 Task: Select the prompt option in the unusual line terminators.
Action: Mouse moved to (20, 622)
Screenshot: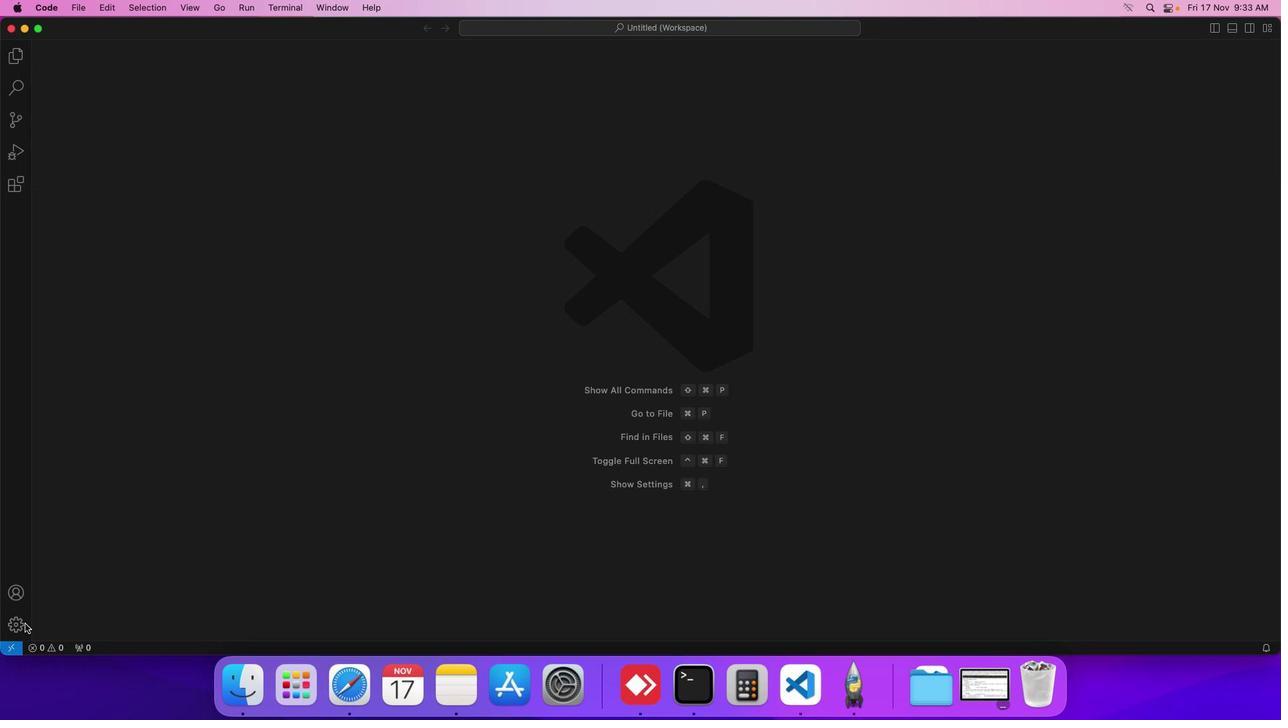 
Action: Mouse pressed left at (20, 622)
Screenshot: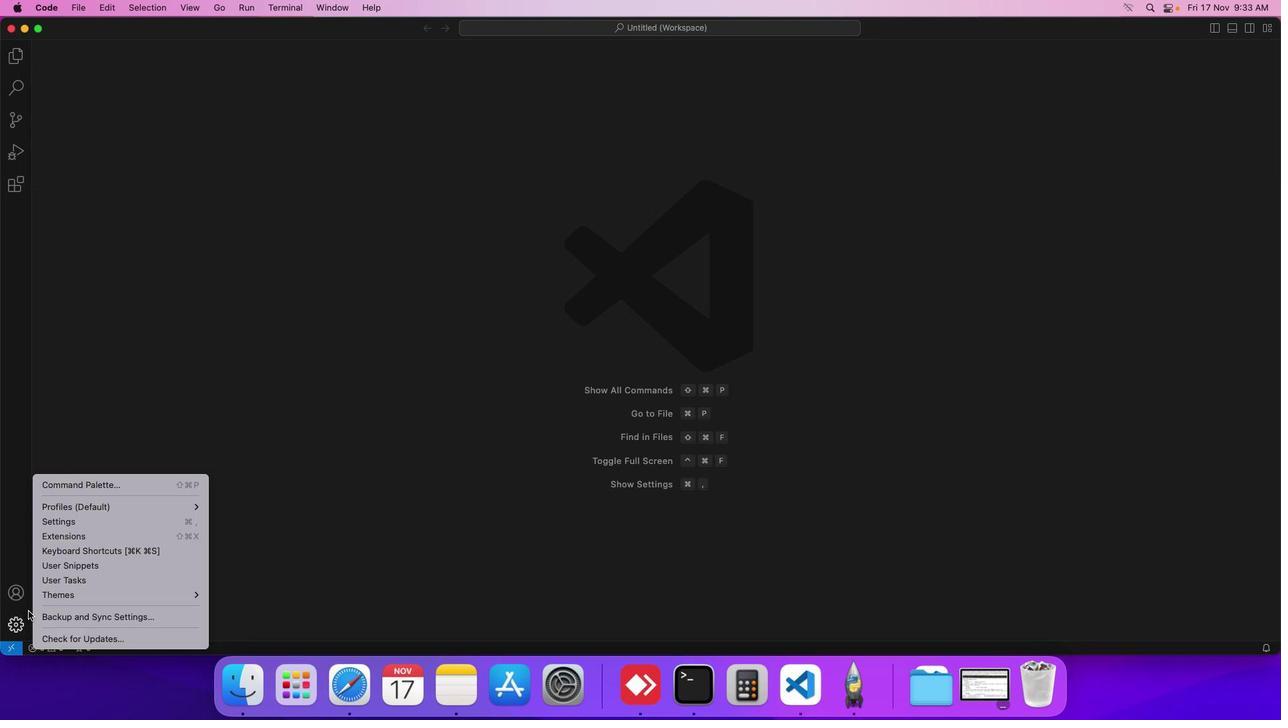 
Action: Mouse moved to (54, 519)
Screenshot: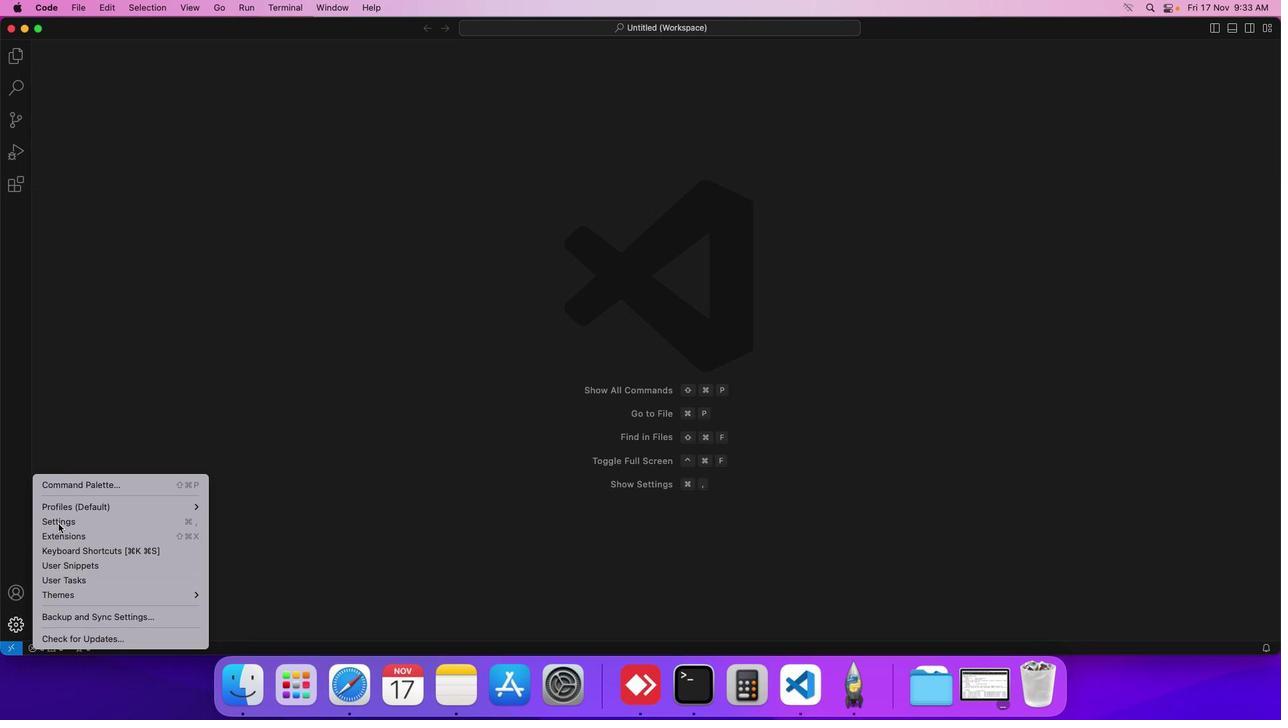 
Action: Mouse pressed left at (54, 519)
Screenshot: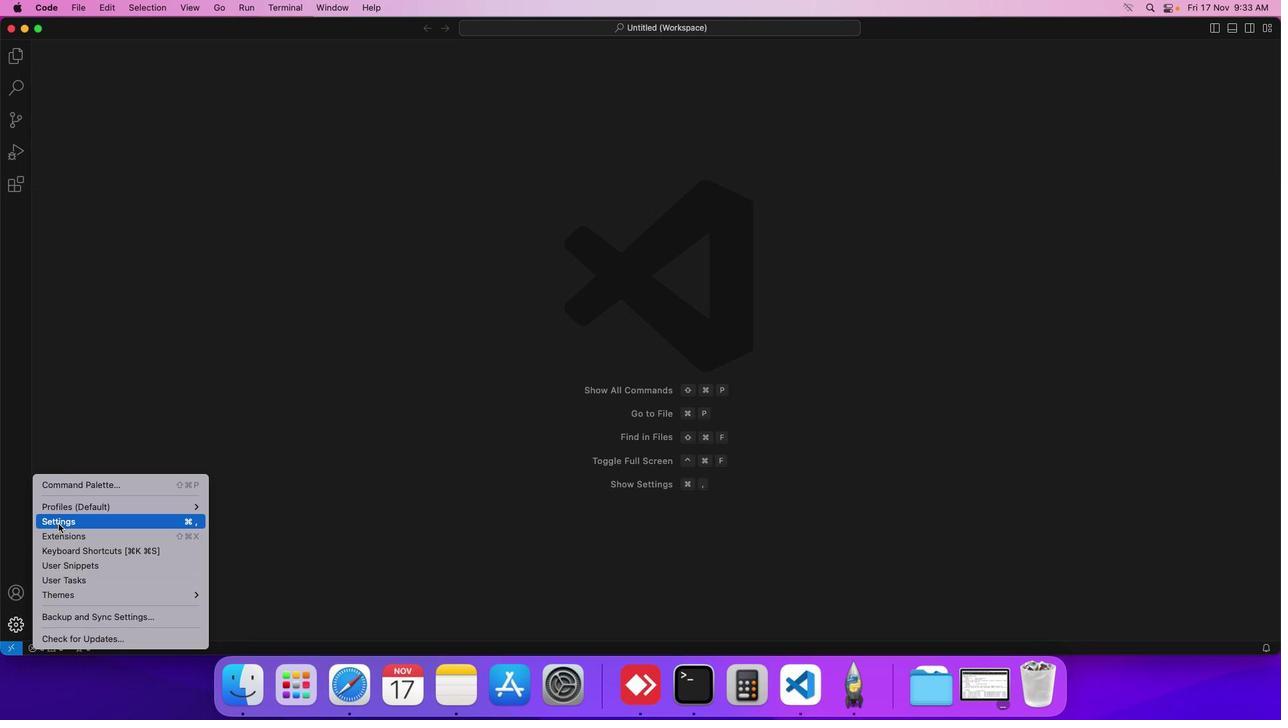 
Action: Mouse moved to (325, 100)
Screenshot: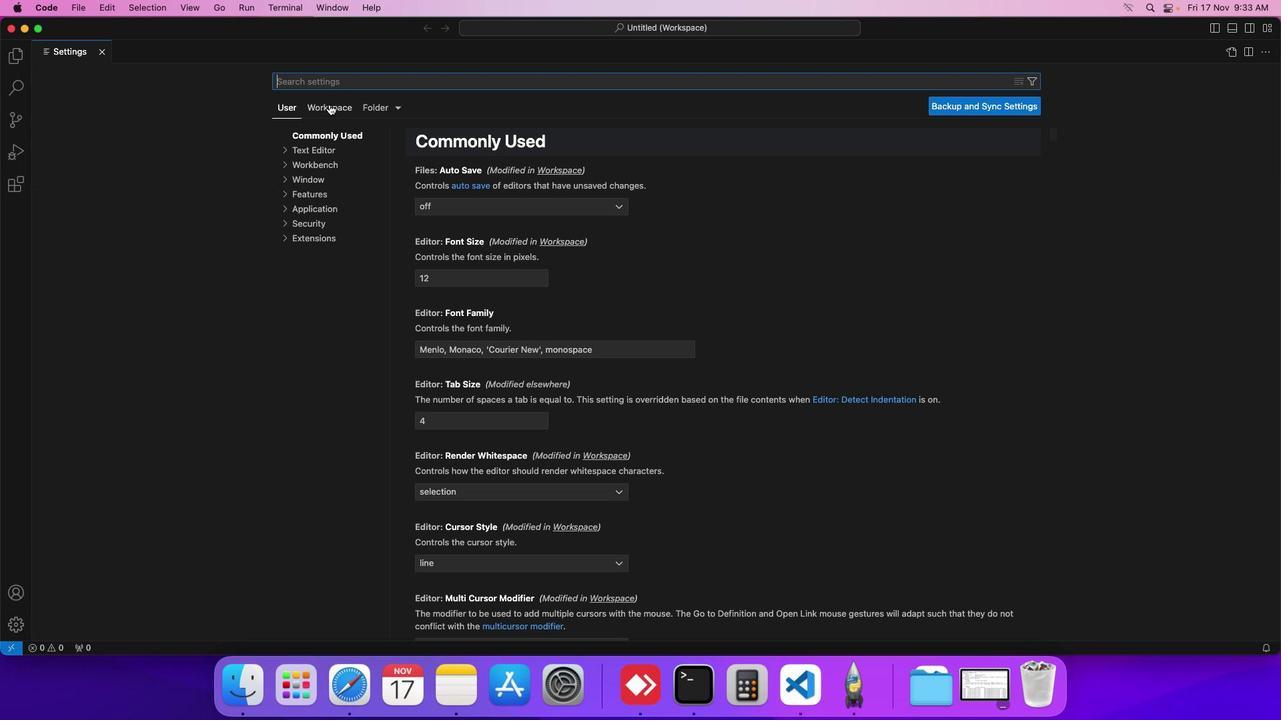 
Action: Mouse pressed left at (325, 100)
Screenshot: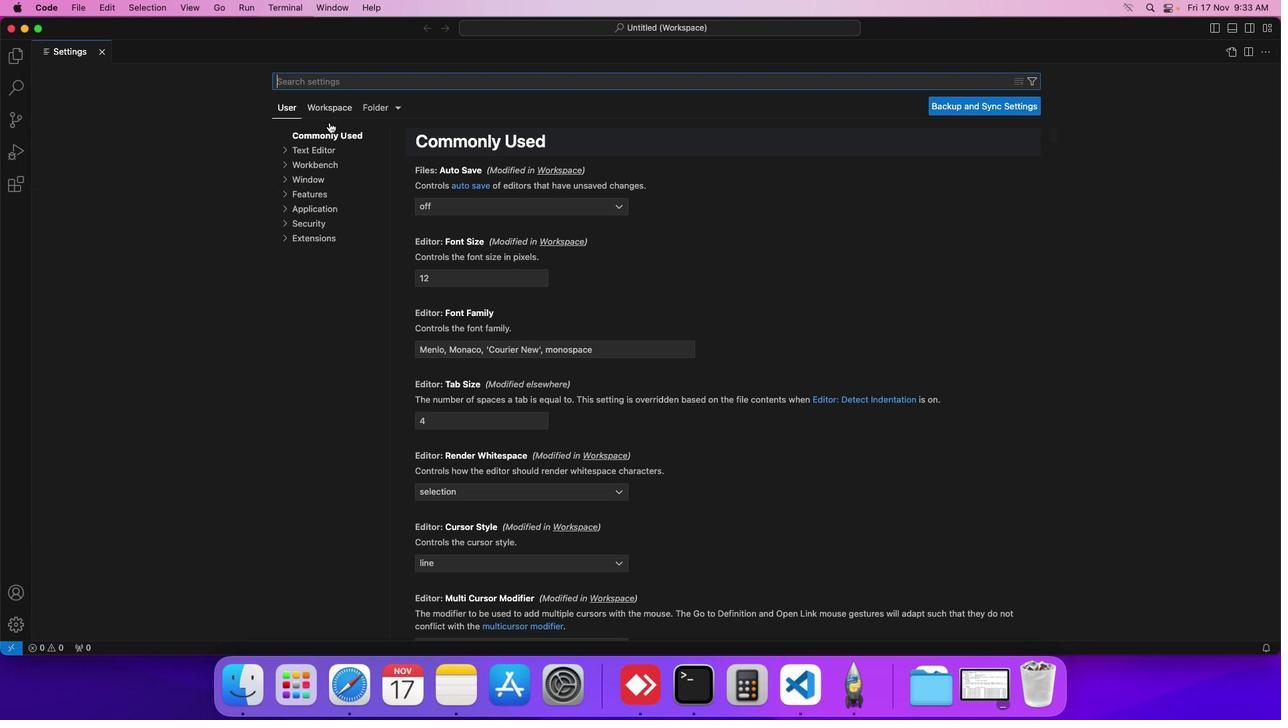 
Action: Mouse moved to (321, 142)
Screenshot: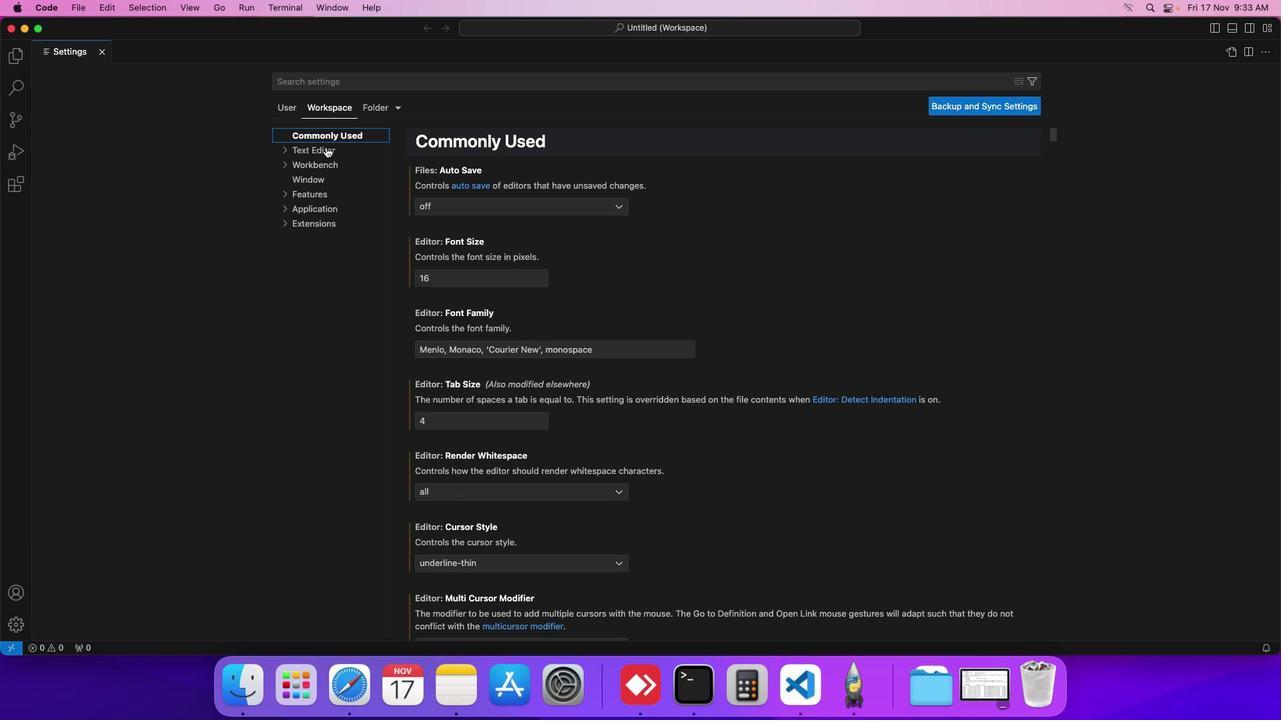
Action: Mouse pressed left at (321, 142)
Screenshot: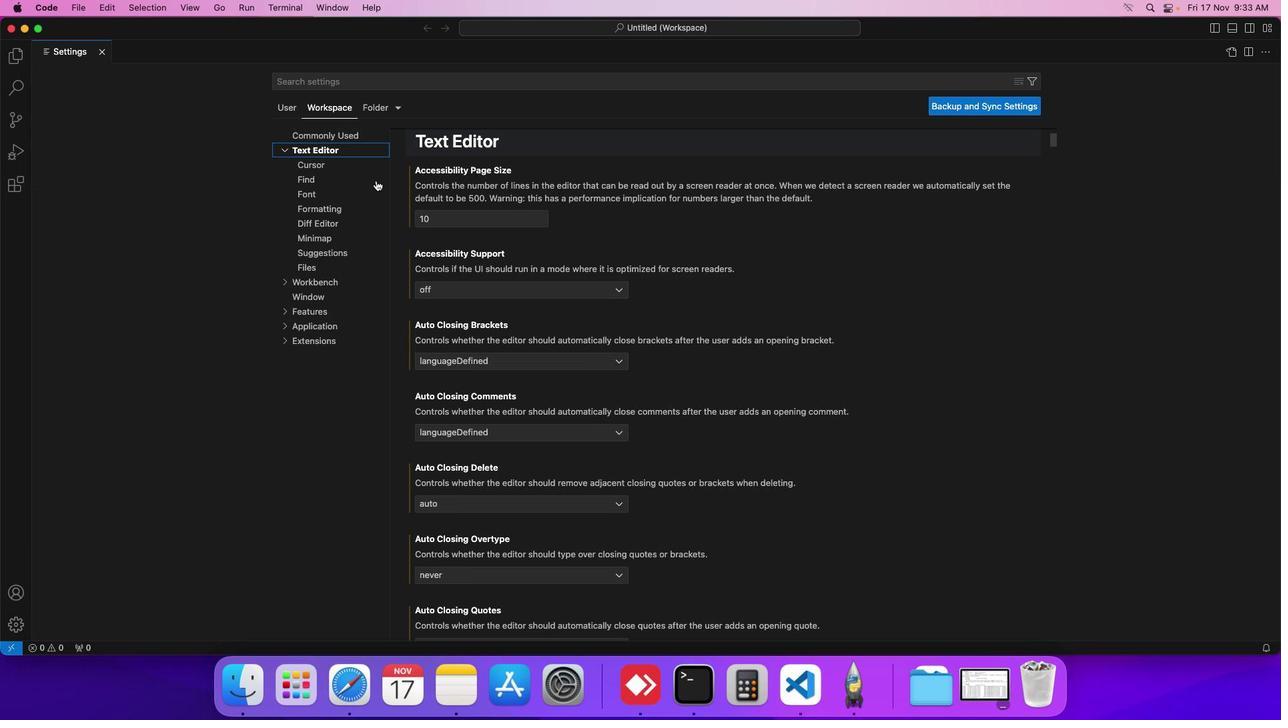 
Action: Mouse moved to (454, 385)
Screenshot: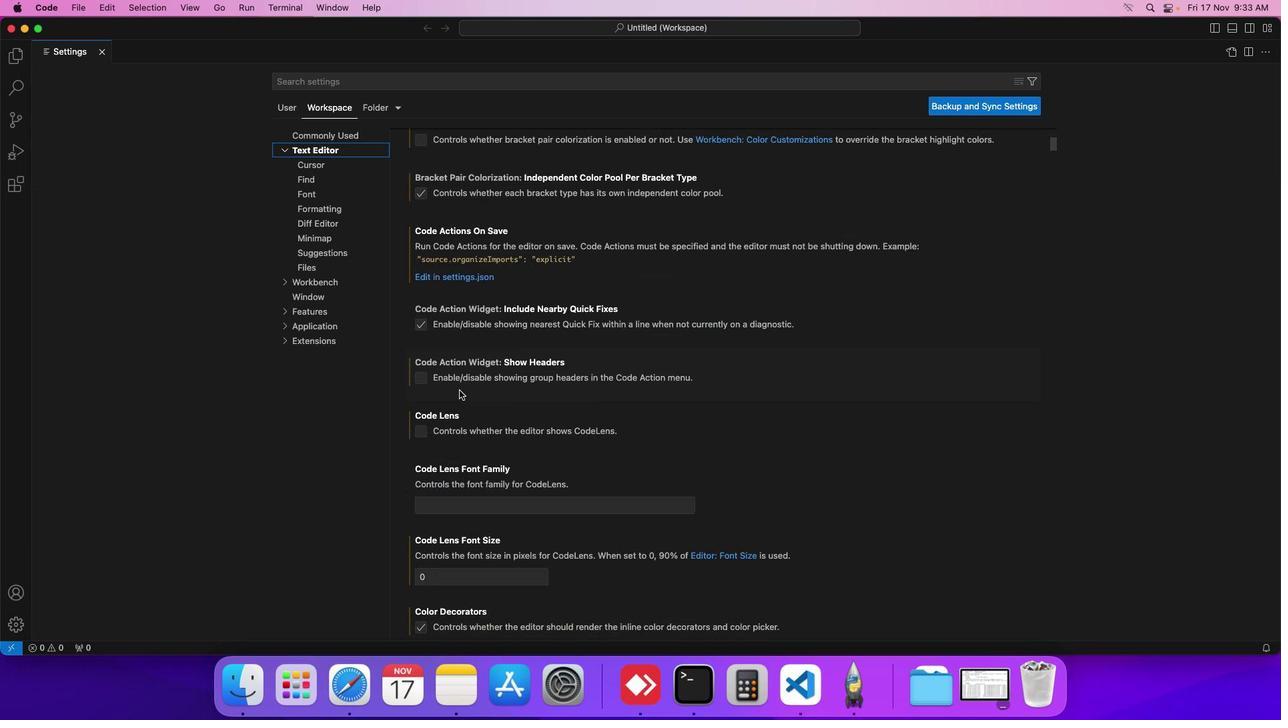 
Action: Mouse scrolled (454, 385) with delta (-4, -4)
Screenshot: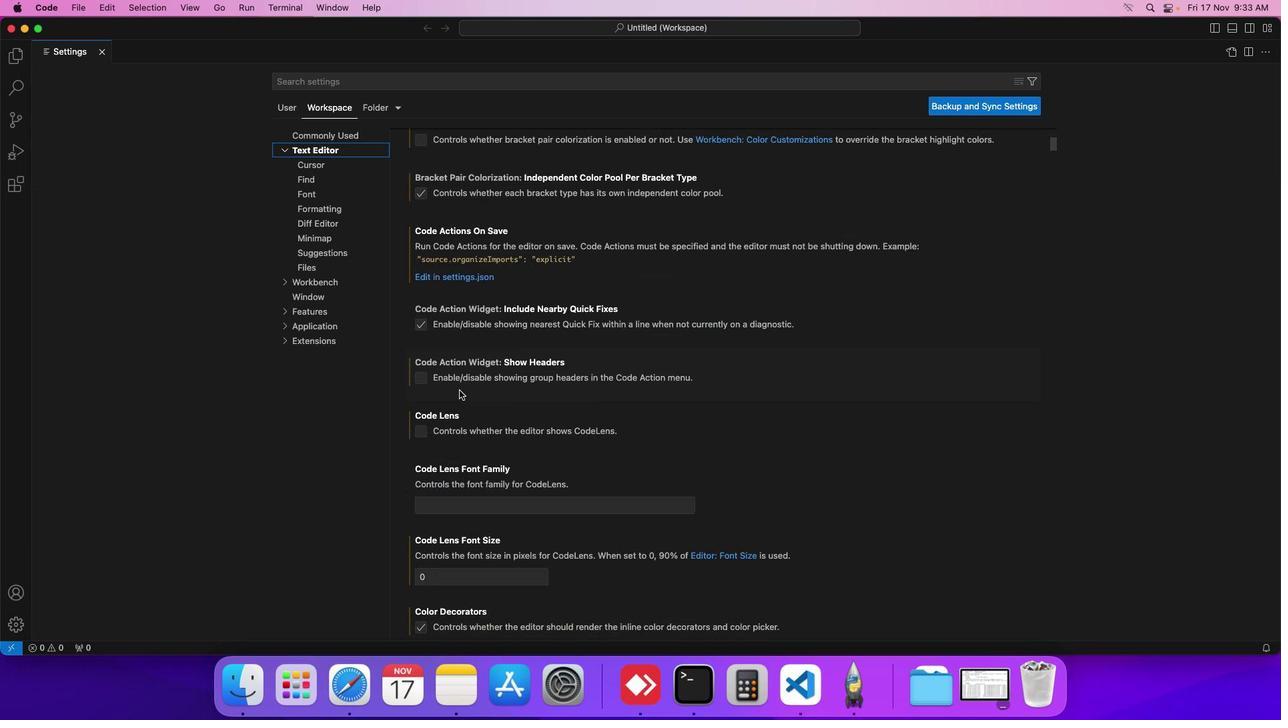 
Action: Mouse moved to (454, 385)
Screenshot: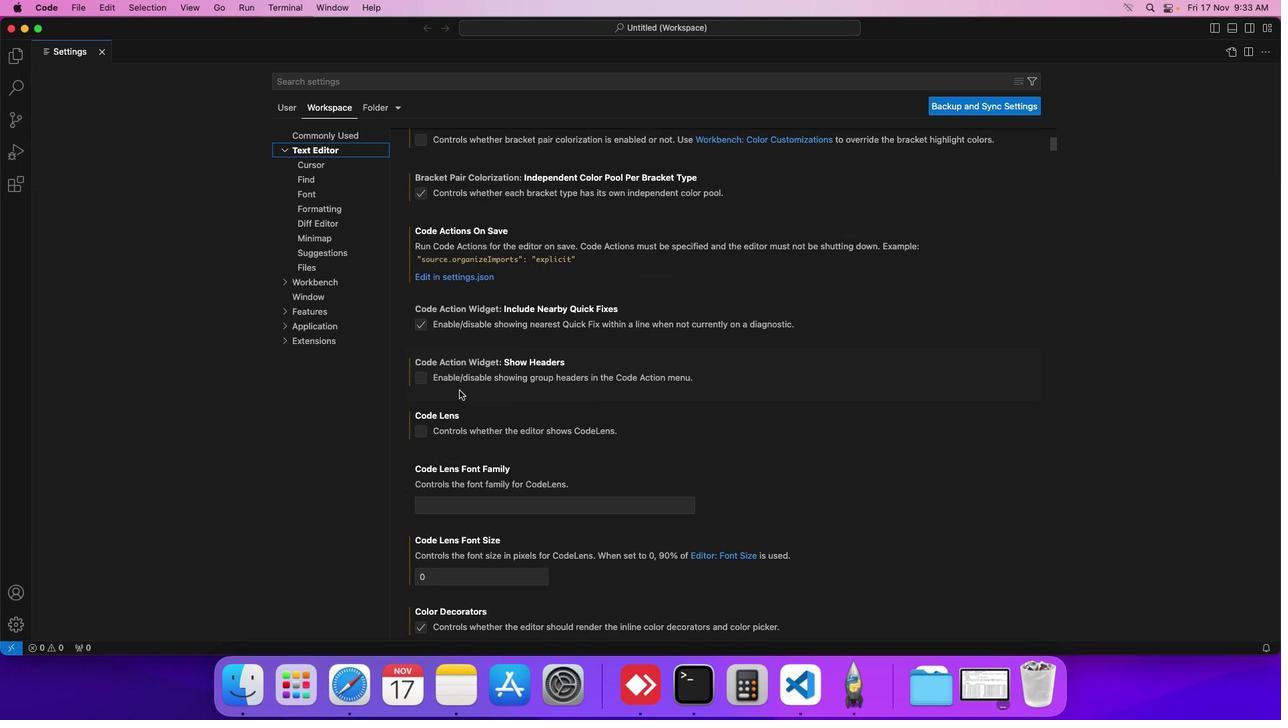 
Action: Mouse scrolled (454, 385) with delta (-4, -4)
Screenshot: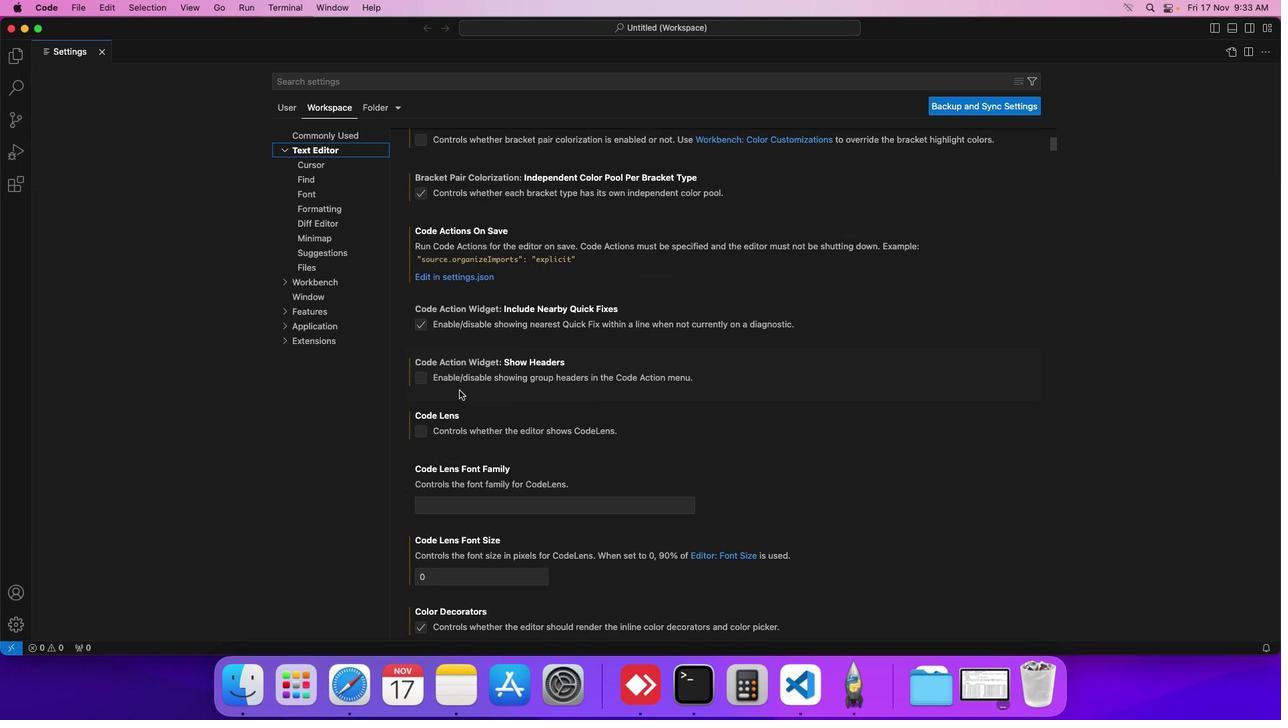
Action: Mouse moved to (454, 385)
Screenshot: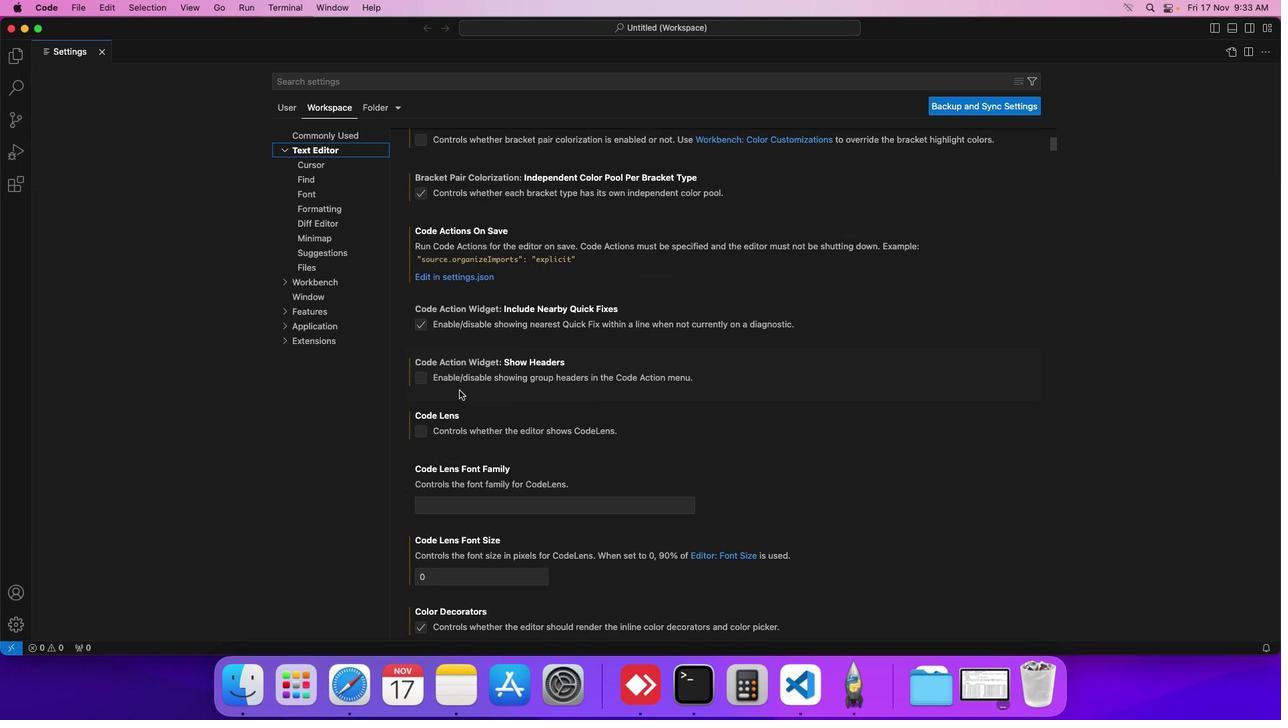 
Action: Mouse scrolled (454, 385) with delta (-4, -6)
Screenshot: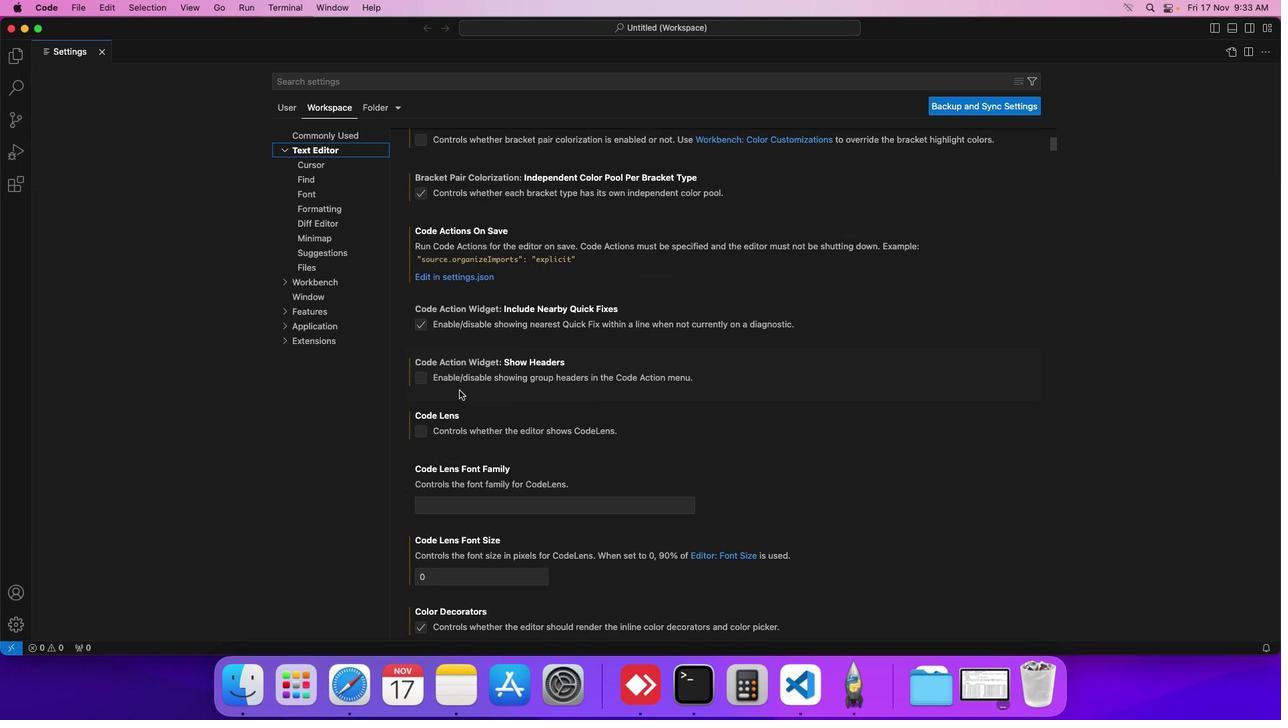 
Action: Mouse moved to (454, 385)
Screenshot: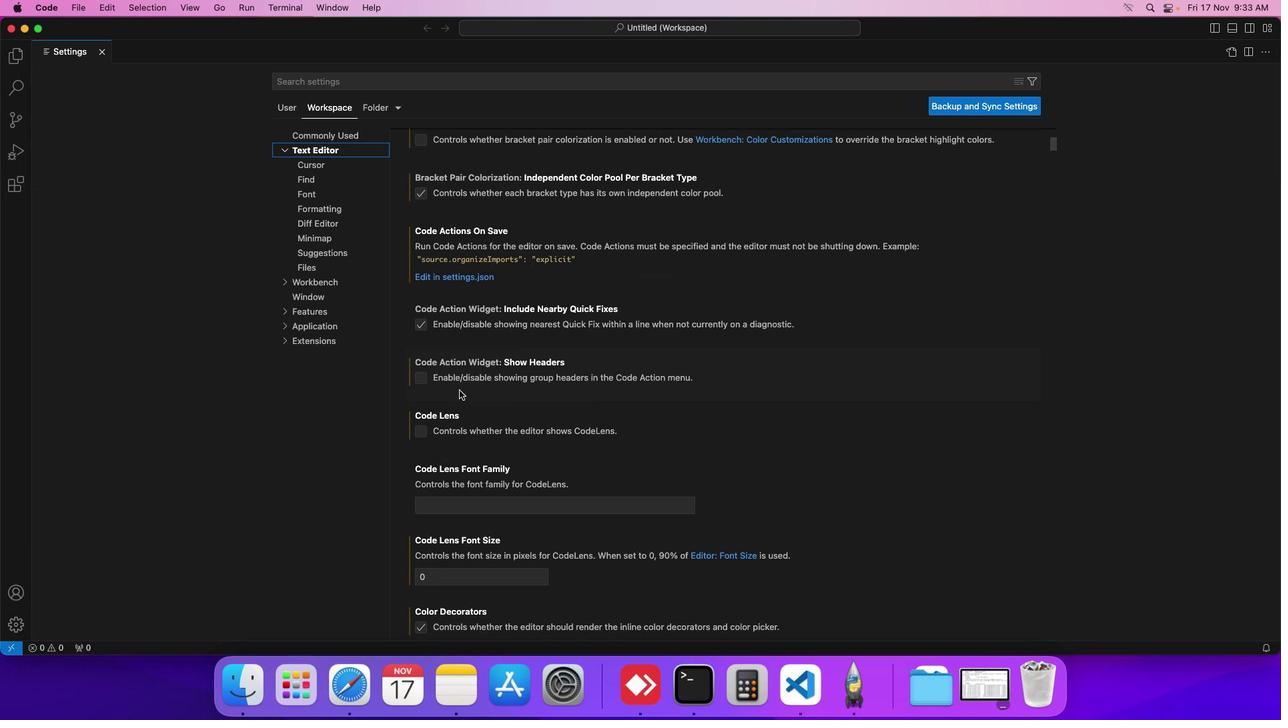
Action: Mouse scrolled (454, 385) with delta (-4, -7)
Screenshot: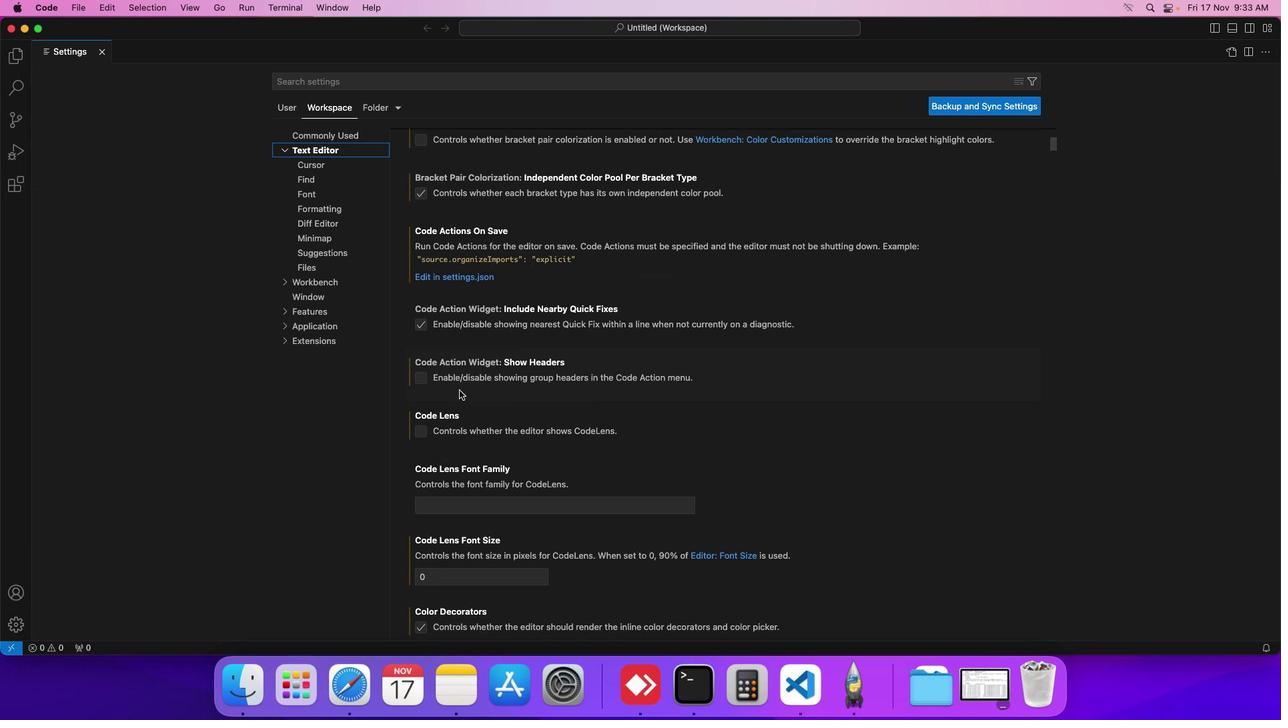 
Action: Mouse moved to (454, 385)
Screenshot: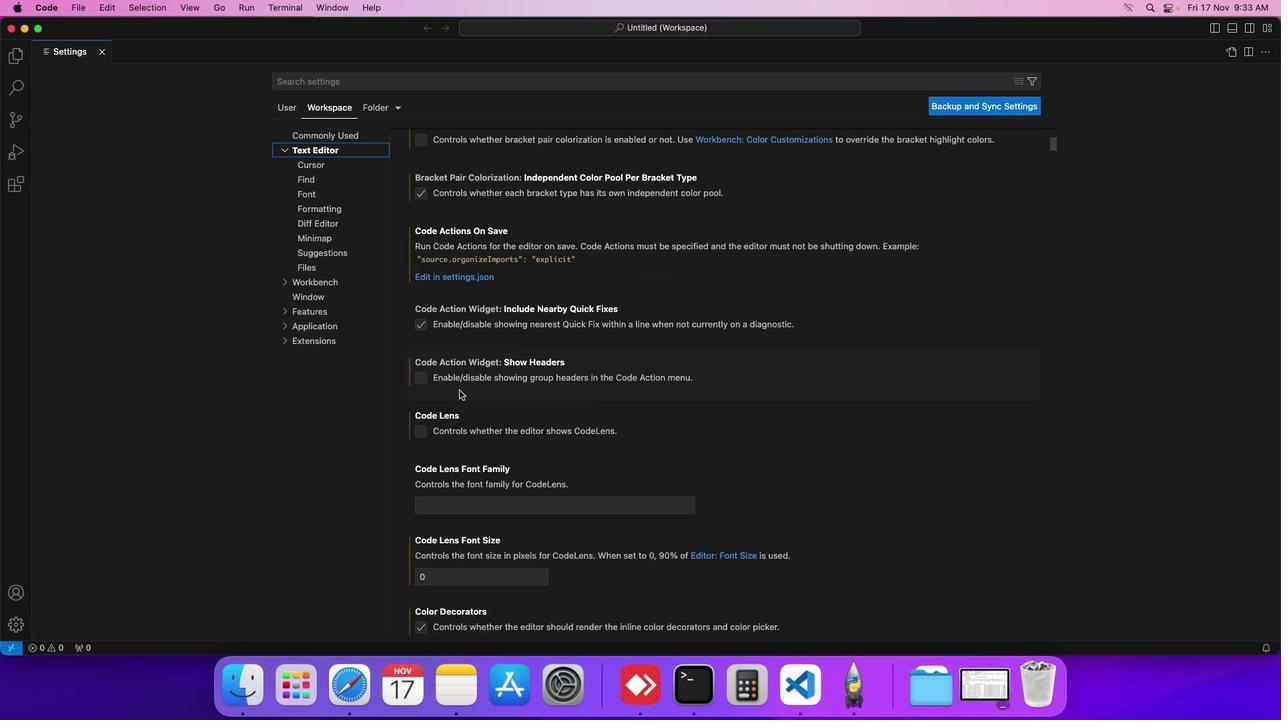 
Action: Mouse scrolled (454, 385) with delta (-4, -7)
Screenshot: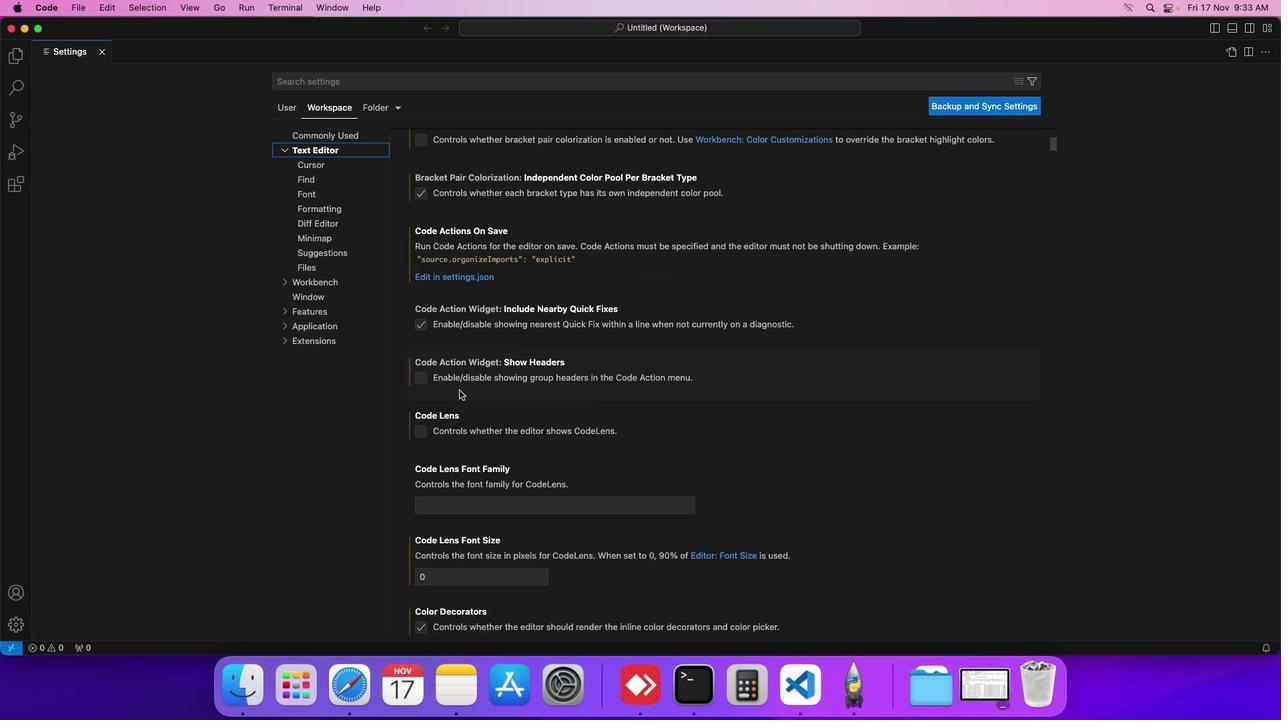 
Action: Mouse scrolled (454, 385) with delta (-4, -8)
Screenshot: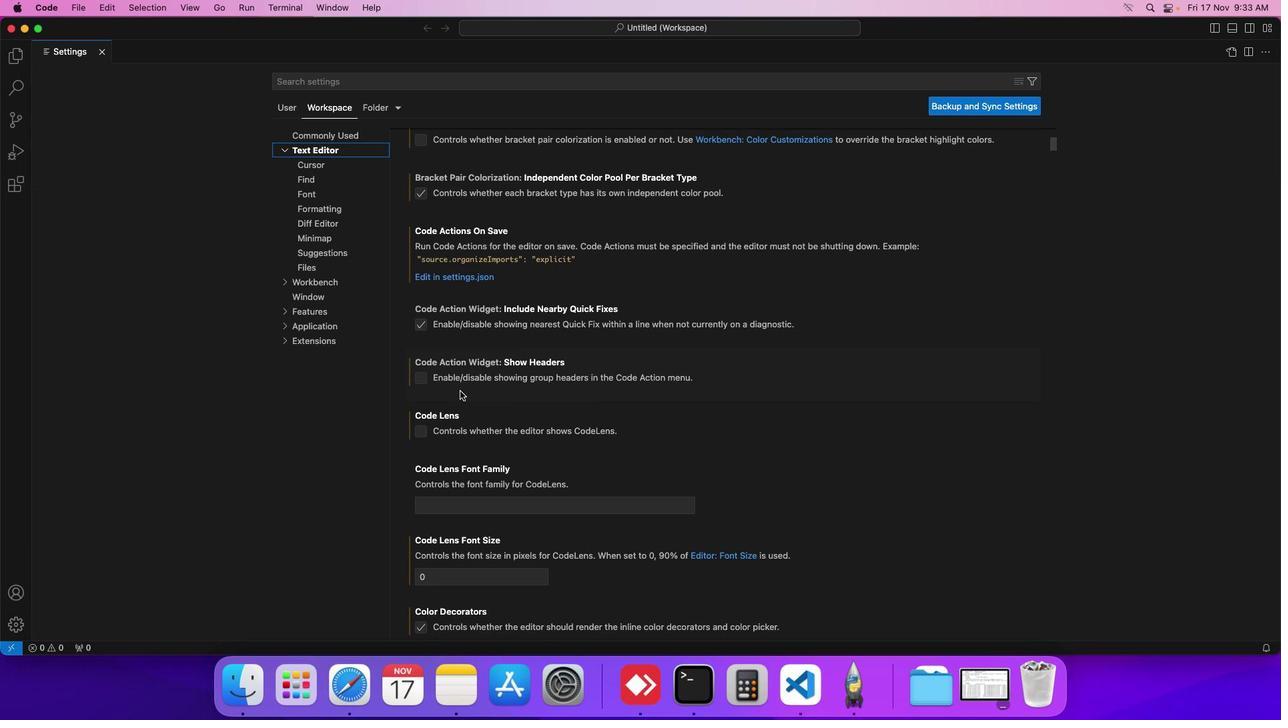 
Action: Mouse moved to (455, 387)
Screenshot: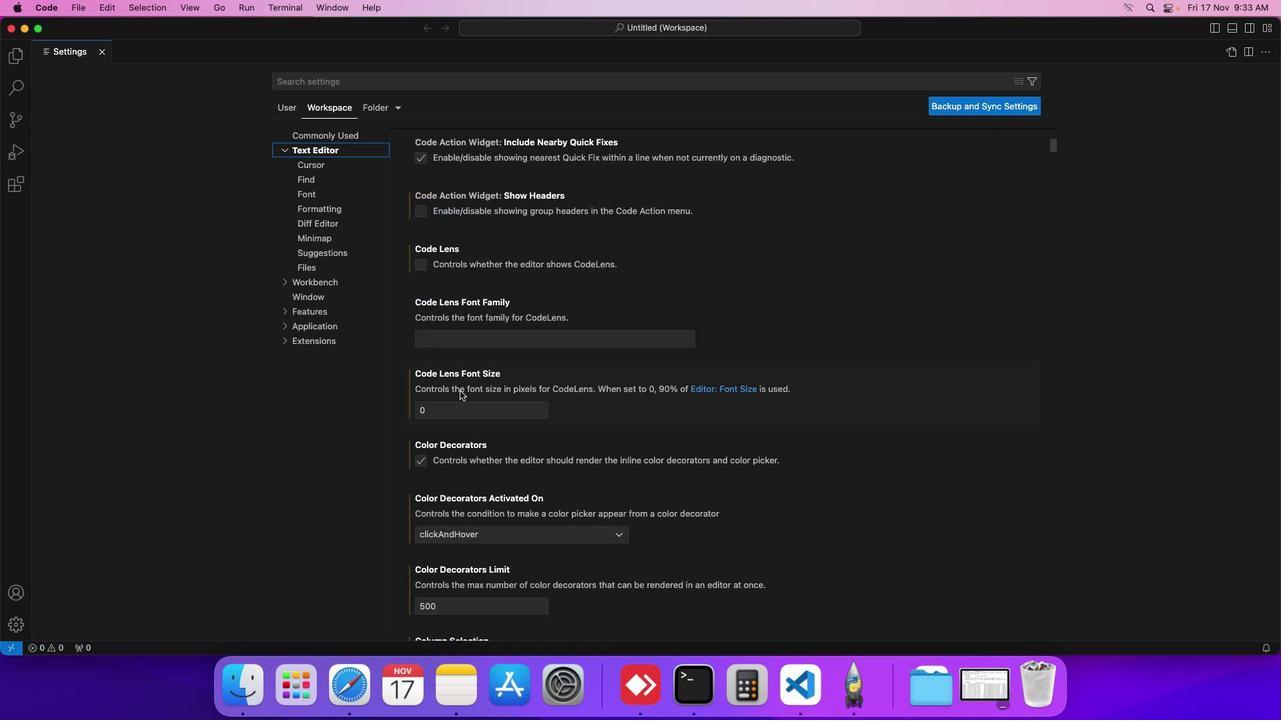 
Action: Mouse scrolled (455, 387) with delta (-4, -4)
Screenshot: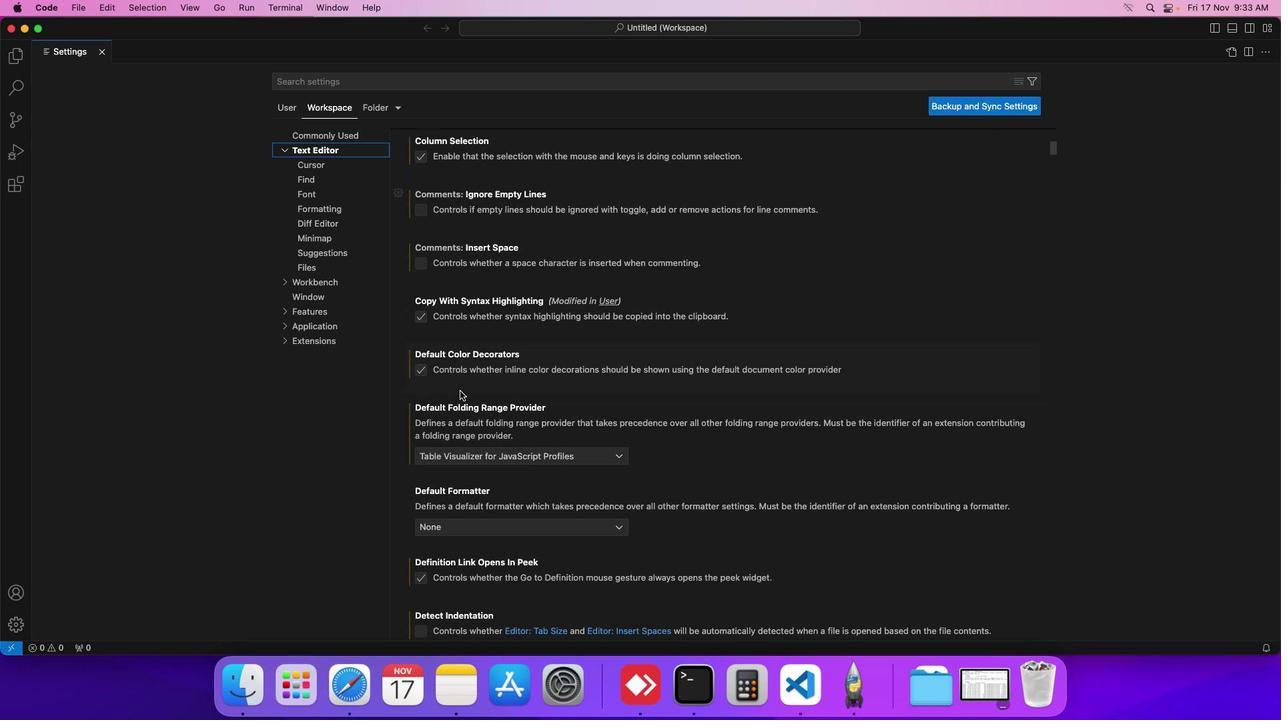 
Action: Mouse scrolled (455, 387) with delta (-4, -4)
Screenshot: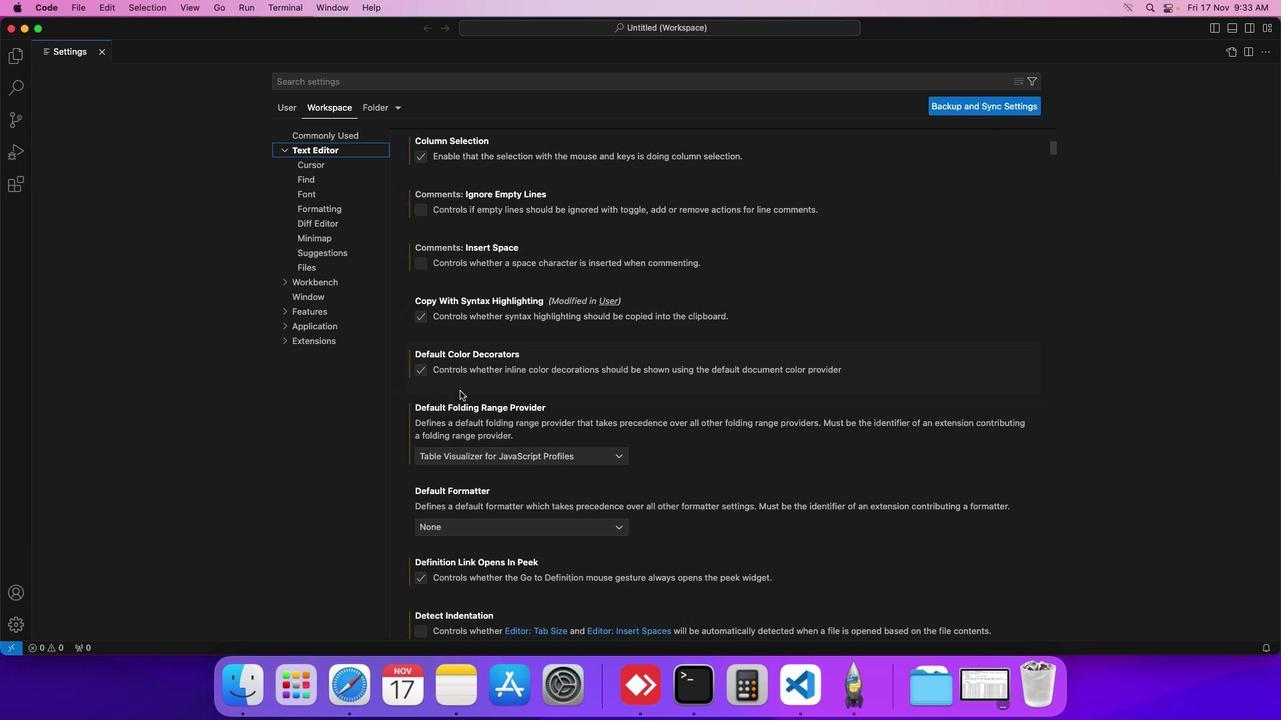 
Action: Mouse scrolled (455, 387) with delta (-4, -6)
Screenshot: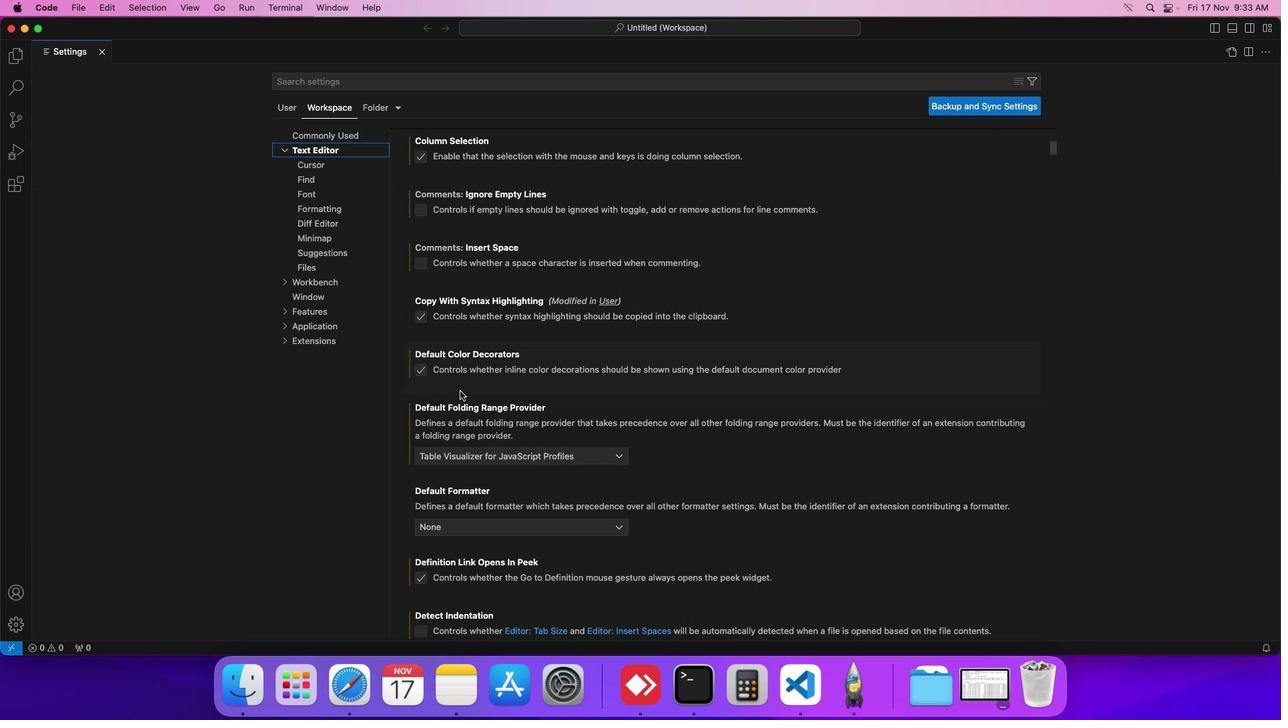 
Action: Mouse scrolled (455, 387) with delta (-4, -6)
Screenshot: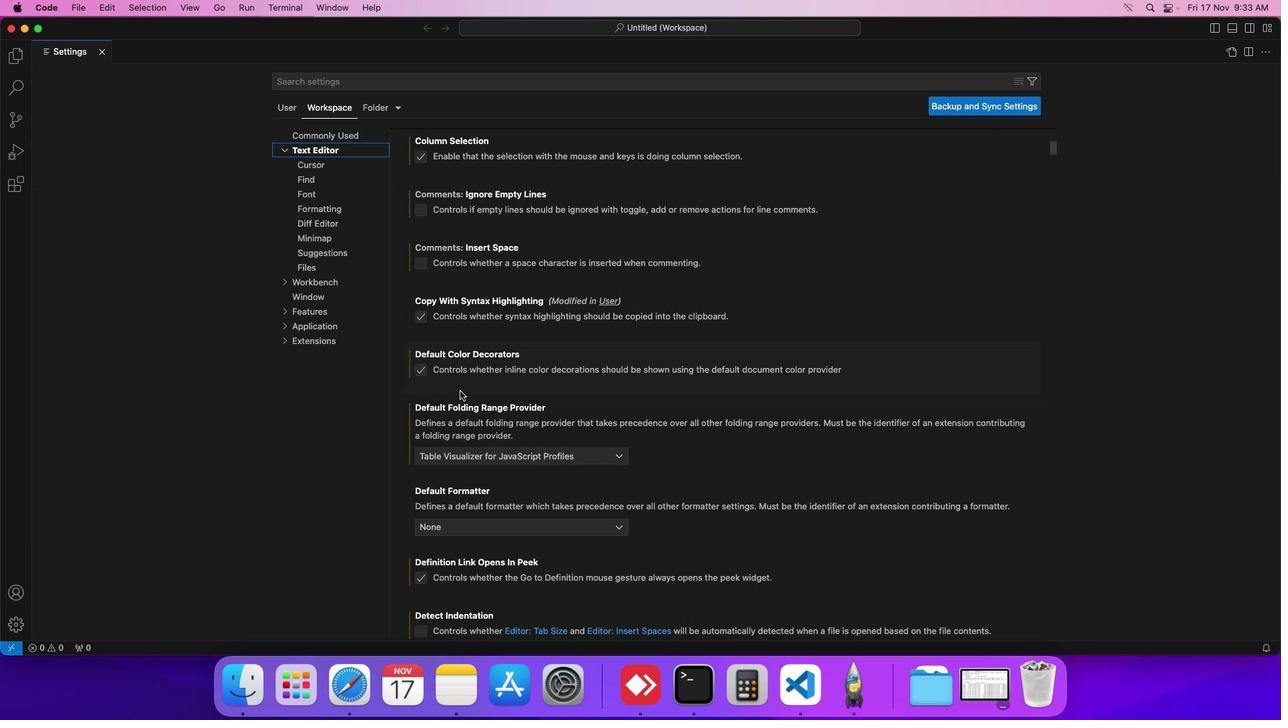 
Action: Mouse scrolled (455, 387) with delta (-4, -7)
Screenshot: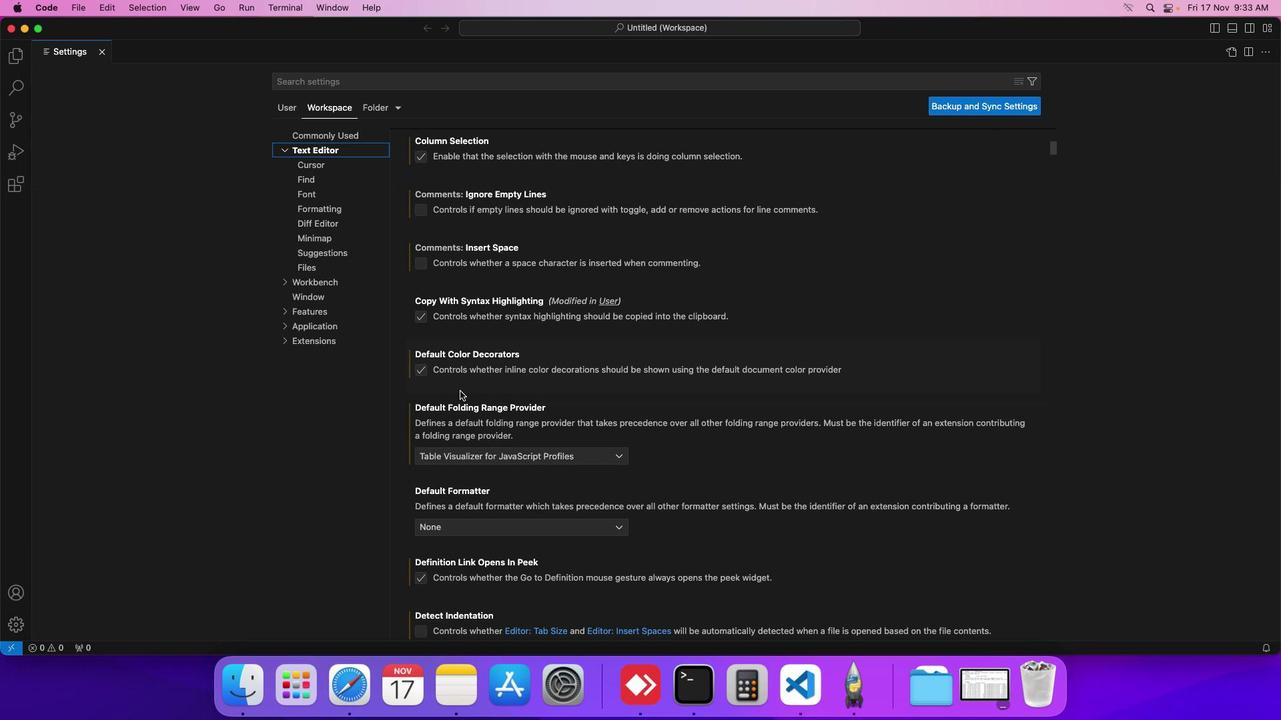 
Action: Mouse scrolled (455, 387) with delta (-4, -8)
Screenshot: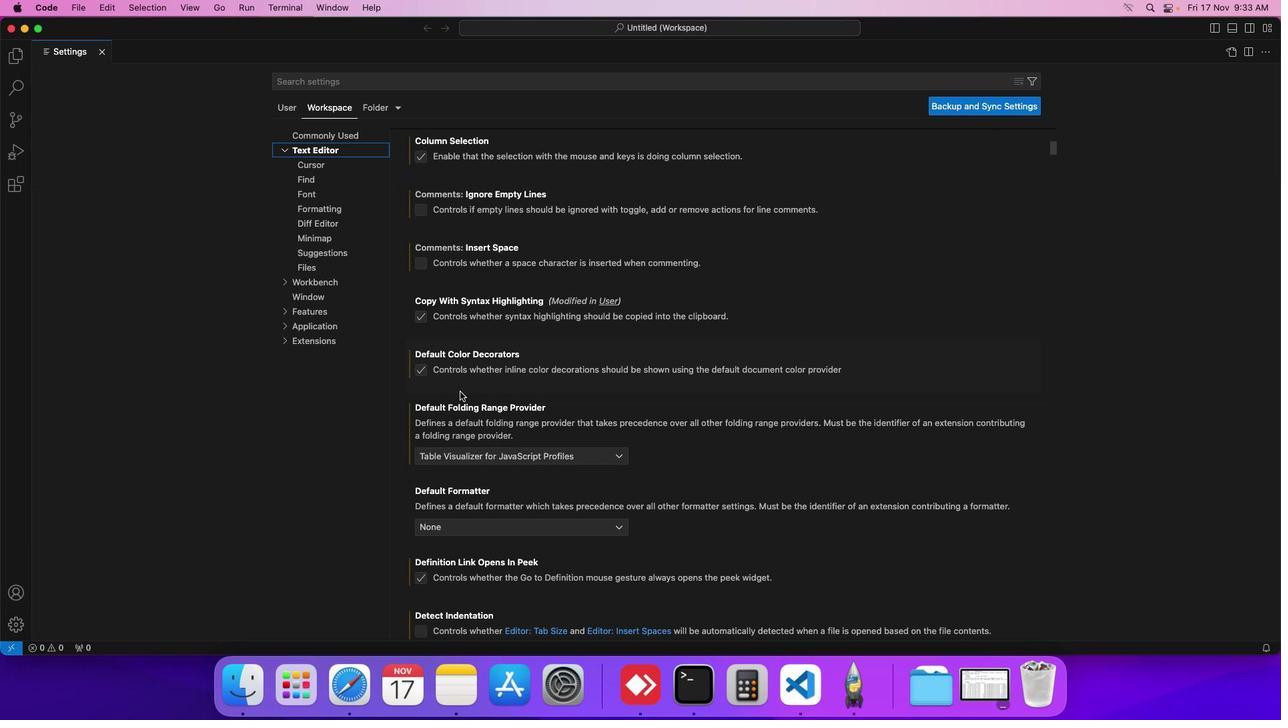 
Action: Mouse moved to (455, 387)
Screenshot: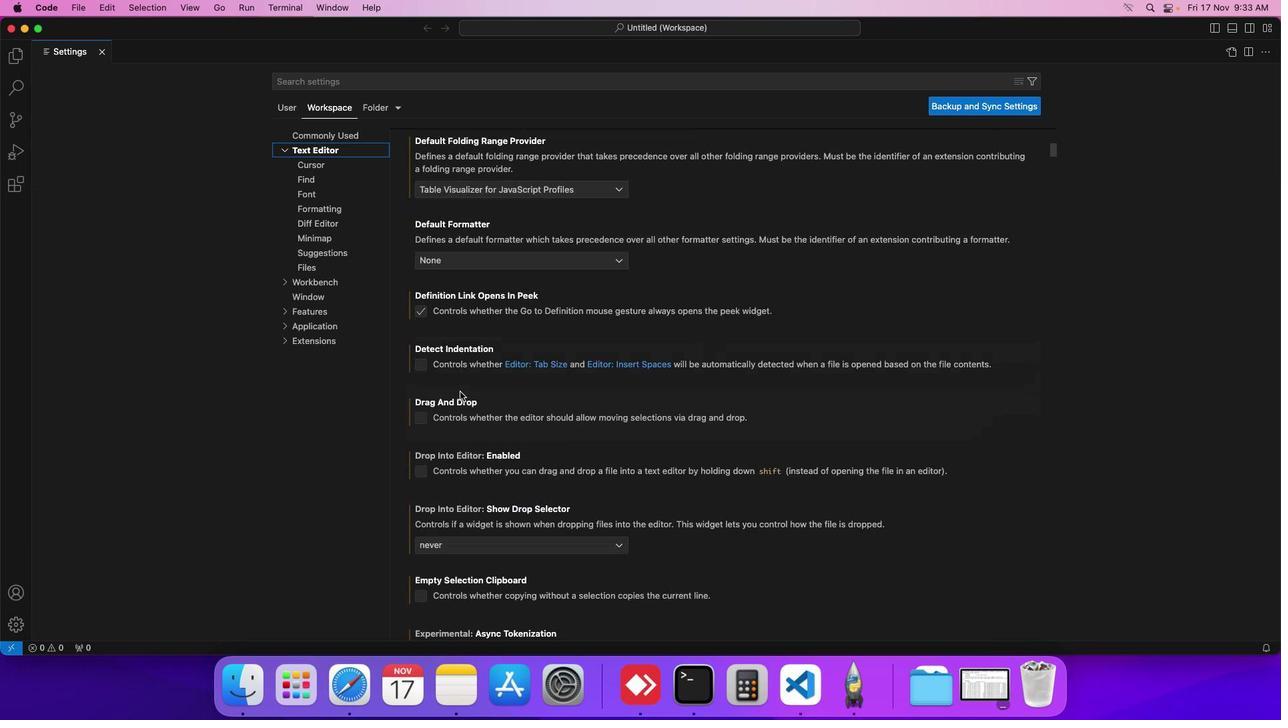 
Action: Mouse scrolled (455, 387) with delta (-4, -4)
Screenshot: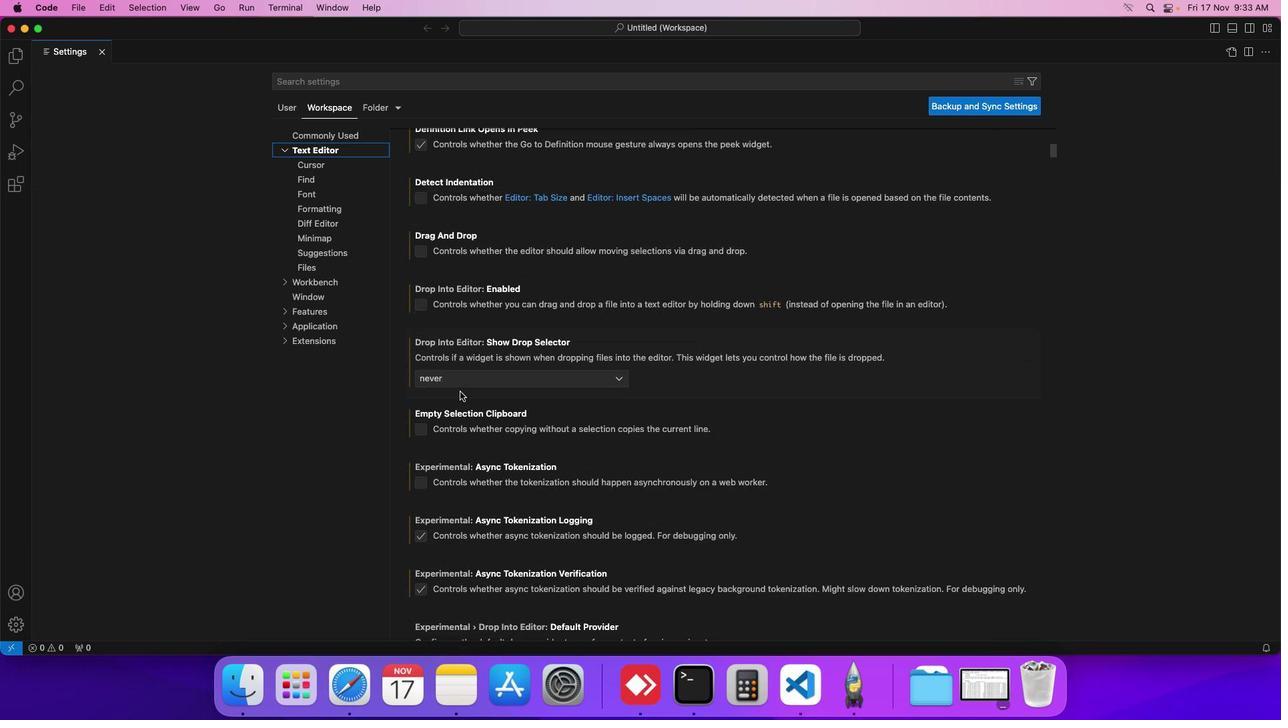 
Action: Mouse scrolled (455, 387) with delta (-4, -4)
Screenshot: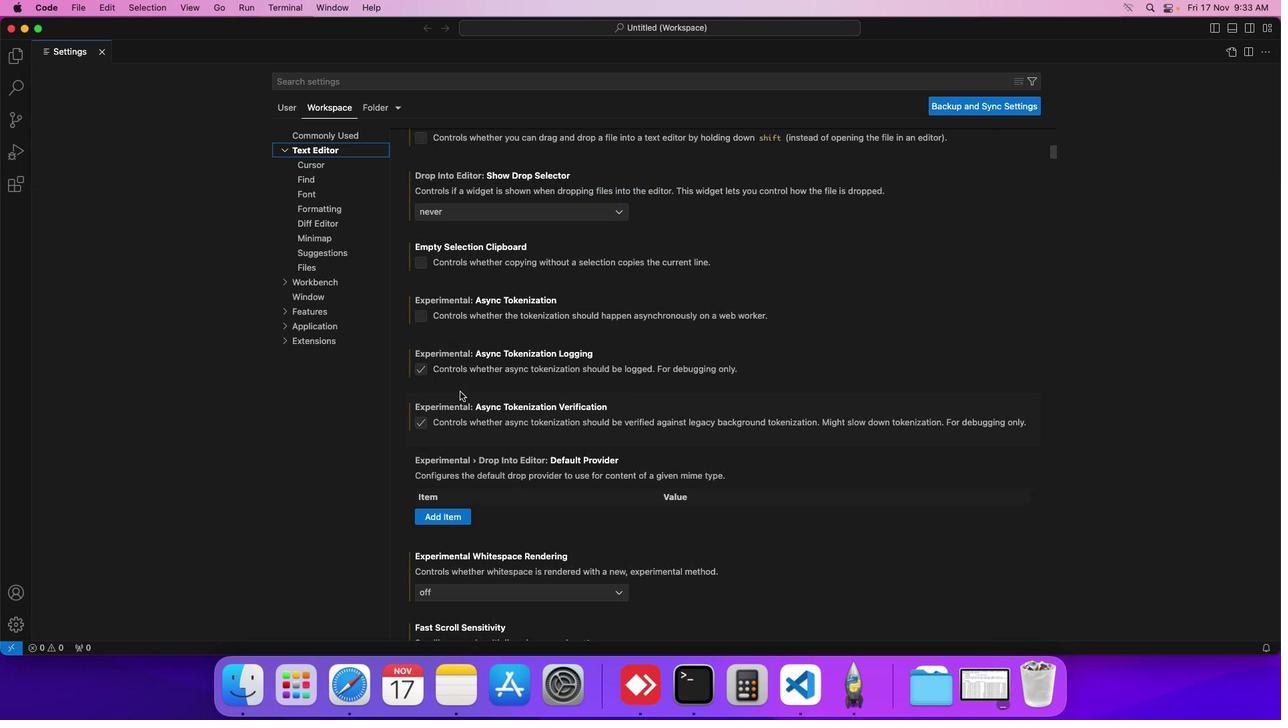 
Action: Mouse scrolled (455, 387) with delta (-4, -5)
Screenshot: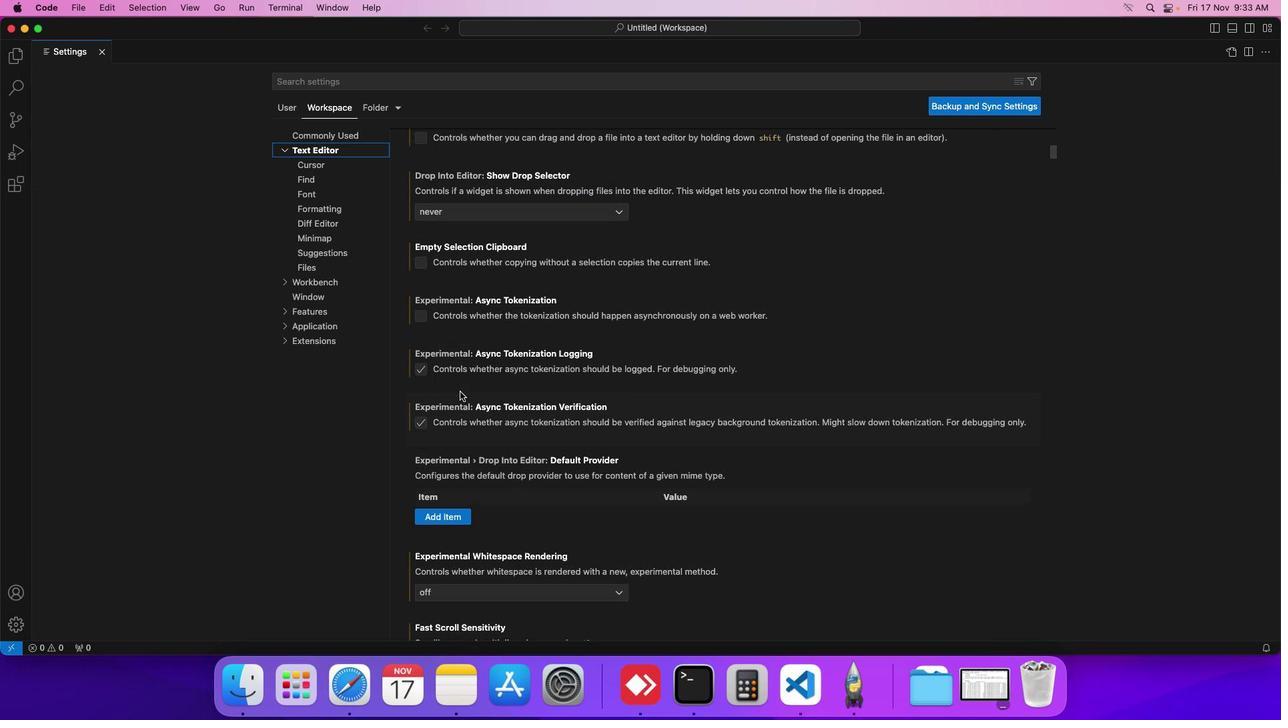 
Action: Mouse scrolled (455, 387) with delta (-4, -6)
Screenshot: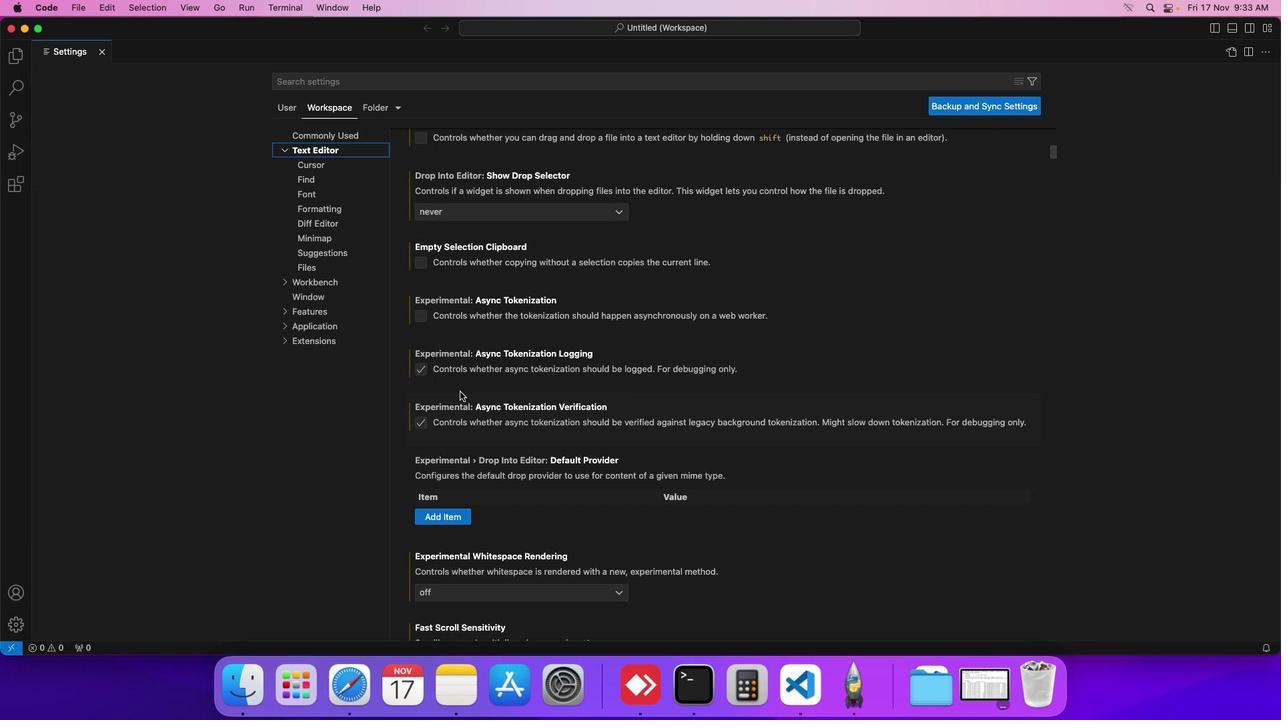 
Action: Mouse scrolled (455, 387) with delta (-4, -7)
Screenshot: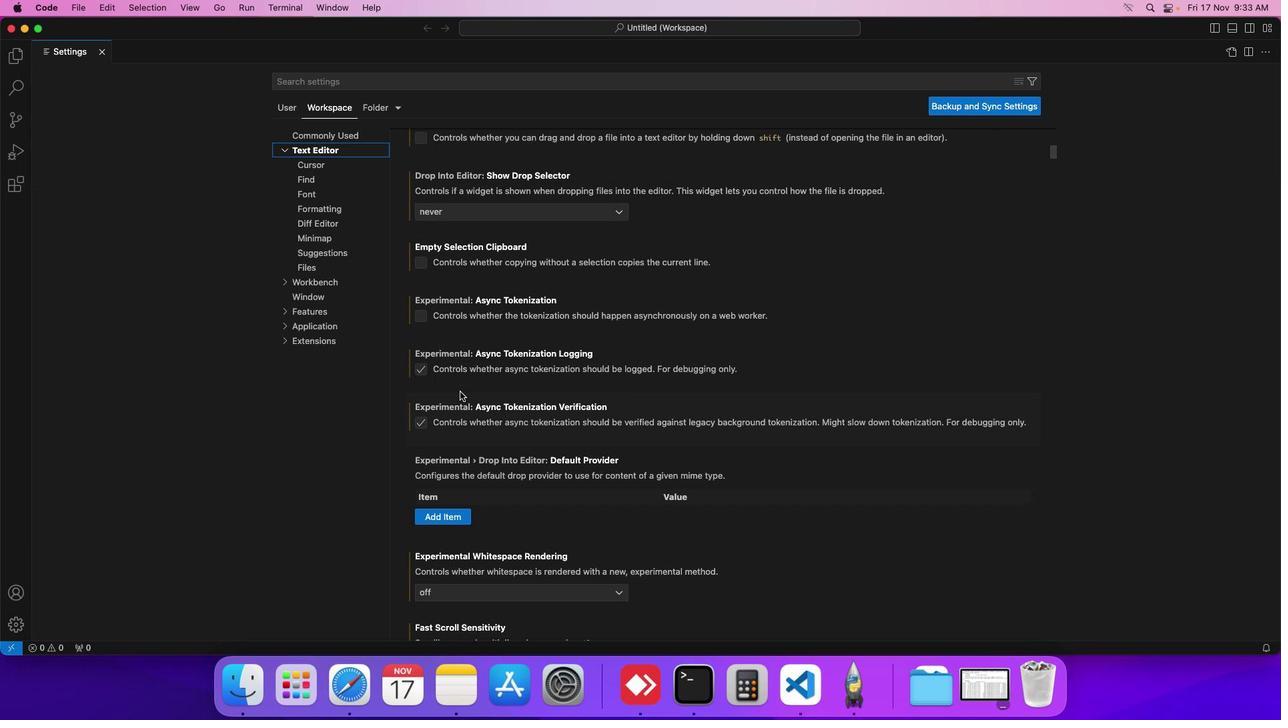 
Action: Mouse scrolled (455, 387) with delta (-4, -7)
Screenshot: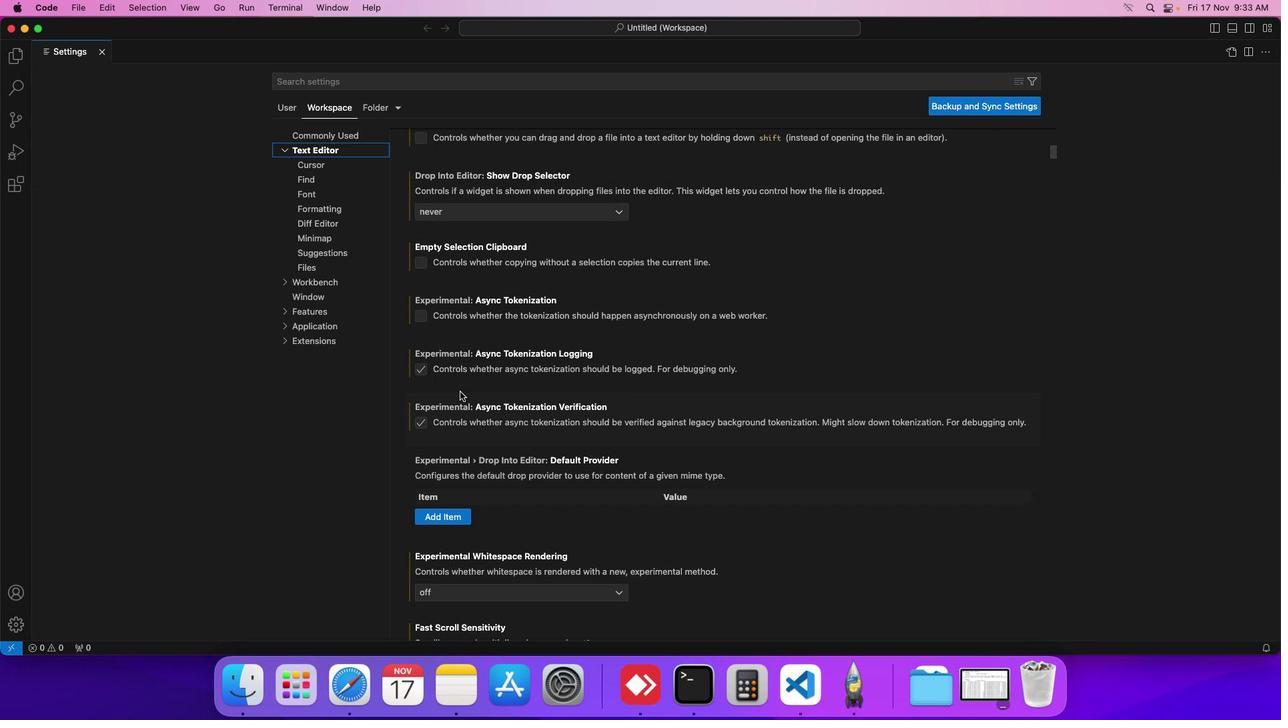 
Action: Mouse scrolled (455, 387) with delta (-4, -4)
Screenshot: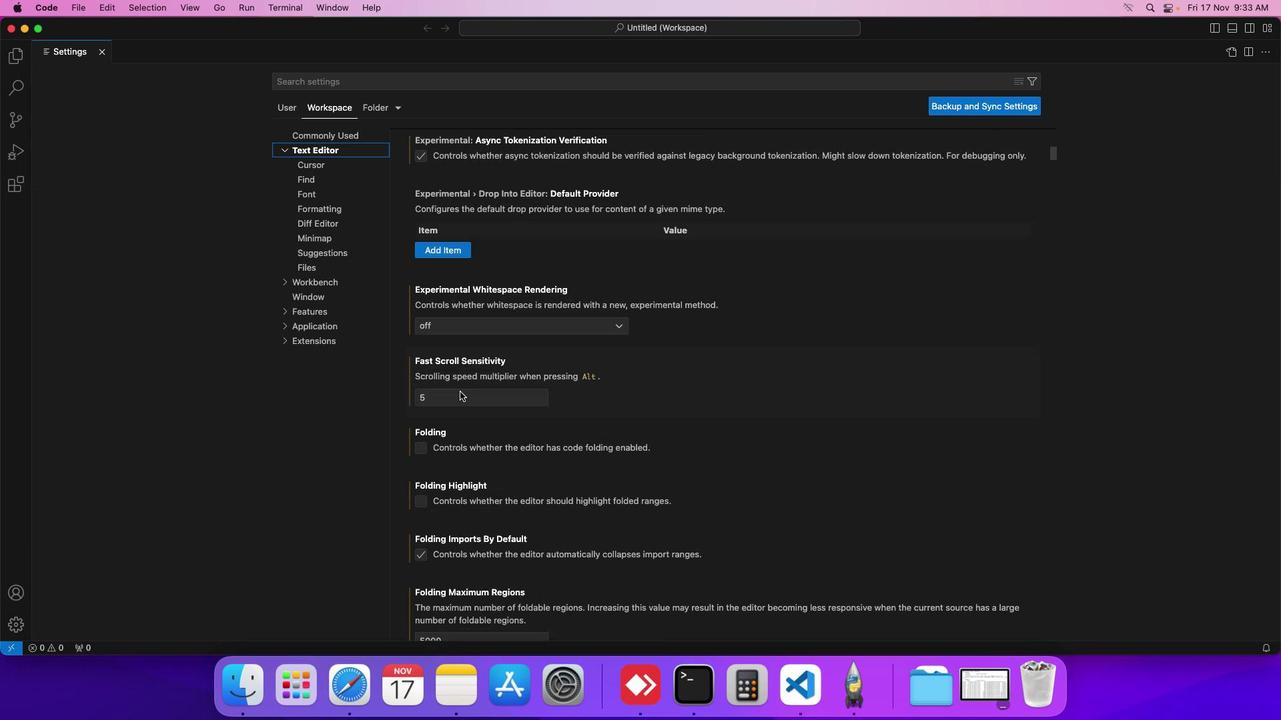 
Action: Mouse scrolled (455, 387) with delta (-4, -4)
Screenshot: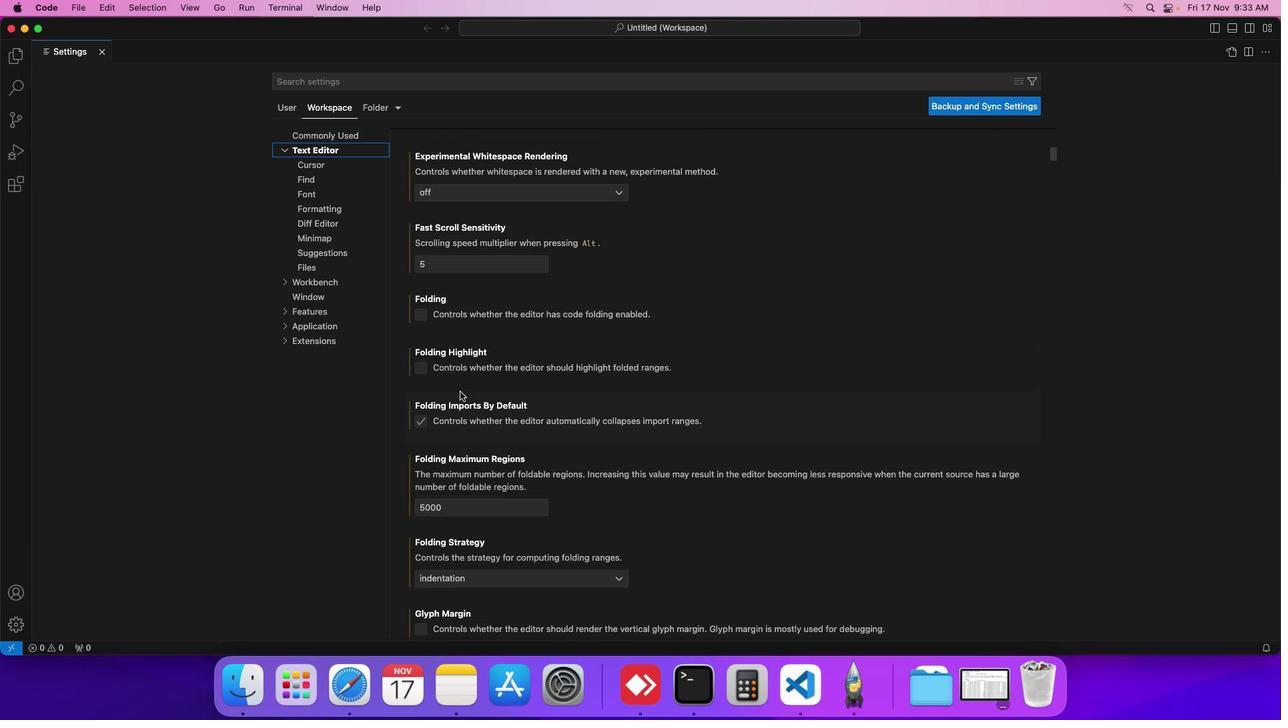 
Action: Mouse scrolled (455, 387) with delta (-4, -5)
Screenshot: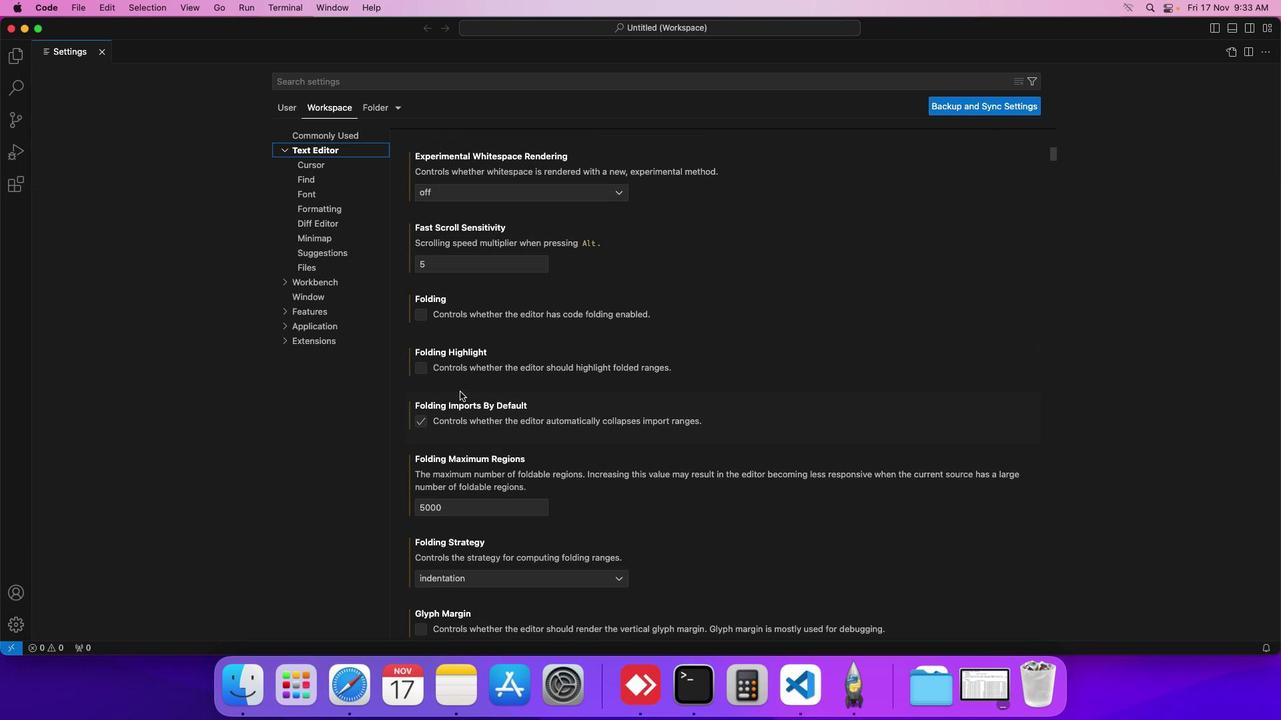 
Action: Mouse scrolled (455, 387) with delta (-4, -6)
Screenshot: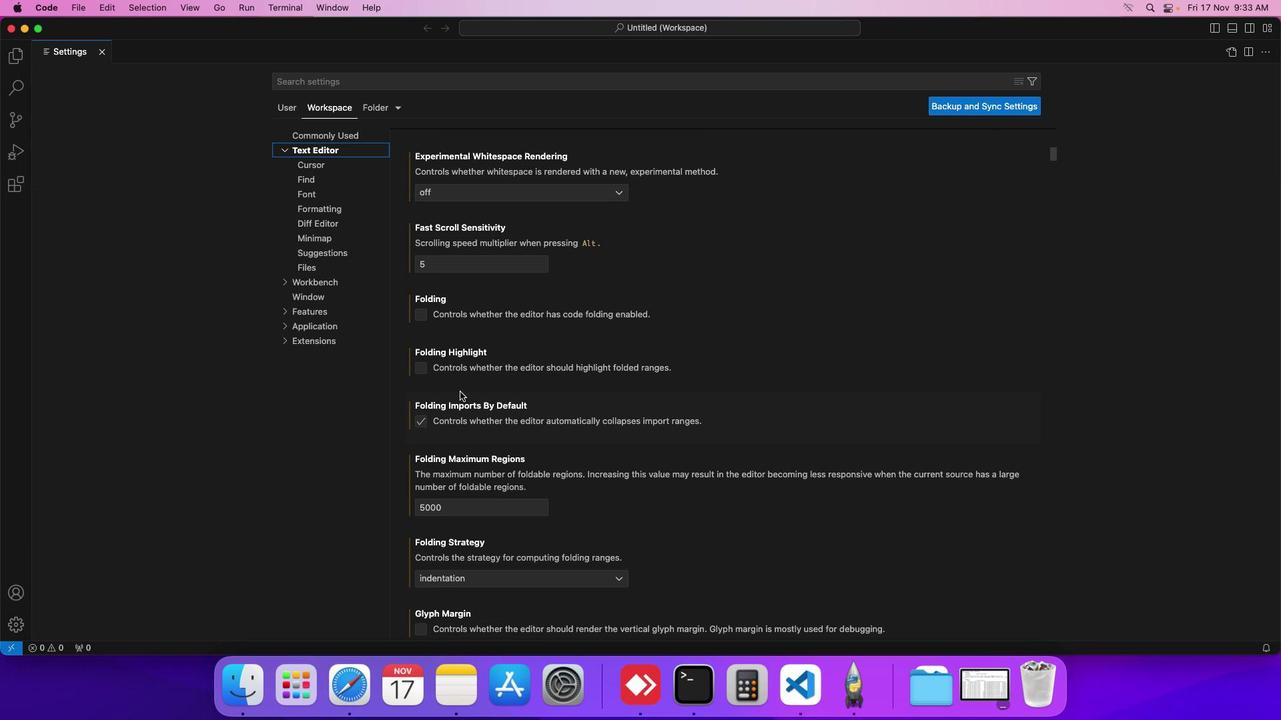
Action: Mouse scrolled (455, 387) with delta (-4, -6)
Screenshot: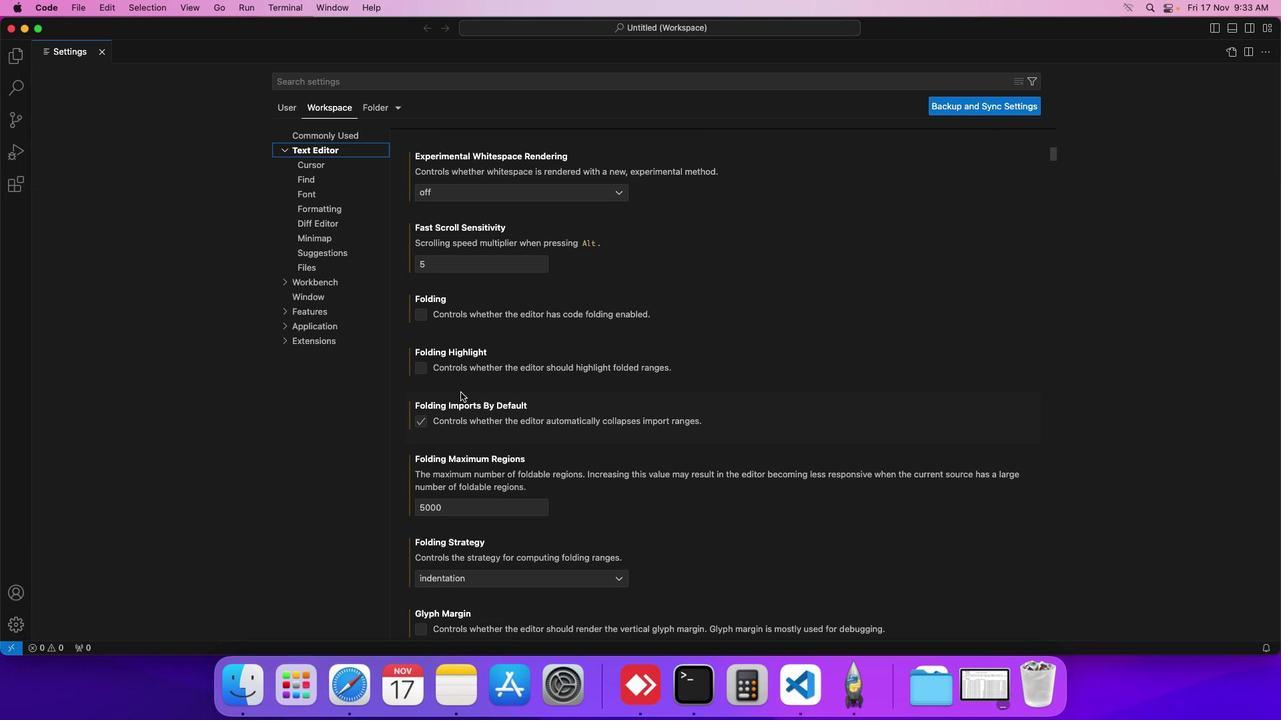
Action: Mouse moved to (455, 388)
Screenshot: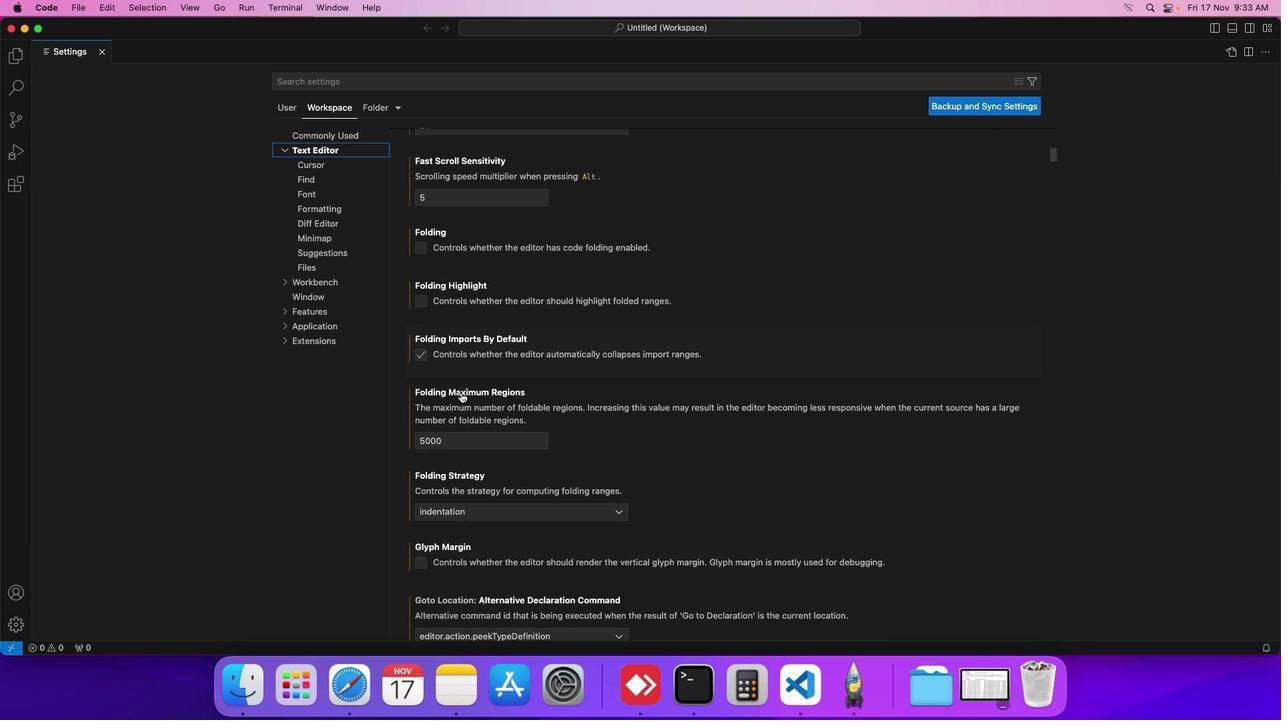 
Action: Mouse scrolled (455, 388) with delta (-4, -4)
Screenshot: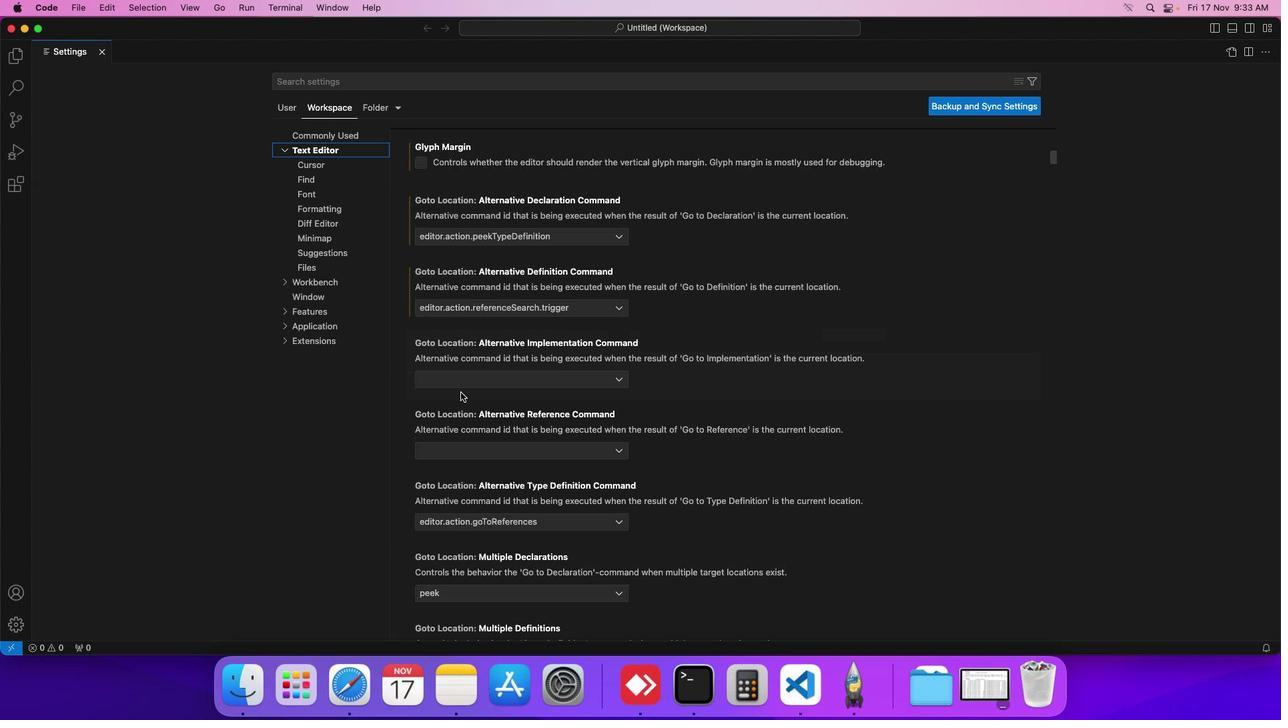 
Action: Mouse scrolled (455, 388) with delta (-4, -4)
Screenshot: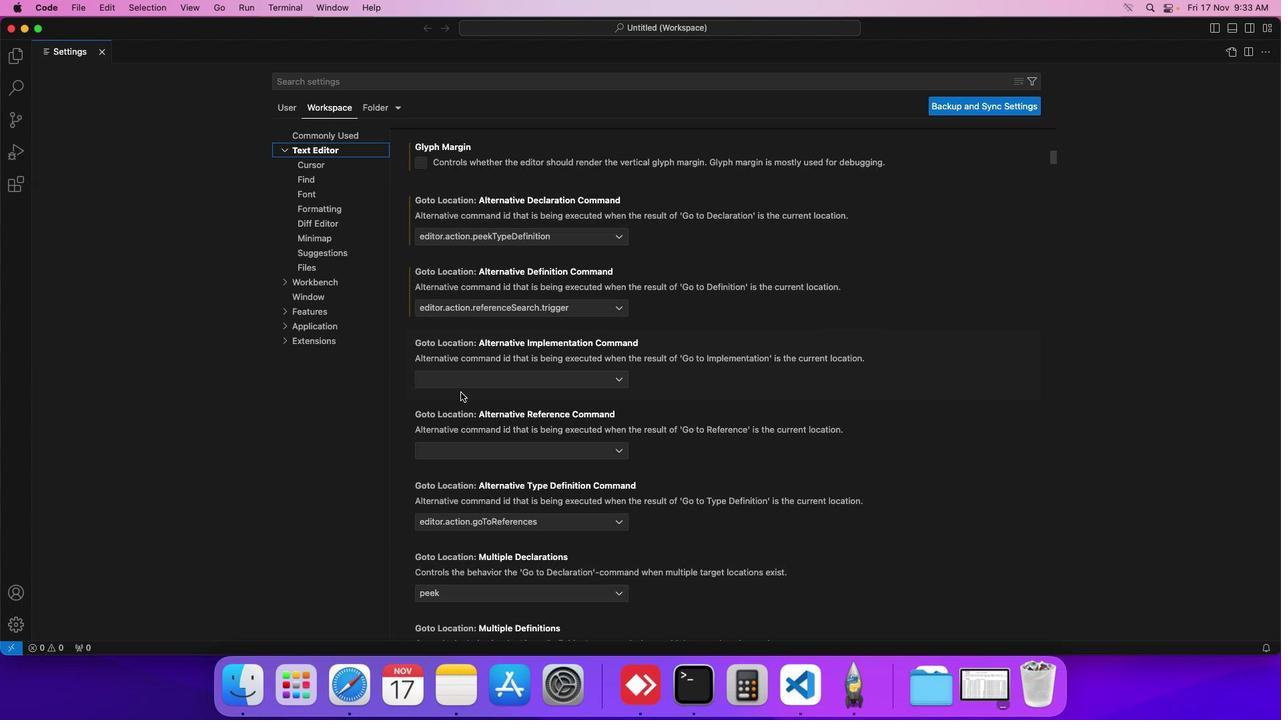 
Action: Mouse scrolled (455, 388) with delta (-4, -6)
Screenshot: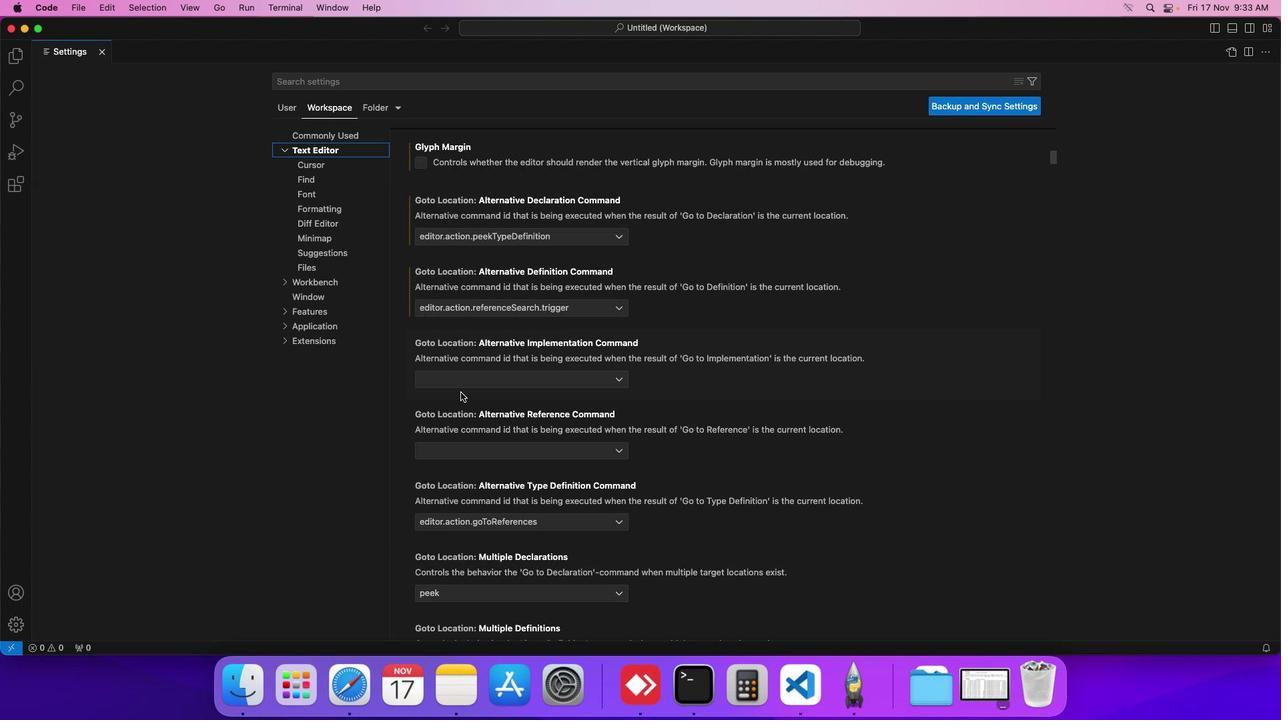 
Action: Mouse scrolled (455, 388) with delta (-4, -6)
Screenshot: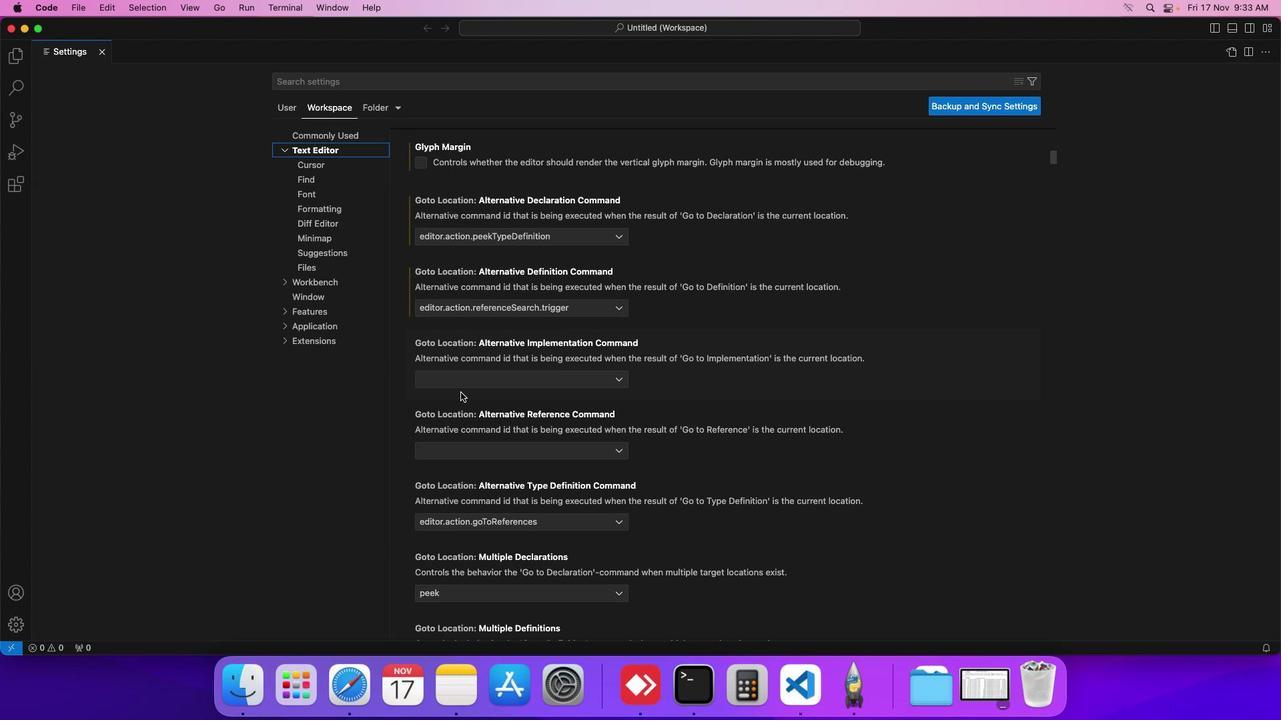 
Action: Mouse scrolled (455, 388) with delta (-4, -7)
Screenshot: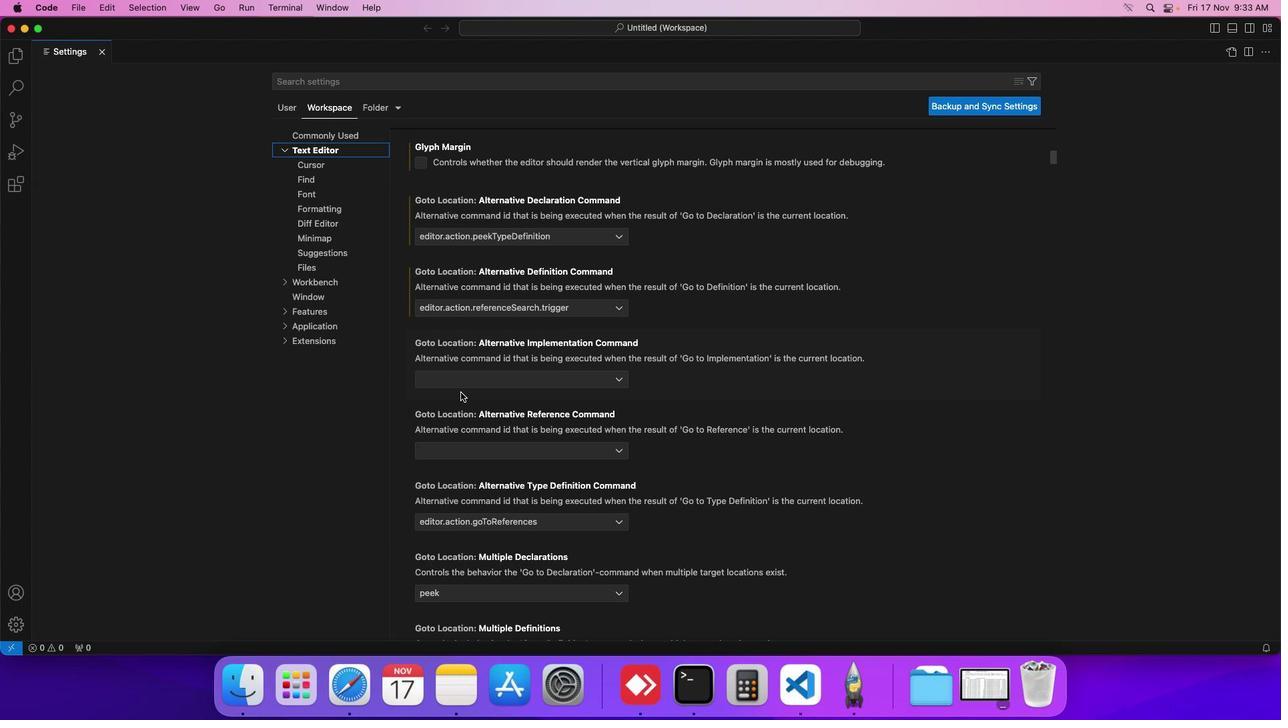 
Action: Mouse moved to (456, 388)
Screenshot: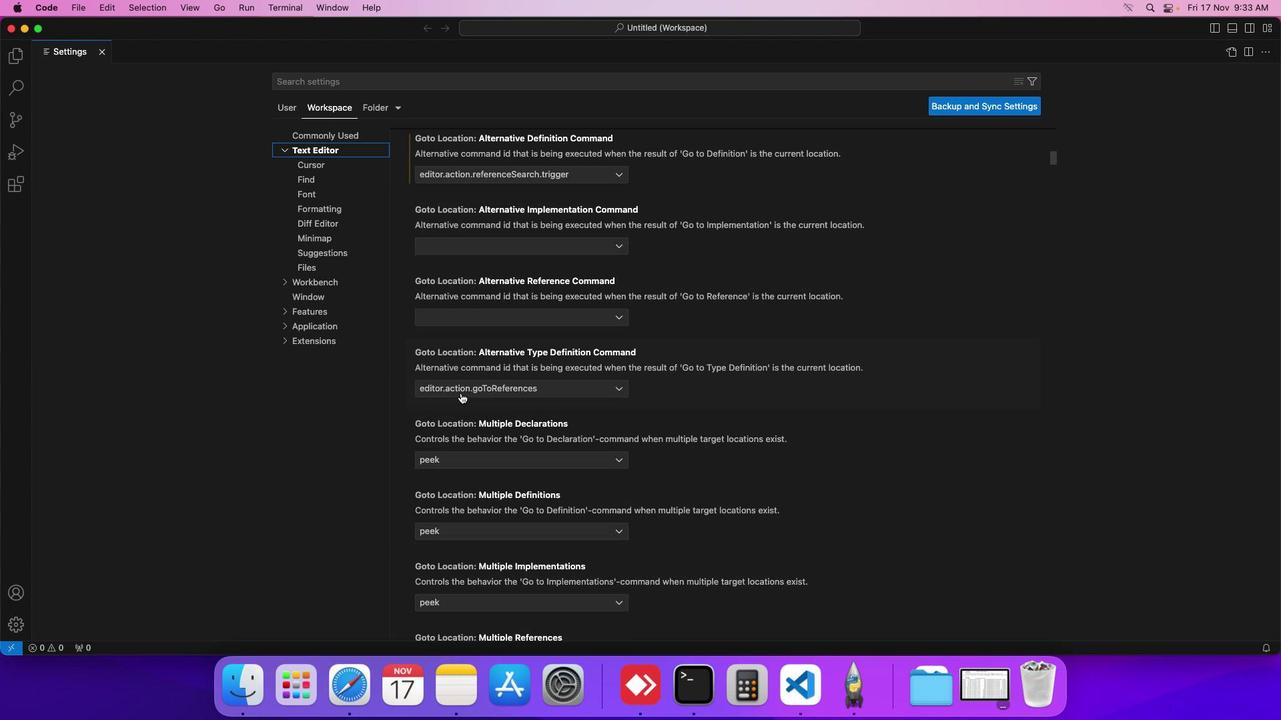 
Action: Mouse scrolled (456, 388) with delta (-4, -4)
Screenshot: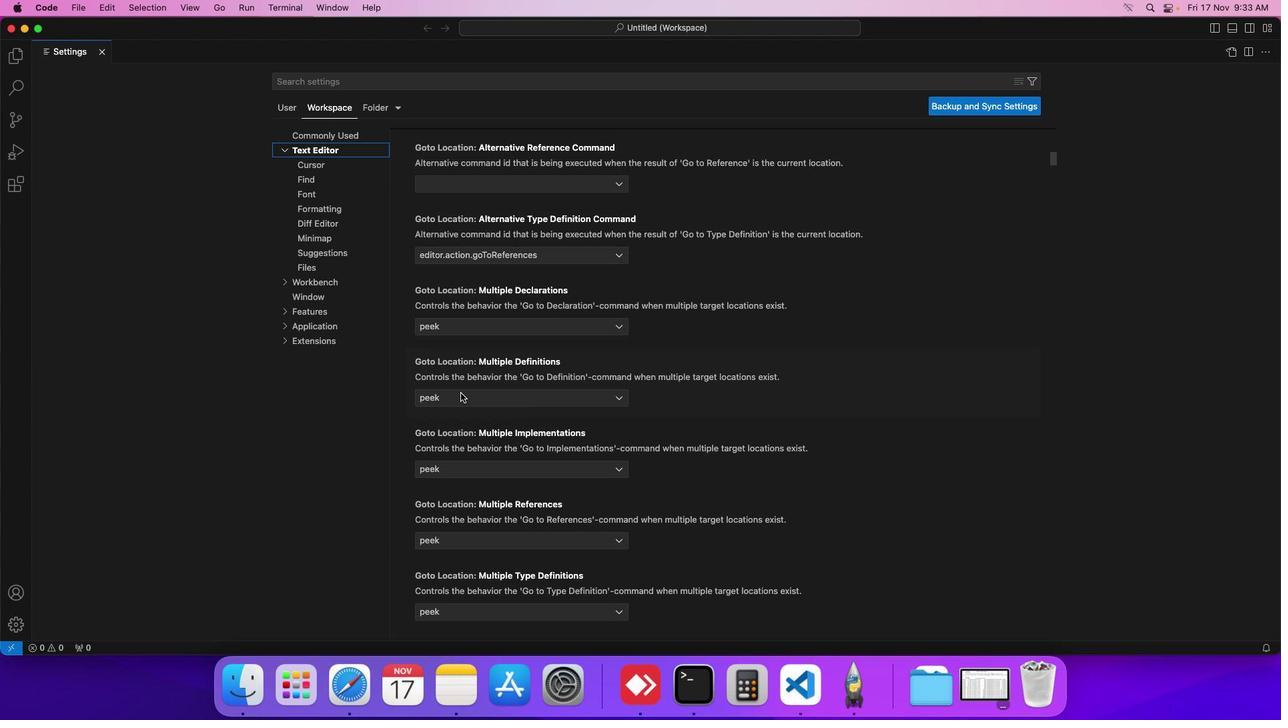 
Action: Mouse scrolled (456, 388) with delta (-4, -4)
Screenshot: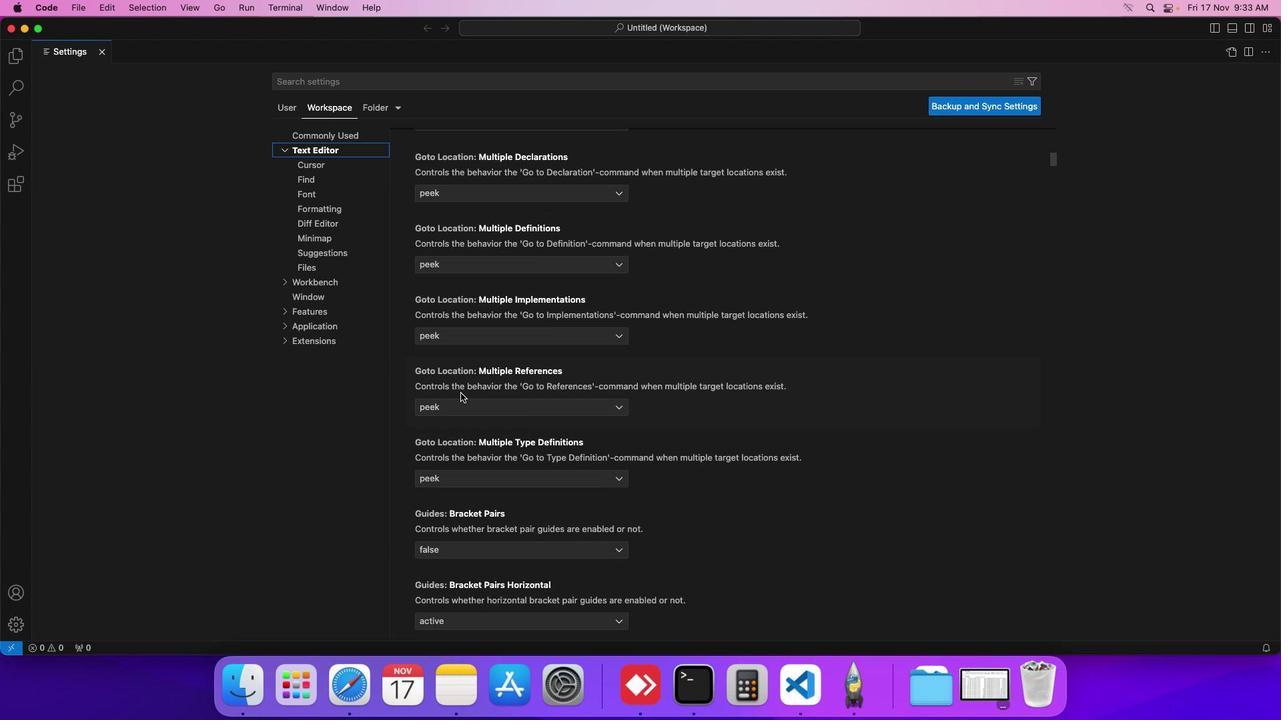 
Action: Mouse scrolled (456, 388) with delta (-4, -5)
Screenshot: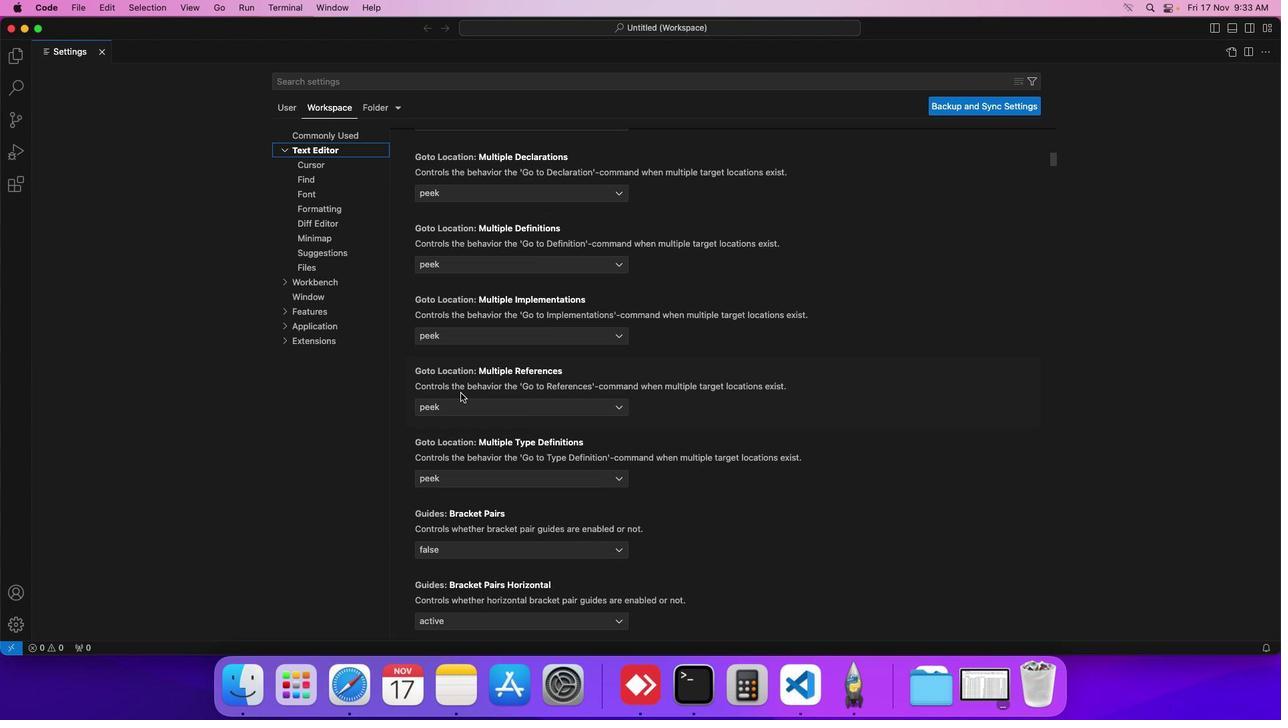 
Action: Mouse scrolled (456, 388) with delta (-4, -6)
Screenshot: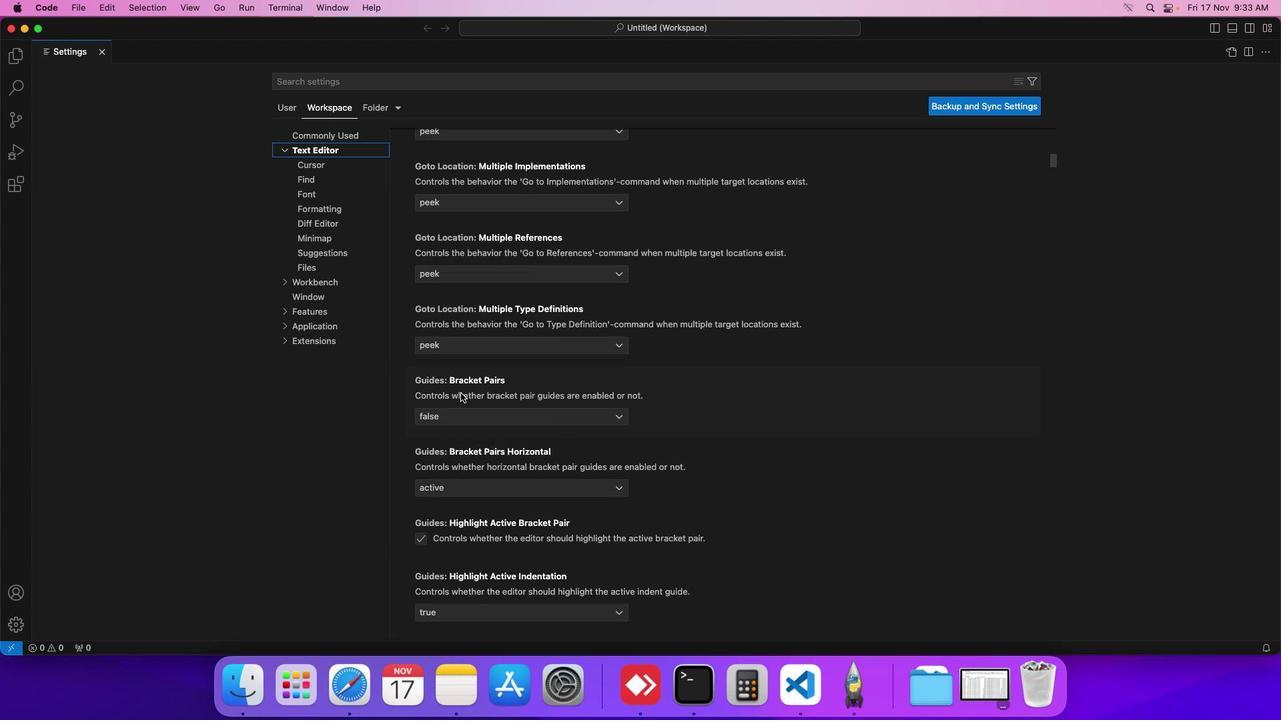 
Action: Mouse scrolled (456, 388) with delta (-4, -6)
Screenshot: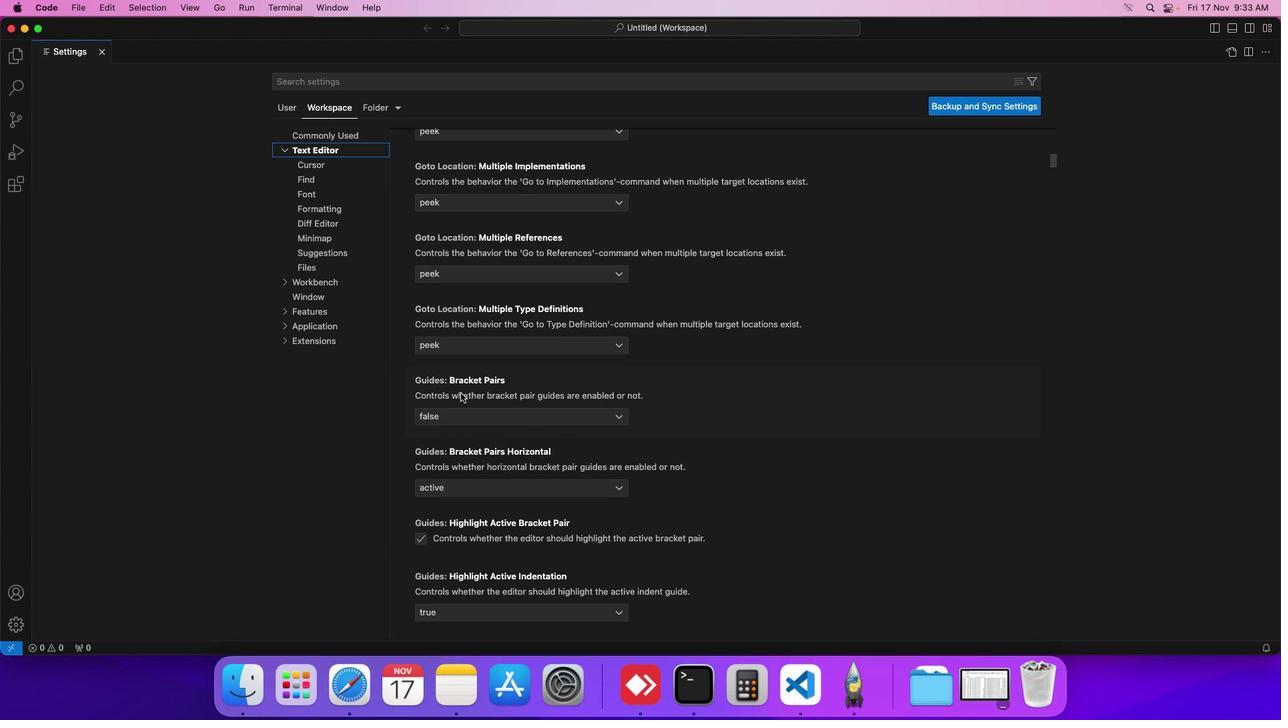 
Action: Mouse scrolled (456, 388) with delta (-4, -6)
Screenshot: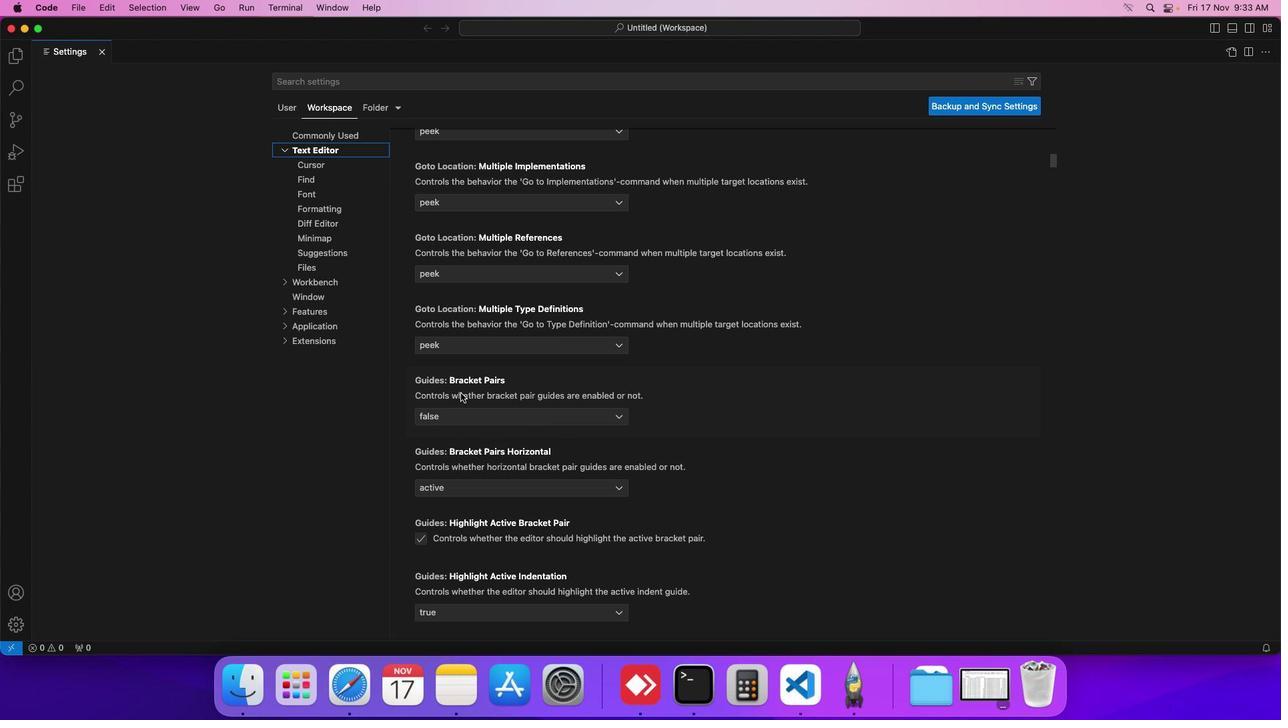 
Action: Mouse moved to (457, 388)
Screenshot: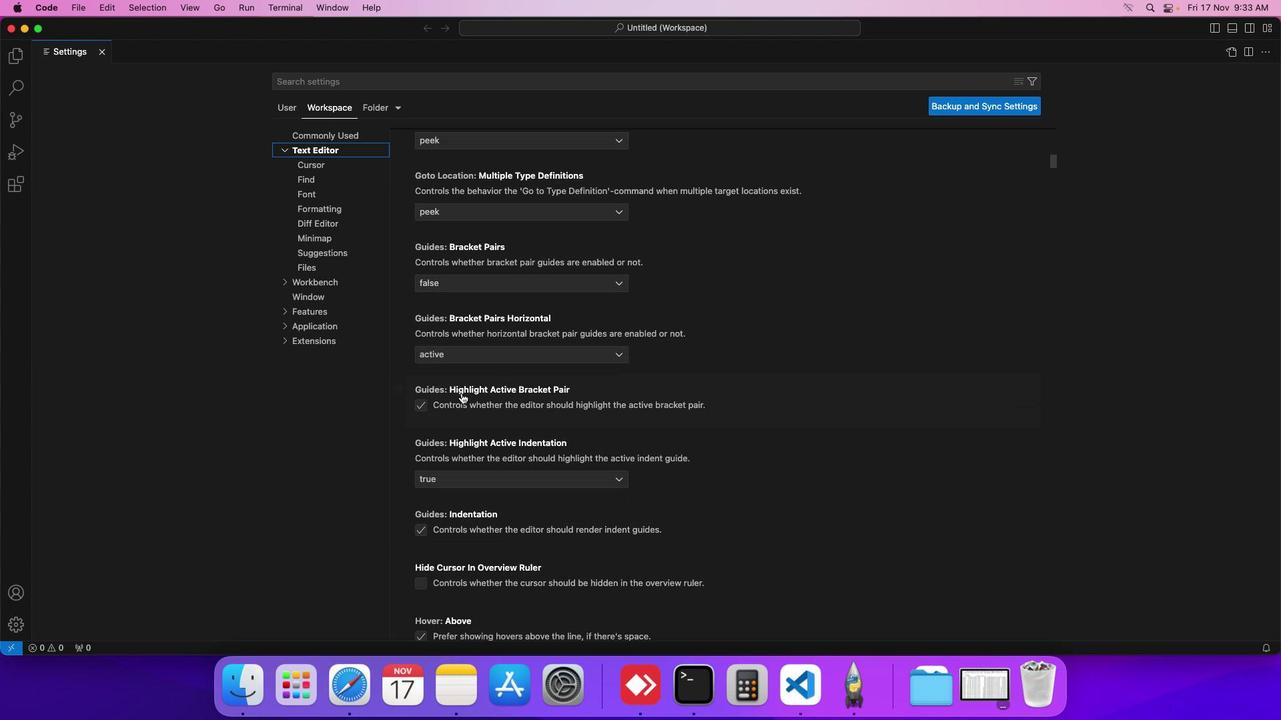 
Action: Mouse scrolled (457, 388) with delta (-4, -4)
Screenshot: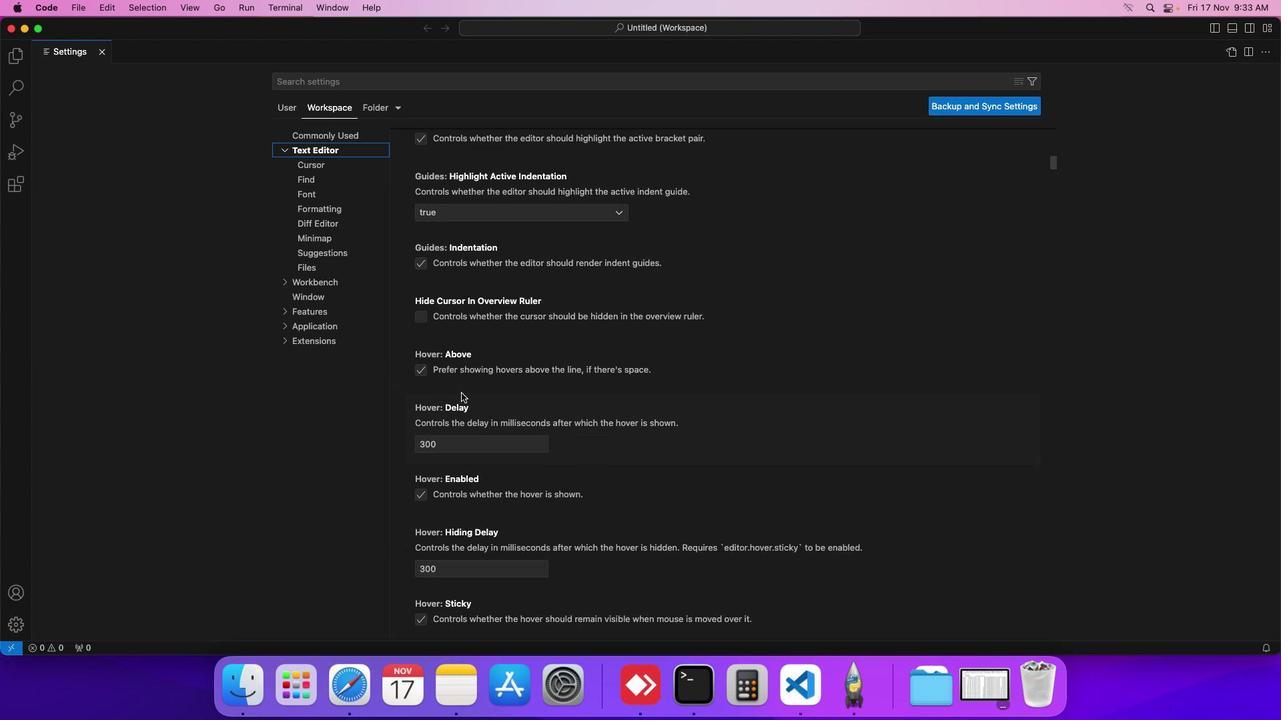 
Action: Mouse moved to (457, 388)
Screenshot: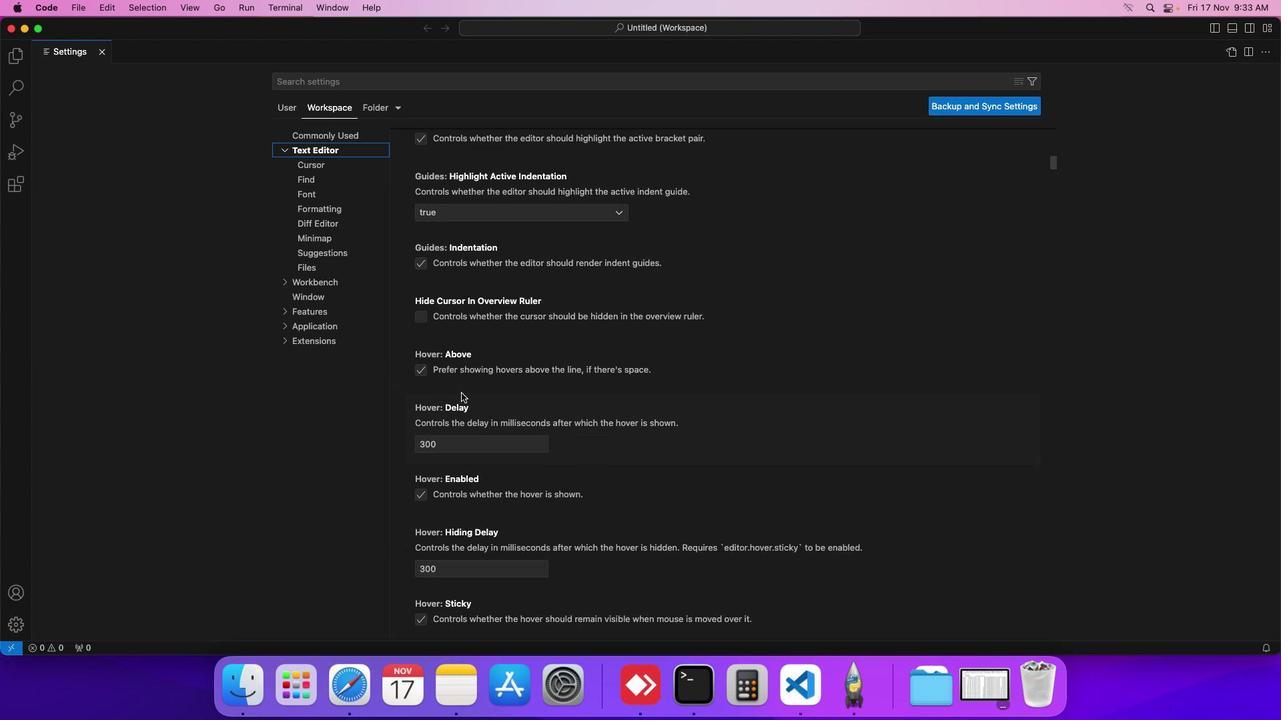 
Action: Mouse scrolled (457, 388) with delta (-4, -4)
Screenshot: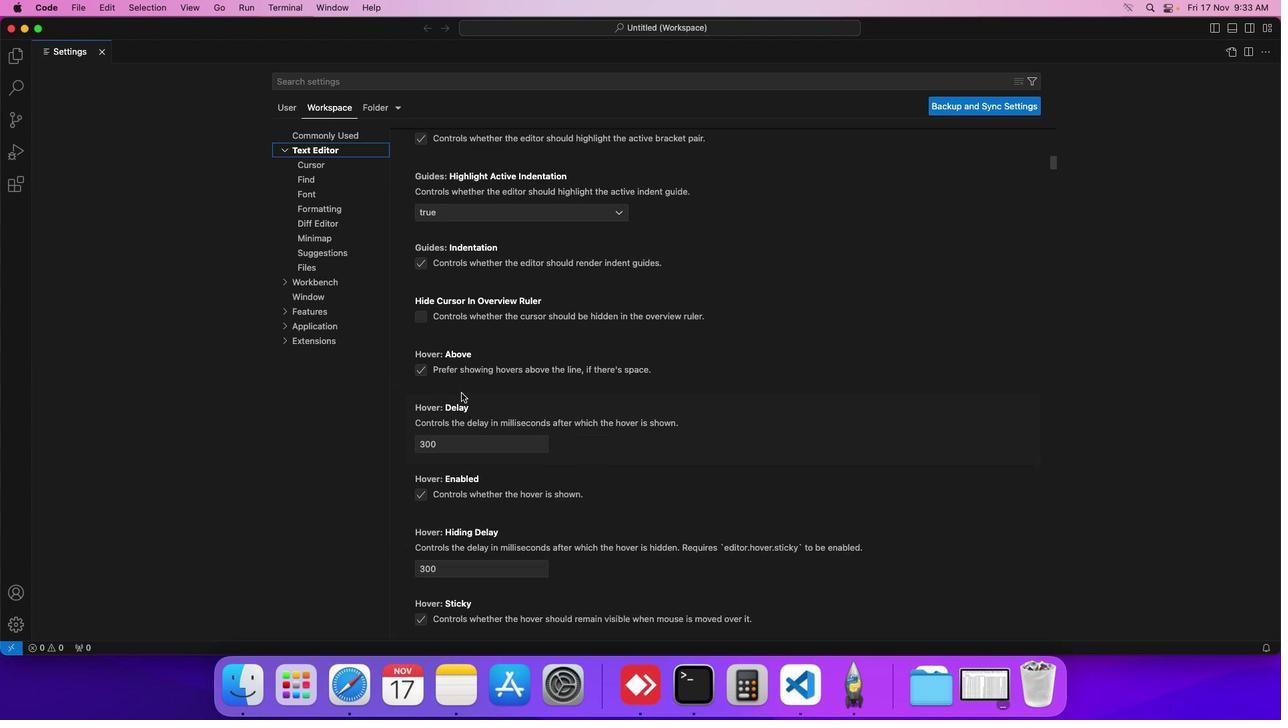 
Action: Mouse moved to (457, 389)
Screenshot: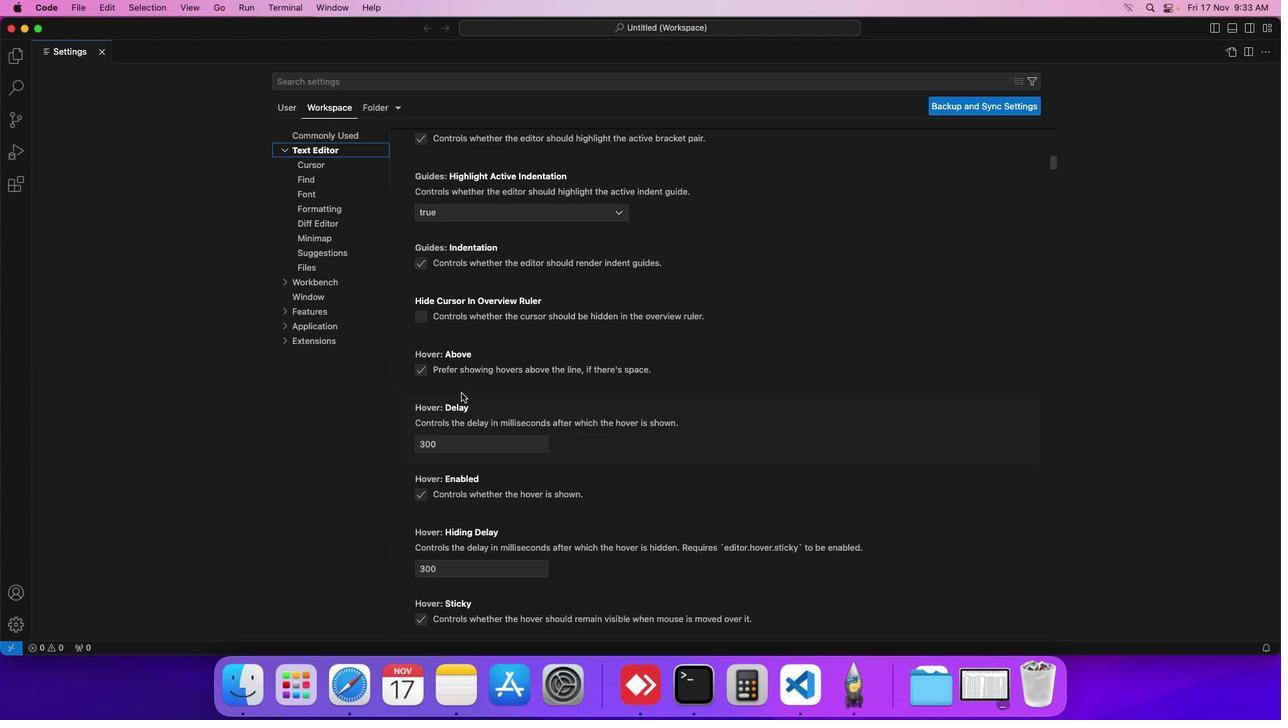 
Action: Mouse scrolled (457, 389) with delta (-4, -5)
Screenshot: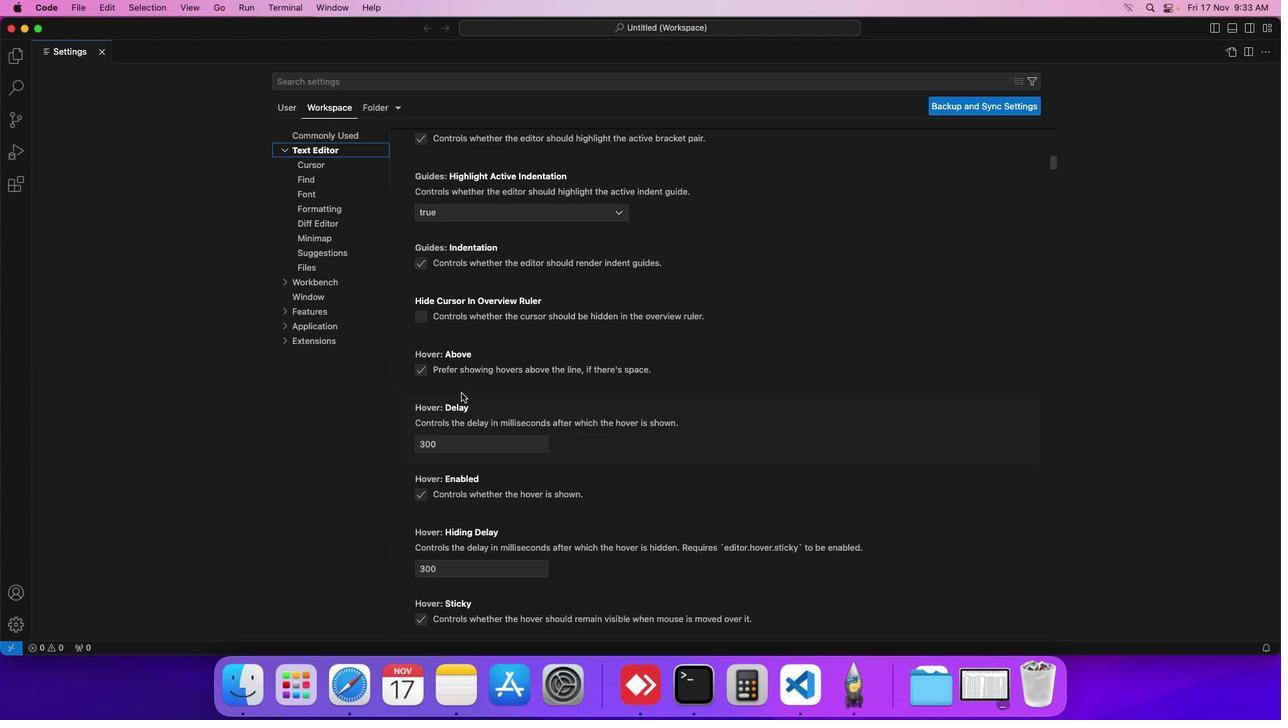 
Action: Mouse scrolled (457, 389) with delta (-4, -6)
Screenshot: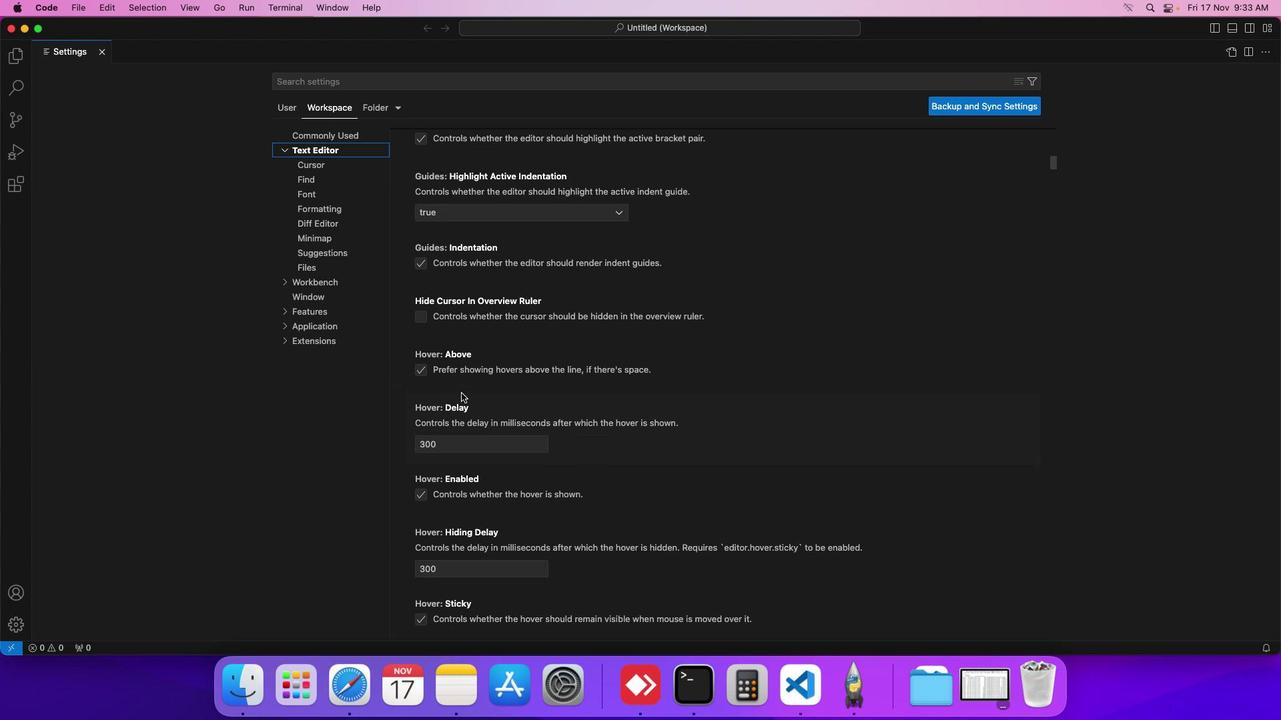 
Action: Mouse scrolled (457, 389) with delta (-4, -6)
Screenshot: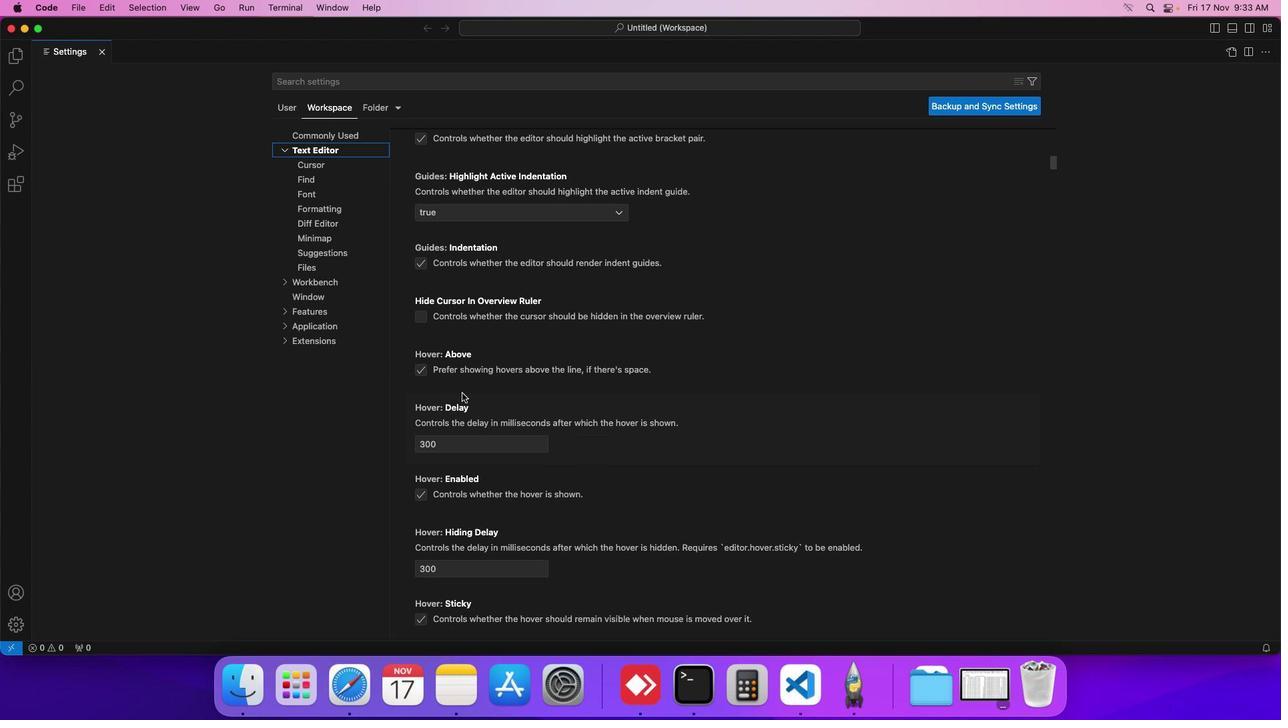 
Action: Mouse moved to (457, 389)
Screenshot: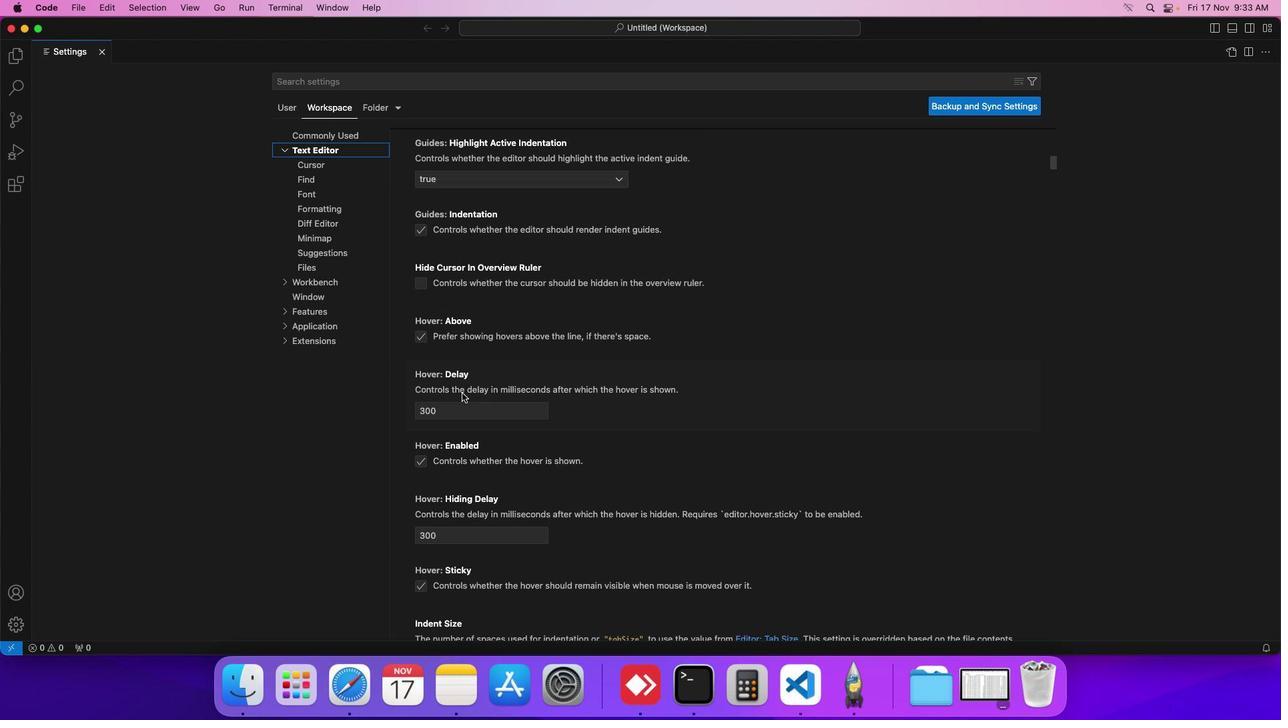 
Action: Mouse scrolled (457, 389) with delta (-4, -4)
Screenshot: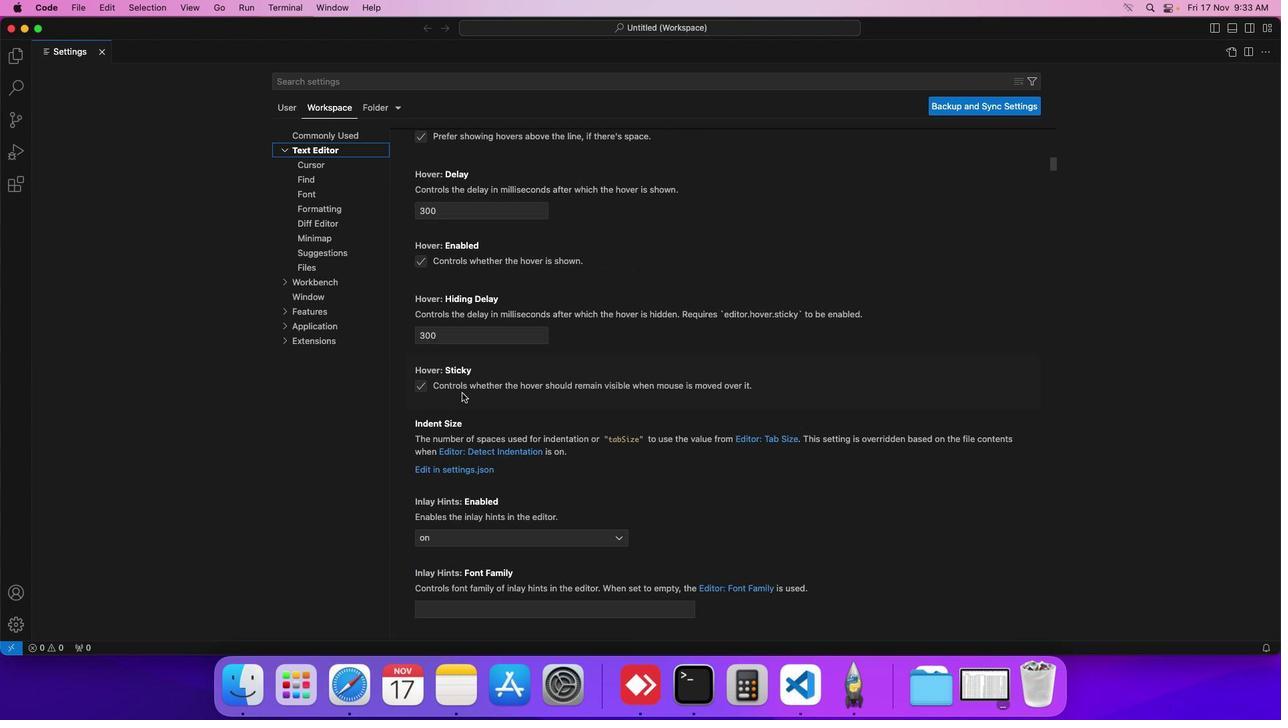 
Action: Mouse scrolled (457, 389) with delta (-4, -4)
Screenshot: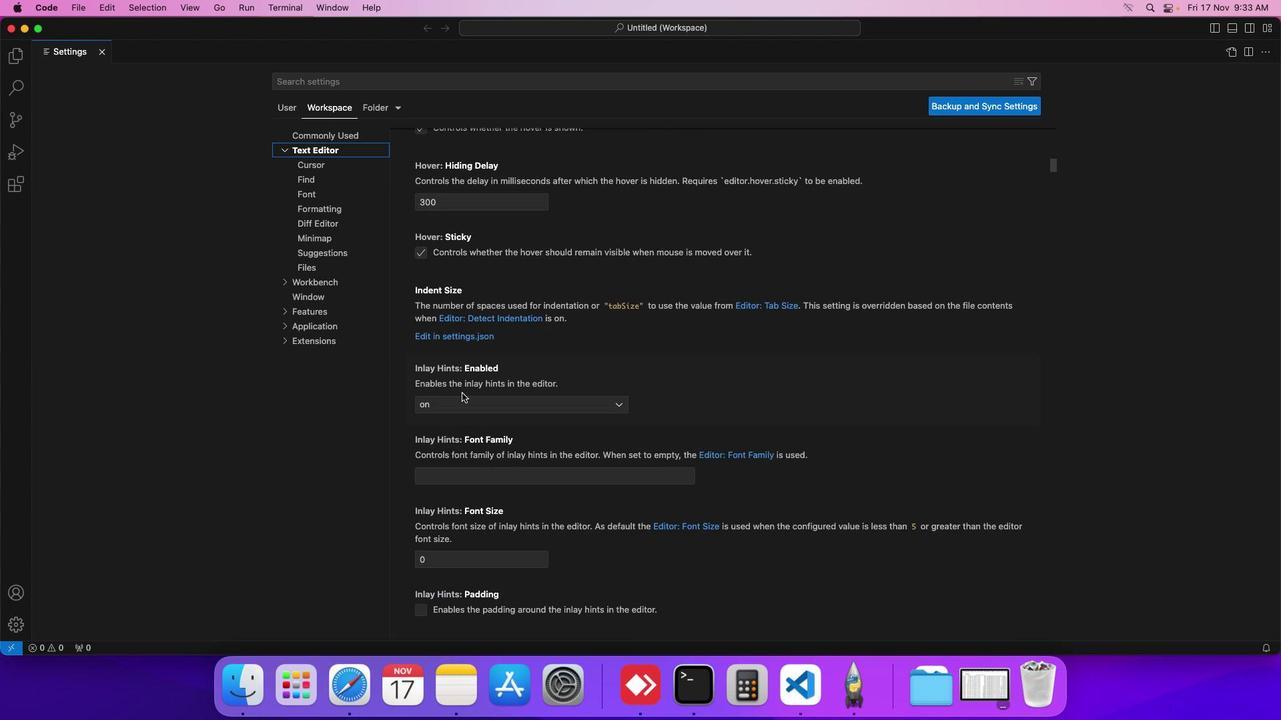 
Action: Mouse scrolled (457, 389) with delta (-4, -5)
Screenshot: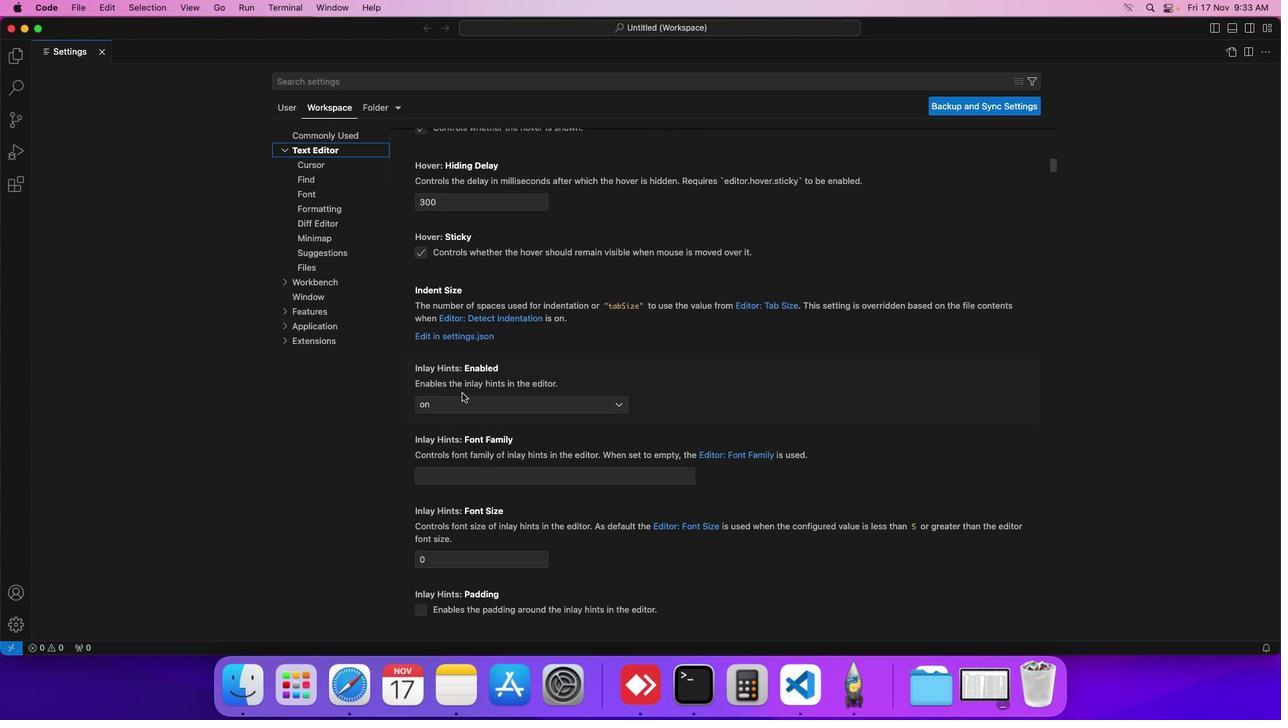 
Action: Mouse scrolled (457, 389) with delta (-4, -6)
Screenshot: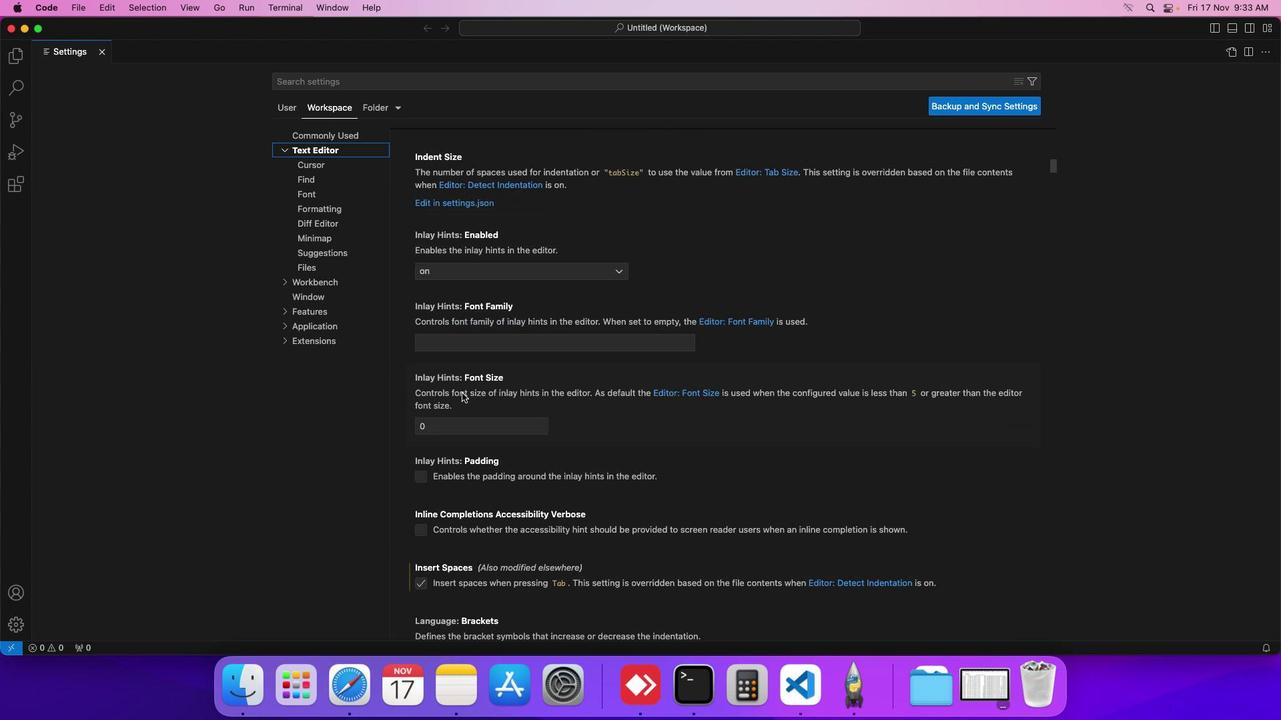 
Action: Mouse scrolled (457, 389) with delta (-4, -6)
Screenshot: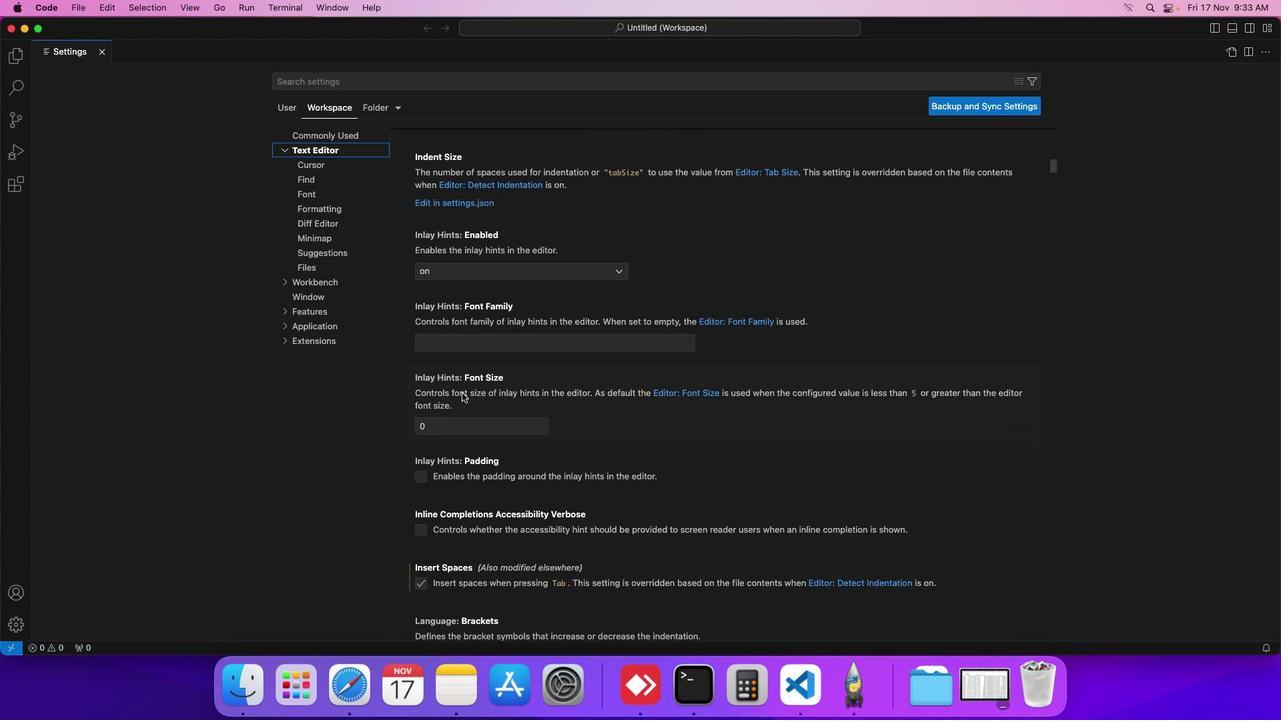 
Action: Mouse scrolled (457, 389) with delta (-4, -6)
Screenshot: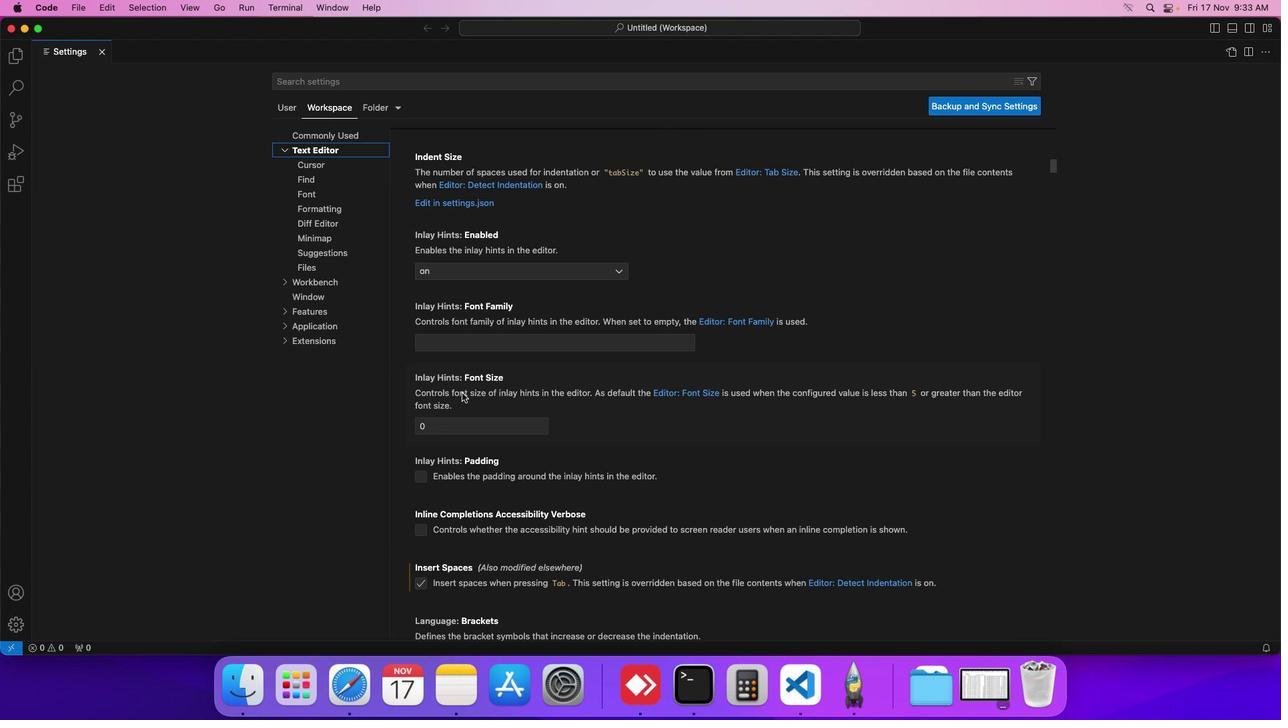 
Action: Mouse scrolled (457, 389) with delta (-4, -4)
Screenshot: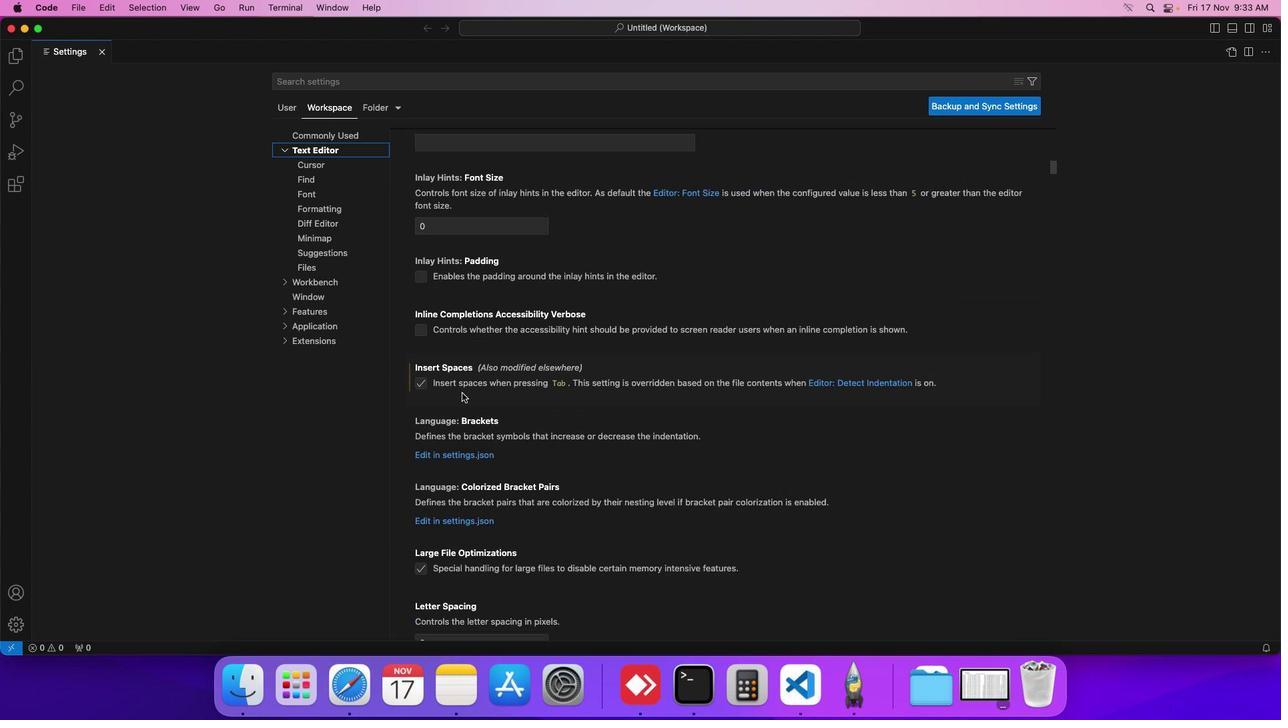 
Action: Mouse scrolled (457, 389) with delta (-4, -4)
Screenshot: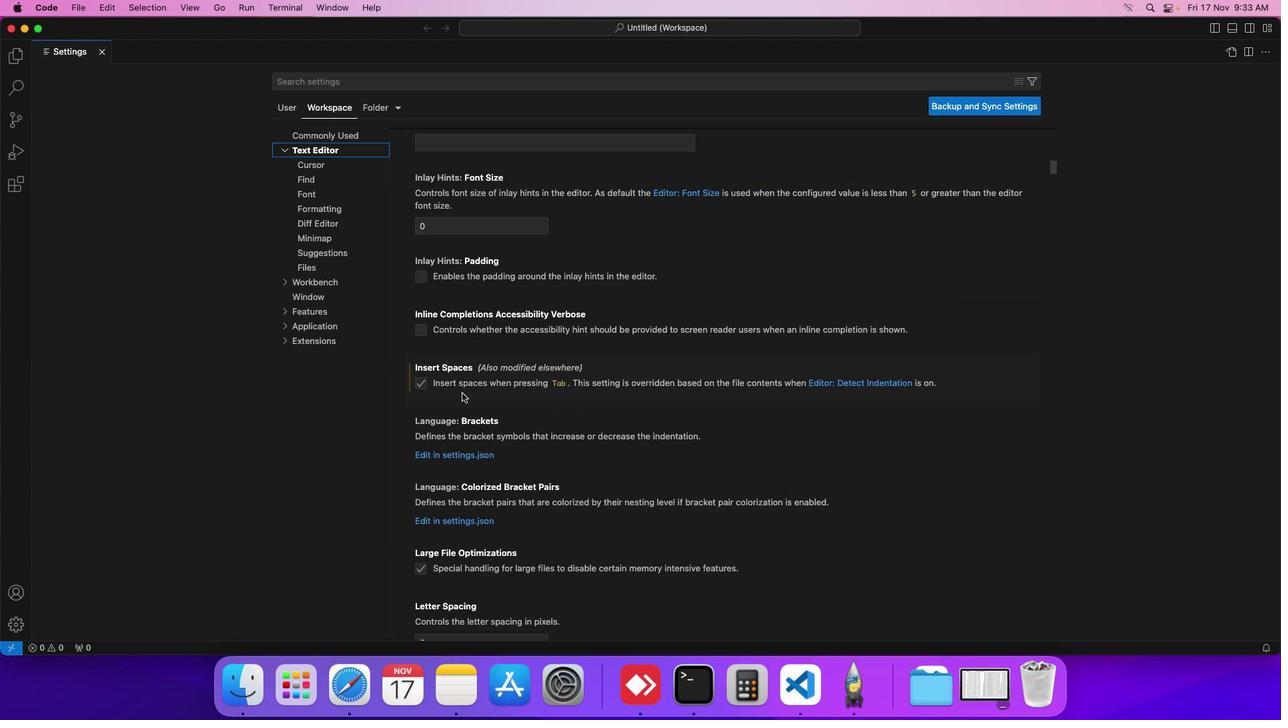 
Action: Mouse scrolled (457, 389) with delta (-4, -5)
Screenshot: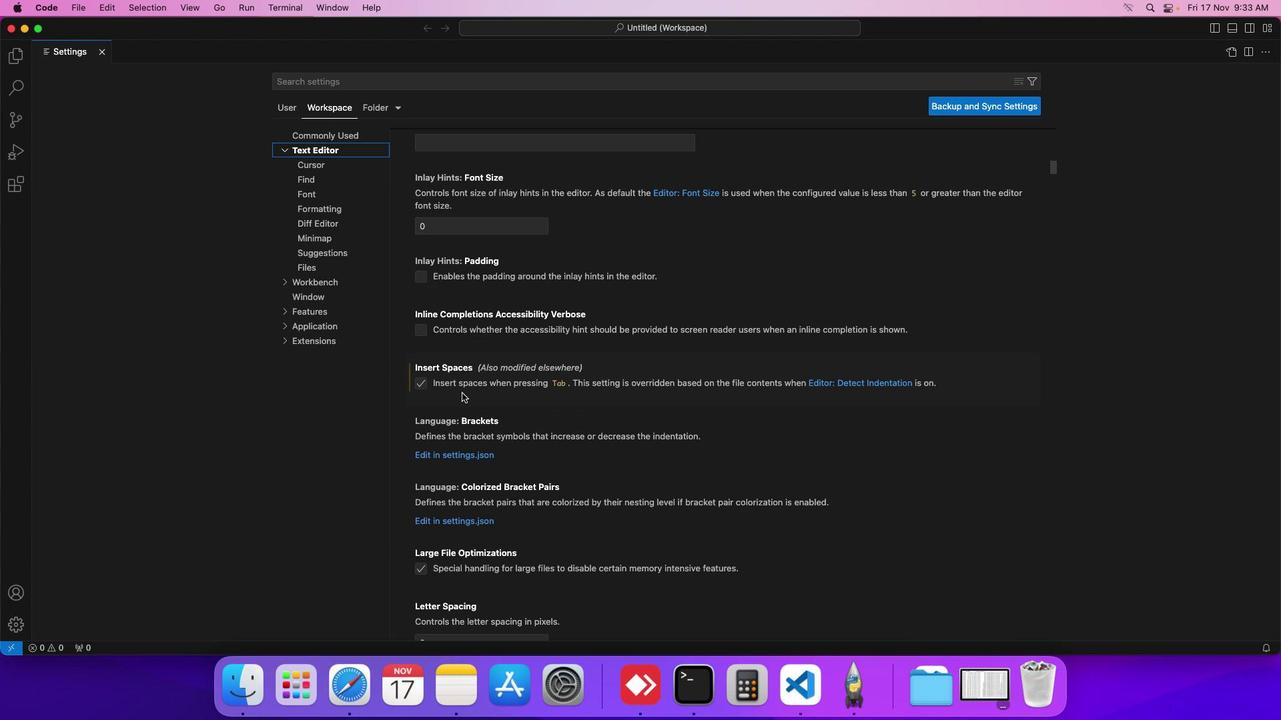 
Action: Mouse scrolled (457, 389) with delta (-4, -5)
Screenshot: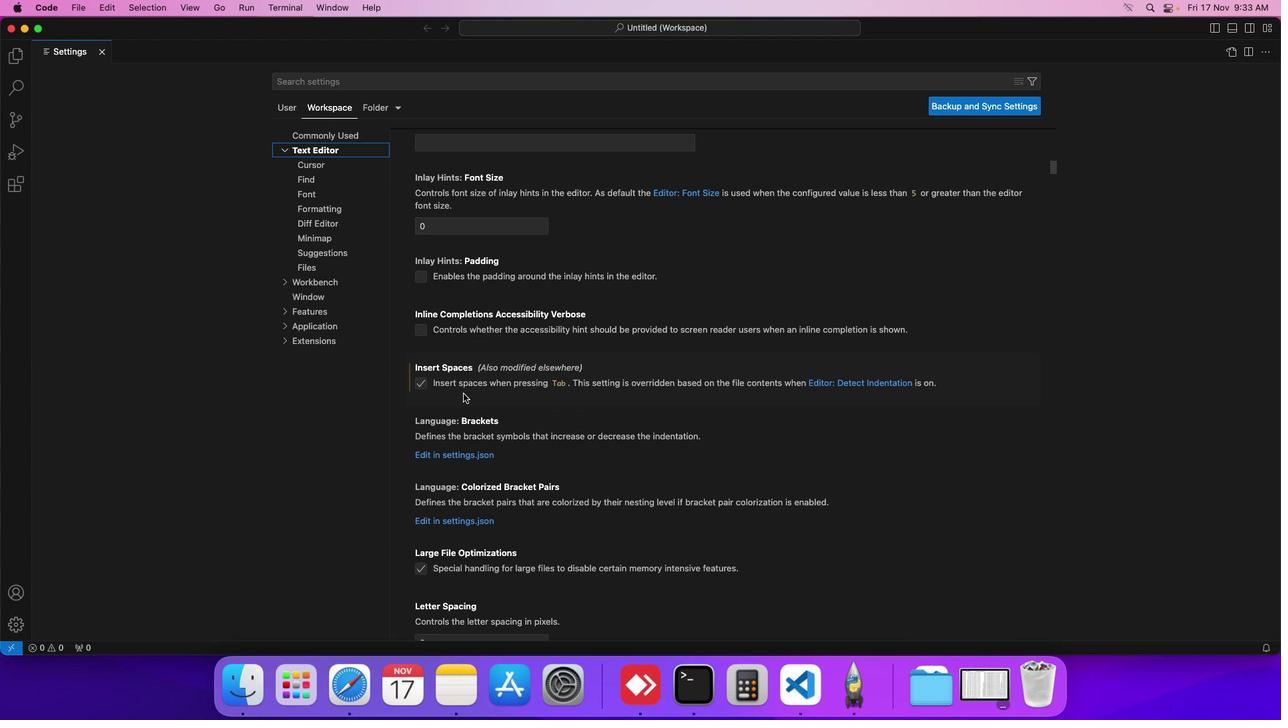
Action: Mouse moved to (458, 389)
Screenshot: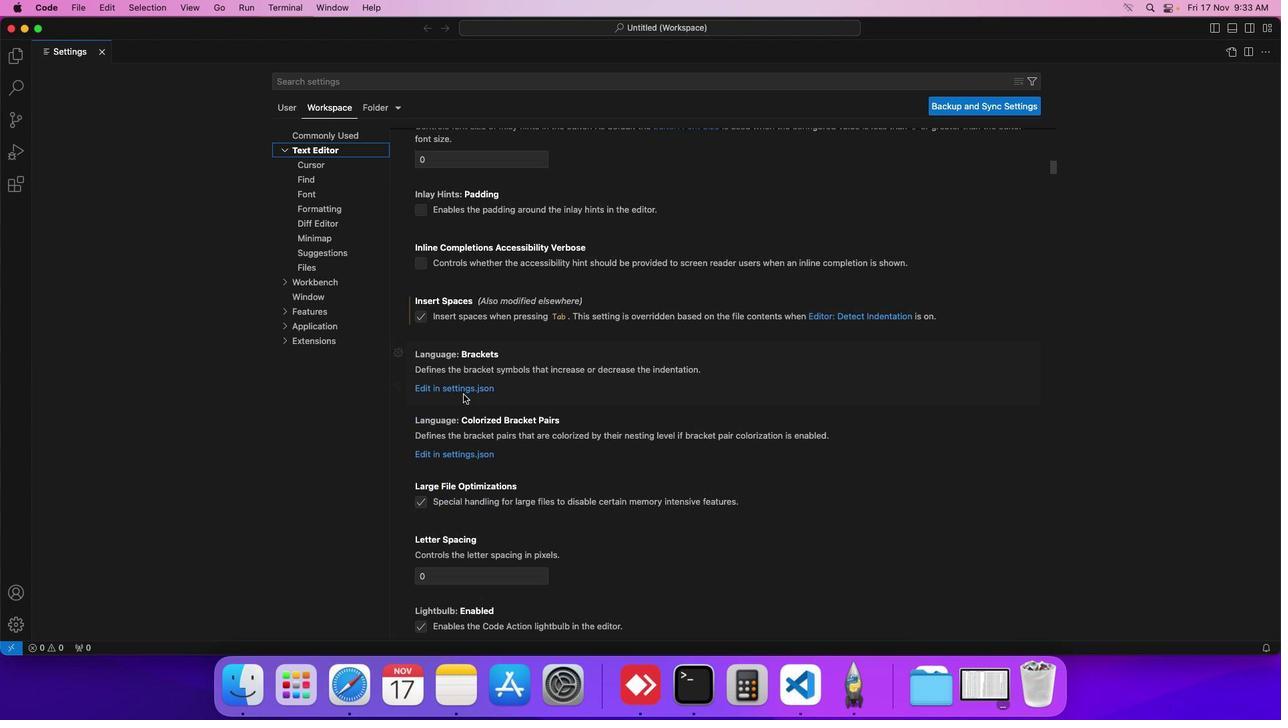 
Action: Mouse scrolled (458, 389) with delta (-4, -4)
Screenshot: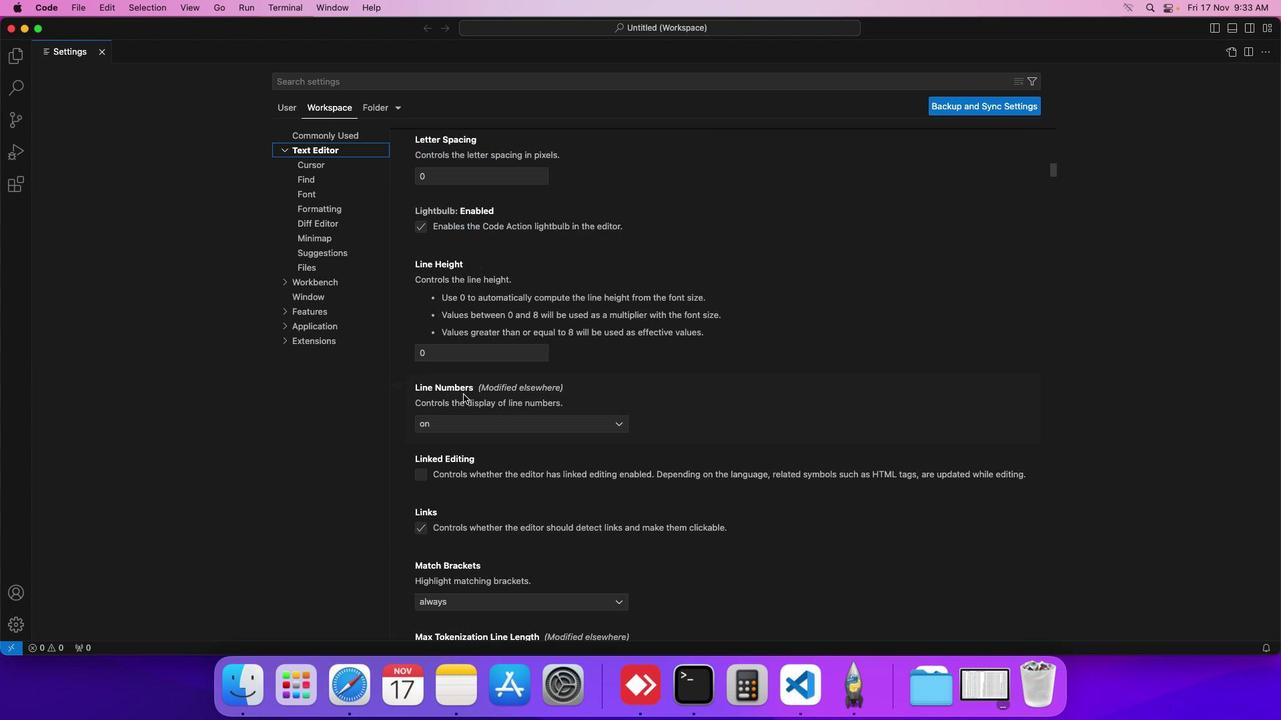 
Action: Mouse scrolled (458, 389) with delta (-4, -4)
Screenshot: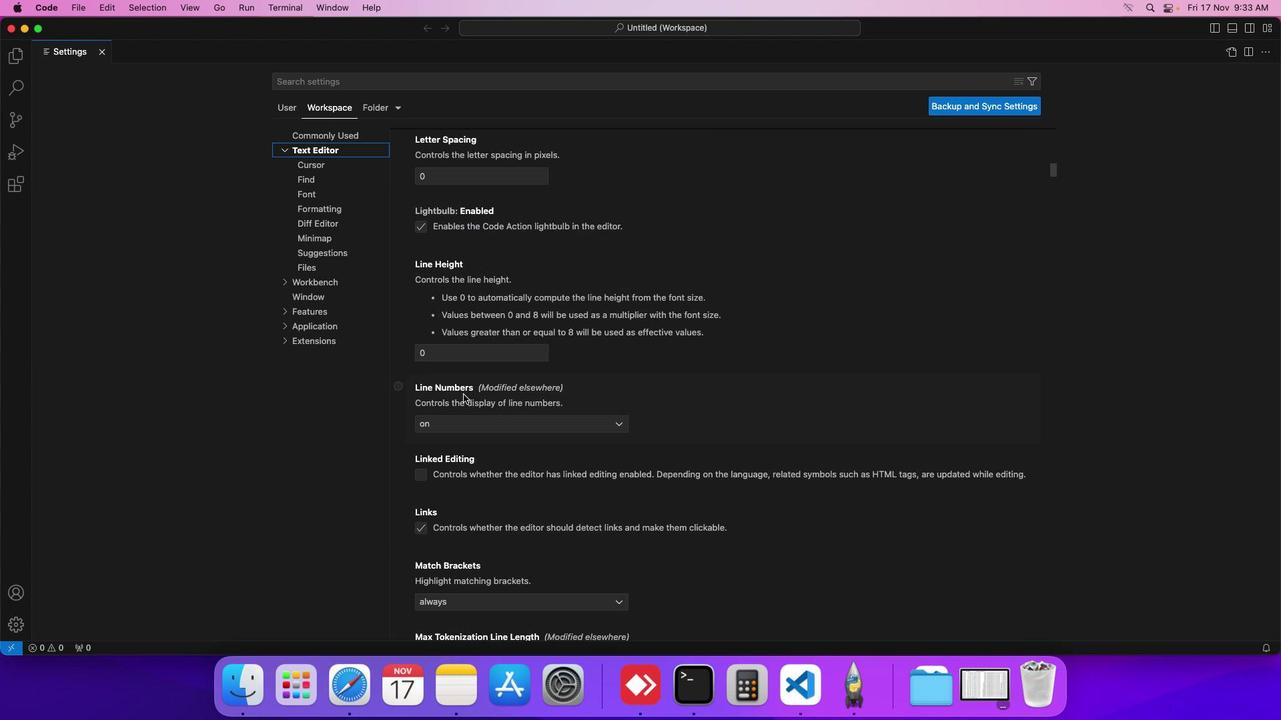 
Action: Mouse scrolled (458, 389) with delta (-4, -6)
Screenshot: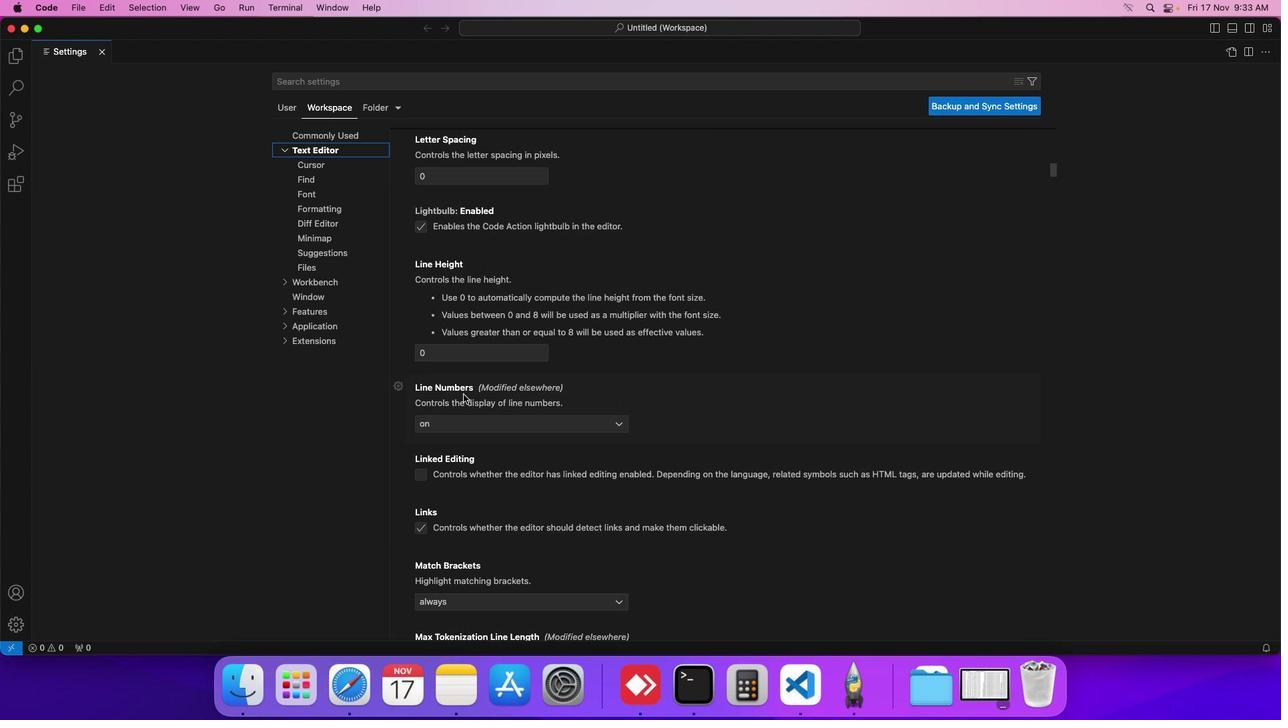 
Action: Mouse scrolled (458, 389) with delta (-4, -6)
Screenshot: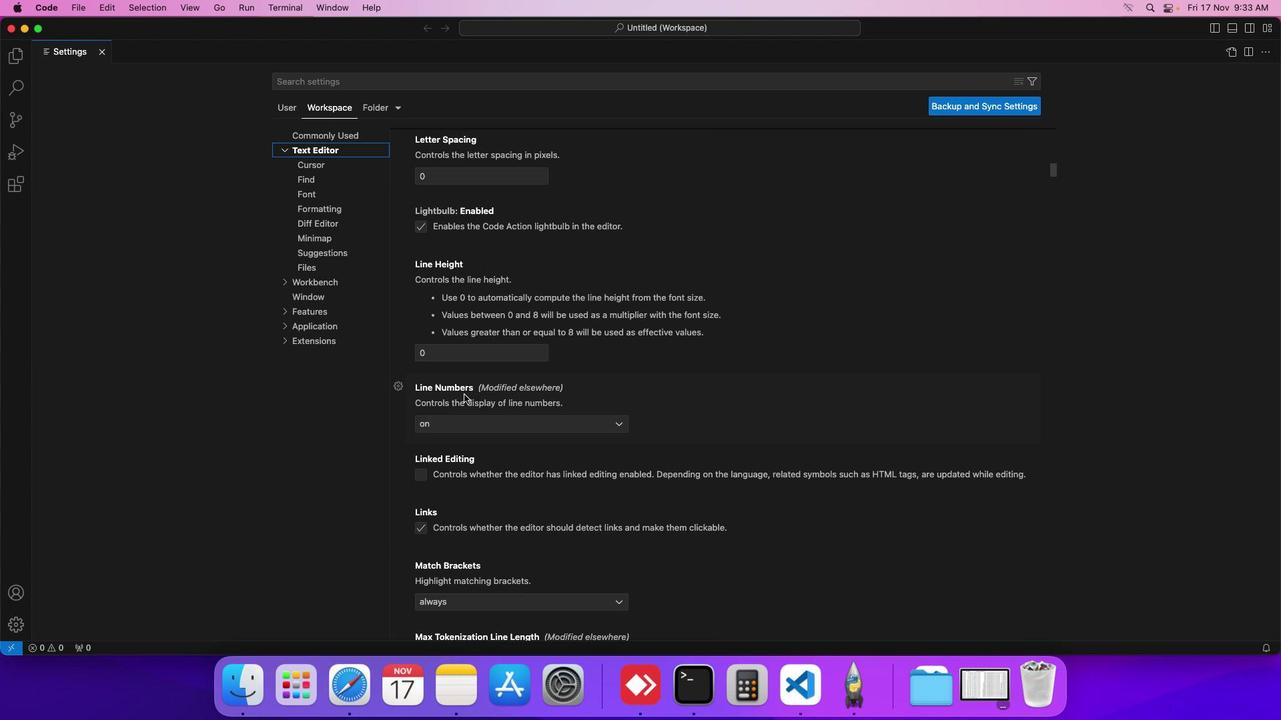 
Action: Mouse scrolled (458, 389) with delta (-4, -7)
Screenshot: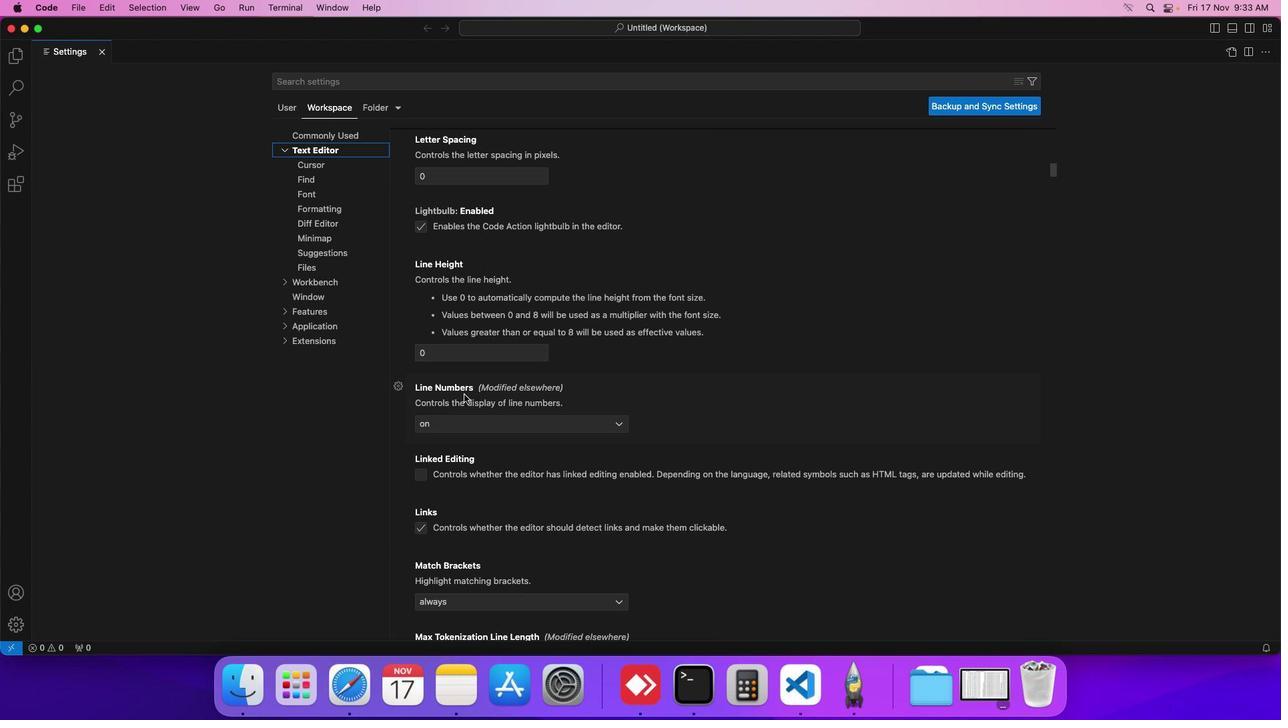 
Action: Mouse moved to (459, 389)
Screenshot: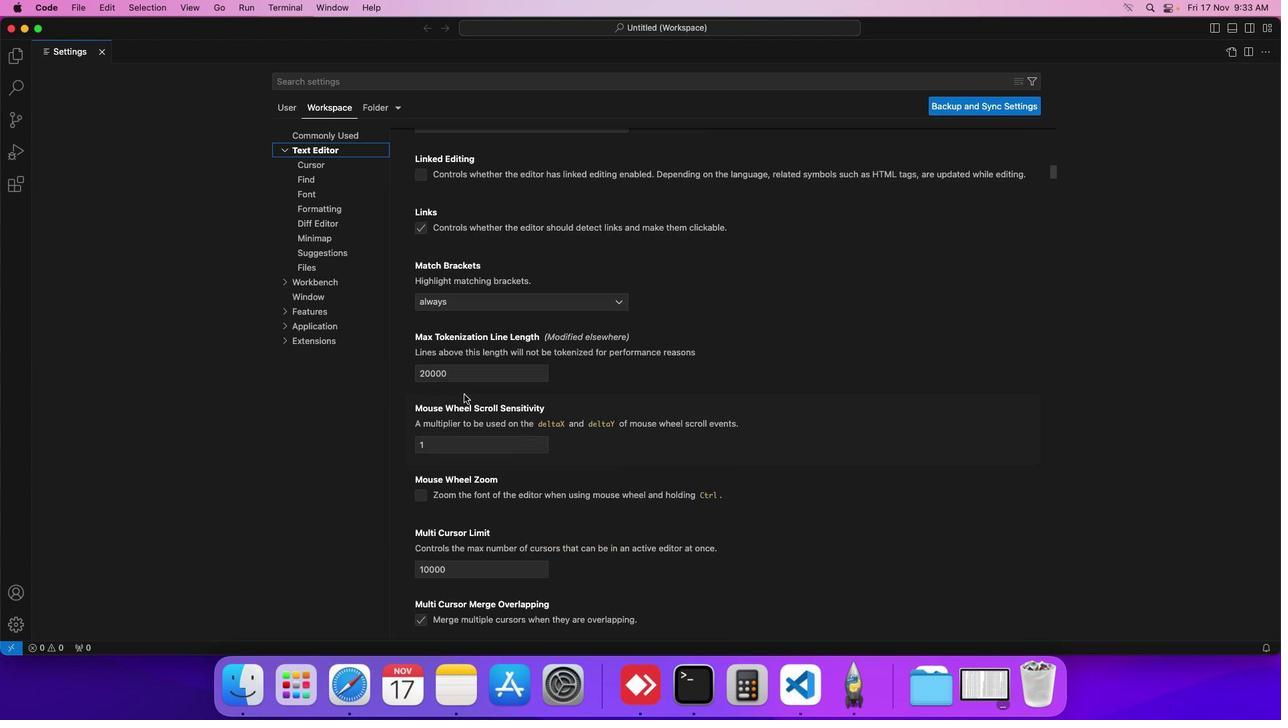 
Action: Mouse scrolled (459, 389) with delta (-4, -4)
Screenshot: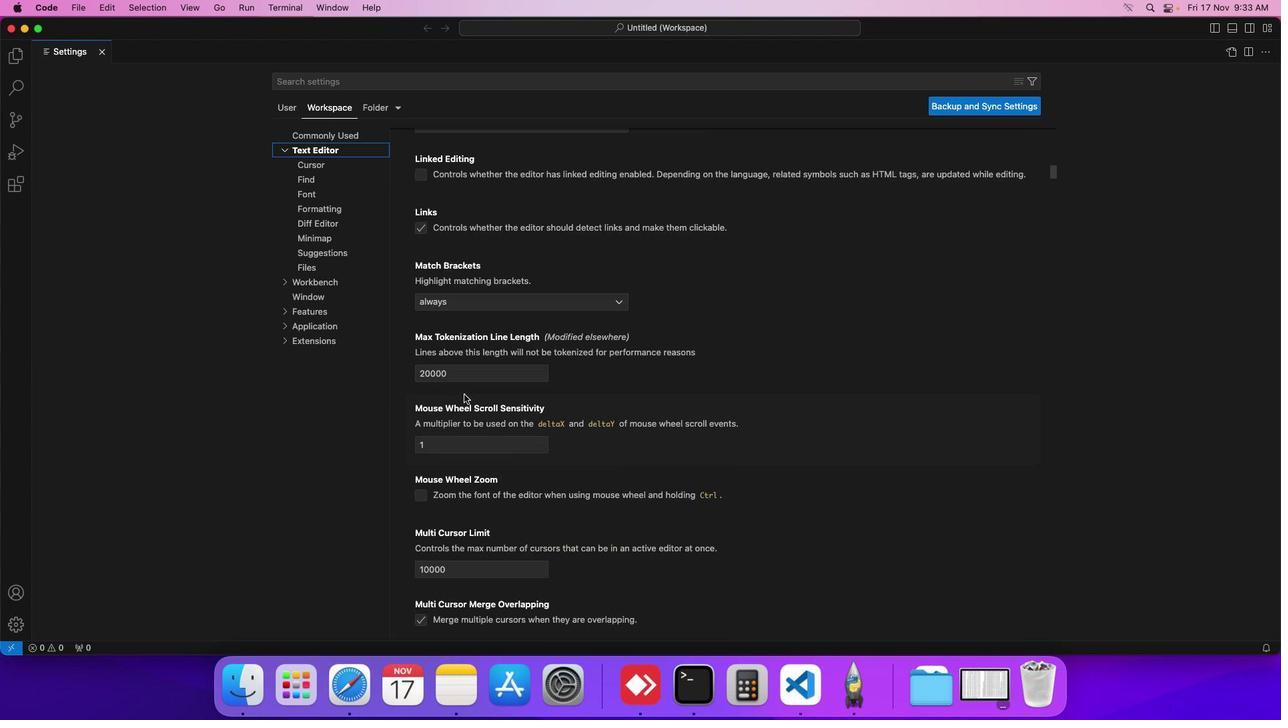 
Action: Mouse scrolled (459, 389) with delta (-4, -4)
Screenshot: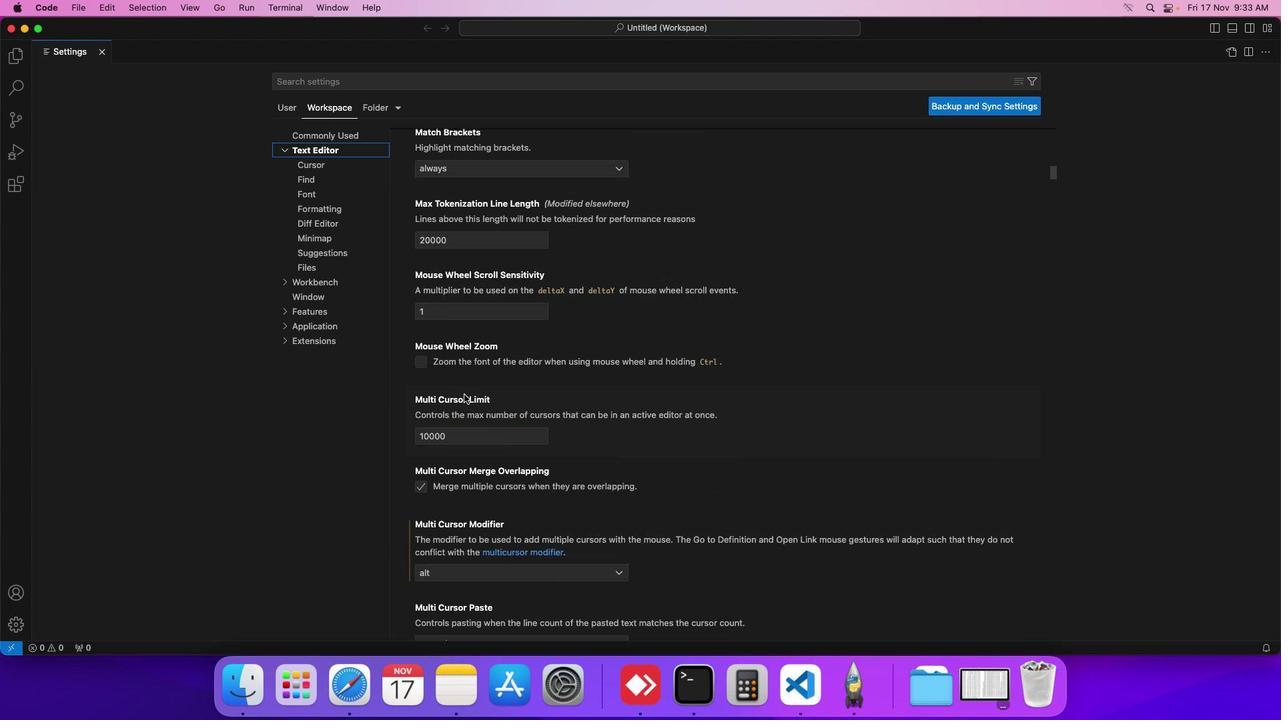 
Action: Mouse scrolled (459, 389) with delta (-4, -6)
Screenshot: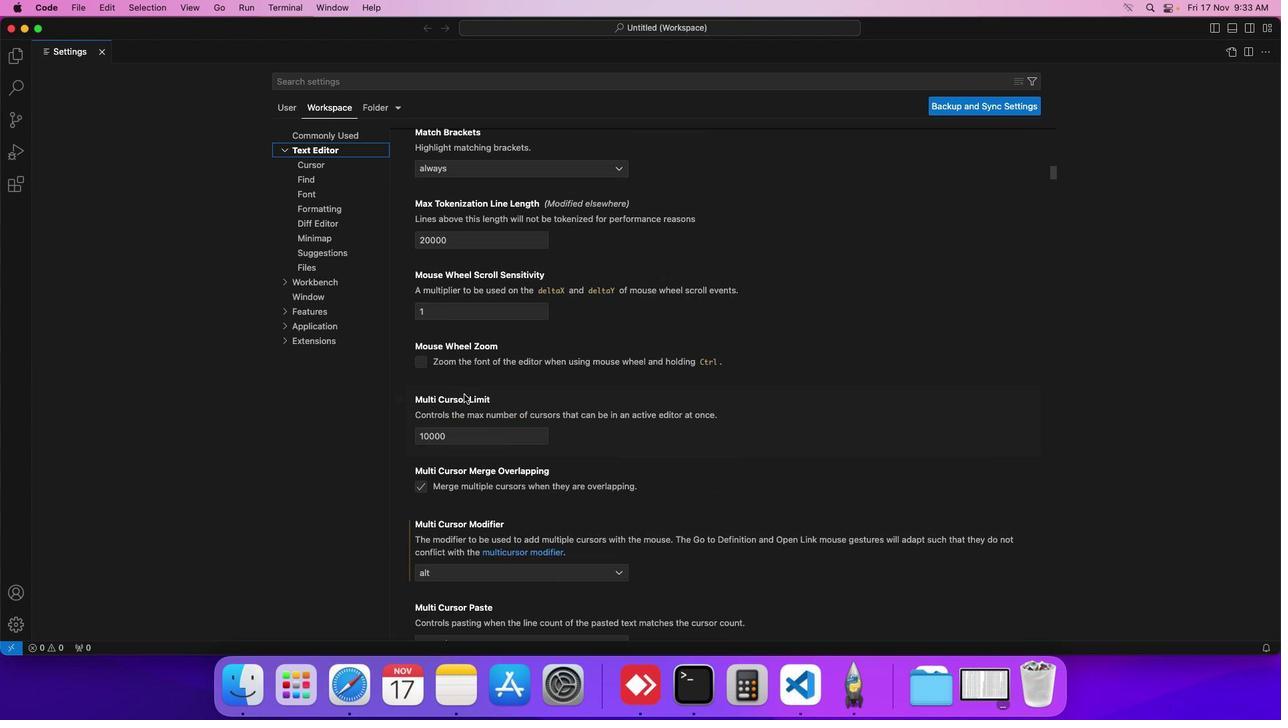 
Action: Mouse scrolled (459, 389) with delta (-4, -6)
Screenshot: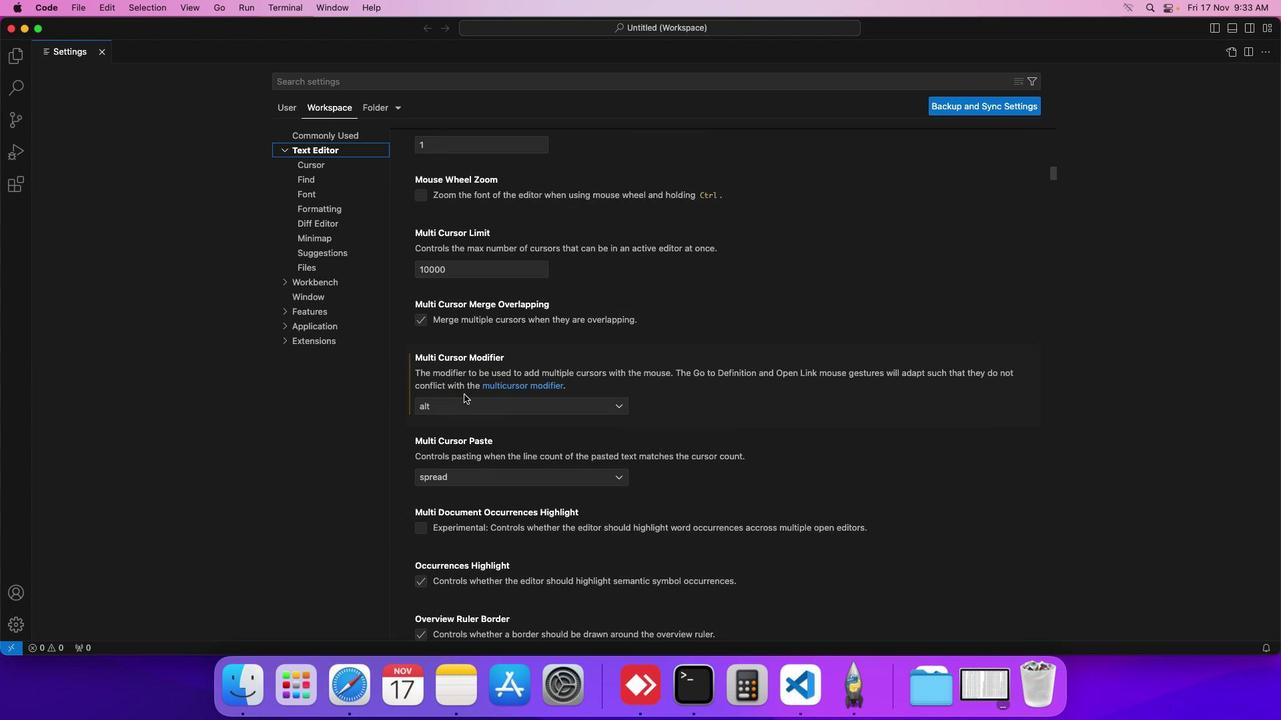 
Action: Mouse scrolled (459, 389) with delta (-4, -6)
Screenshot: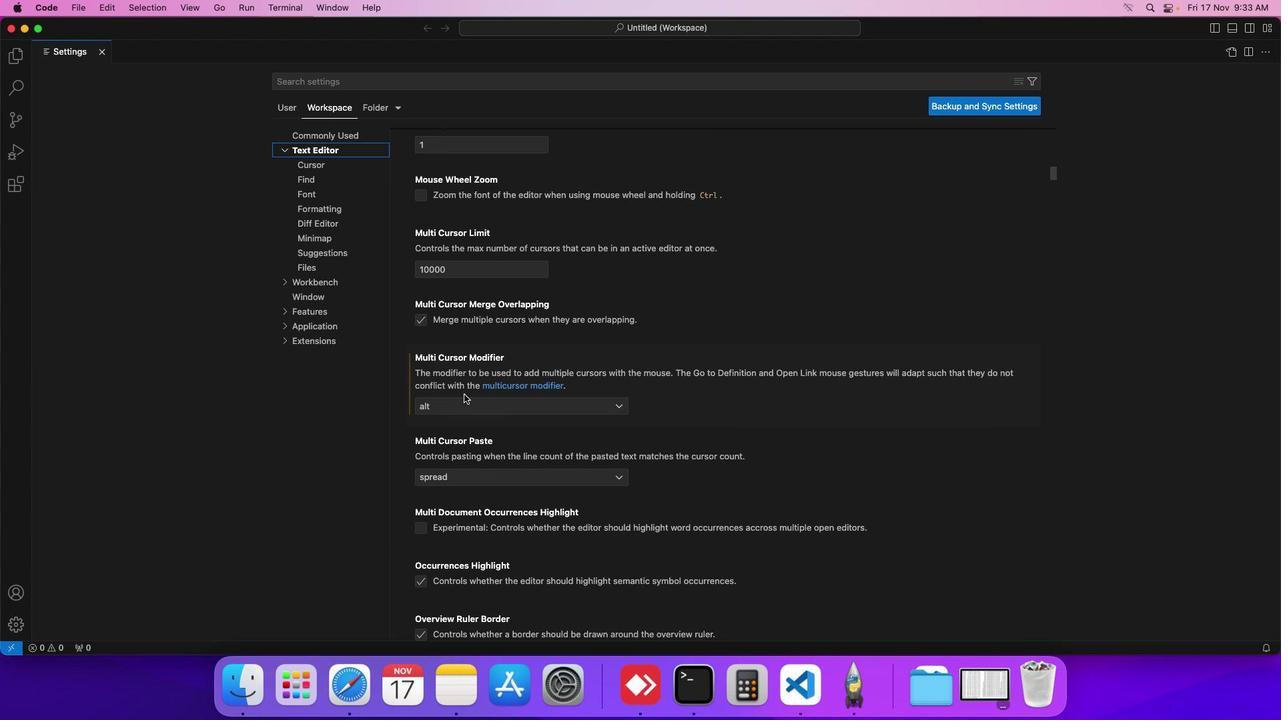 
Action: Mouse scrolled (459, 389) with delta (-4, -7)
Screenshot: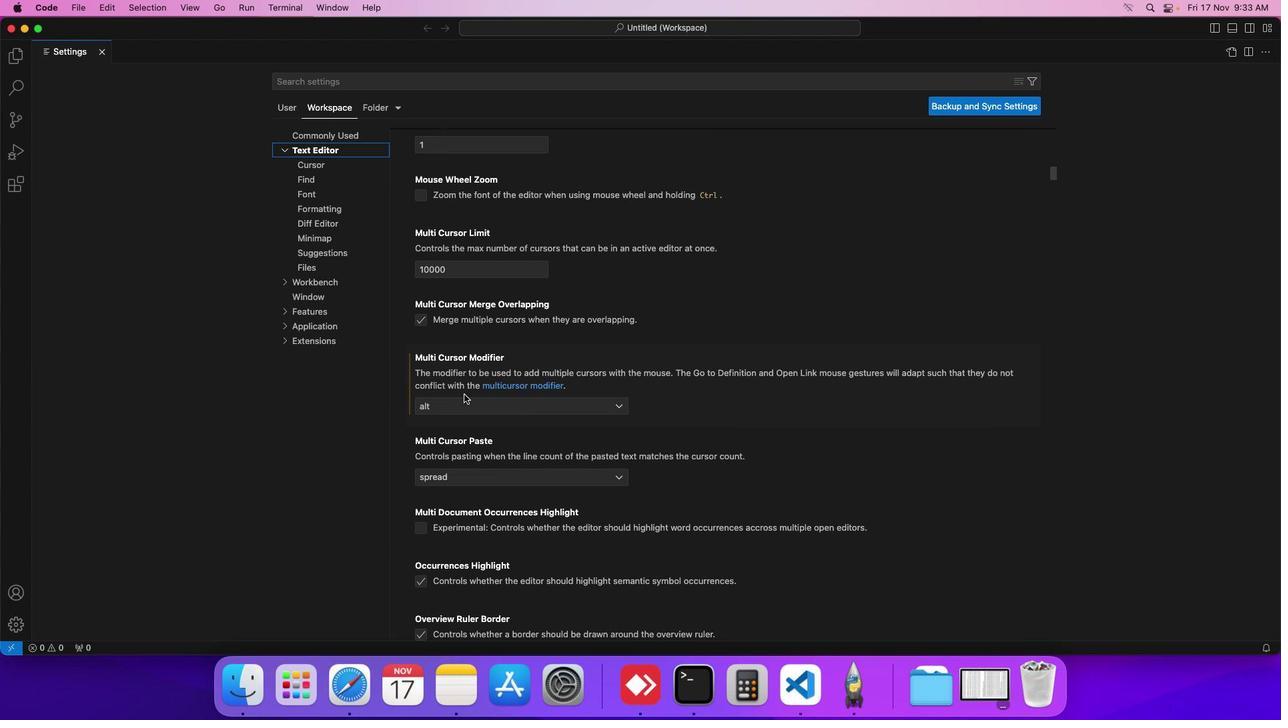 
Action: Mouse moved to (459, 390)
Screenshot: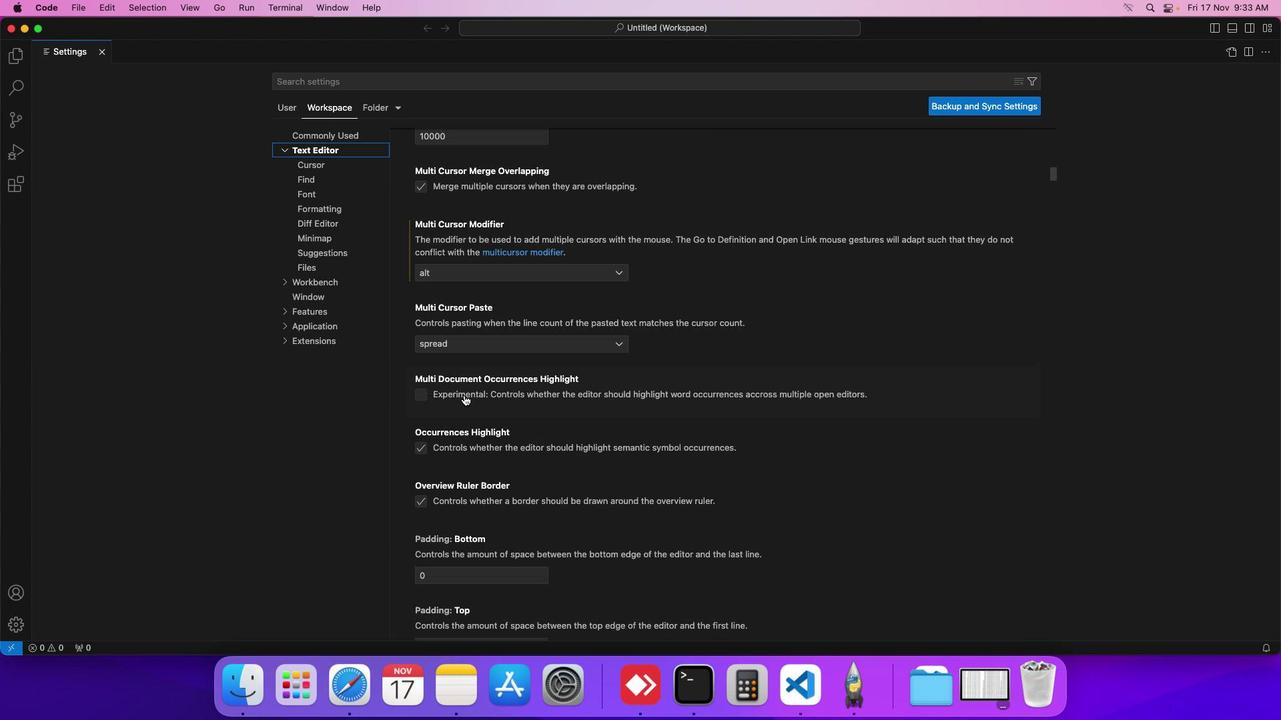 
Action: Mouse scrolled (459, 390) with delta (-4, -4)
Screenshot: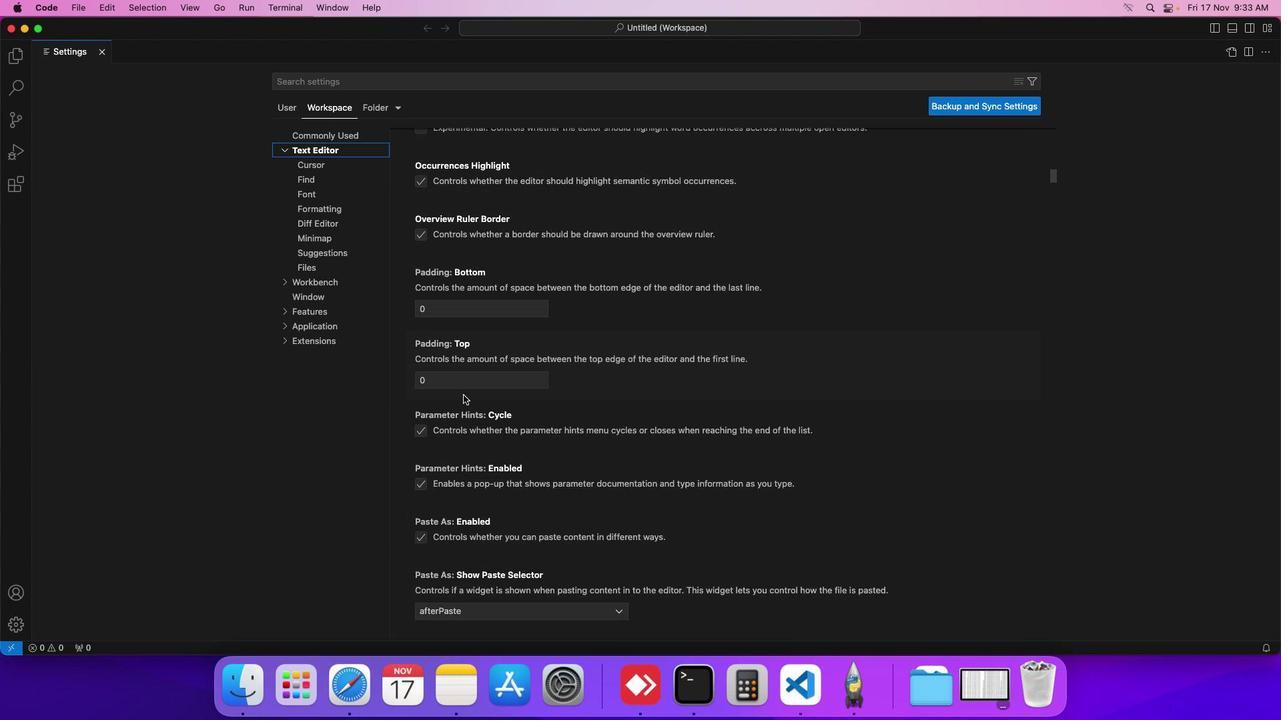 
Action: Mouse scrolled (459, 390) with delta (-4, -4)
Screenshot: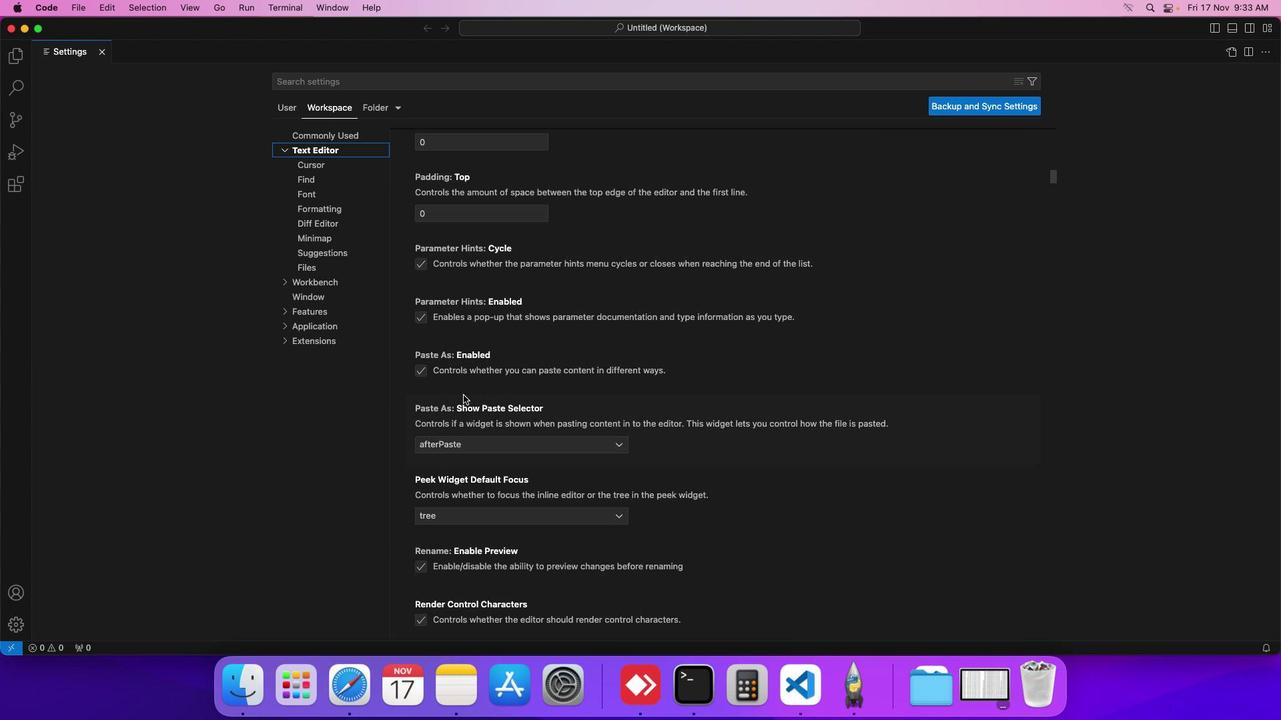 
Action: Mouse scrolled (459, 390) with delta (-4, -5)
Screenshot: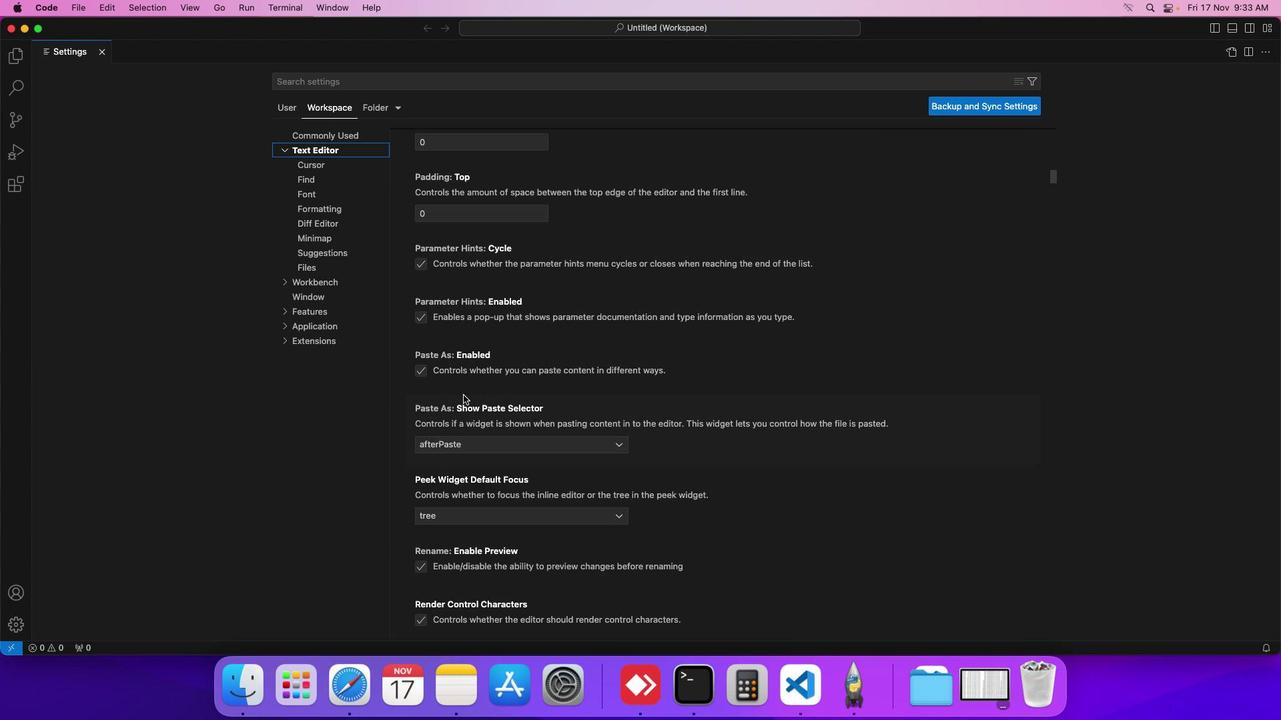 
Action: Mouse moved to (459, 391)
Screenshot: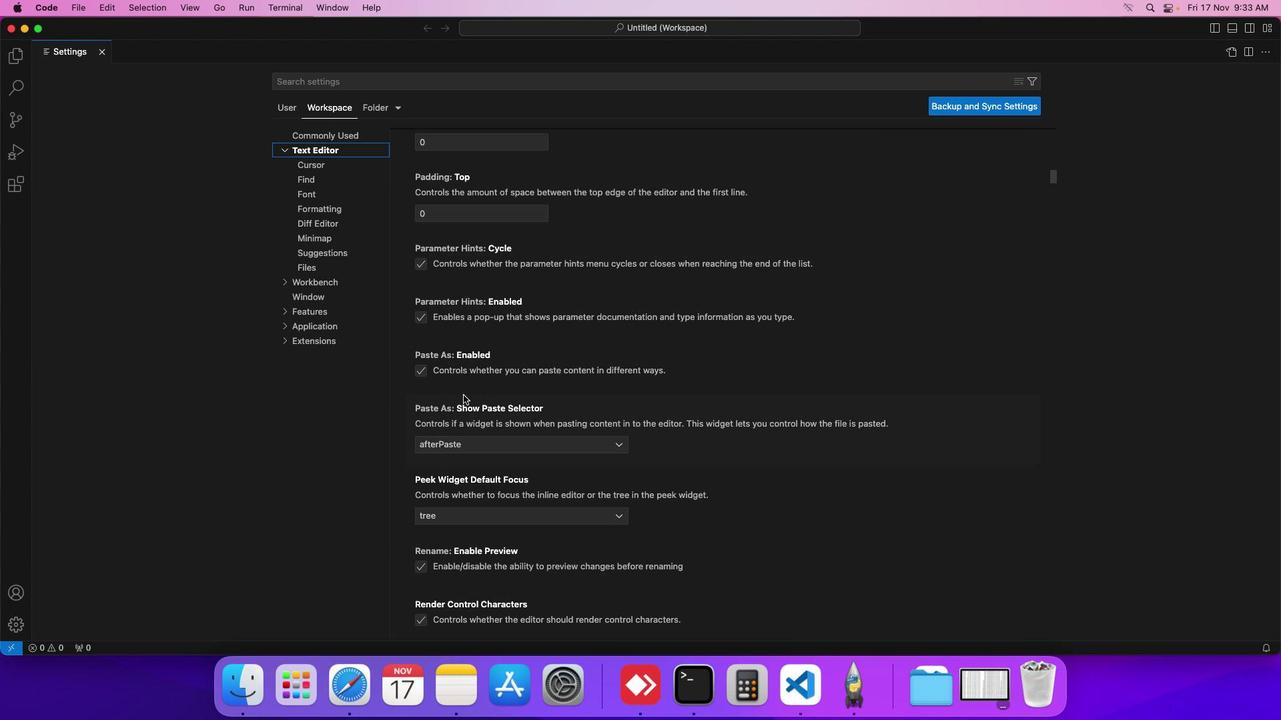
Action: Mouse scrolled (459, 391) with delta (-4, -6)
Screenshot: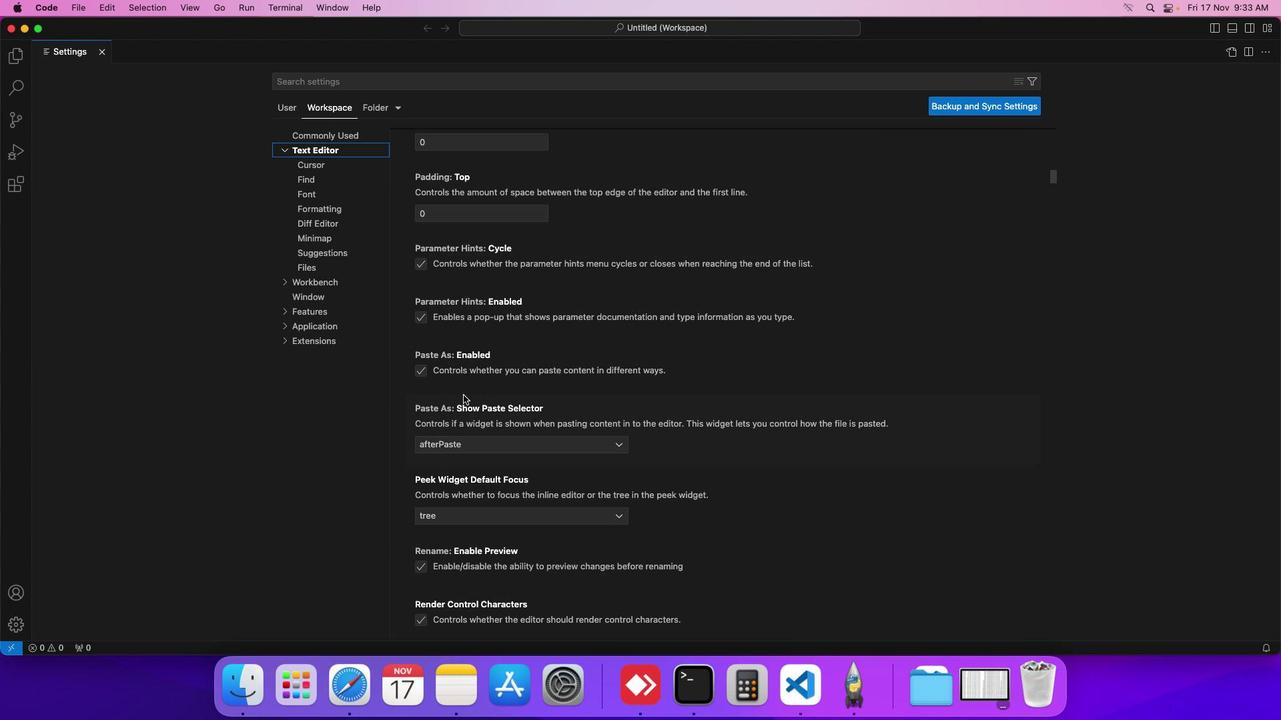 
Action: Mouse moved to (459, 391)
Screenshot: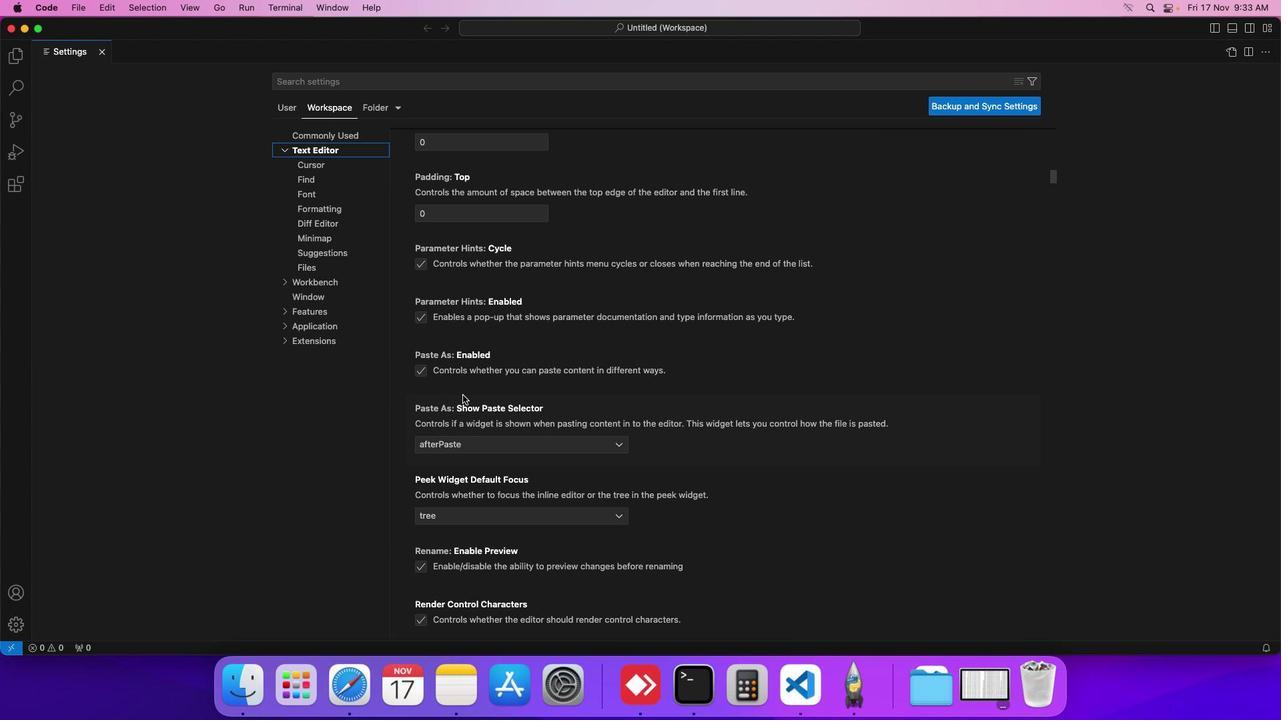 
Action: Mouse scrolled (459, 391) with delta (-4, -6)
Screenshot: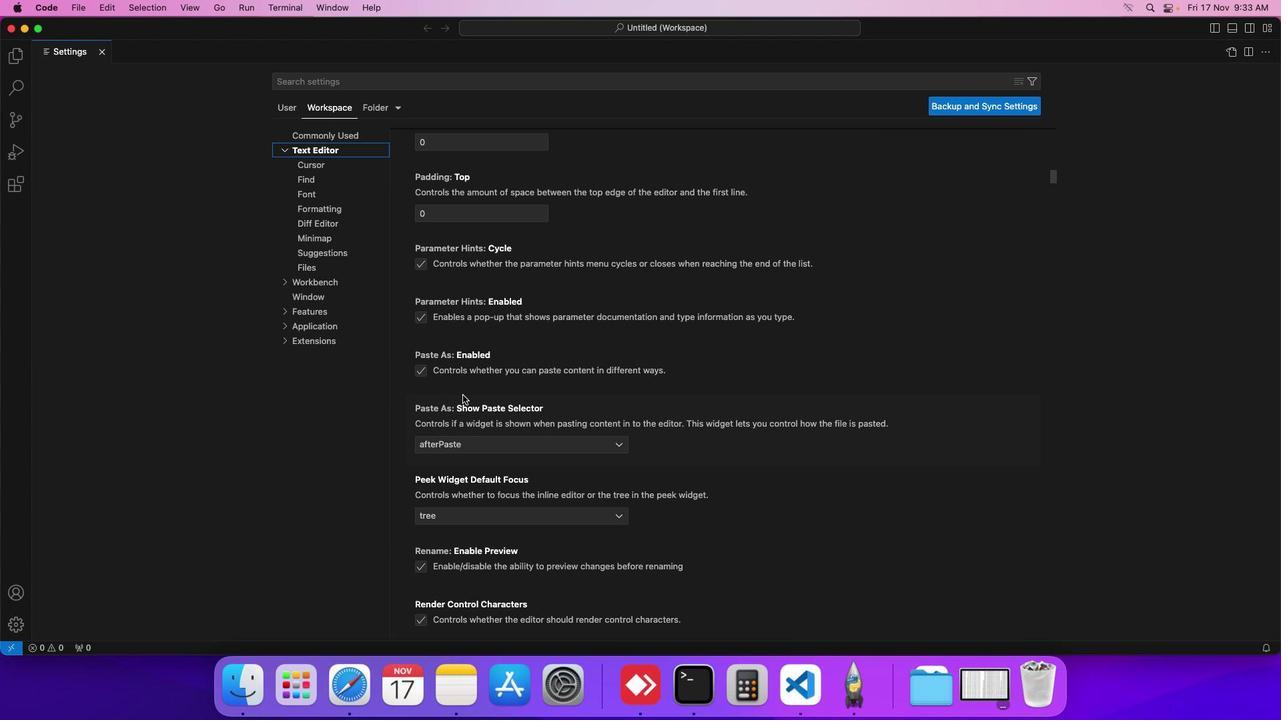 
Action: Mouse scrolled (459, 391) with delta (-4, -7)
Screenshot: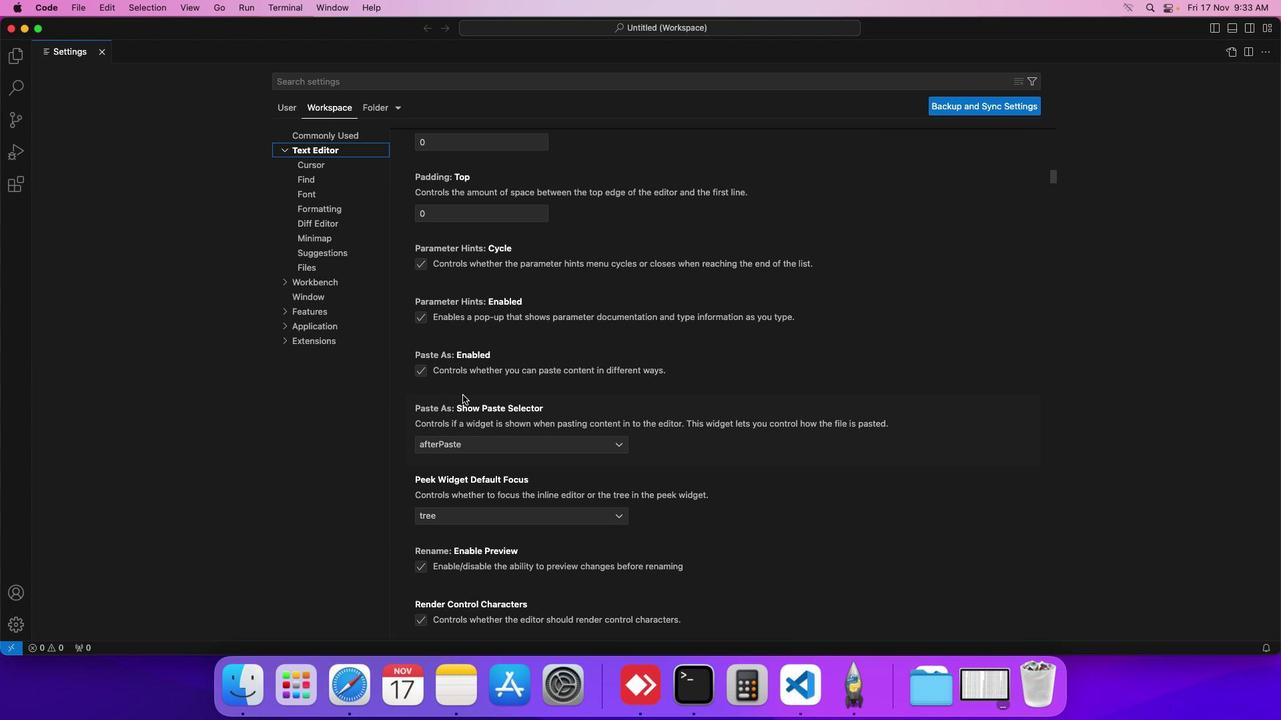
Action: Mouse moved to (458, 391)
Screenshot: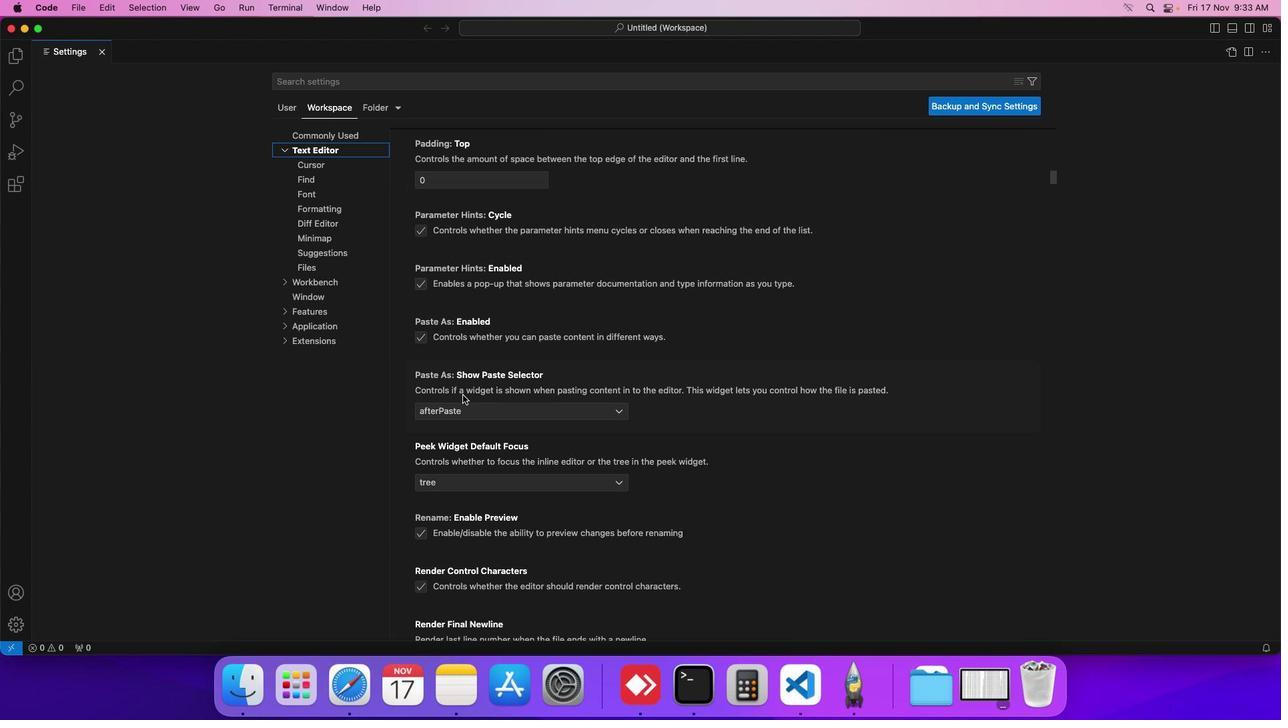 
Action: Mouse scrolled (458, 391) with delta (-4, -4)
Screenshot: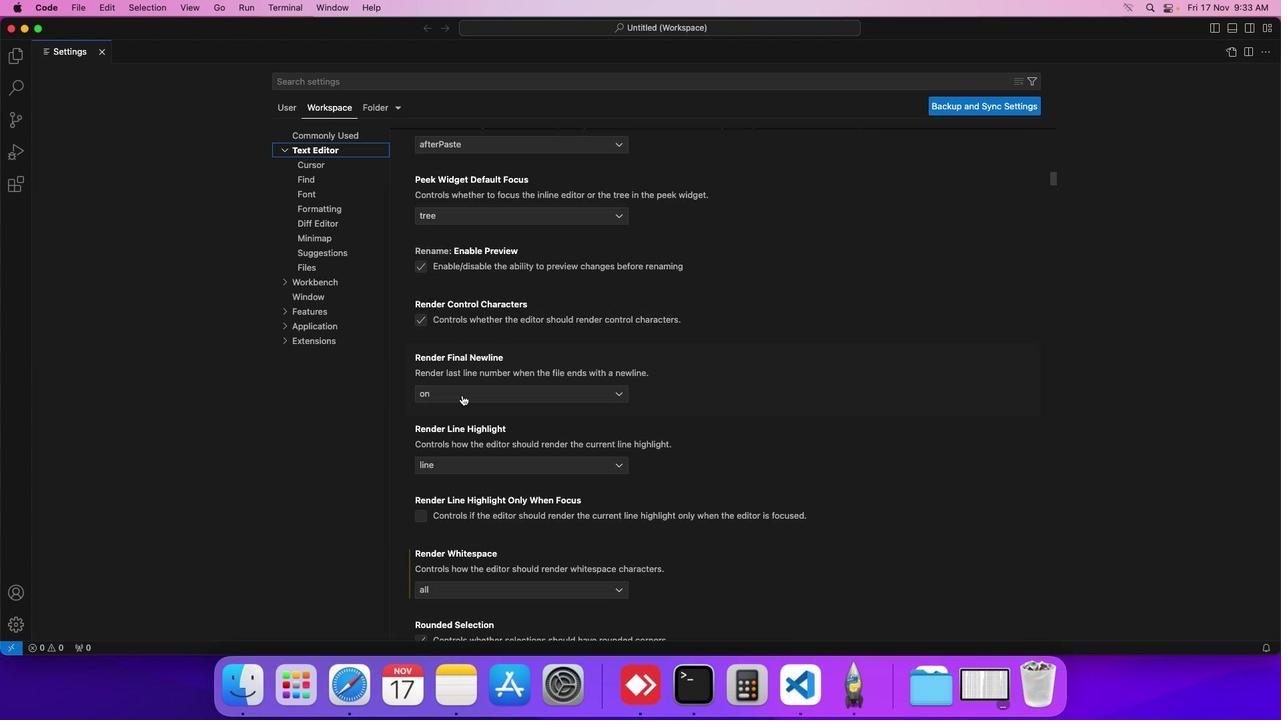 
Action: Mouse scrolled (458, 391) with delta (-4, -4)
Screenshot: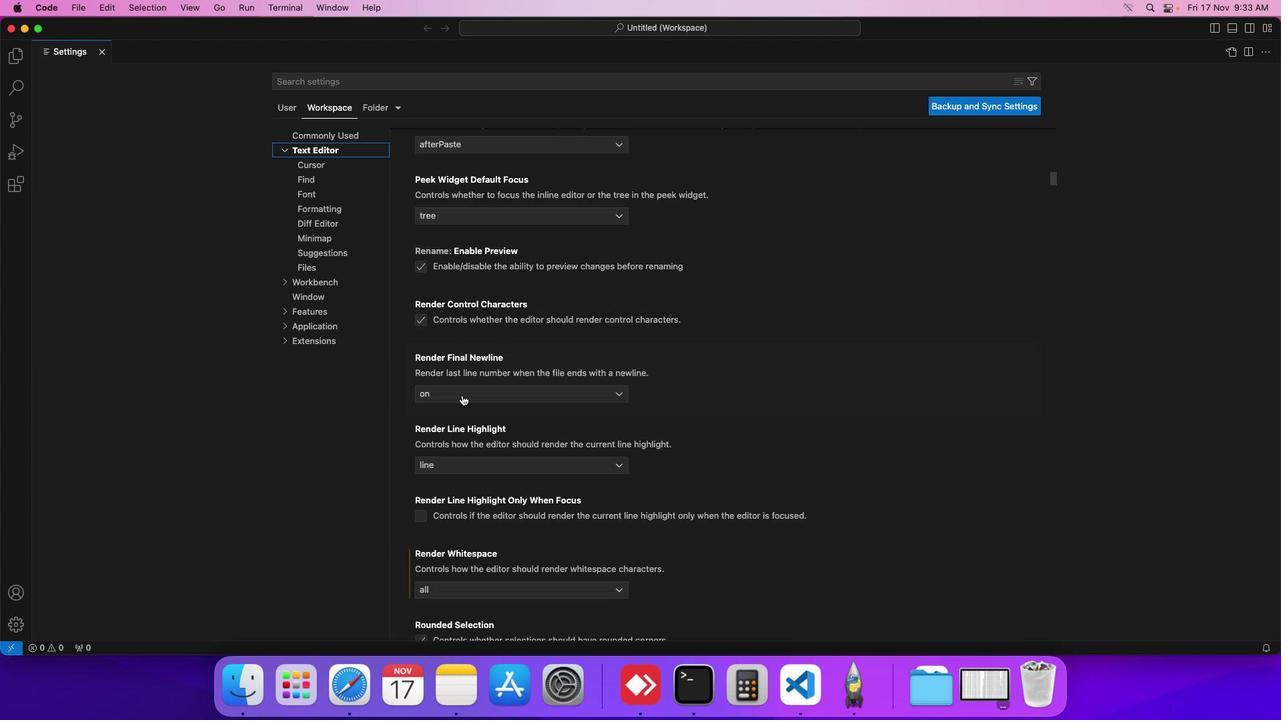 
Action: Mouse scrolled (458, 391) with delta (-4, -6)
Screenshot: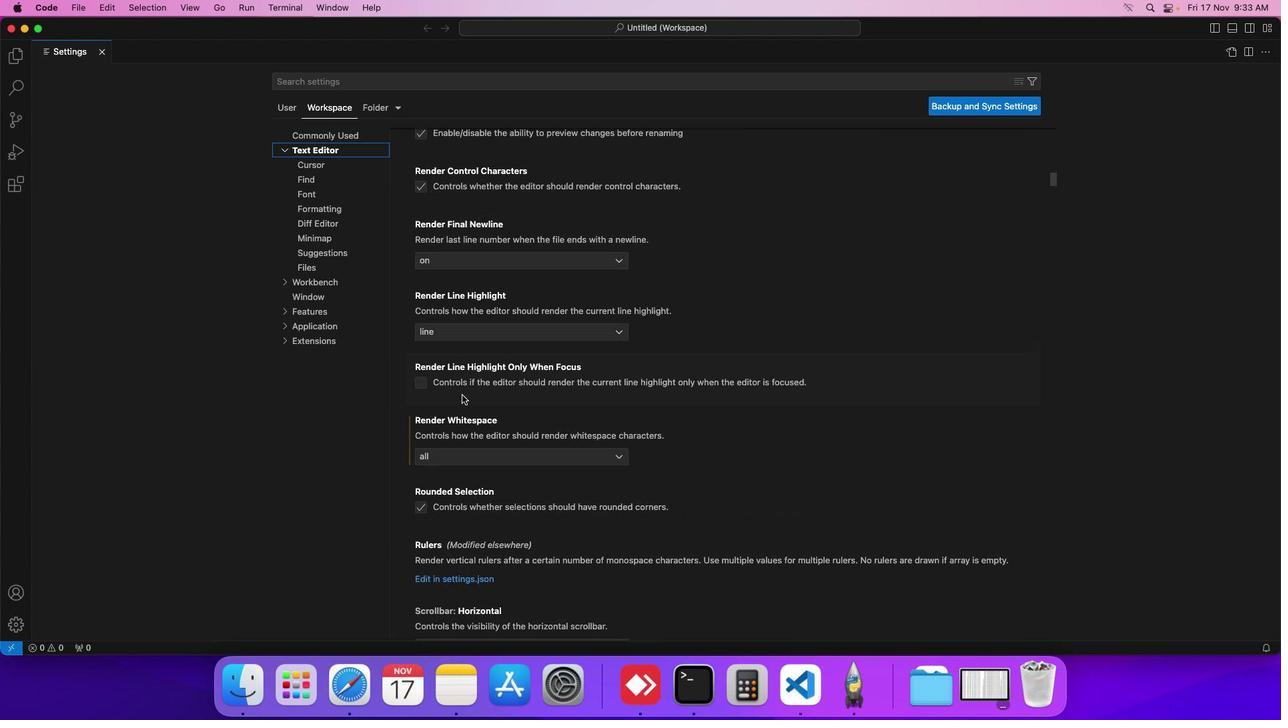 
Action: Mouse moved to (457, 391)
Screenshot: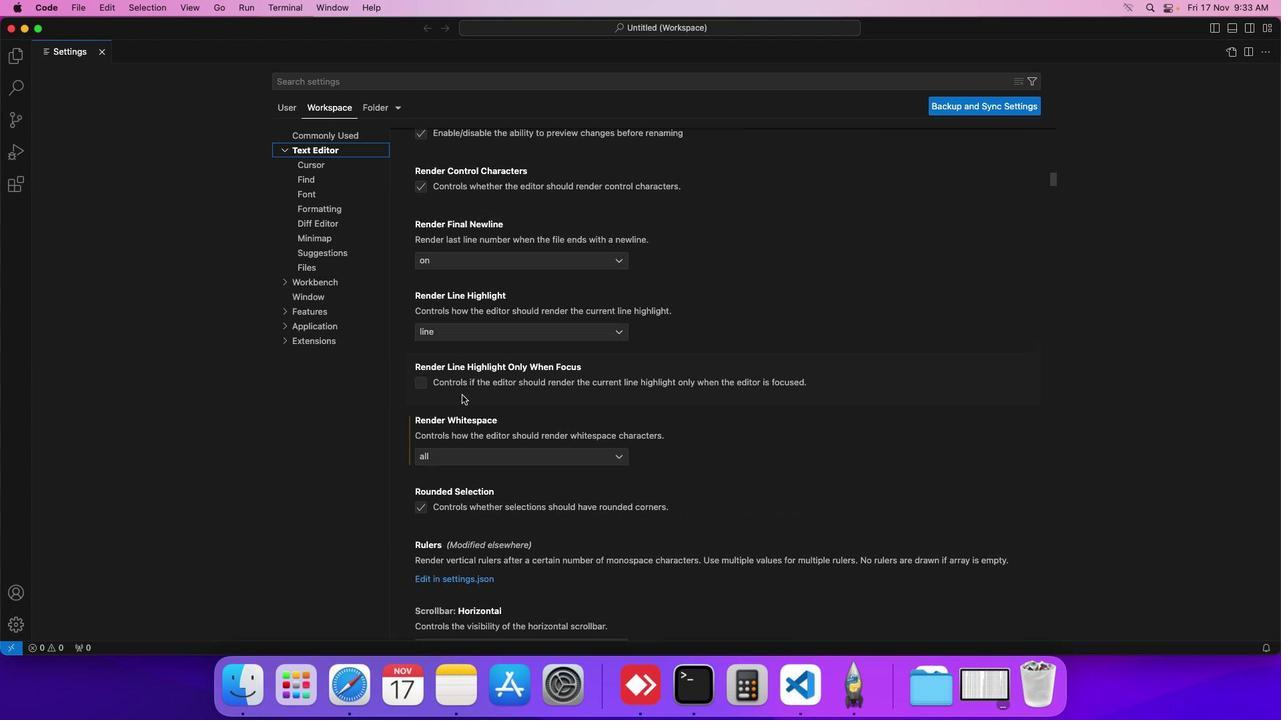
Action: Mouse scrolled (457, 391) with delta (-4, -6)
Screenshot: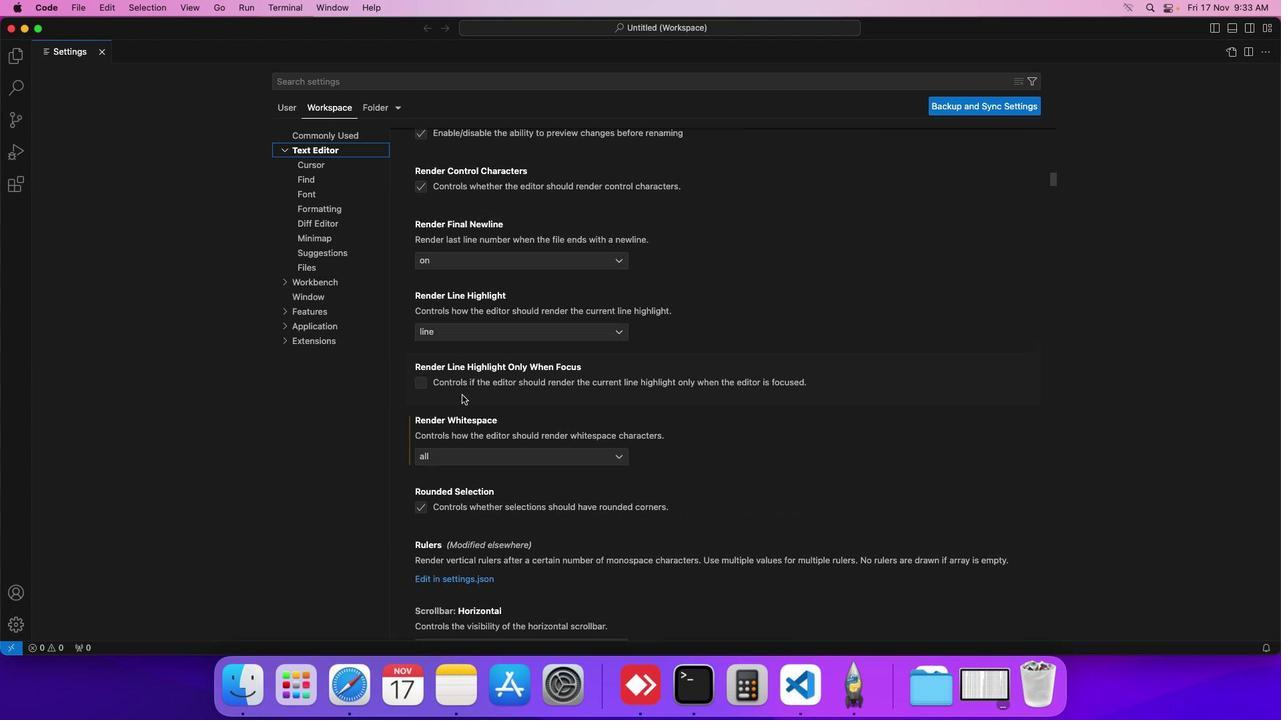 
Action: Mouse moved to (457, 391)
Screenshot: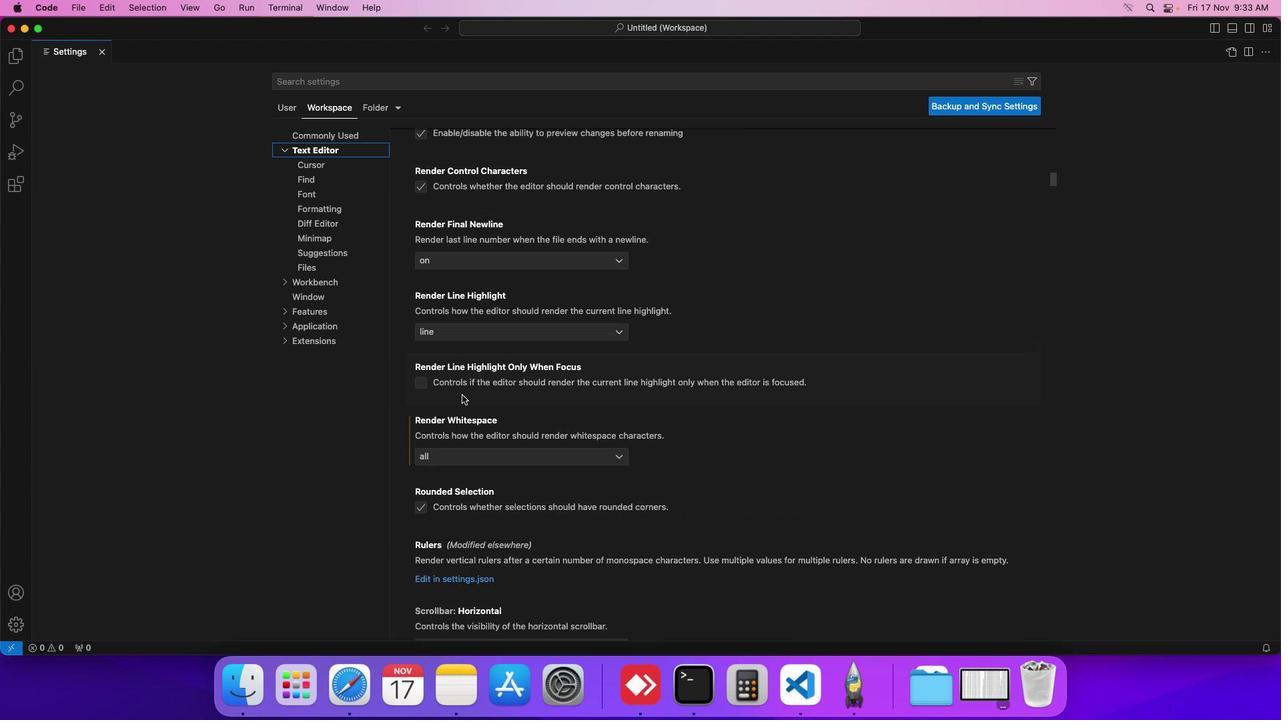 
Action: Mouse scrolled (457, 391) with delta (-4, -6)
Screenshot: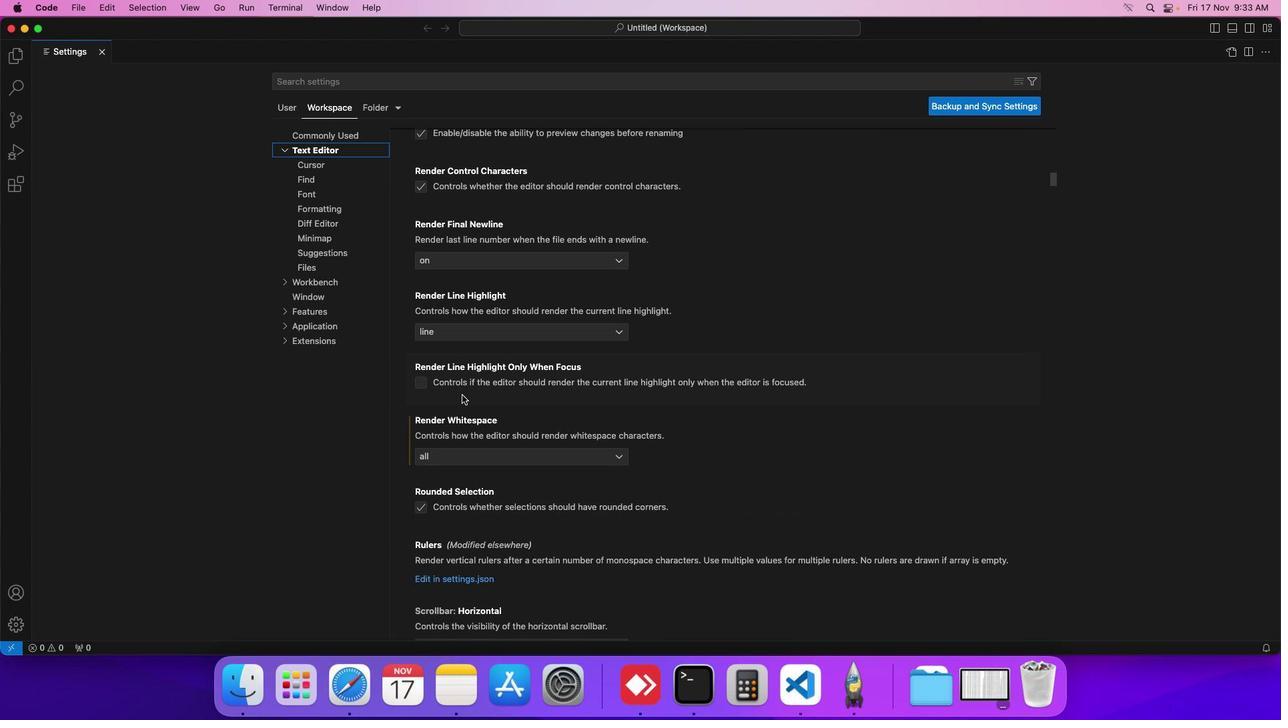 
Action: Mouse scrolled (457, 391) with delta (-4, -4)
Screenshot: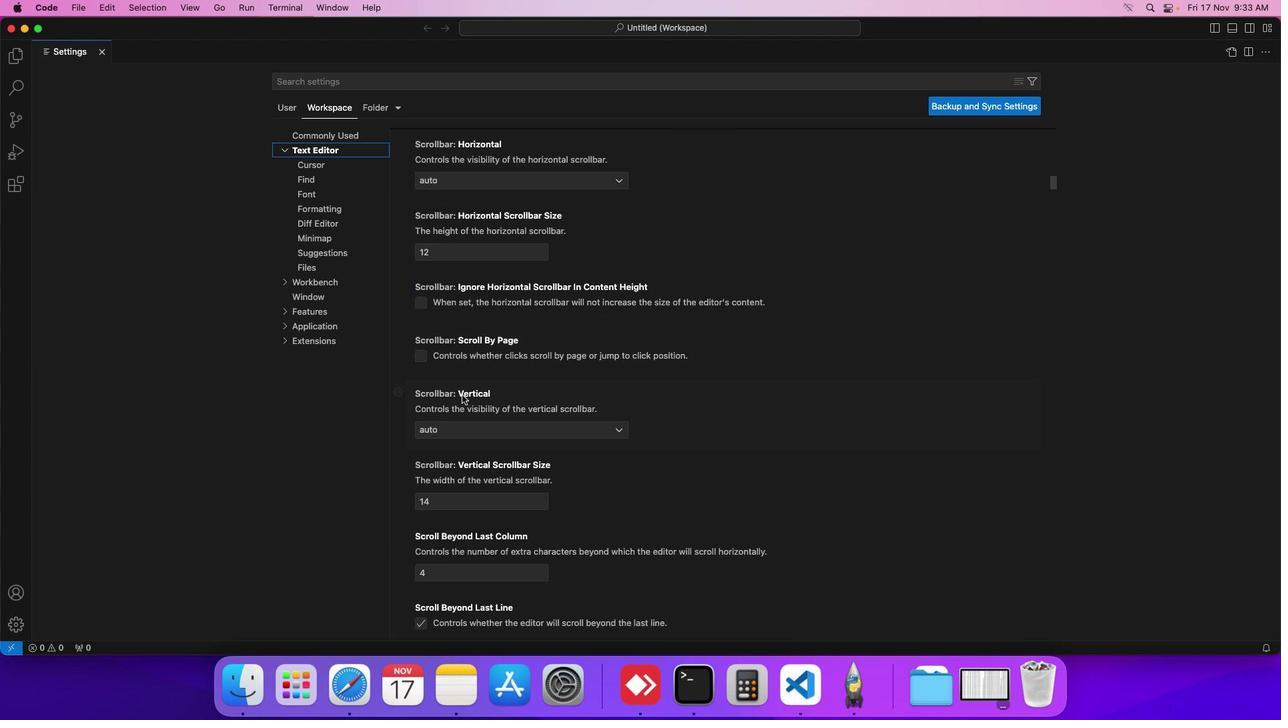 
Action: Mouse scrolled (457, 391) with delta (-4, -4)
Screenshot: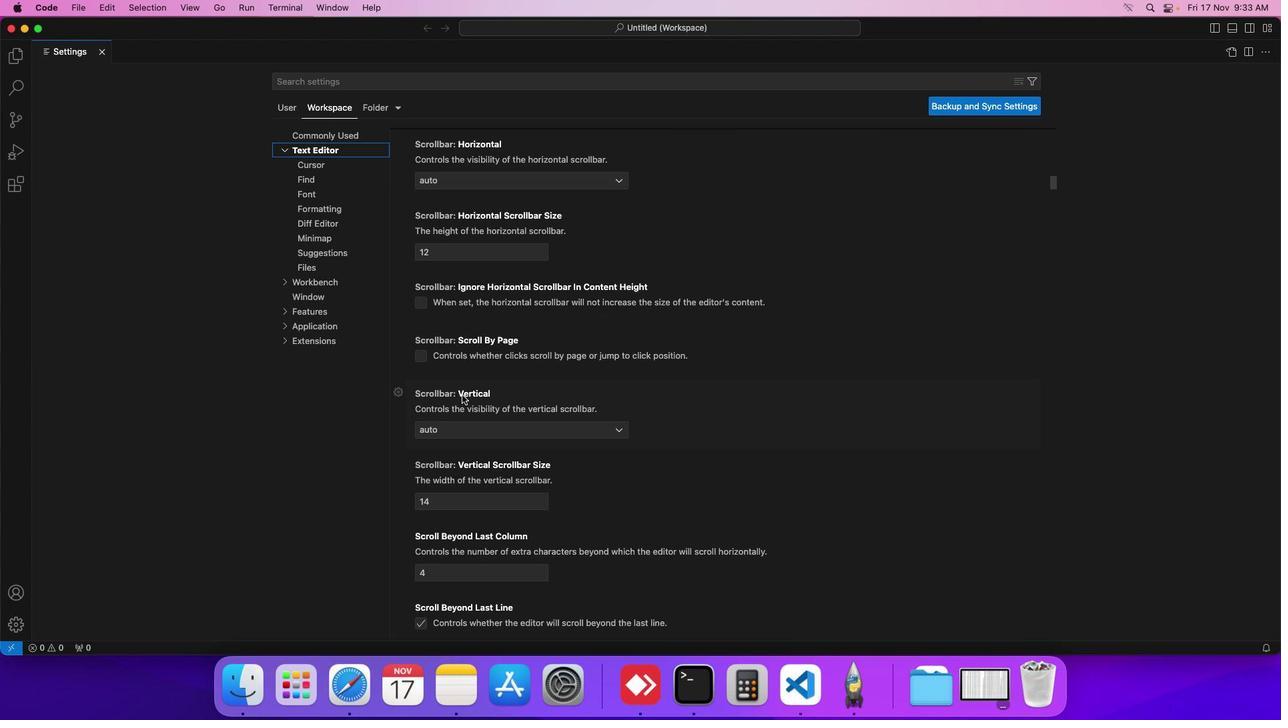 
Action: Mouse scrolled (457, 391) with delta (-4, -6)
Screenshot: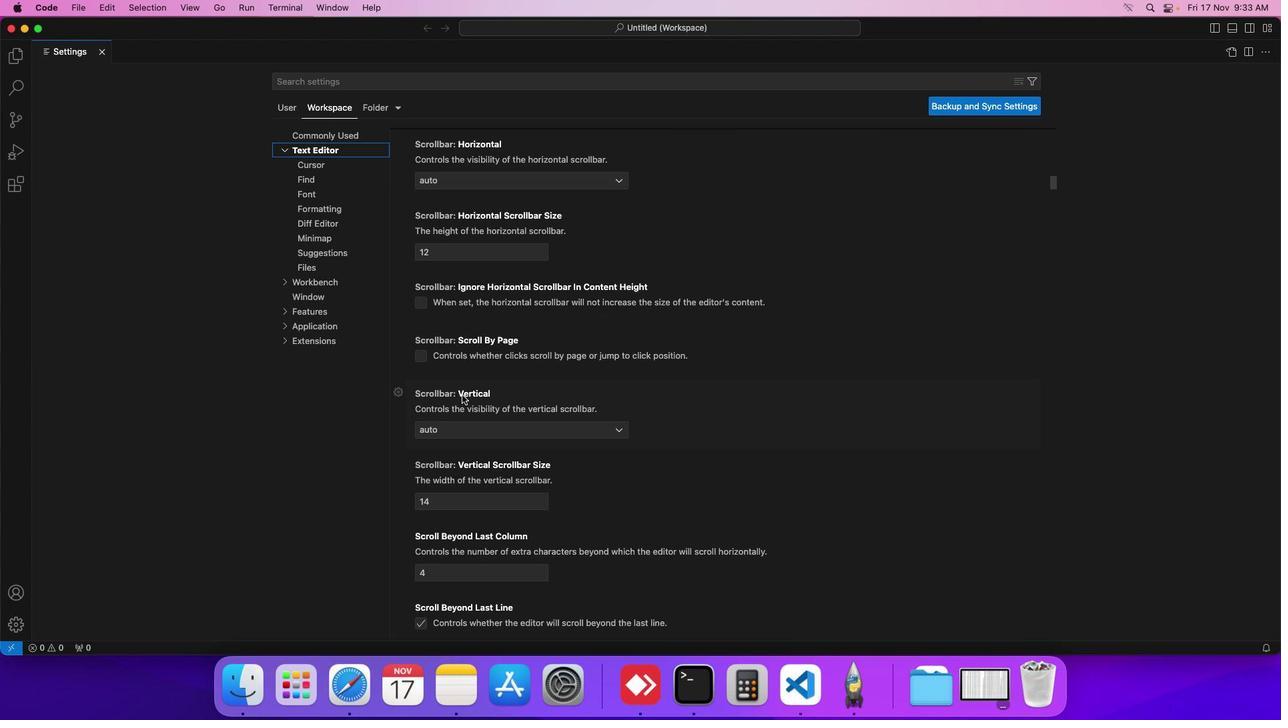
Action: Mouse scrolled (457, 391) with delta (-4, -6)
Screenshot: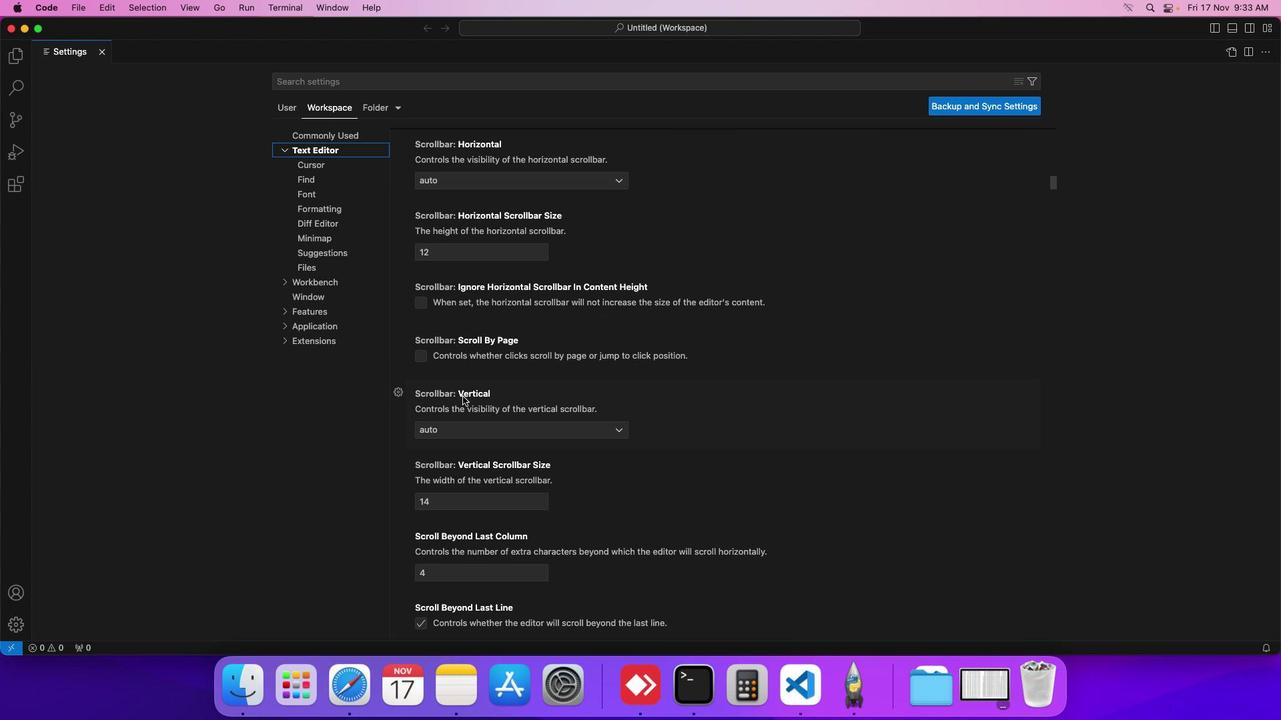 
Action: Mouse scrolled (457, 391) with delta (-4, -7)
Screenshot: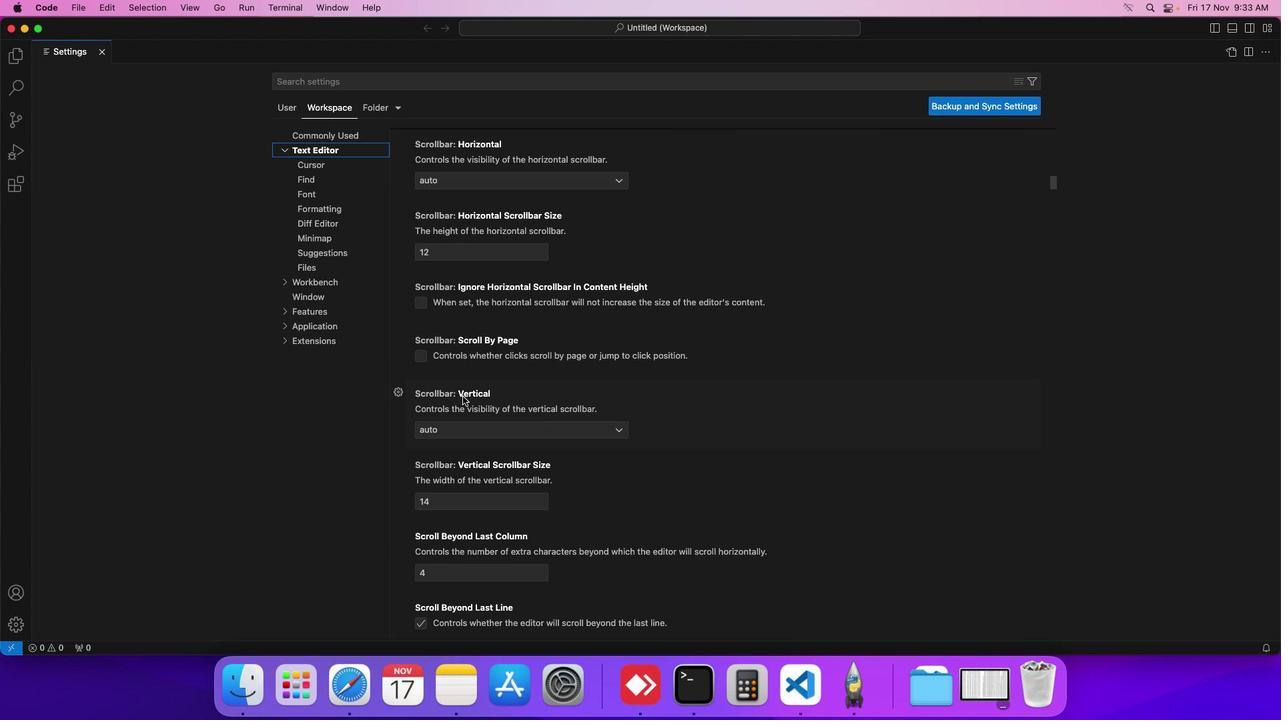 
Action: Mouse moved to (457, 391)
Screenshot: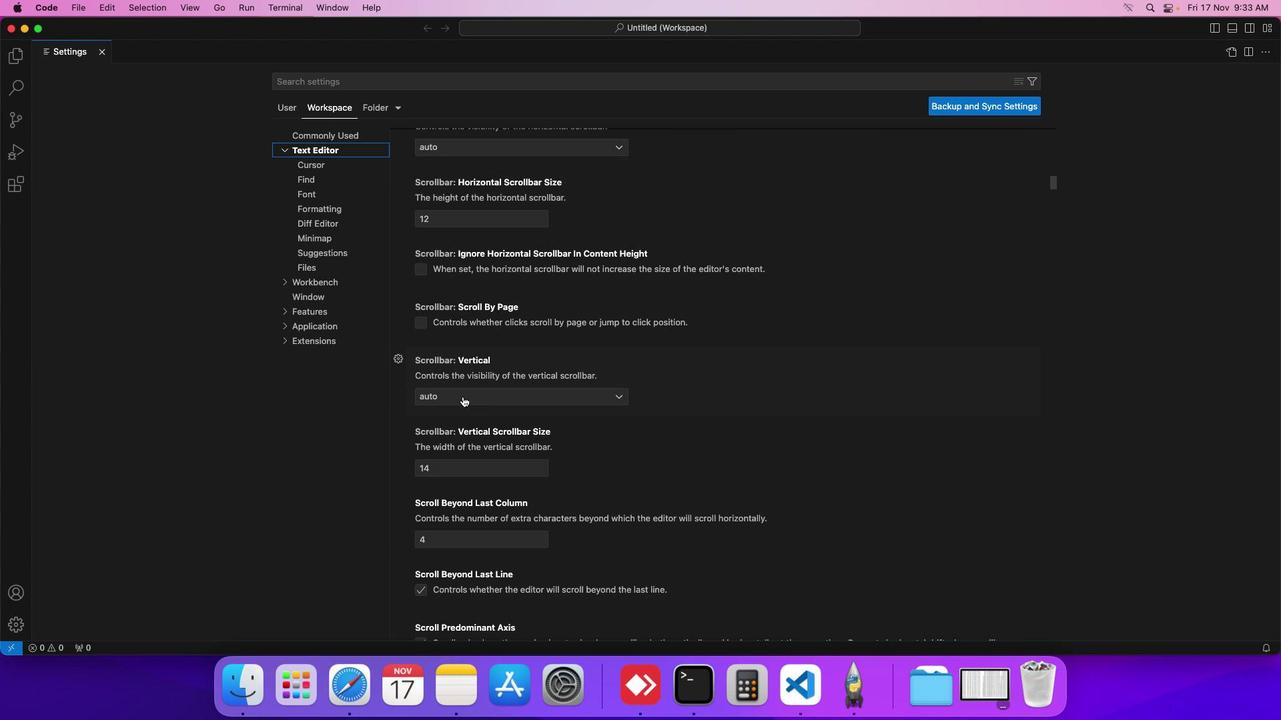 
Action: Mouse scrolled (457, 391) with delta (-4, -4)
Screenshot: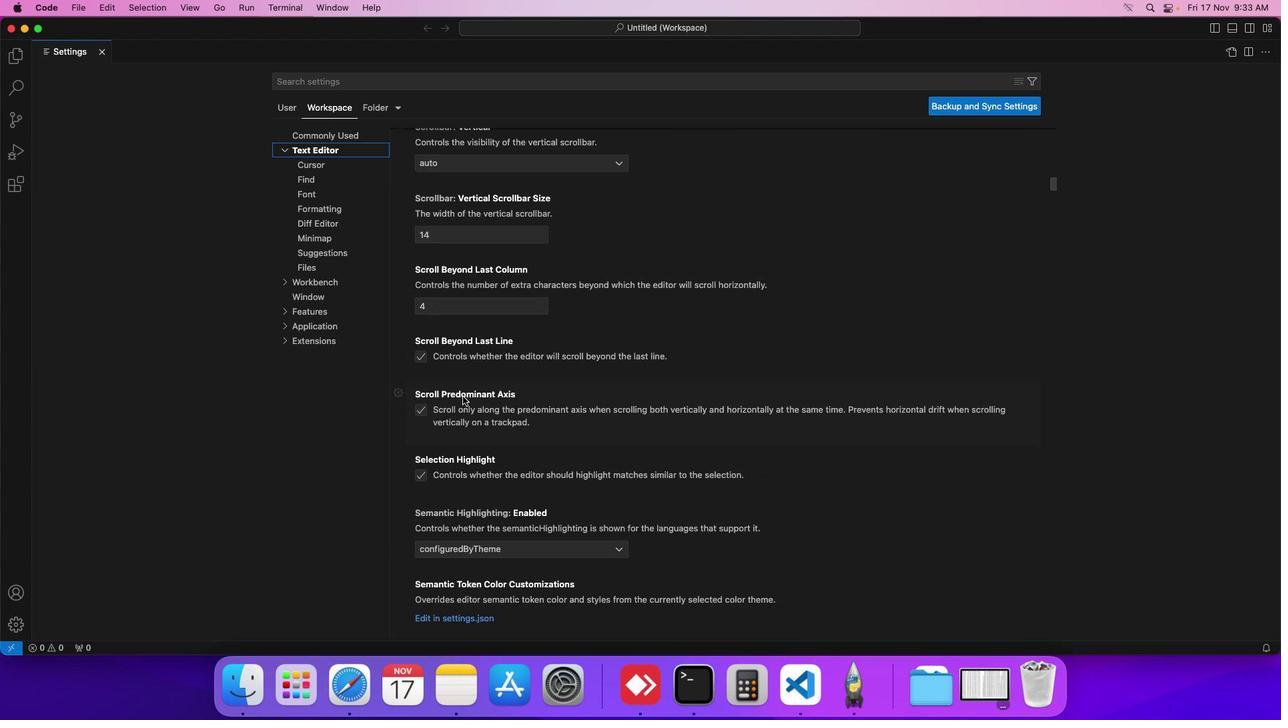 
Action: Mouse scrolled (457, 391) with delta (-4, -4)
Screenshot: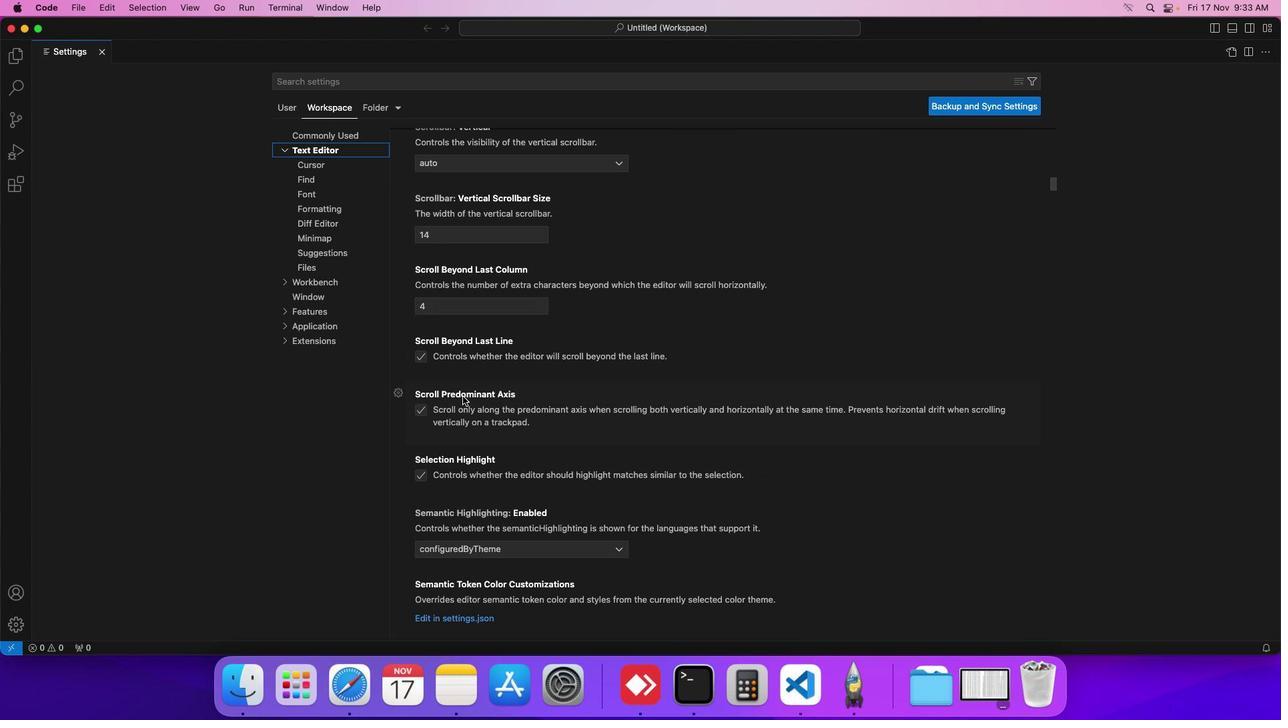 
Action: Mouse scrolled (457, 391) with delta (-4, -5)
Screenshot: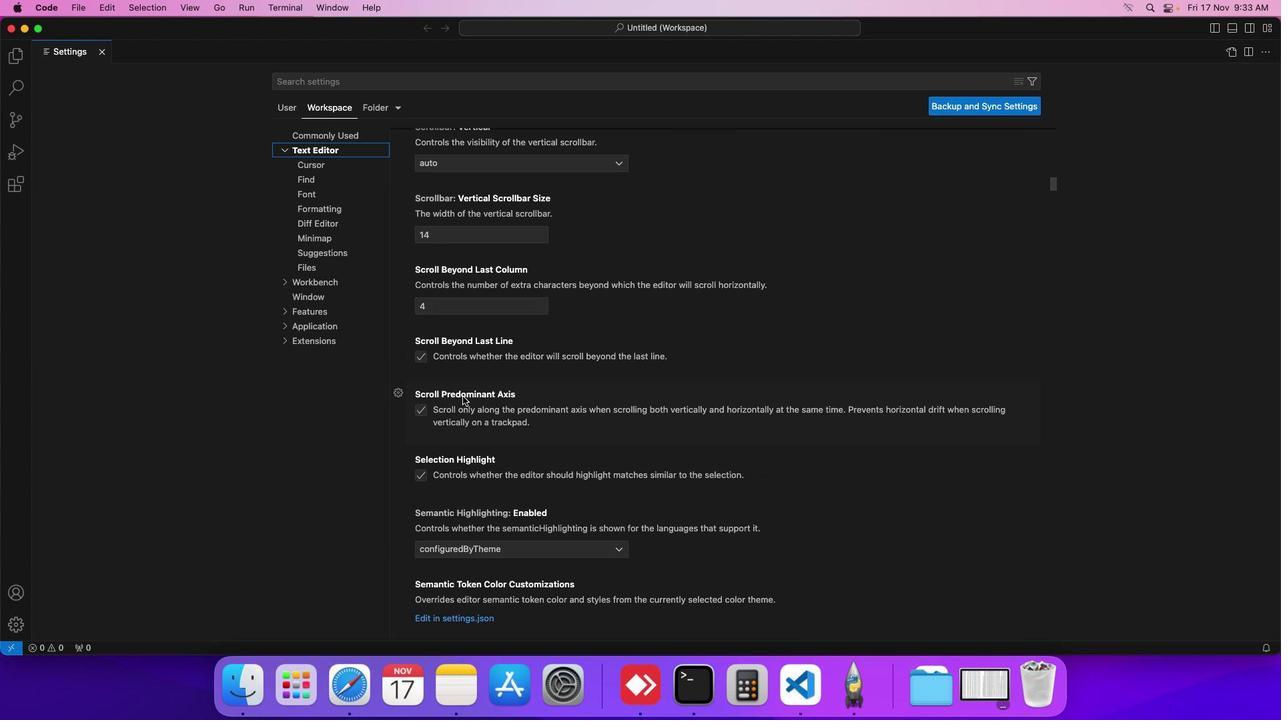 
Action: Mouse scrolled (457, 391) with delta (-4, -6)
Screenshot: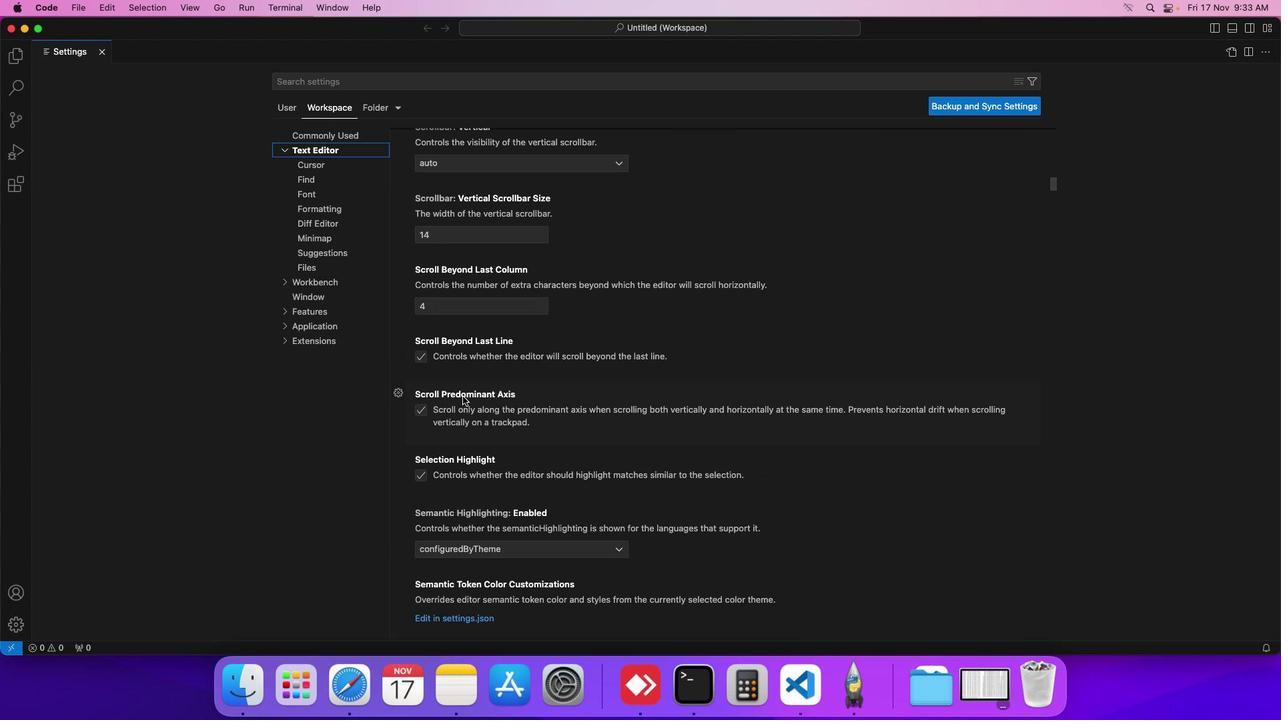 
Action: Mouse moved to (458, 393)
Screenshot: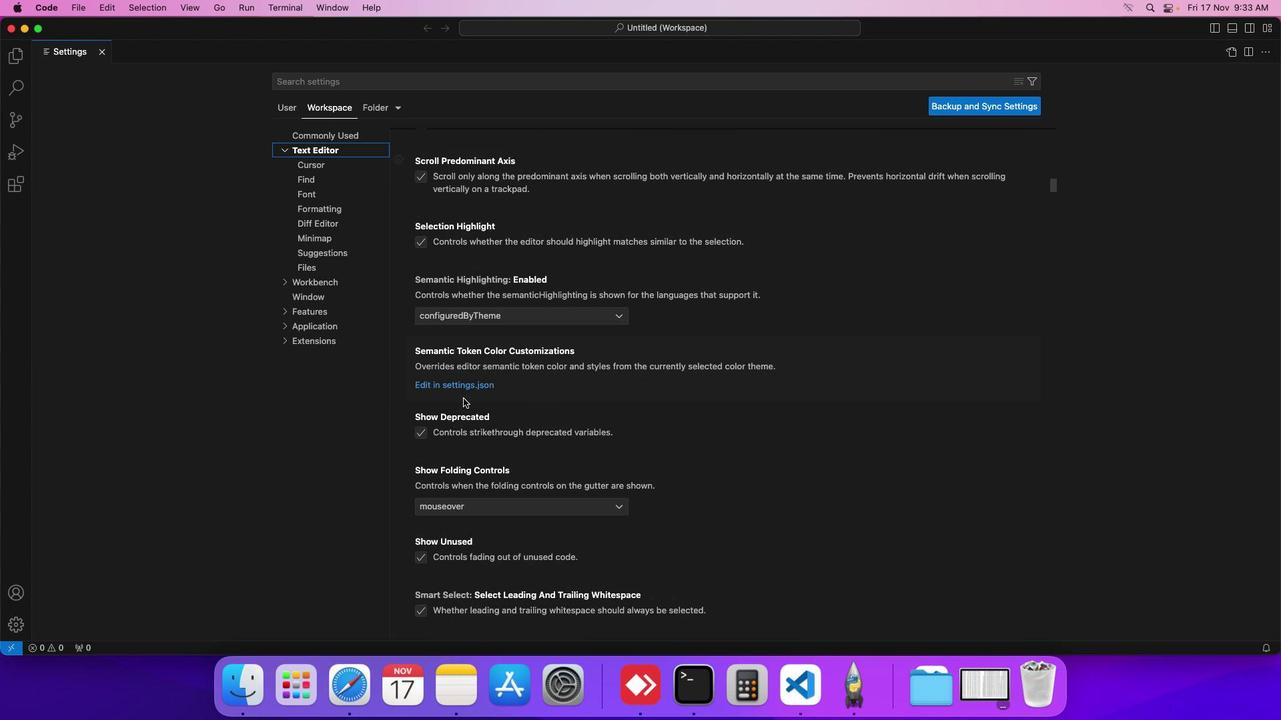 
Action: Mouse scrolled (458, 393) with delta (-4, -4)
Screenshot: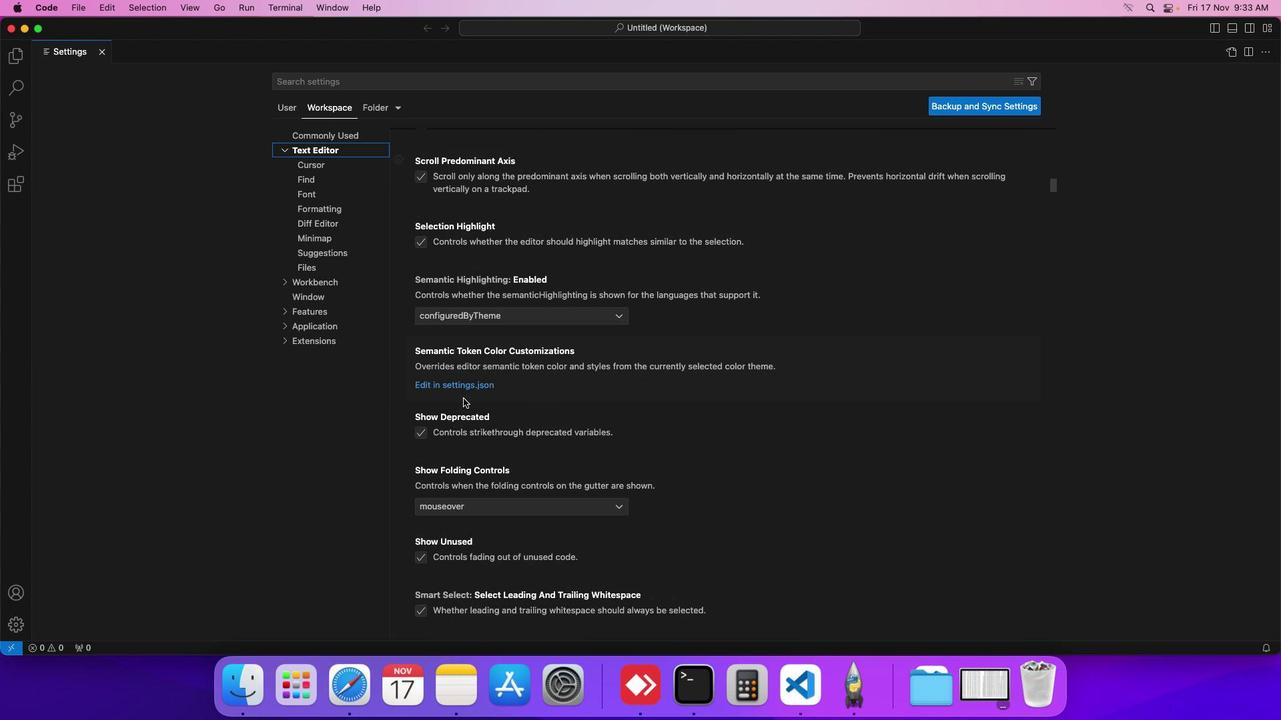 
Action: Mouse moved to (458, 393)
Screenshot: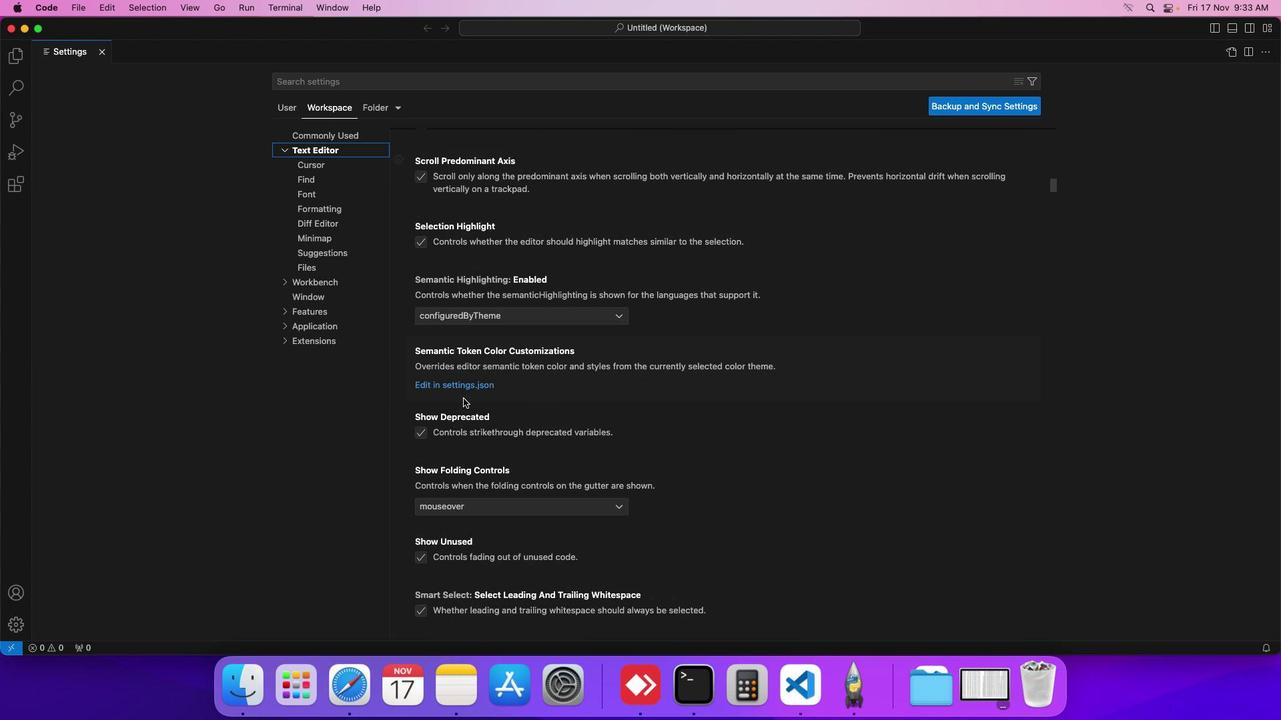 
Action: Mouse scrolled (458, 393) with delta (-4, -4)
Screenshot: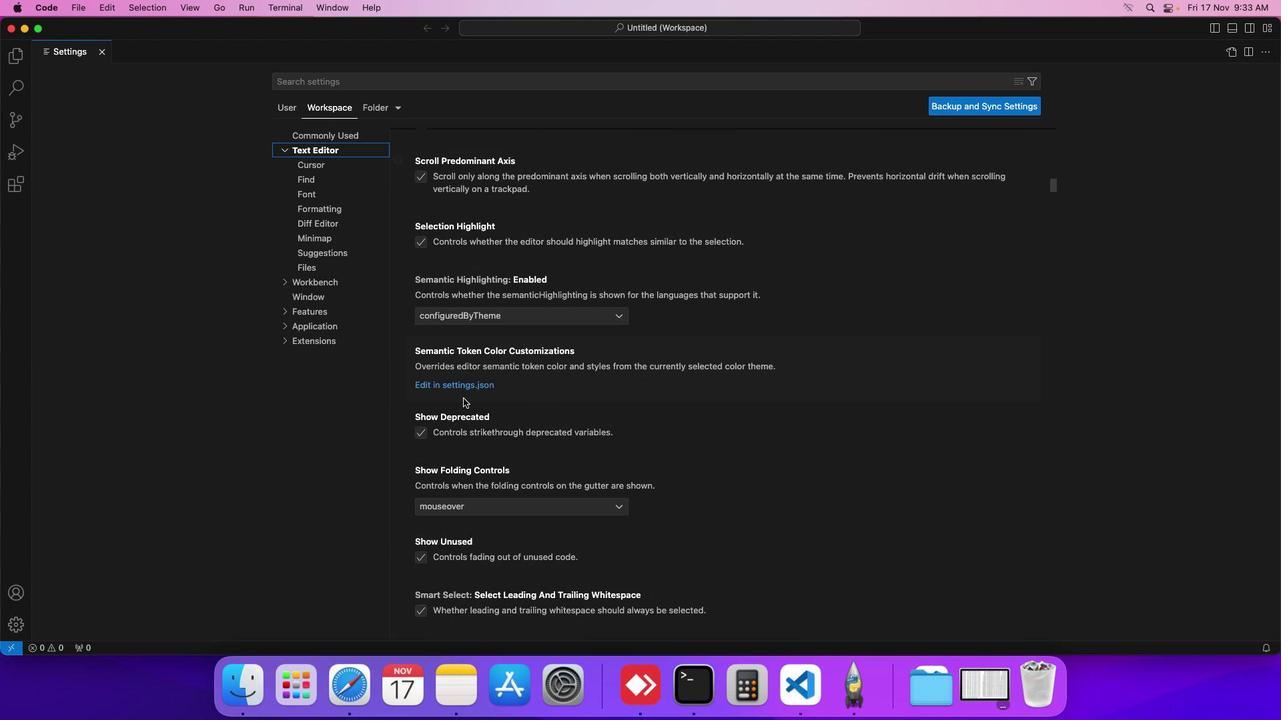 
Action: Mouse scrolled (458, 393) with delta (-4, -5)
Screenshot: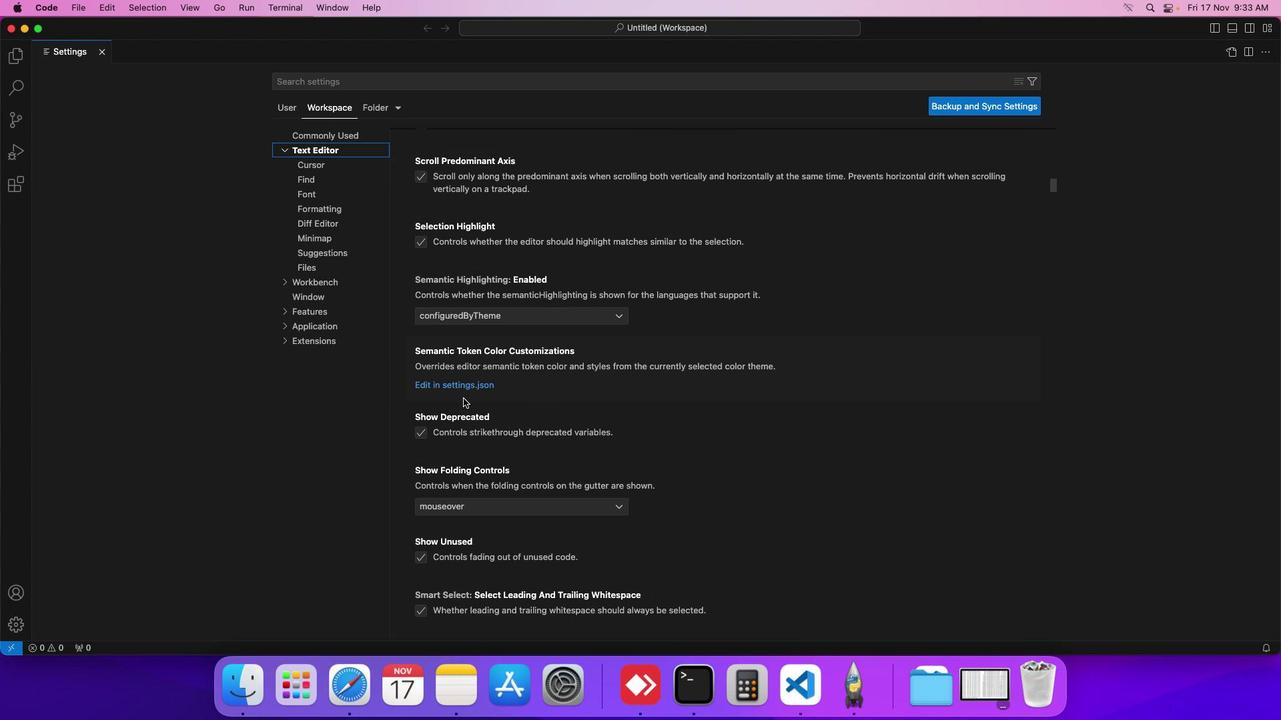 
Action: Mouse moved to (458, 394)
Screenshot: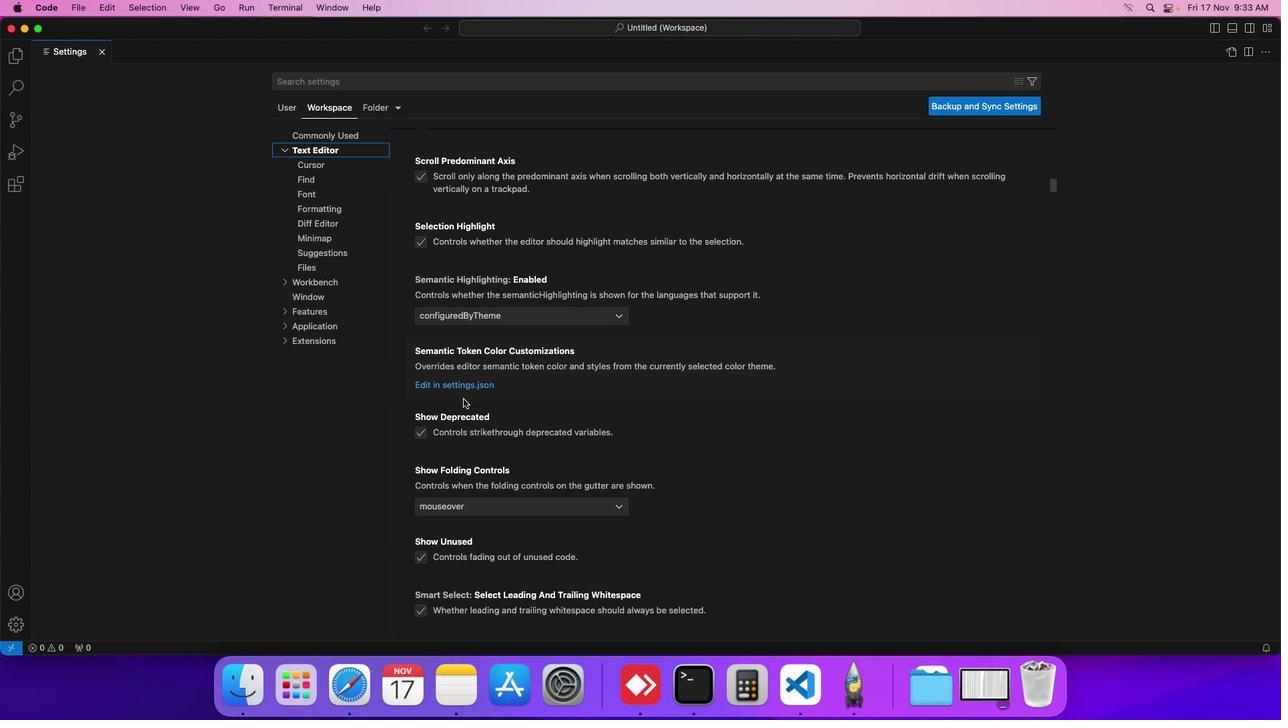 
Action: Mouse scrolled (458, 394) with delta (-4, -6)
Screenshot: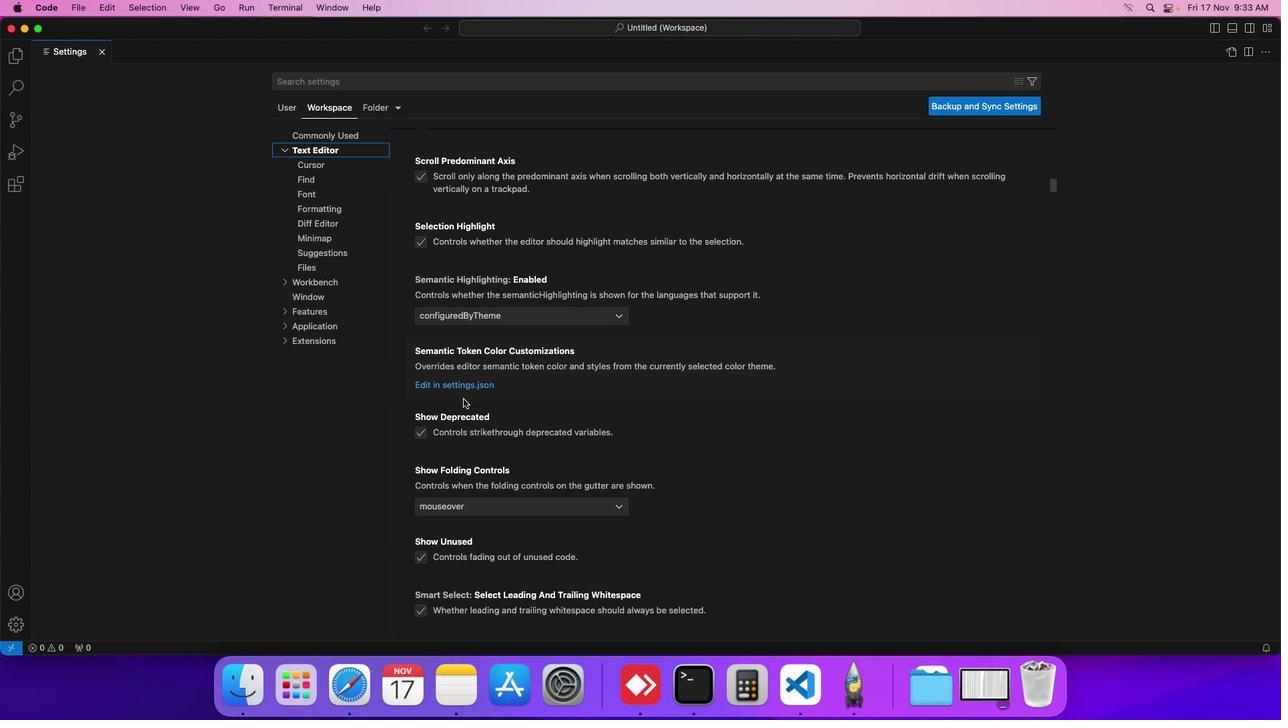 
Action: Mouse moved to (459, 394)
Screenshot: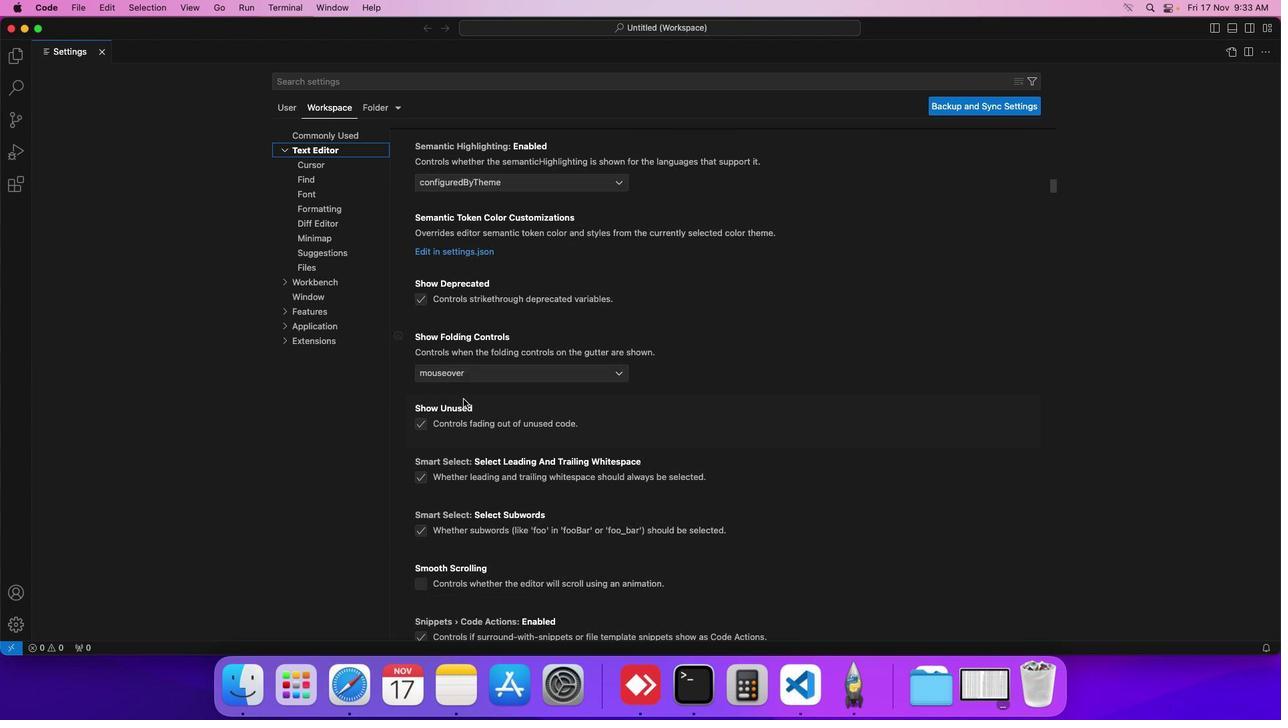 
Action: Mouse scrolled (459, 394) with delta (-4, -4)
Screenshot: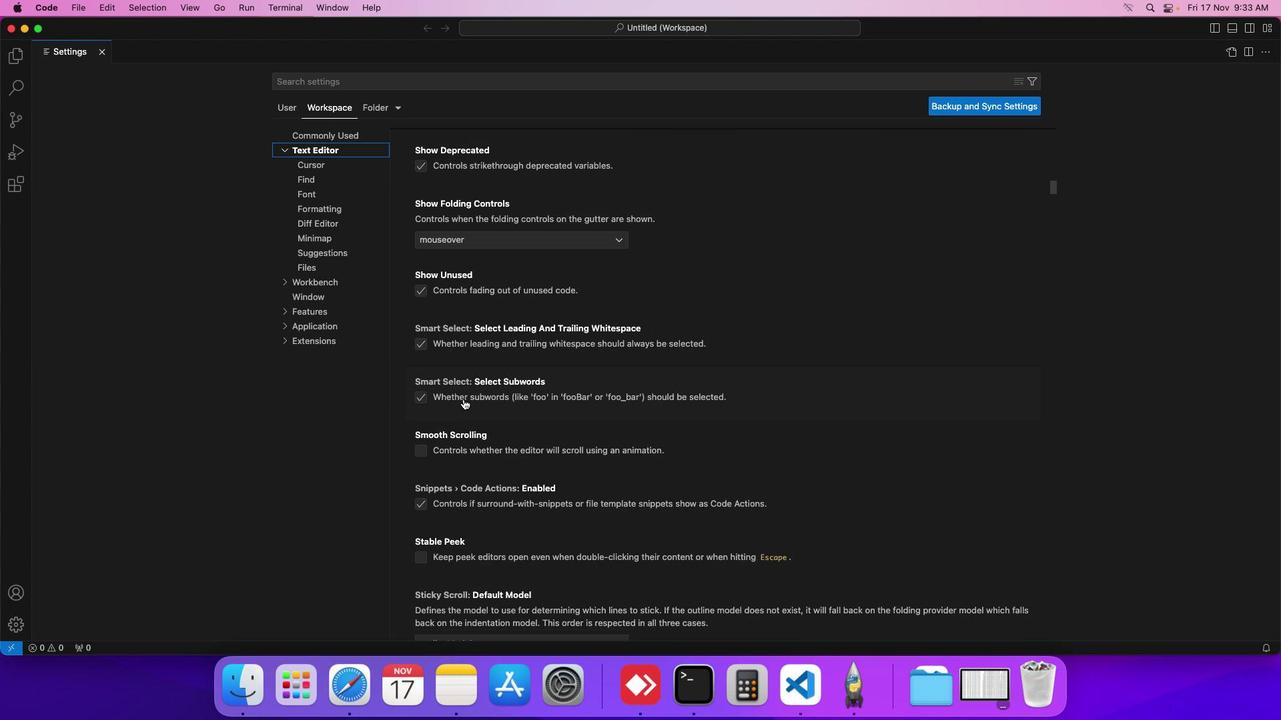 
Action: Mouse scrolled (459, 394) with delta (-4, -4)
Screenshot: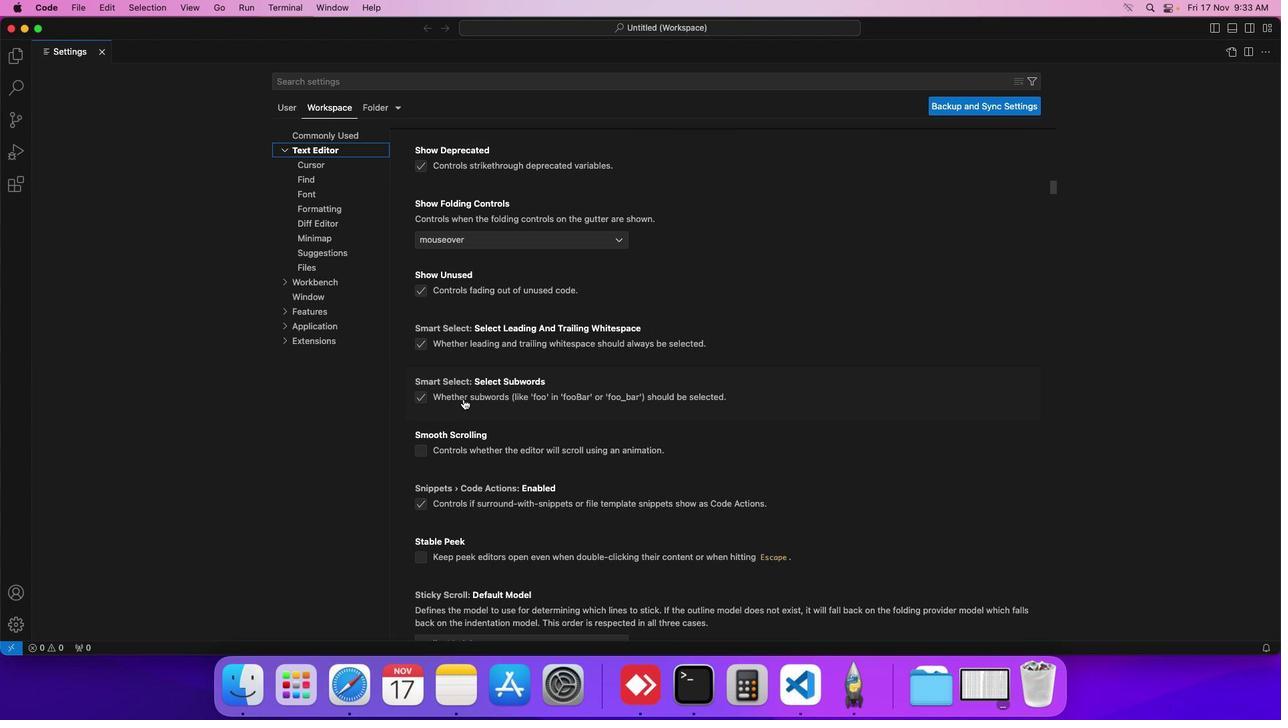 
Action: Mouse scrolled (459, 394) with delta (-4, -5)
Screenshot: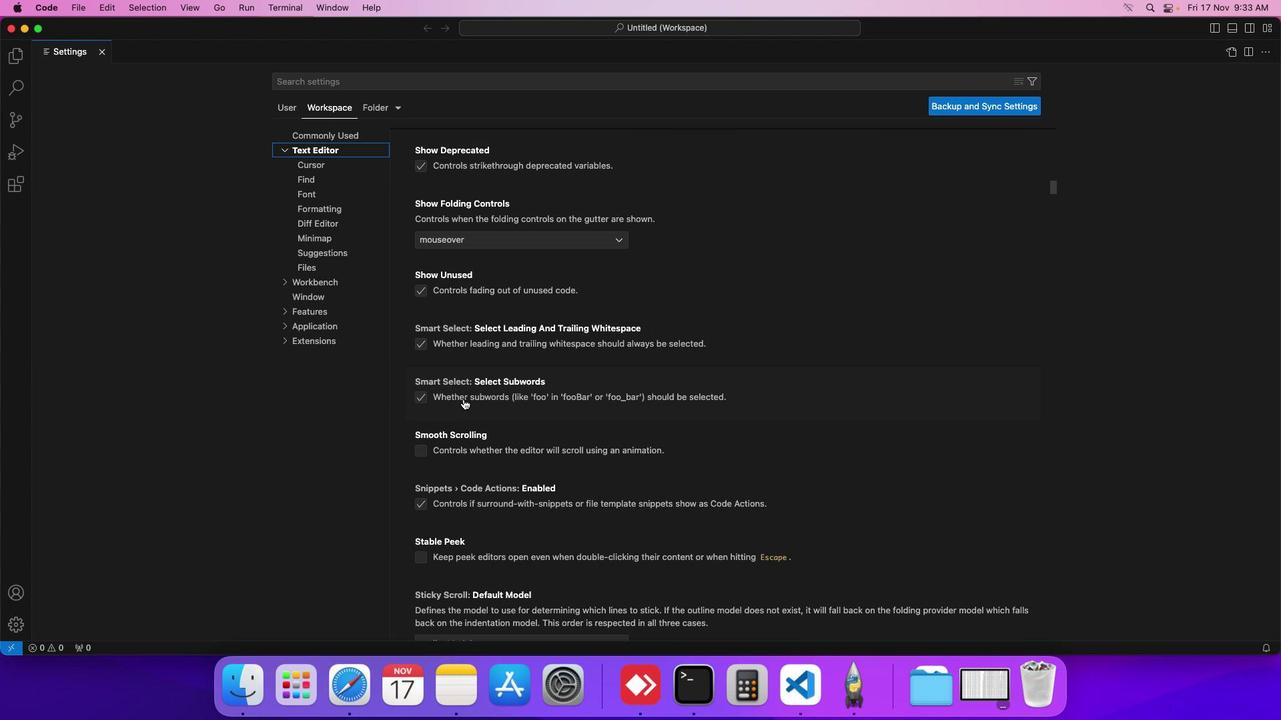 
Action: Mouse scrolled (459, 394) with delta (-4, -6)
Screenshot: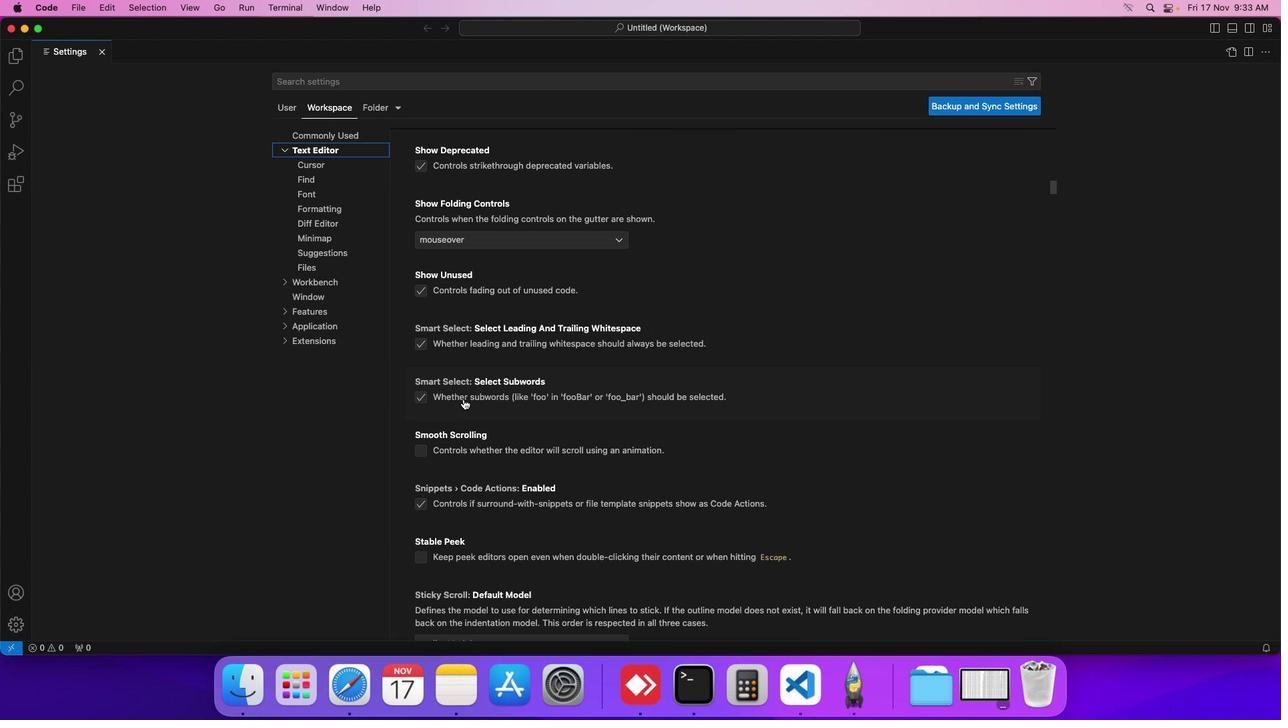 
Action: Mouse scrolled (459, 394) with delta (-4, -4)
Screenshot: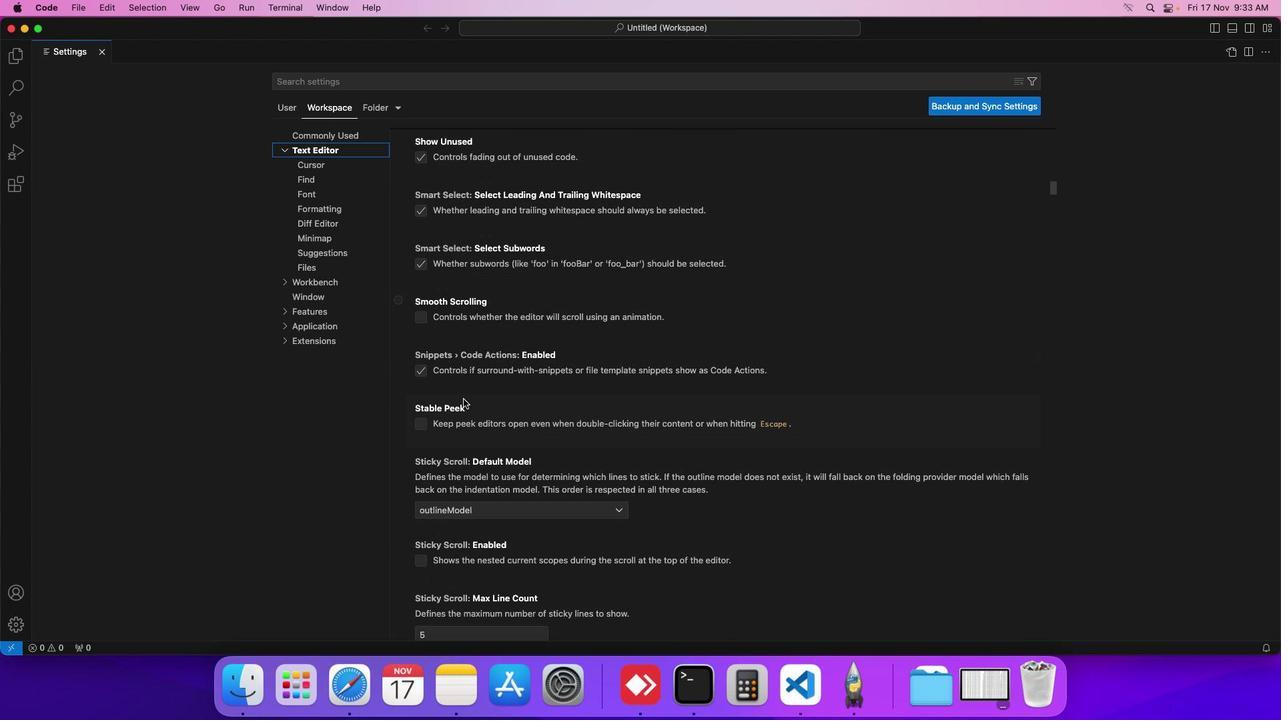 
Action: Mouse scrolled (459, 394) with delta (-4, -4)
Screenshot: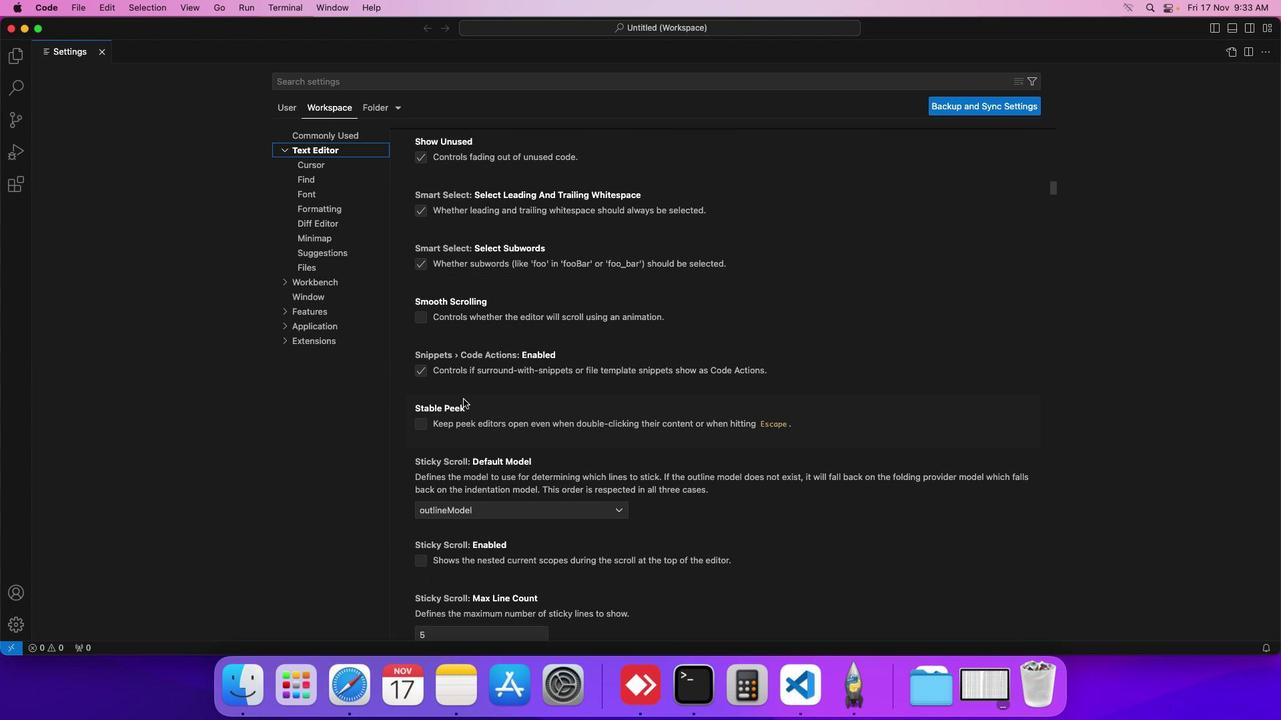 
Action: Mouse scrolled (459, 394) with delta (-4, -5)
Screenshot: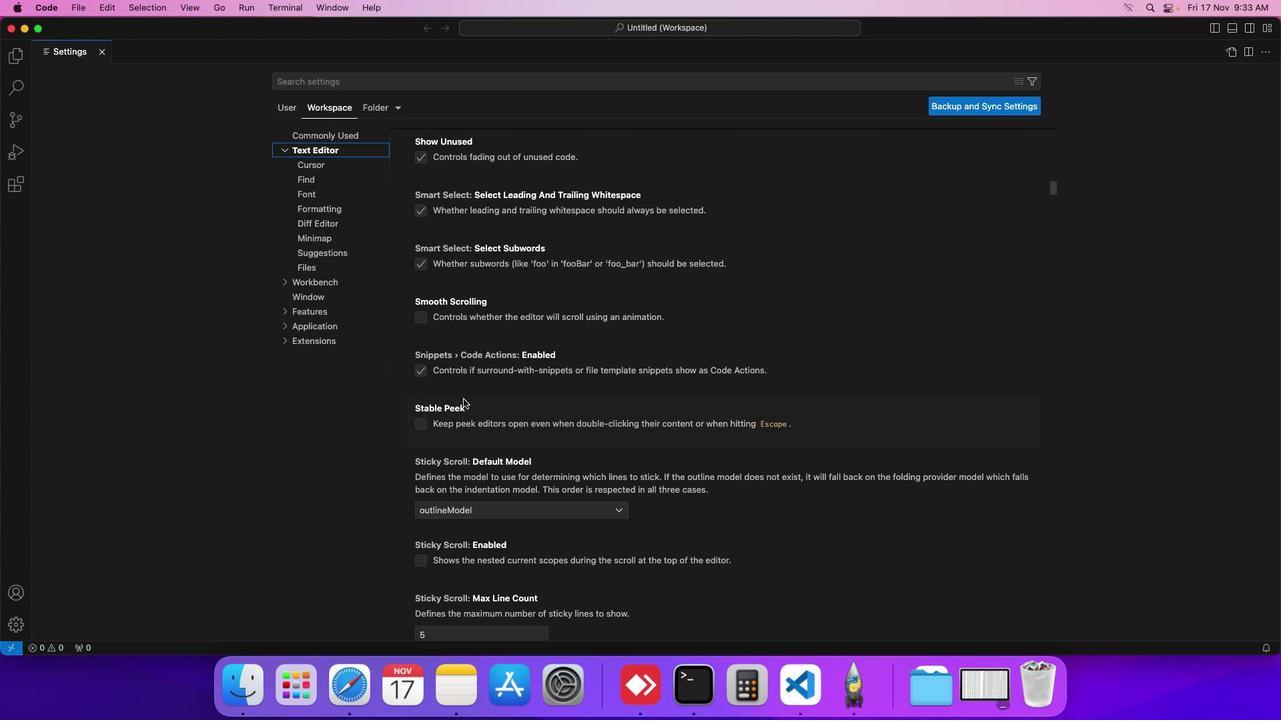 
Action: Mouse scrolled (459, 394) with delta (-4, -4)
Screenshot: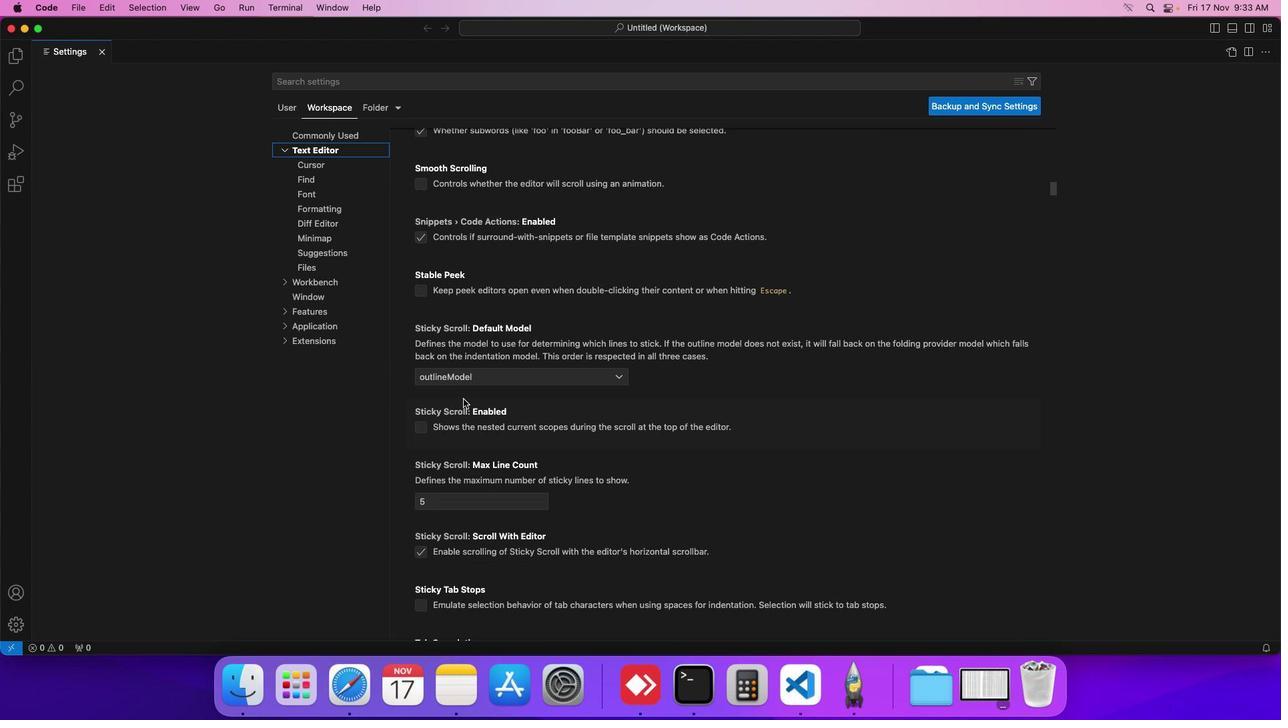 
Action: Mouse scrolled (459, 394) with delta (-4, -4)
Screenshot: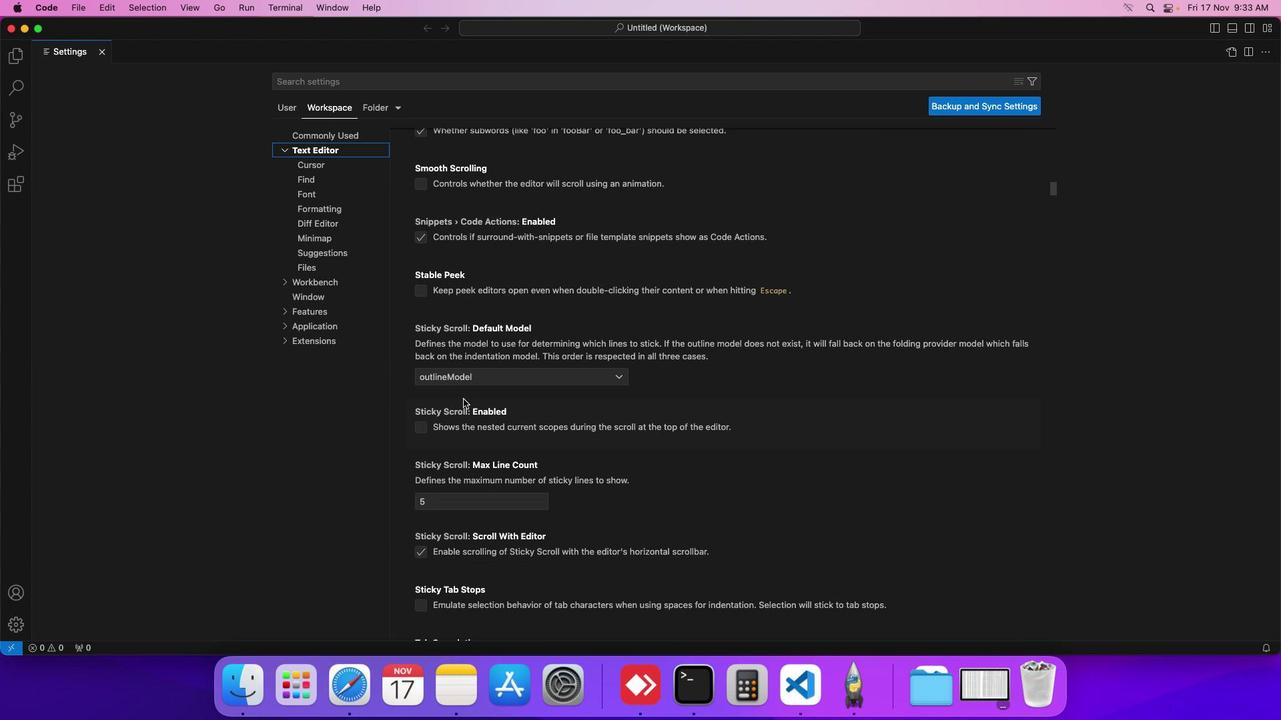 
Action: Mouse scrolled (459, 394) with delta (-4, -5)
Screenshot: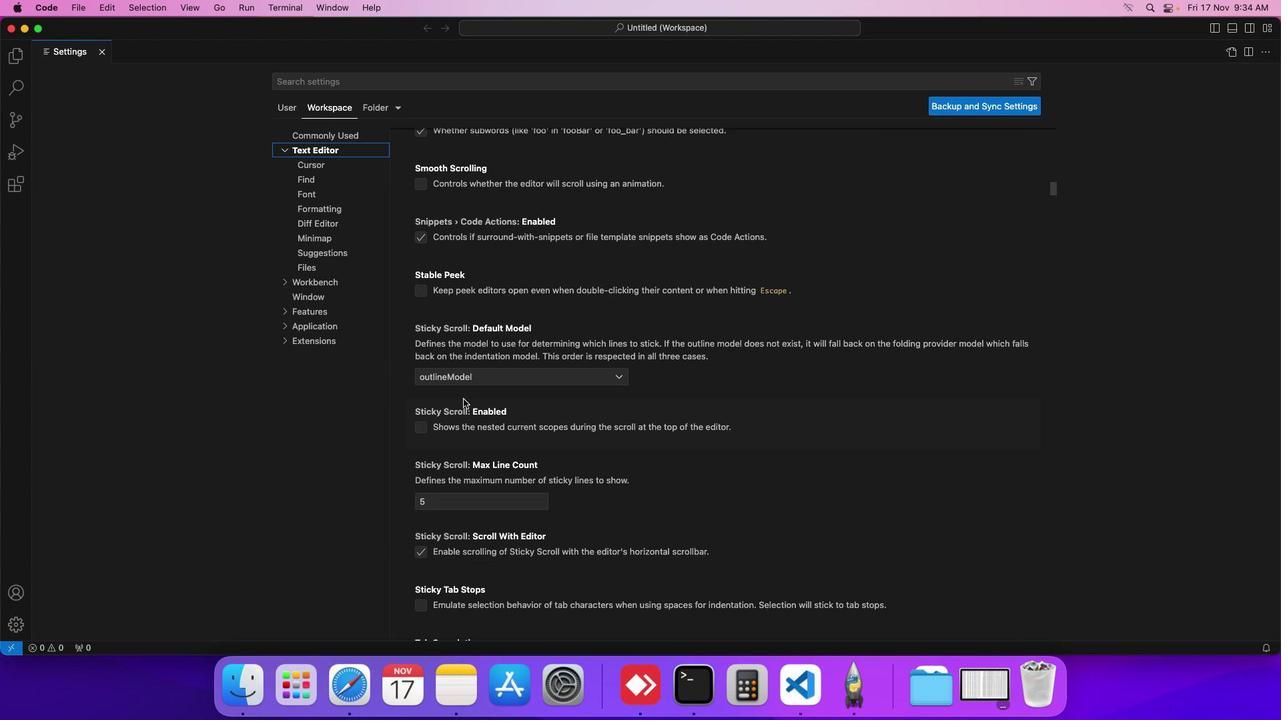 
Action: Mouse scrolled (459, 394) with delta (-4, -4)
Screenshot: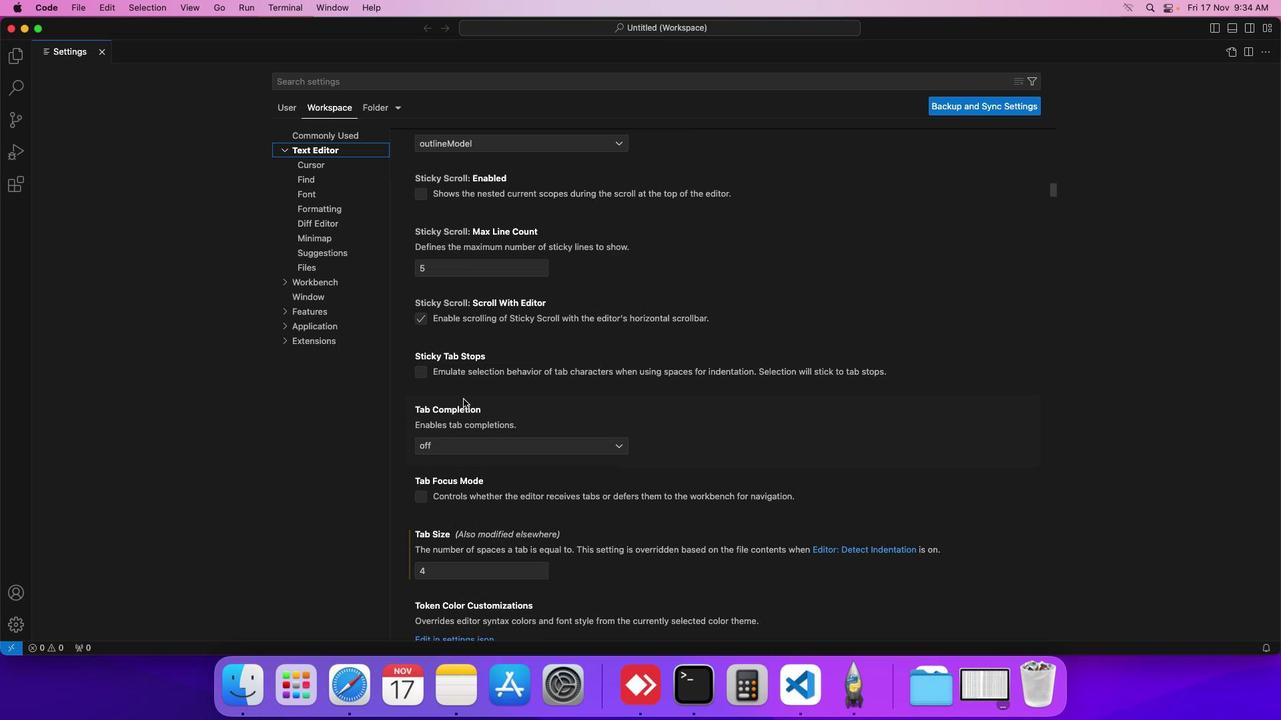 
Action: Mouse scrolled (459, 394) with delta (-4, -4)
Screenshot: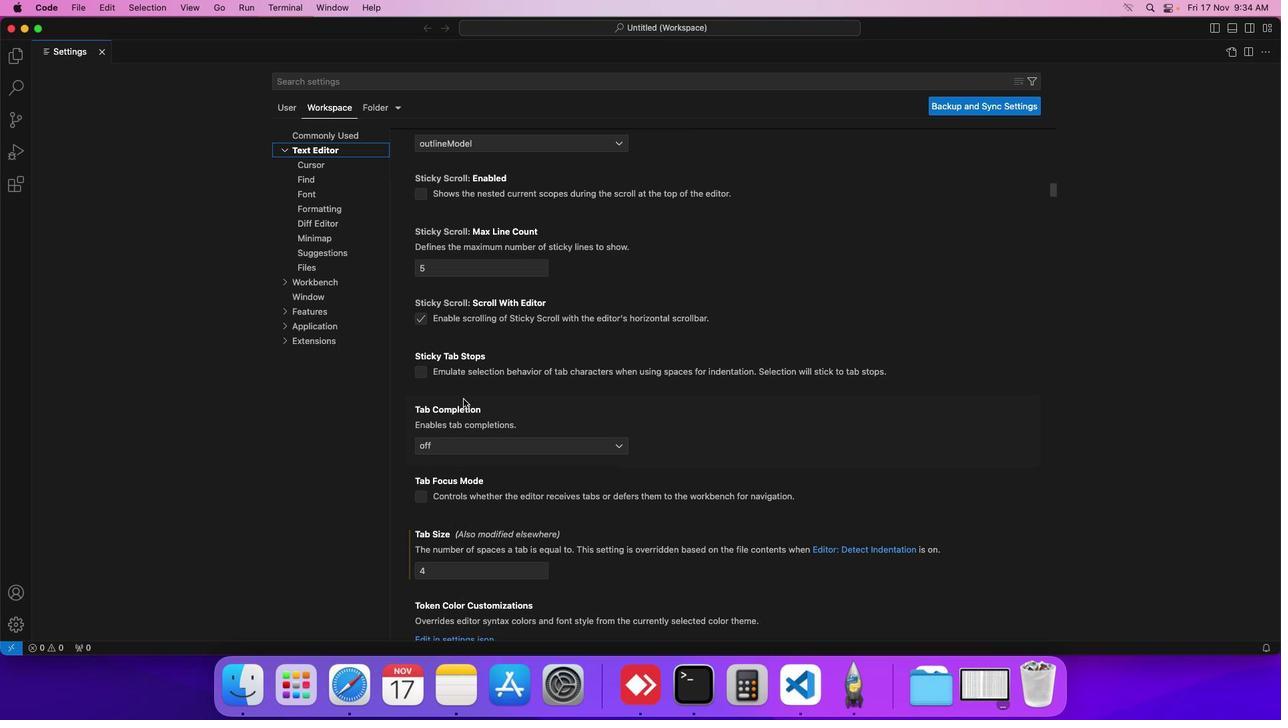 
Action: Mouse scrolled (459, 394) with delta (-4, -5)
Screenshot: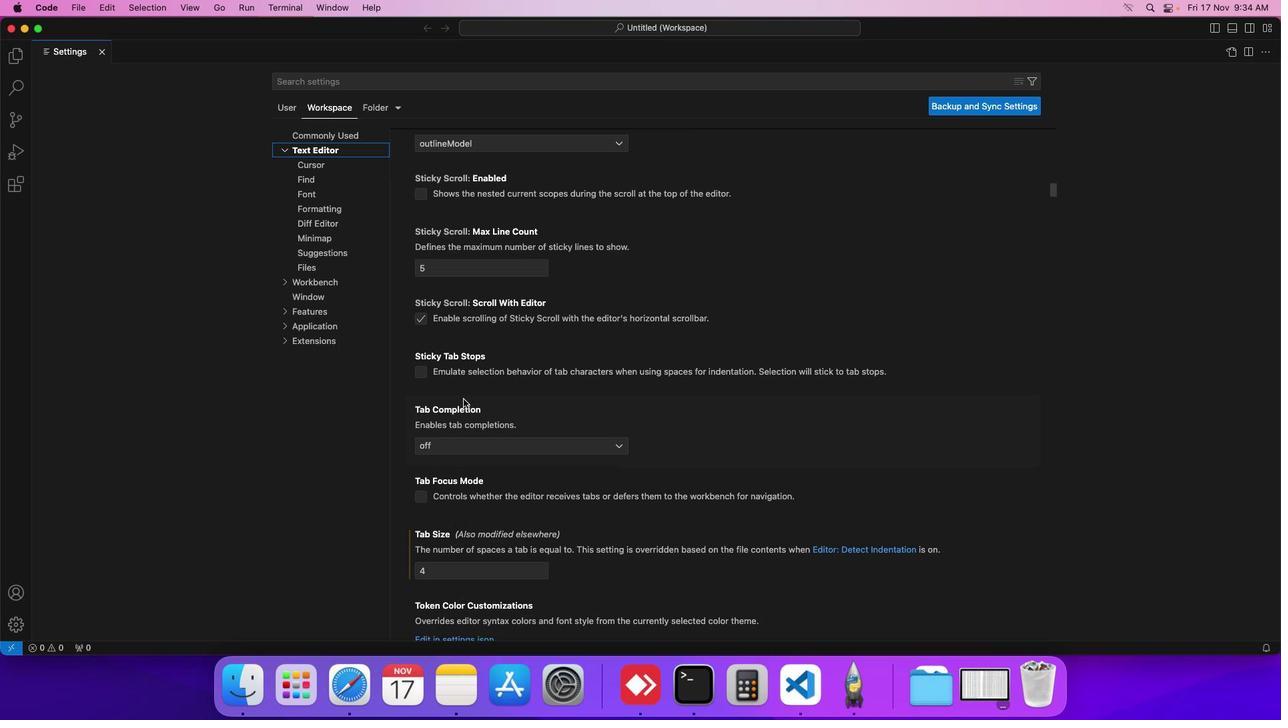 
Action: Mouse scrolled (459, 394) with delta (-4, -6)
Screenshot: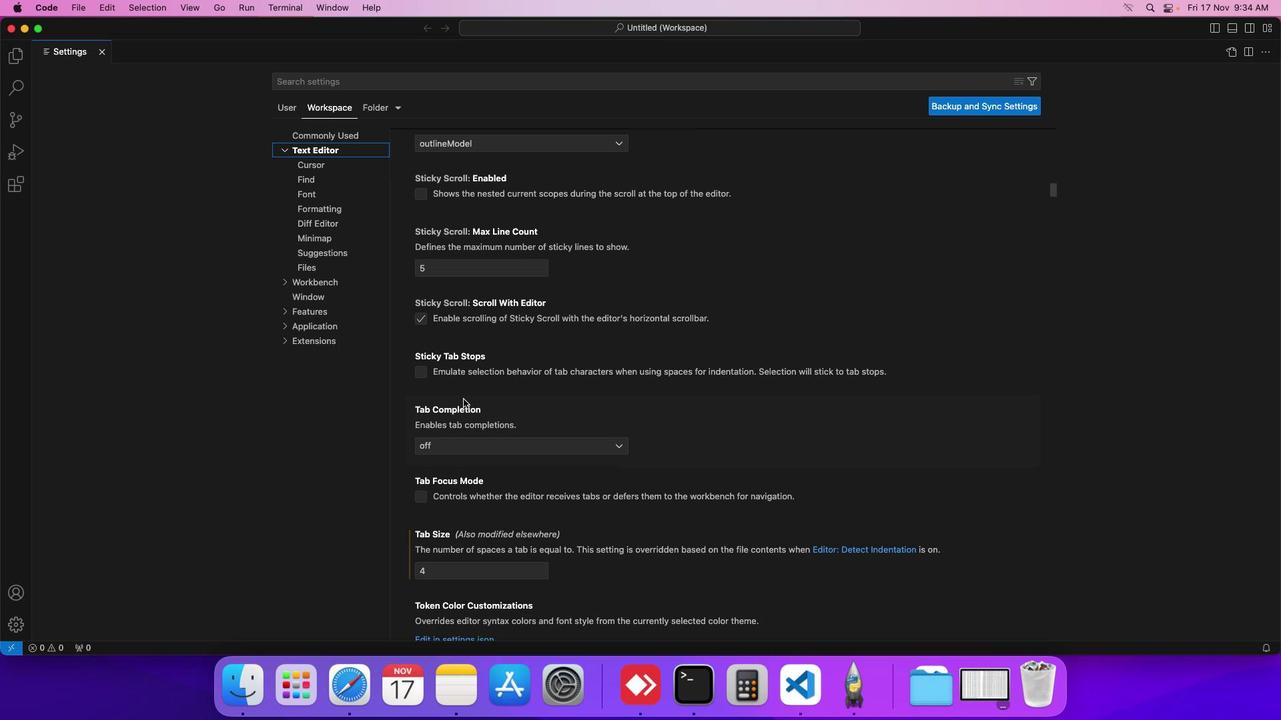 
Action: Mouse scrolled (459, 394) with delta (-4, -4)
Screenshot: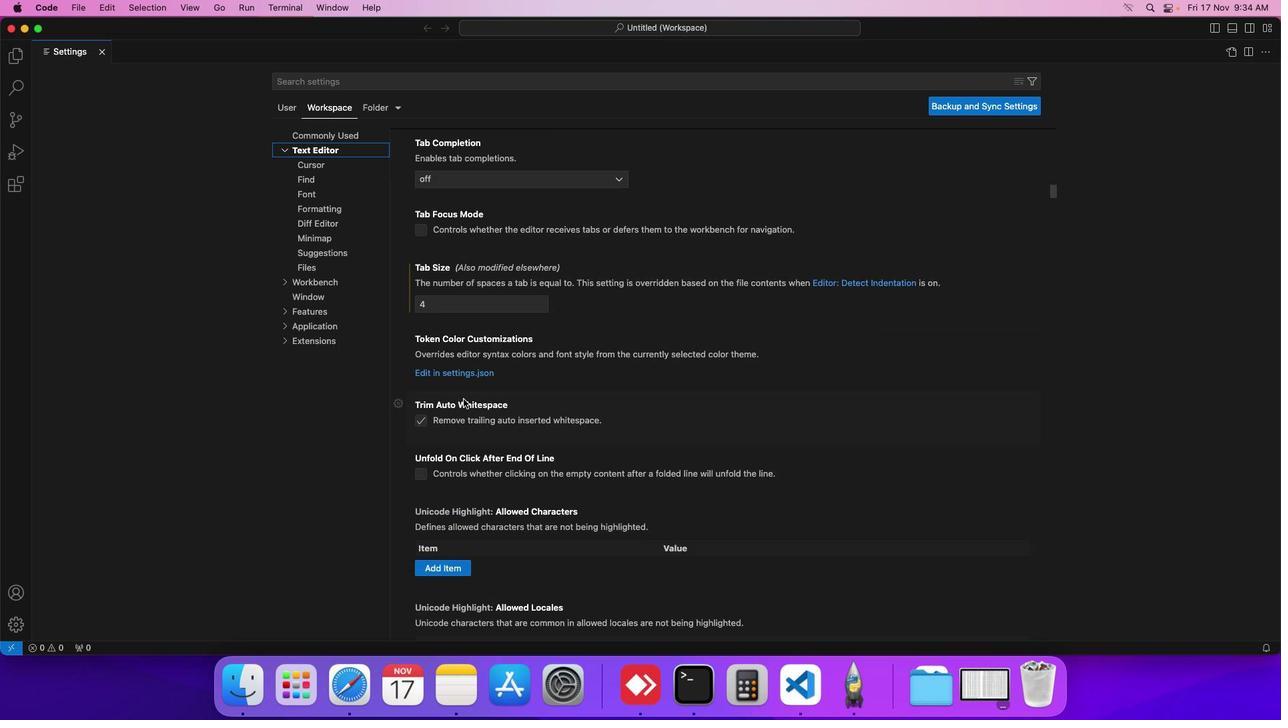 
Action: Mouse scrolled (459, 394) with delta (-4, -4)
Screenshot: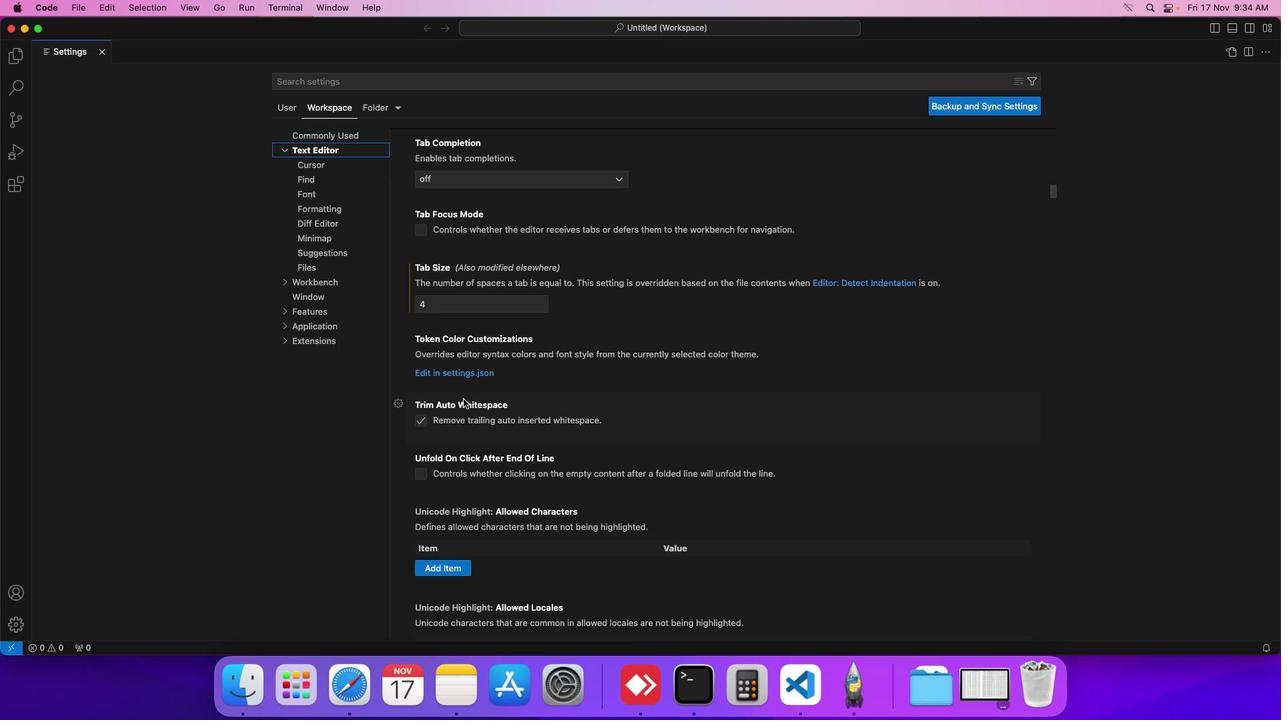 
Action: Mouse scrolled (459, 394) with delta (-4, -5)
Screenshot: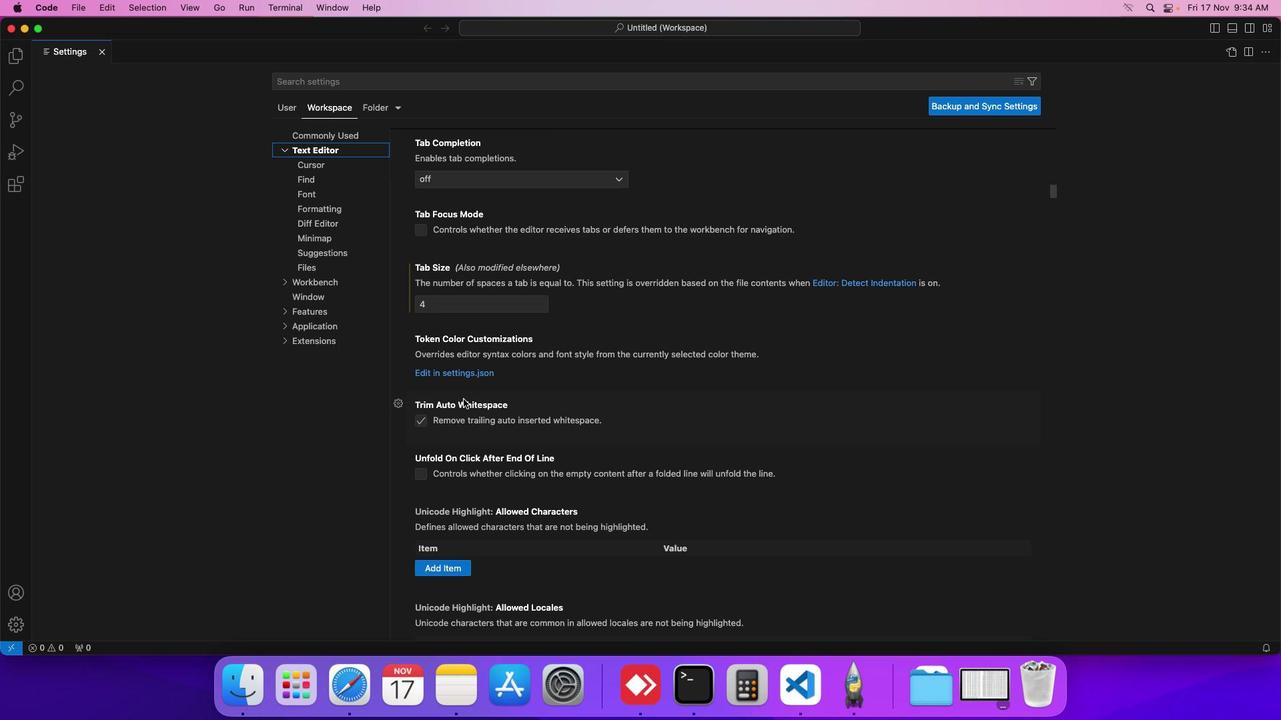 
Action: Mouse scrolled (459, 394) with delta (-4, -6)
Screenshot: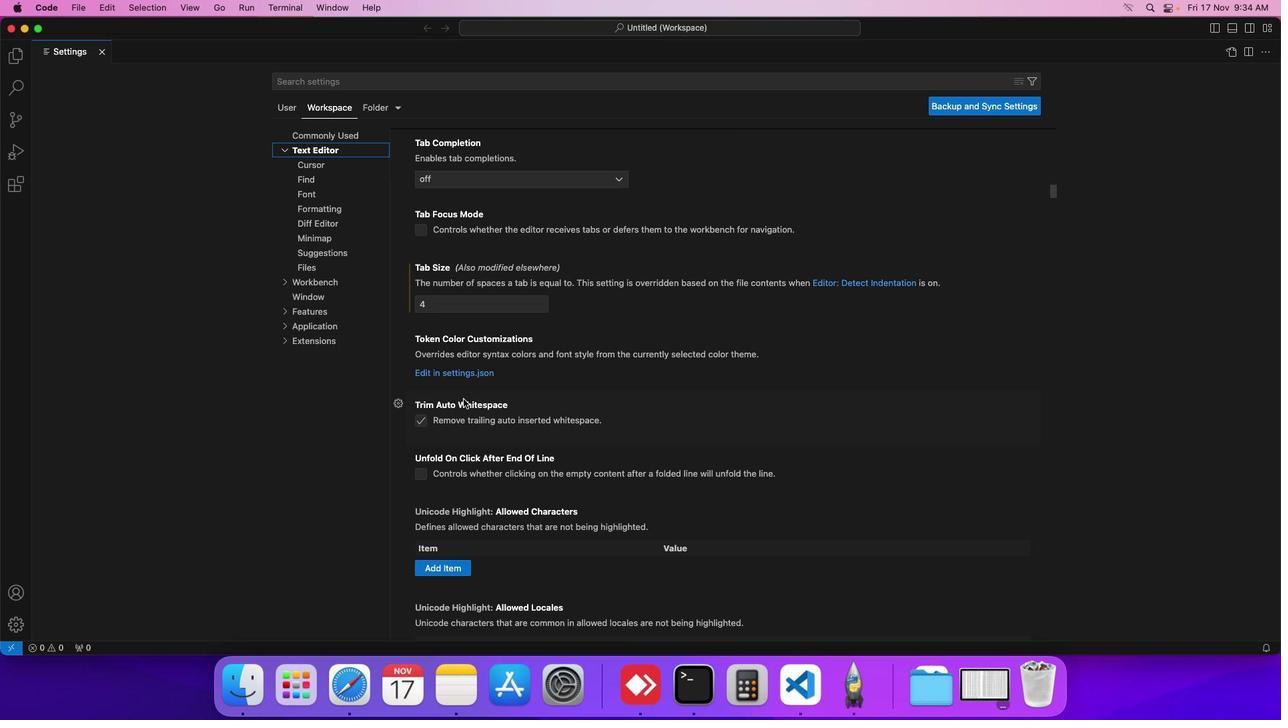 
Action: Mouse scrolled (459, 394) with delta (-4, -4)
Screenshot: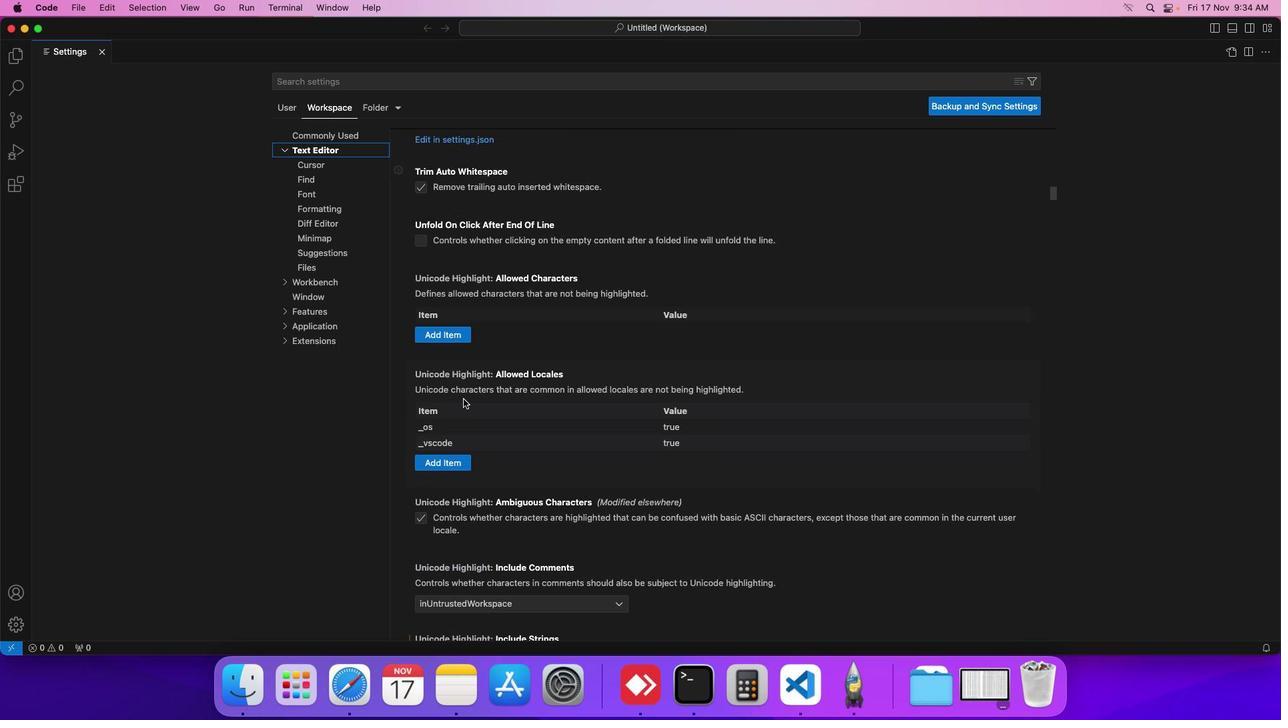 
Action: Mouse scrolled (459, 394) with delta (-4, -4)
Screenshot: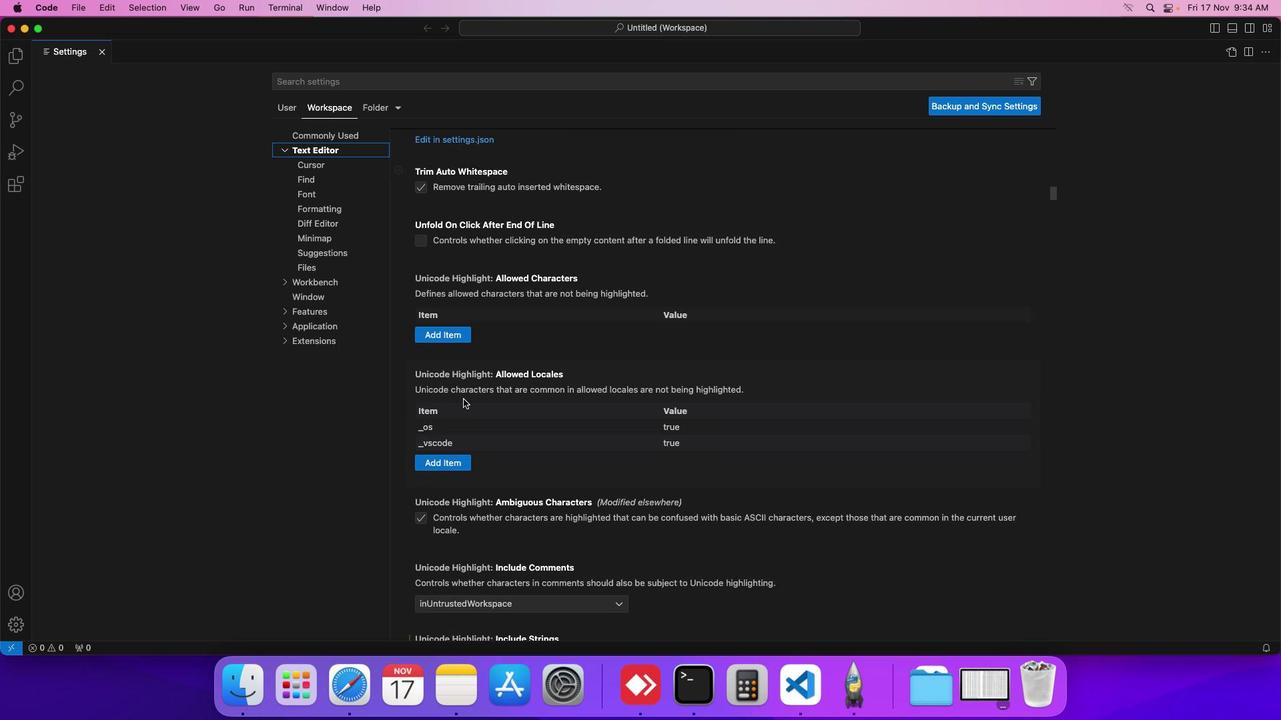 
Action: Mouse scrolled (459, 394) with delta (-4, -5)
Screenshot: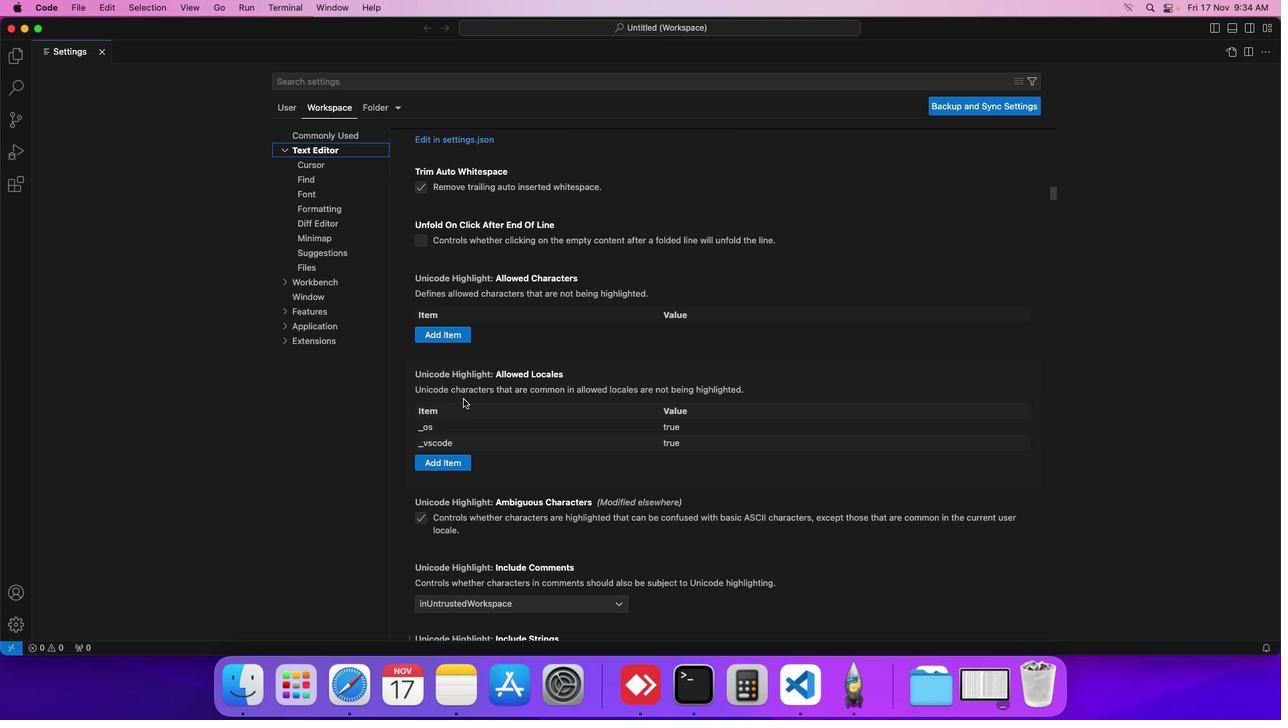 
Action: Mouse scrolled (459, 394) with delta (-4, -6)
Screenshot: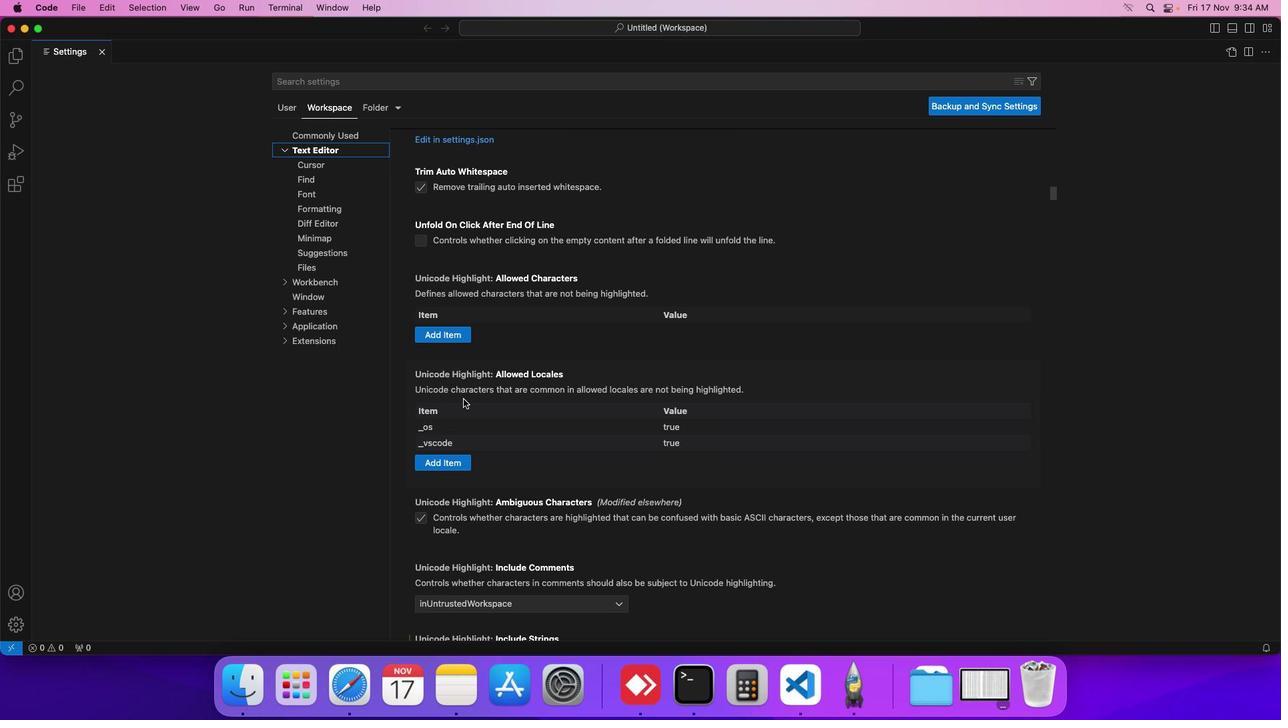 
Action: Mouse moved to (458, 394)
Screenshot: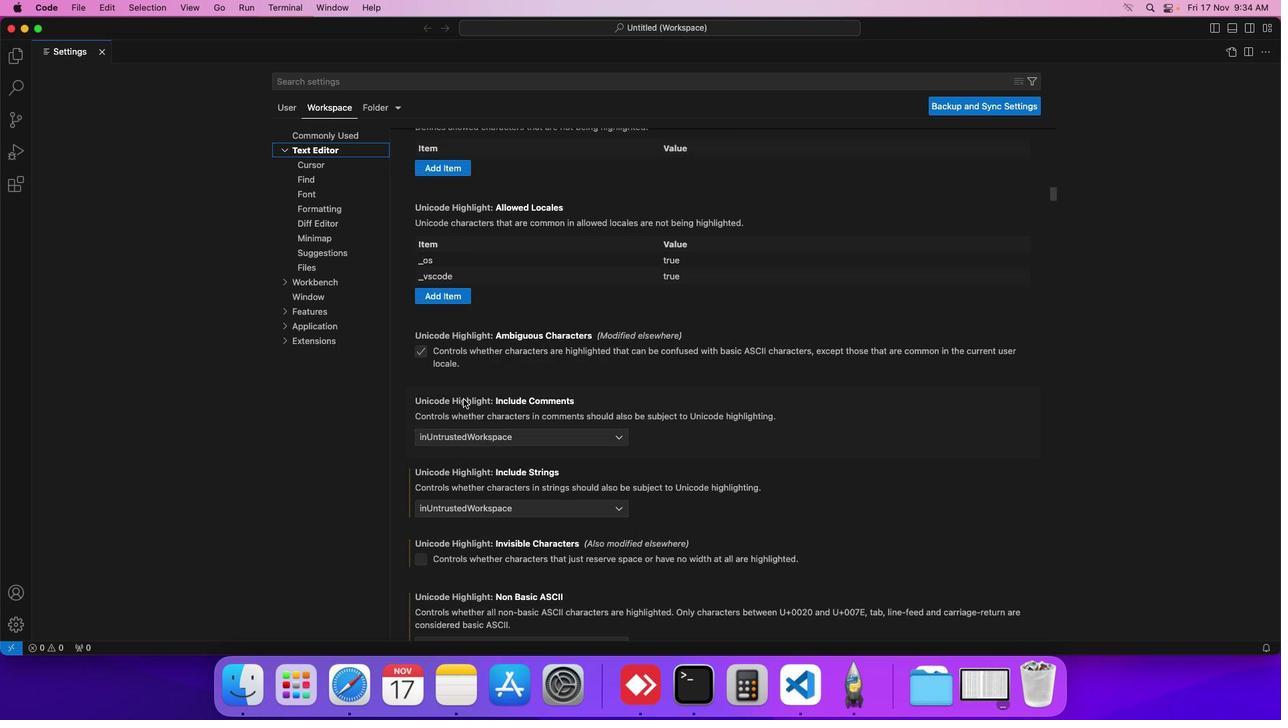 
Action: Mouse scrolled (458, 394) with delta (-4, -4)
Screenshot: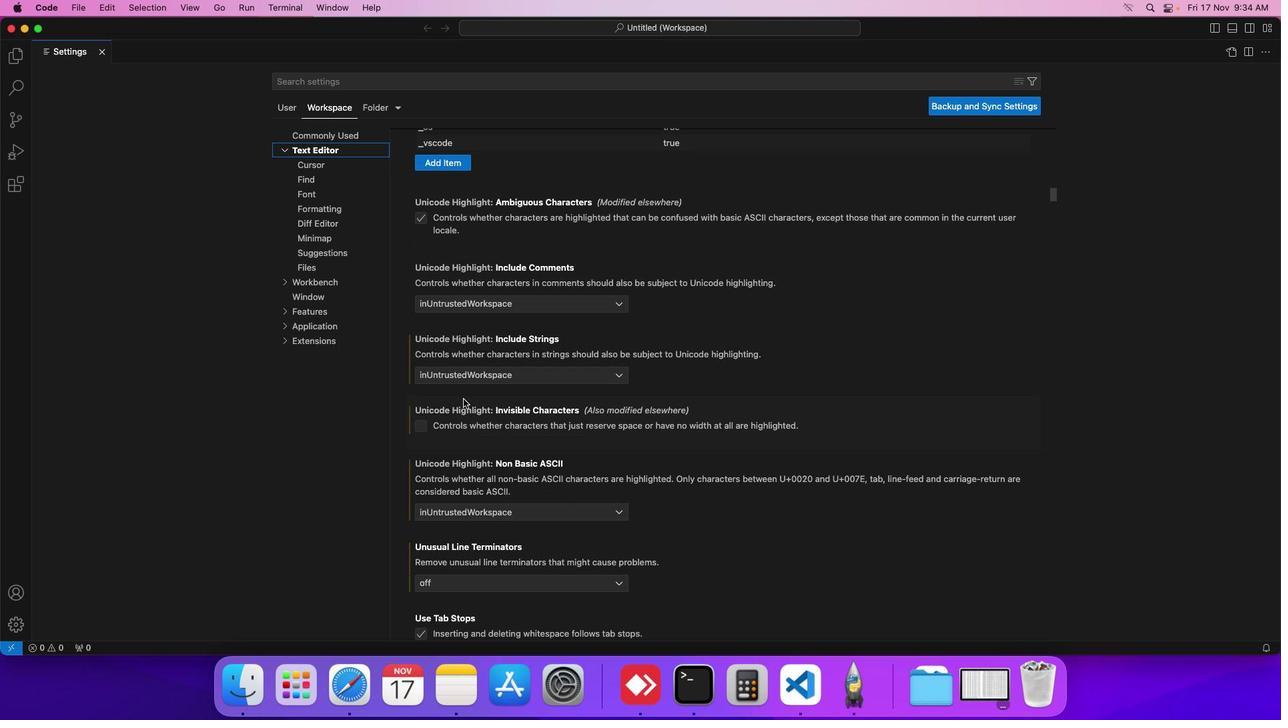 
Action: Mouse scrolled (458, 394) with delta (-4, -4)
Screenshot: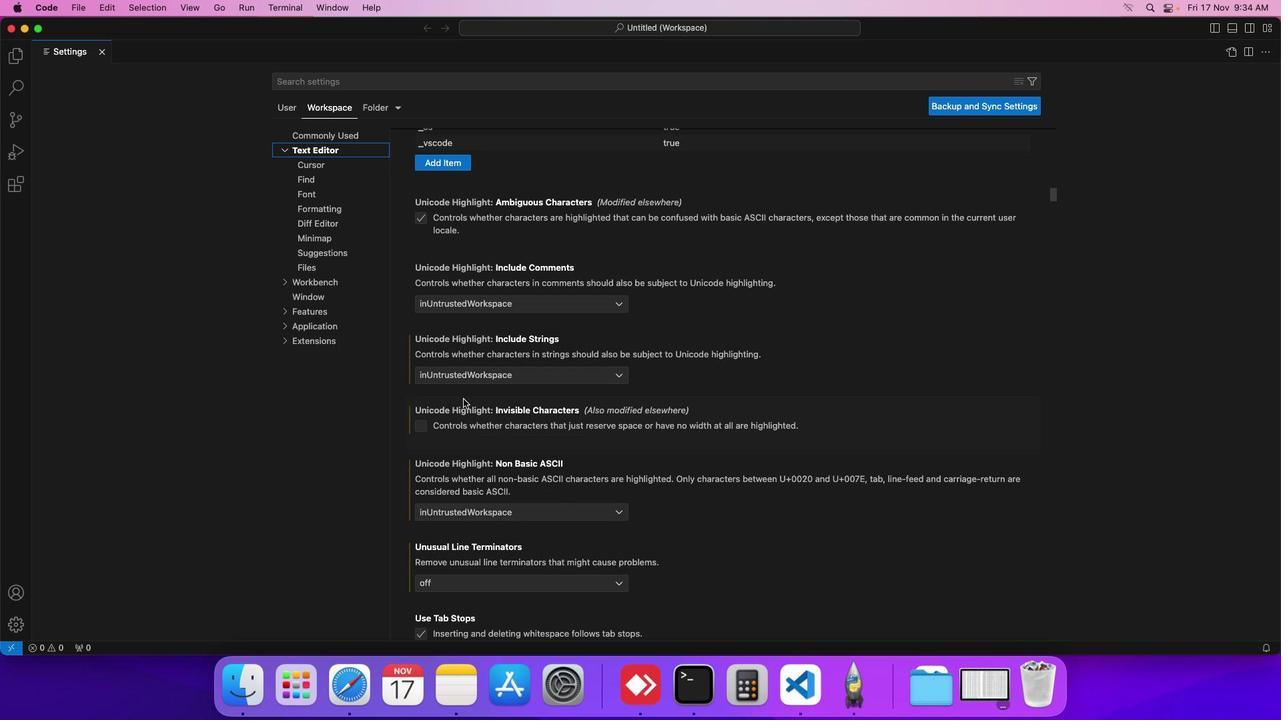 
Action: Mouse scrolled (458, 394) with delta (-4, -6)
Screenshot: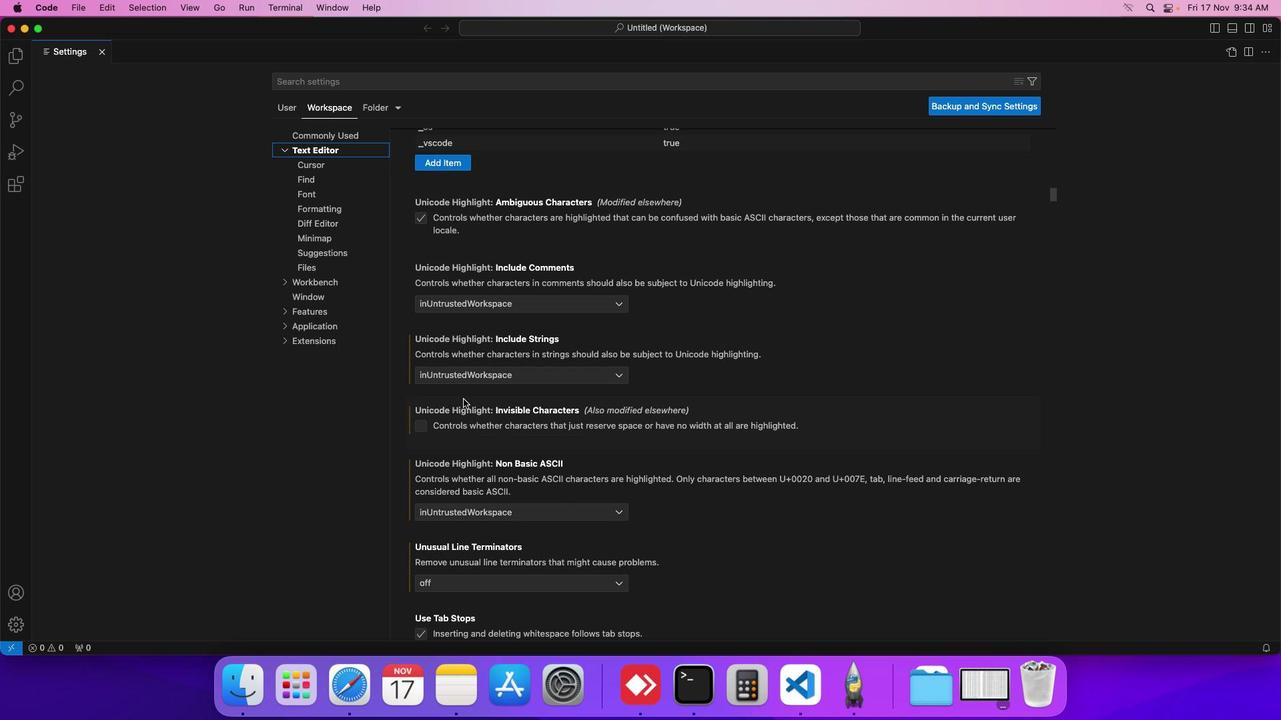 
Action: Mouse scrolled (458, 394) with delta (-4, -6)
Screenshot: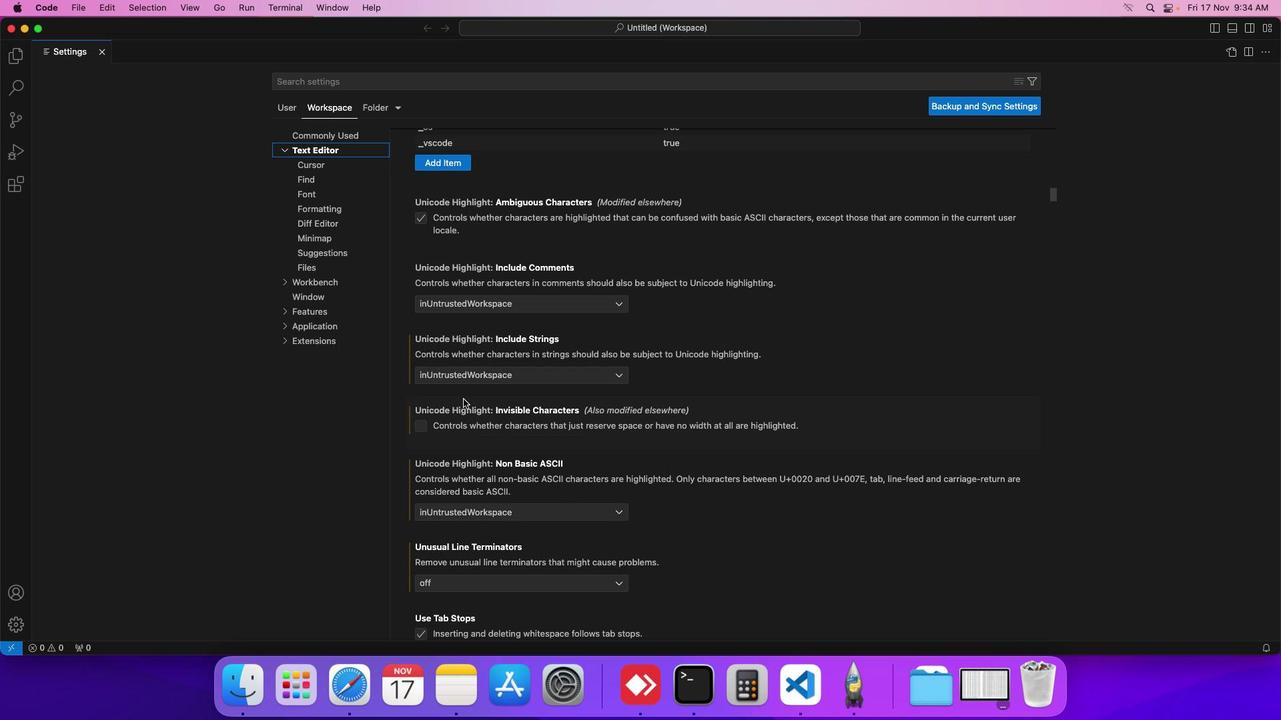 
Action: Mouse scrolled (458, 394) with delta (-4, -4)
Screenshot: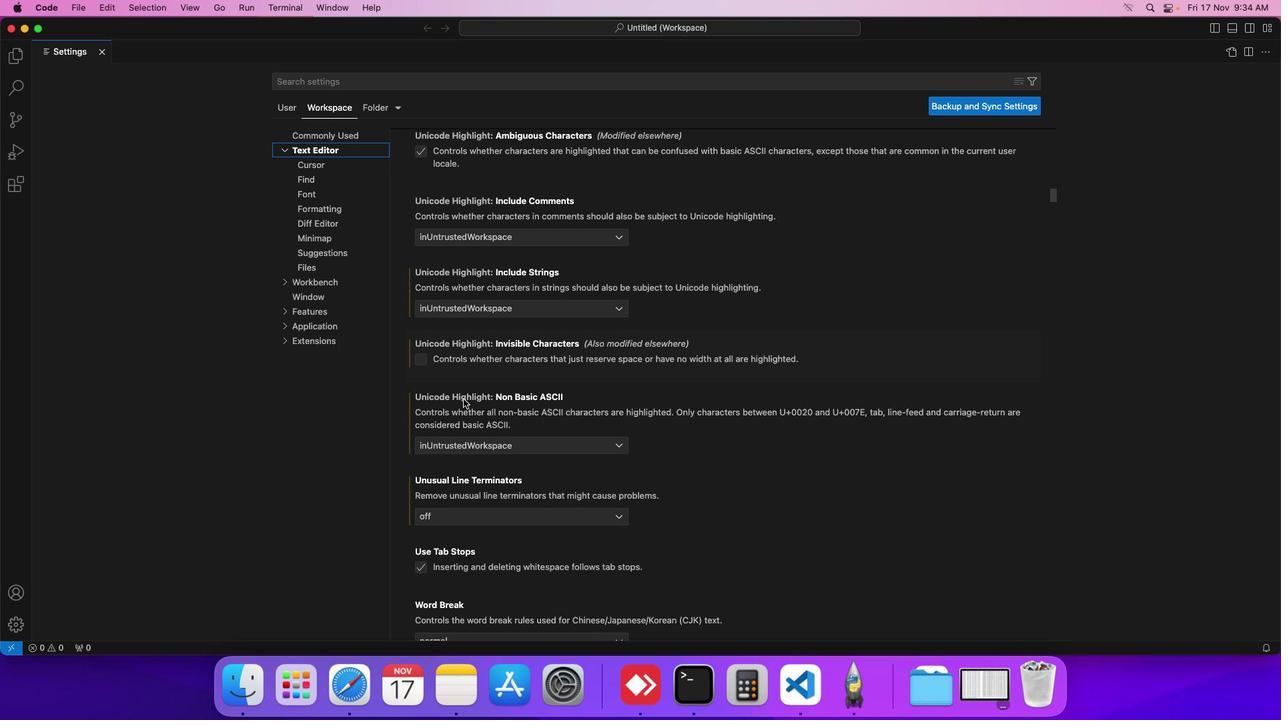 
Action: Mouse scrolled (458, 394) with delta (-4, -4)
Screenshot: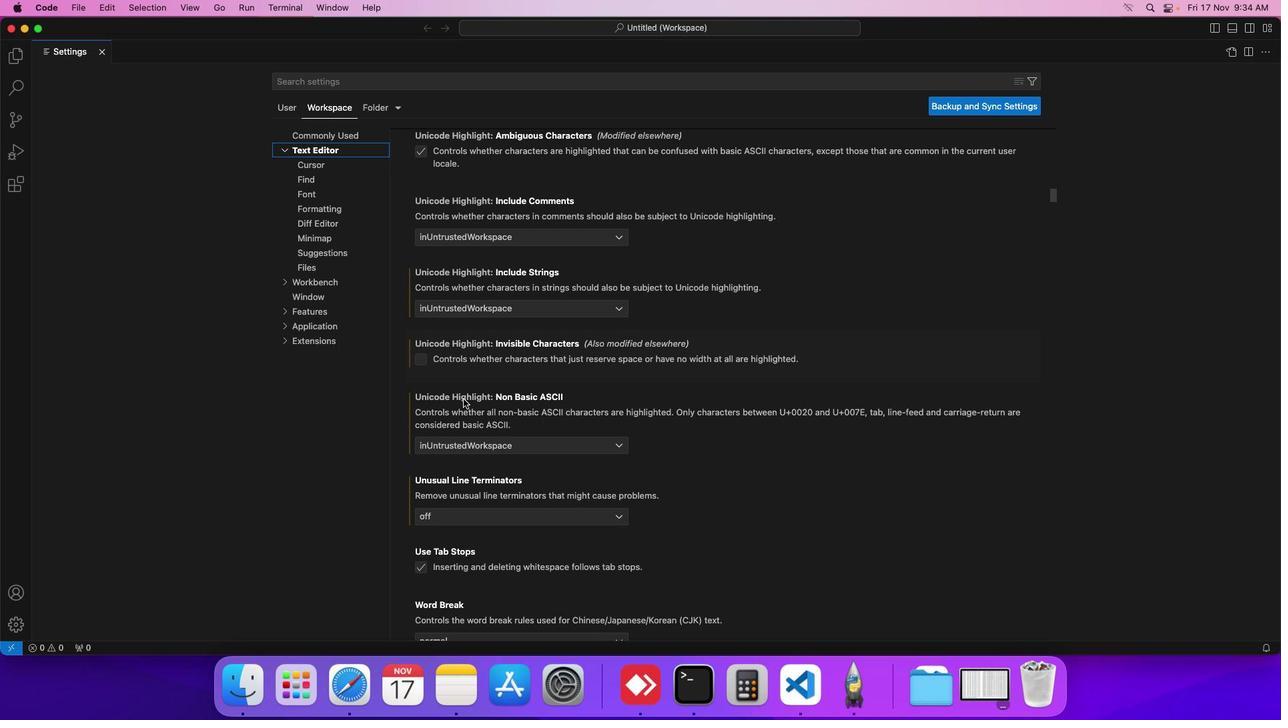 
Action: Mouse scrolled (458, 394) with delta (-4, -4)
Screenshot: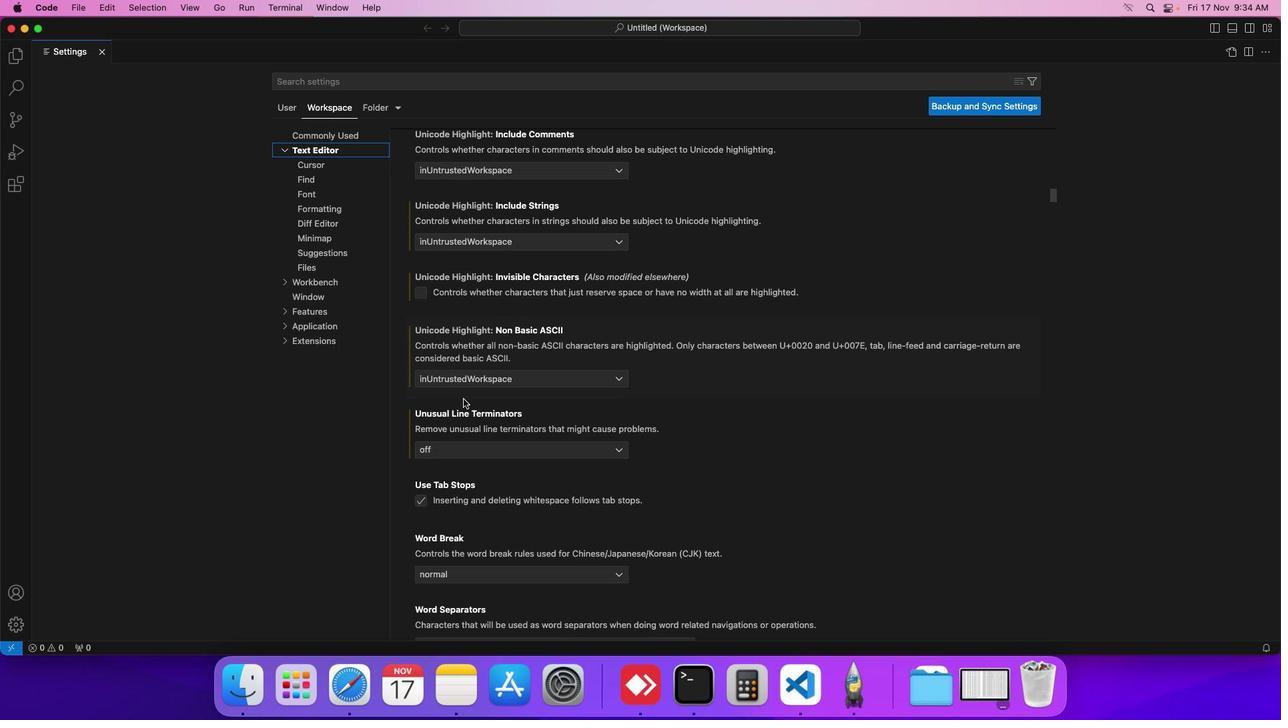 
Action: Mouse scrolled (458, 394) with delta (-4, -4)
Screenshot: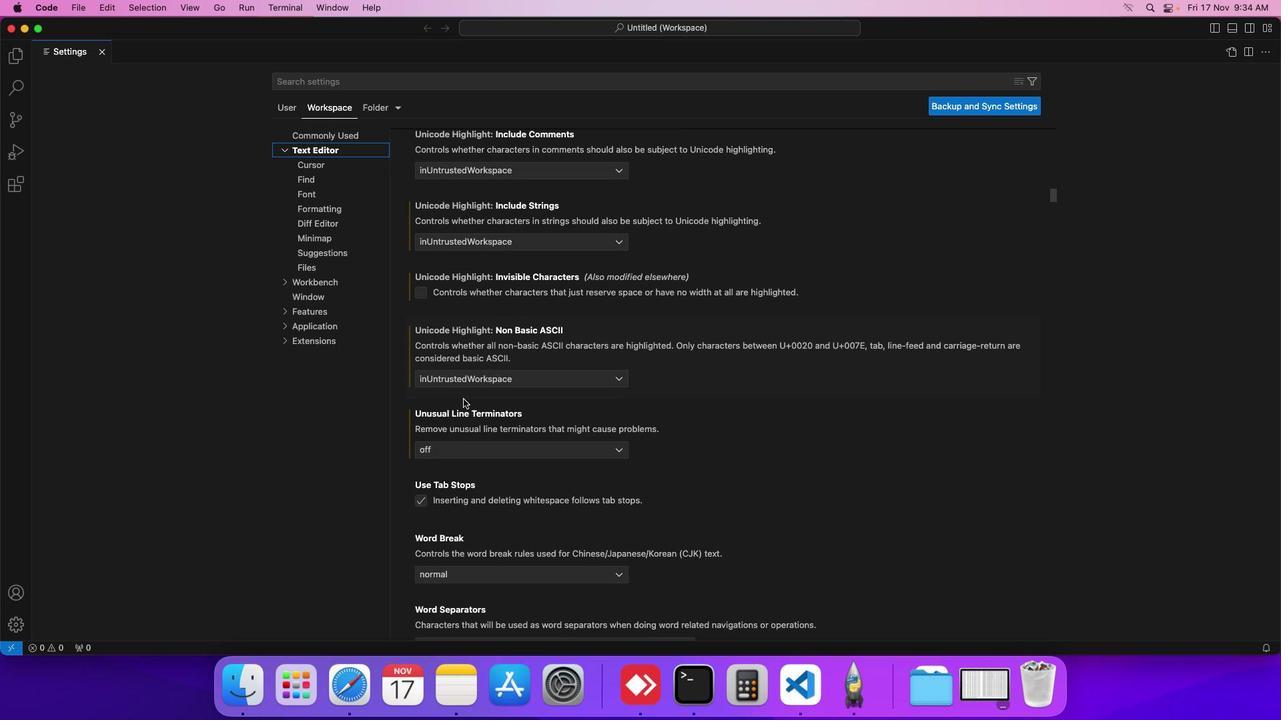 
Action: Mouse scrolled (458, 394) with delta (-4, -4)
Screenshot: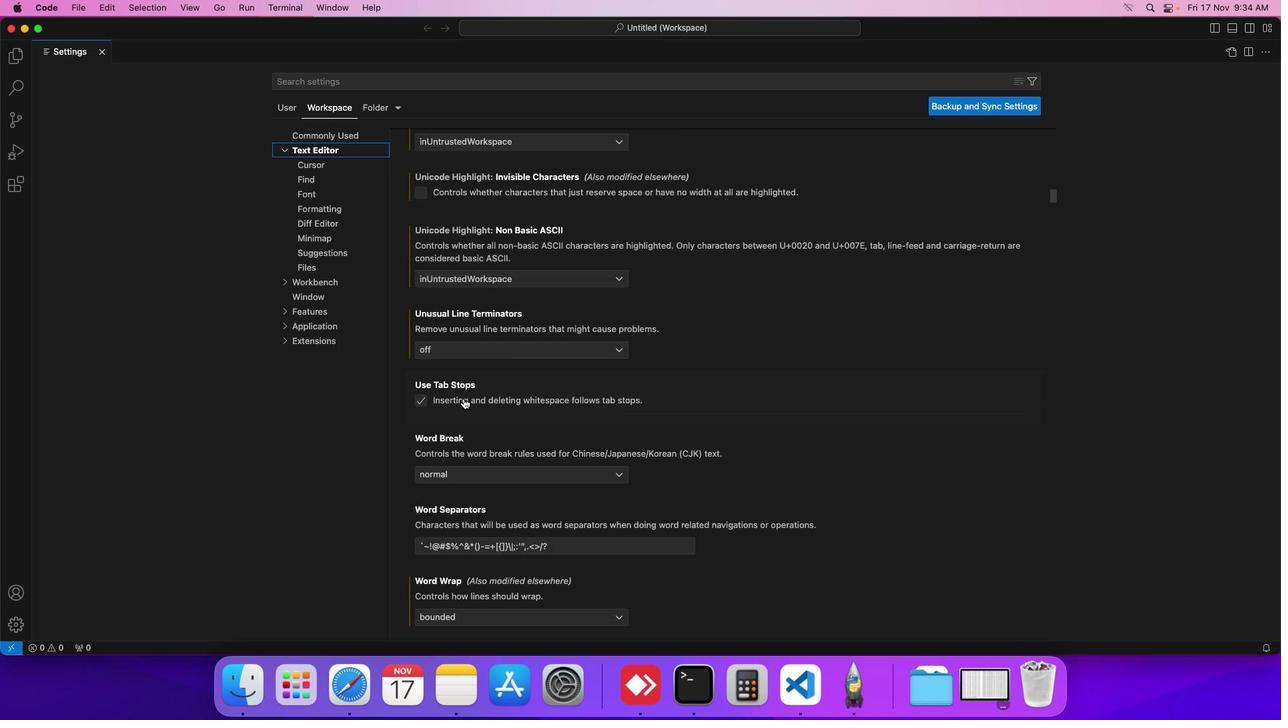 
Action: Mouse moved to (458, 394)
Screenshot: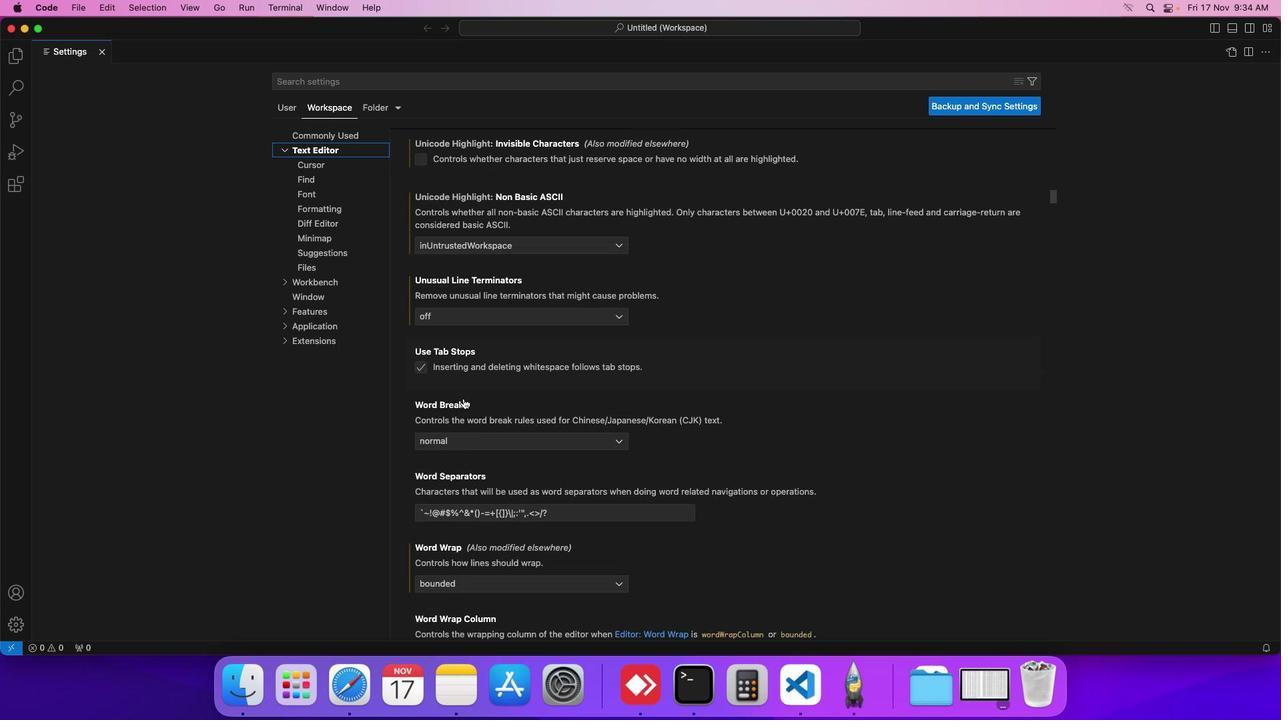 
Action: Mouse scrolled (458, 394) with delta (-4, -4)
Screenshot: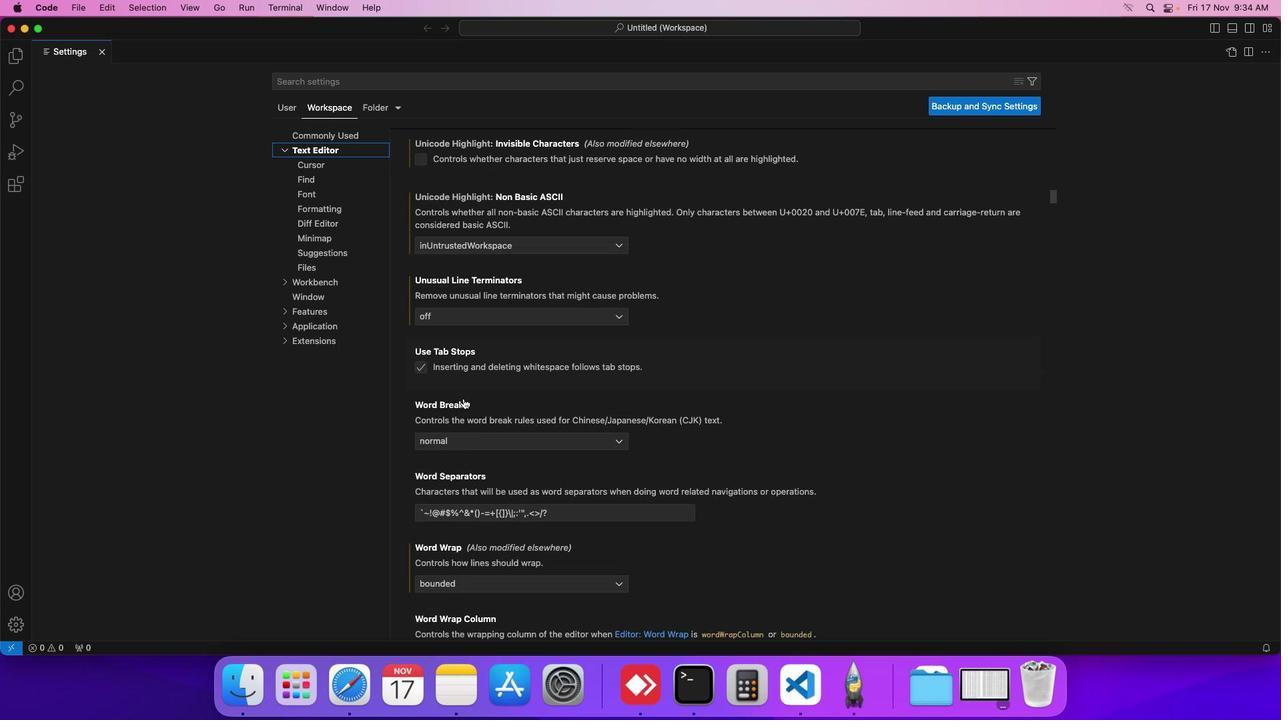 
Action: Mouse moved to (458, 394)
Screenshot: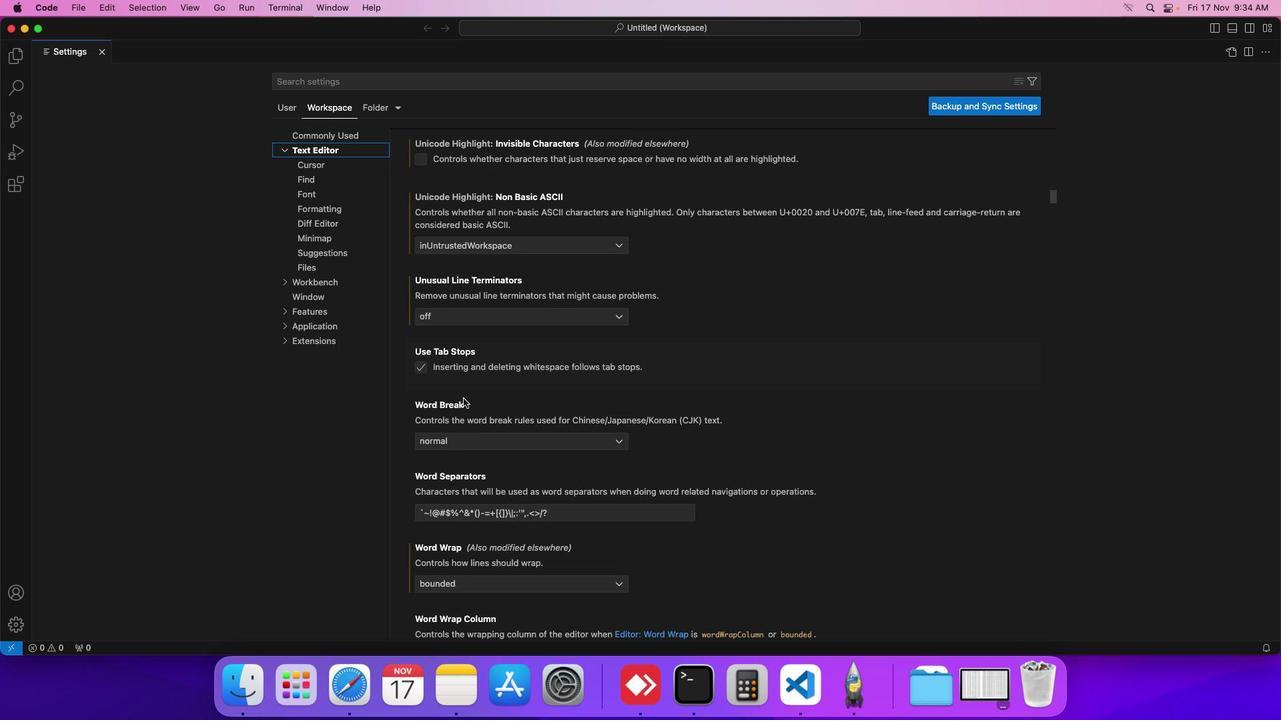 
Action: Mouse scrolled (458, 394) with delta (-4, -4)
Screenshot: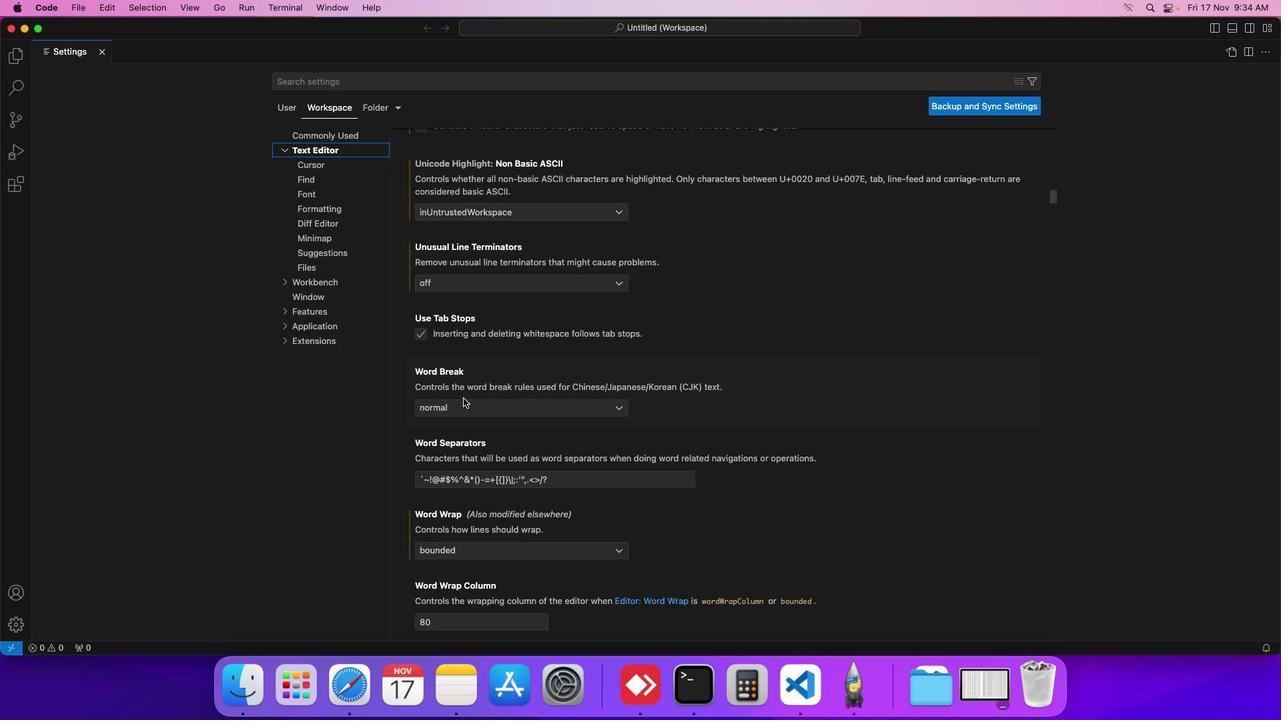 
Action: Mouse moved to (458, 393)
Screenshot: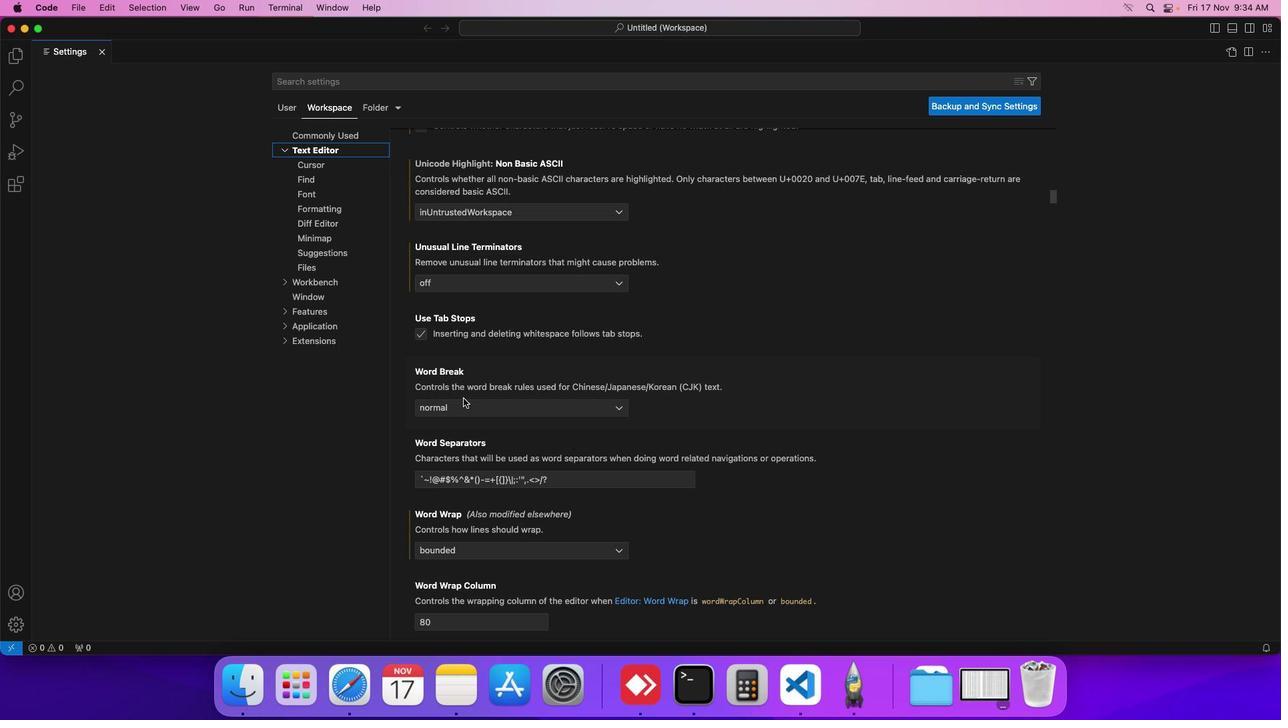 
Action: Mouse scrolled (458, 393) with delta (-4, -4)
Screenshot: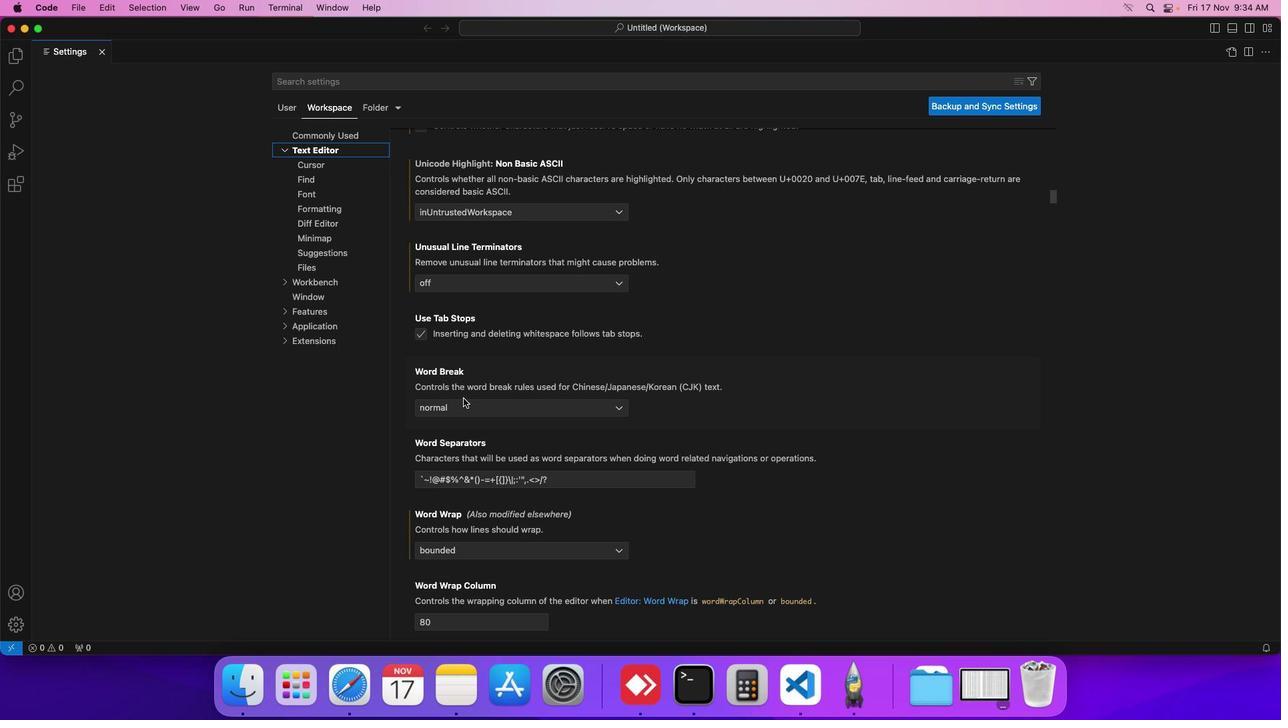 
Action: Mouse scrolled (458, 393) with delta (-4, -4)
Screenshot: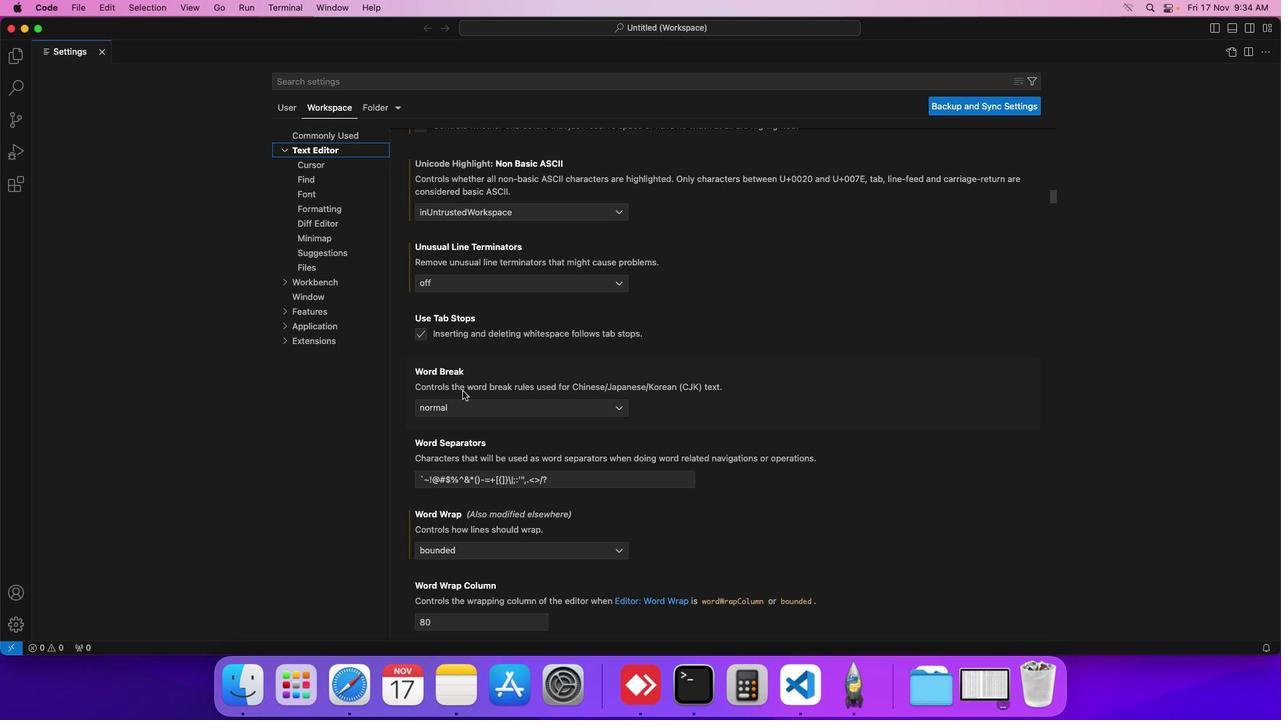 
Action: Mouse moved to (471, 282)
Screenshot: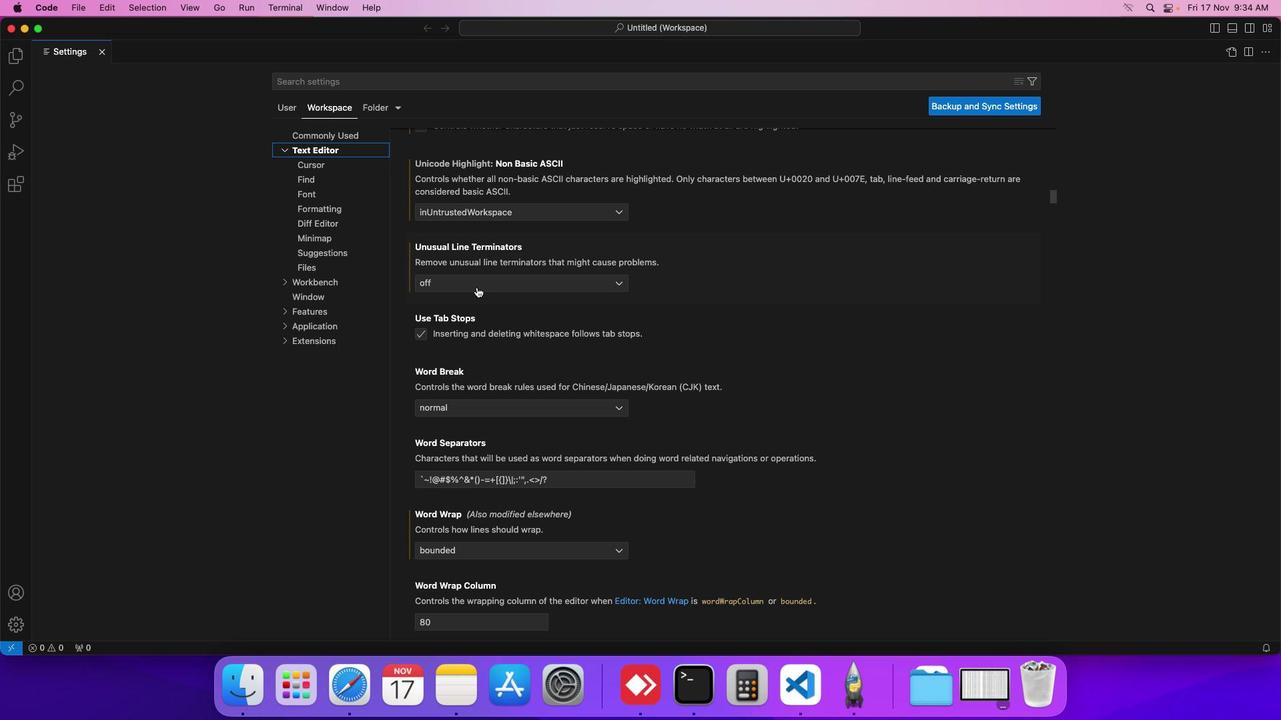 
Action: Mouse pressed left at (471, 282)
Screenshot: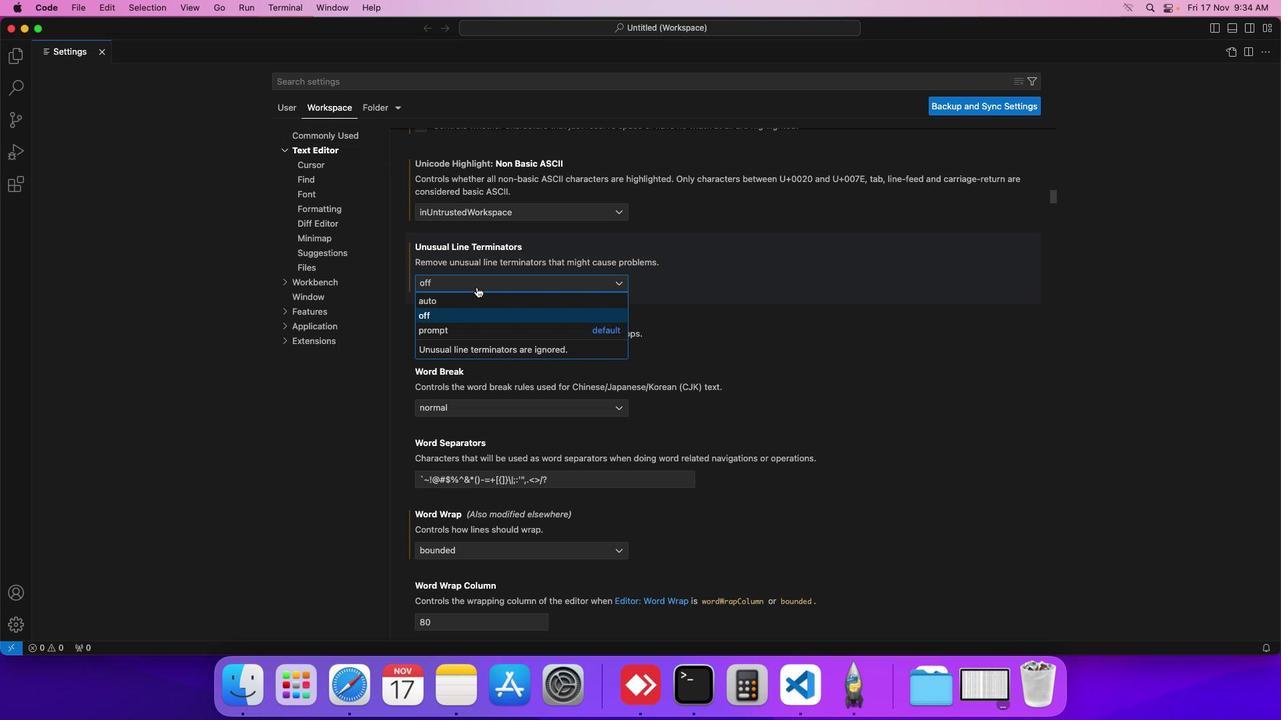 
Action: Mouse moved to (456, 323)
Screenshot: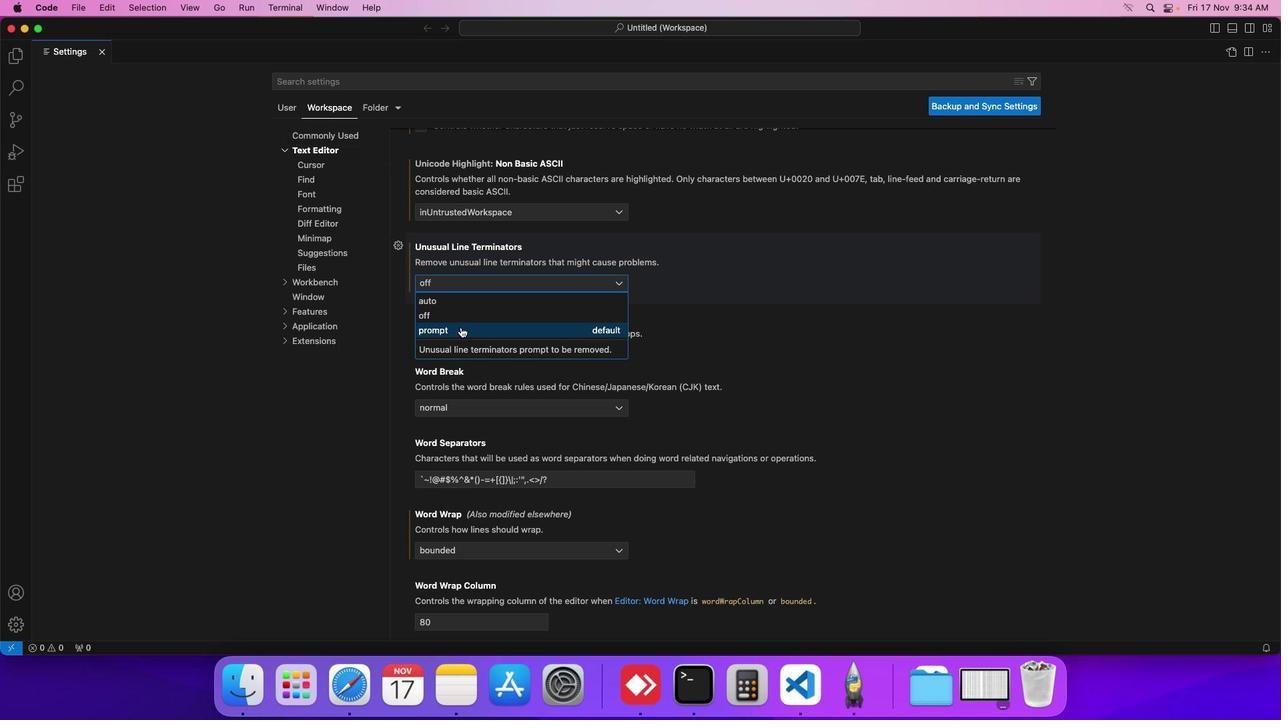 
Action: Mouse pressed left at (456, 323)
Screenshot: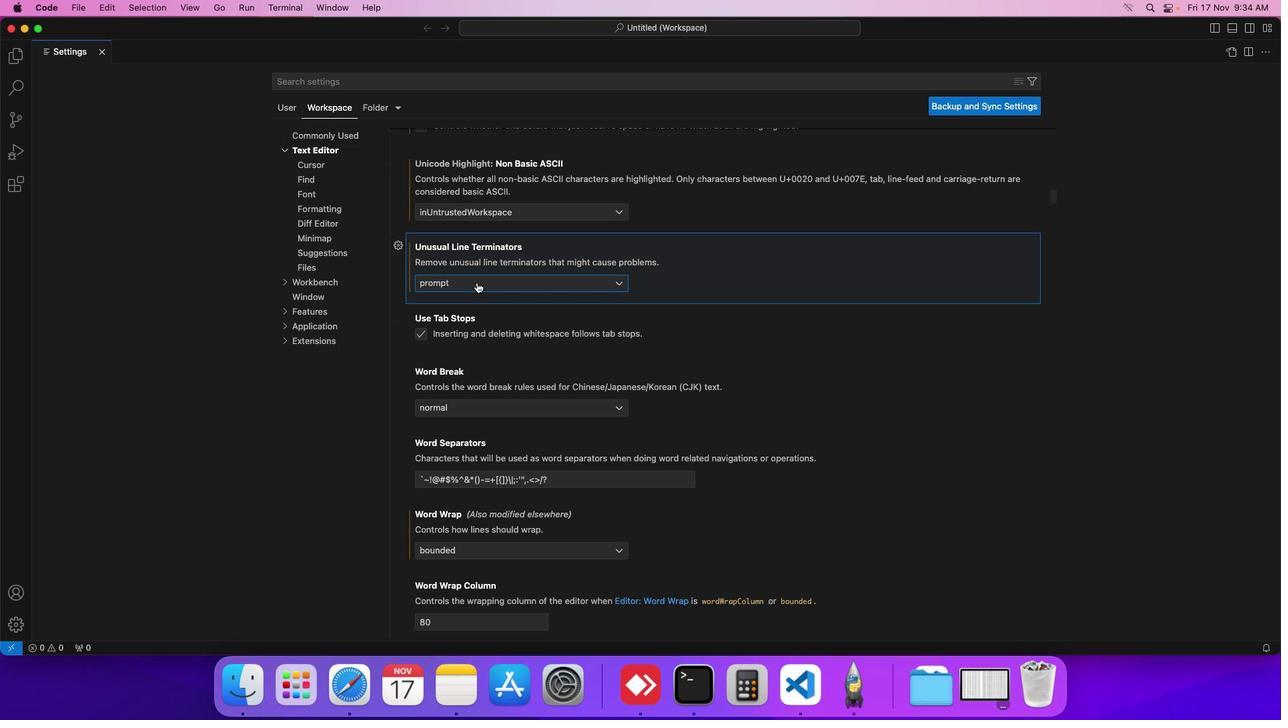 
Action: Mouse moved to (474, 275)
Screenshot: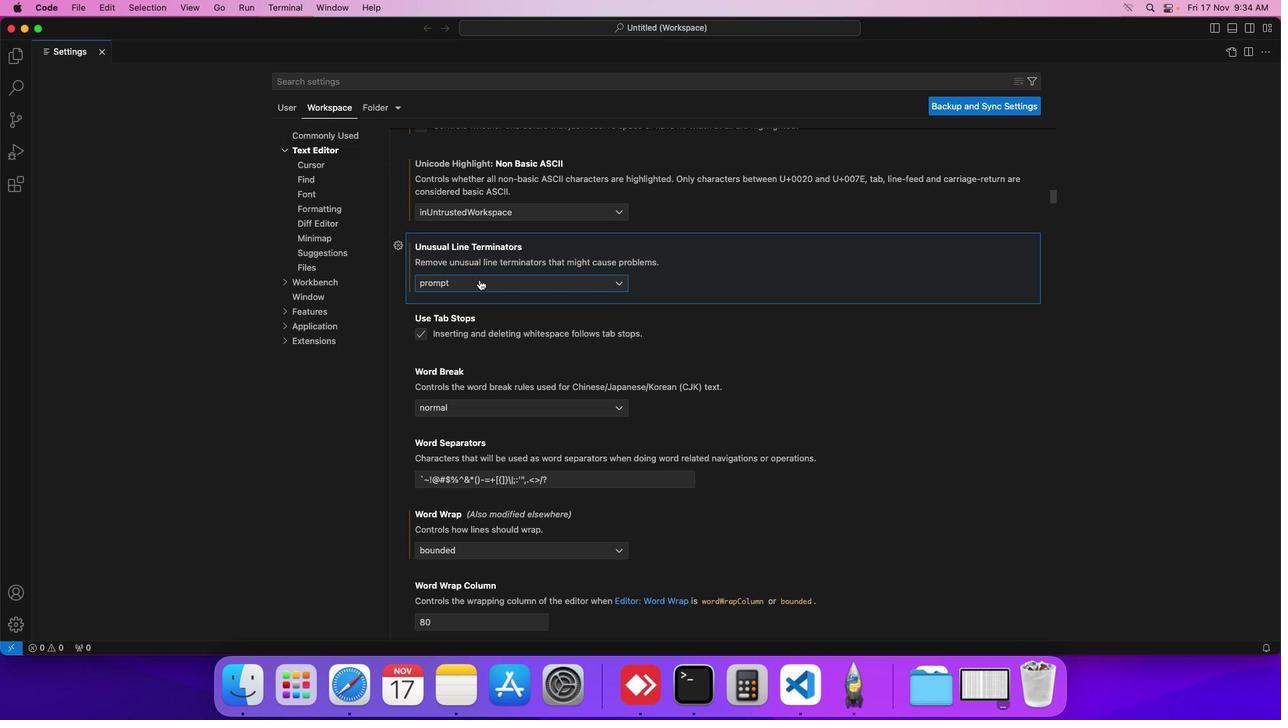 
